 Task: Create new invoice with Date Opened :30-Apr-23, Select Customer: Cuban Dulceria International Bakery, Terms: Payment Term 2. Make invoice entry for item-1 with Date: 30-Apr-23, Description: _x000D_
Dove White Bar, Action: Material, Income Account: Income:Sales, Quantity: 4, Unit Price: 5.6, Discount %: 7. Make entry for item-2 with Date: 30-Apr-23, Description: On the Rocks the Cosmopolitan Vodka, Action: Material, Income Account: Income:Sales, Quantity: 2, Unit Price: 5.5, Discount %: 8. Make entry for item-3 with Date: 30-Apr-23, Description: Cheetos Mac 'N Cheese Pasta Flamin' Hot (5.6 oz)_x000D_
, Action: Material, Income Account: Income:Sales, Quantity: 2, Unit Price: 6.5, Discount %: 10. Write Notes: 'Looking forward to serving you again.'. Post Invoice with Post Date: 30-Apr-23, Post to Accounts: Assets:Accounts Receivable. Pay / Process Payment with Transaction Date: 15-May-23, Amount: 42.652, Transfer Account: Checking Account. Print Invoice, display notes by going to Option, then go to Display Tab and check 'Invoice Notes'.
Action: Mouse moved to (216, 16)
Screenshot: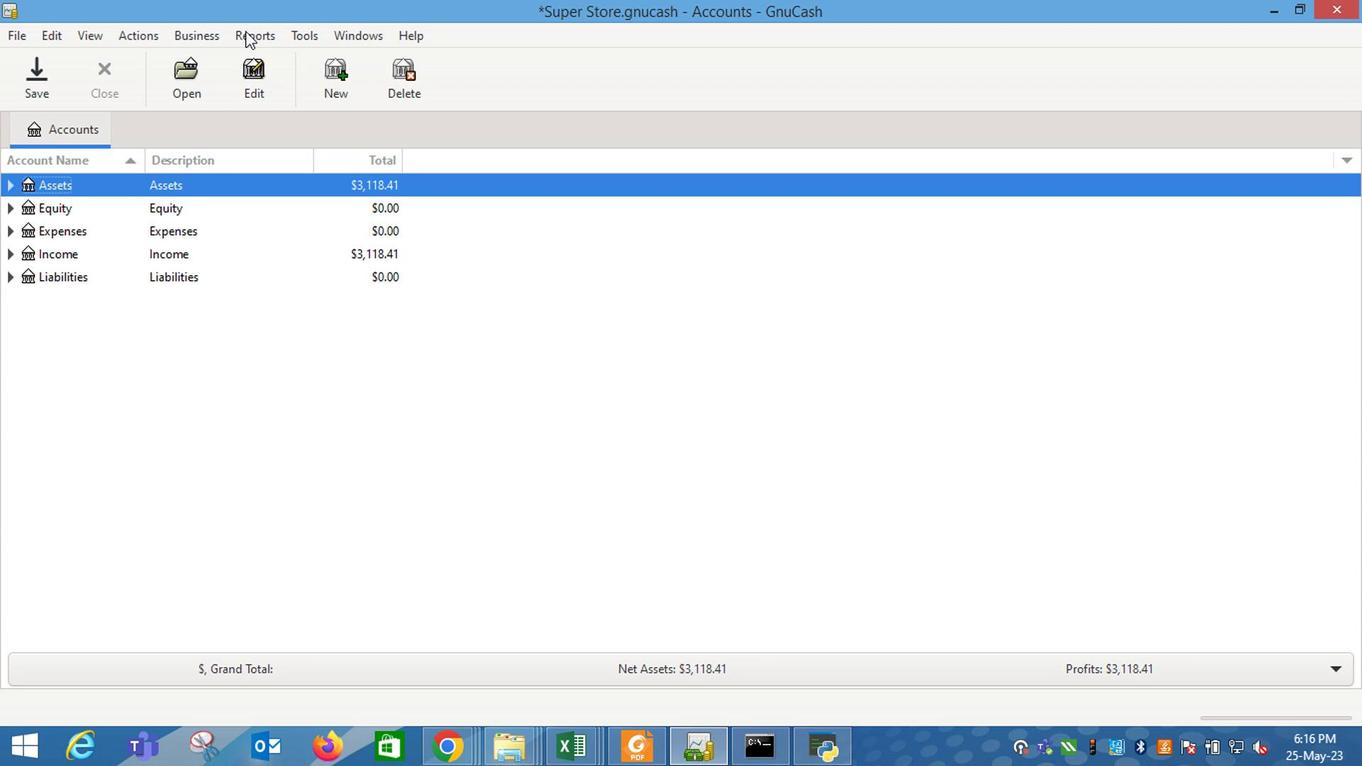 
Action: Mouse pressed left at (216, 16)
Screenshot: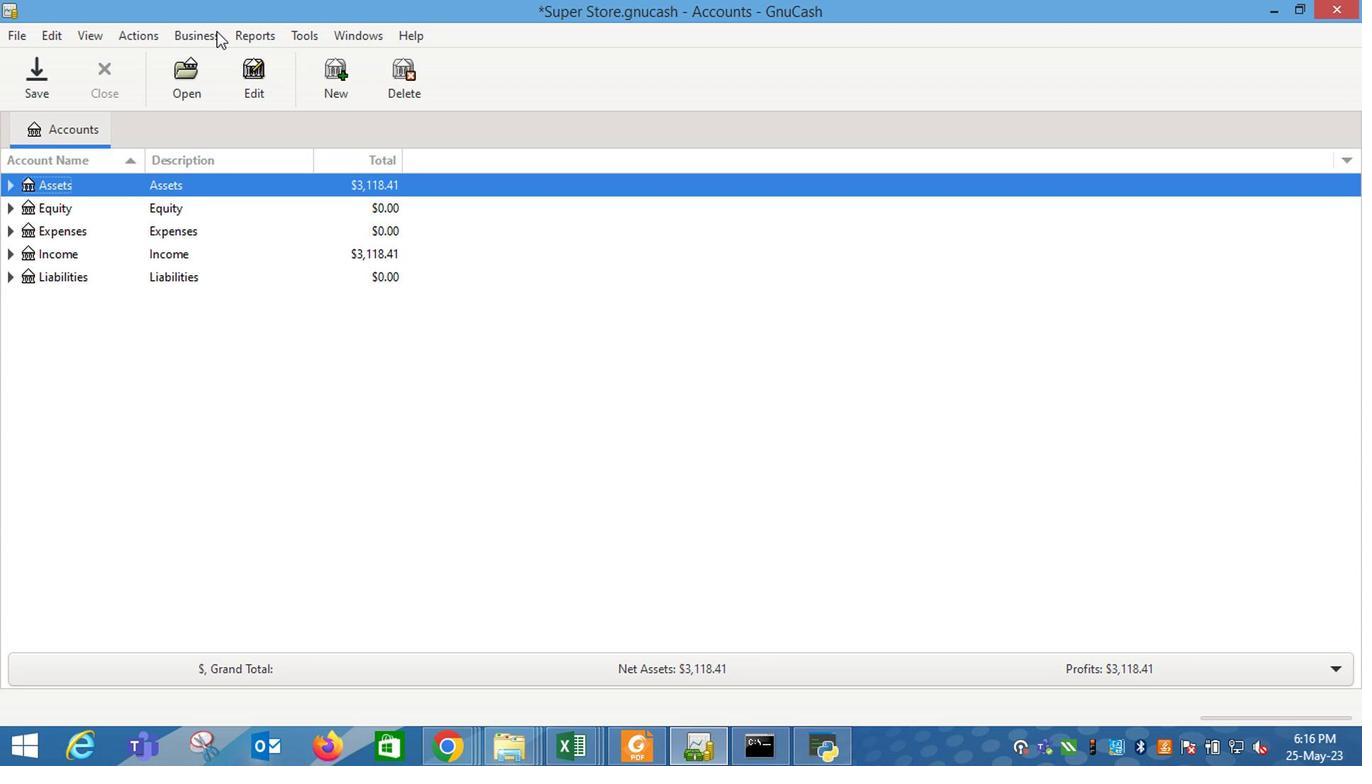 
Action: Mouse moved to (441, 128)
Screenshot: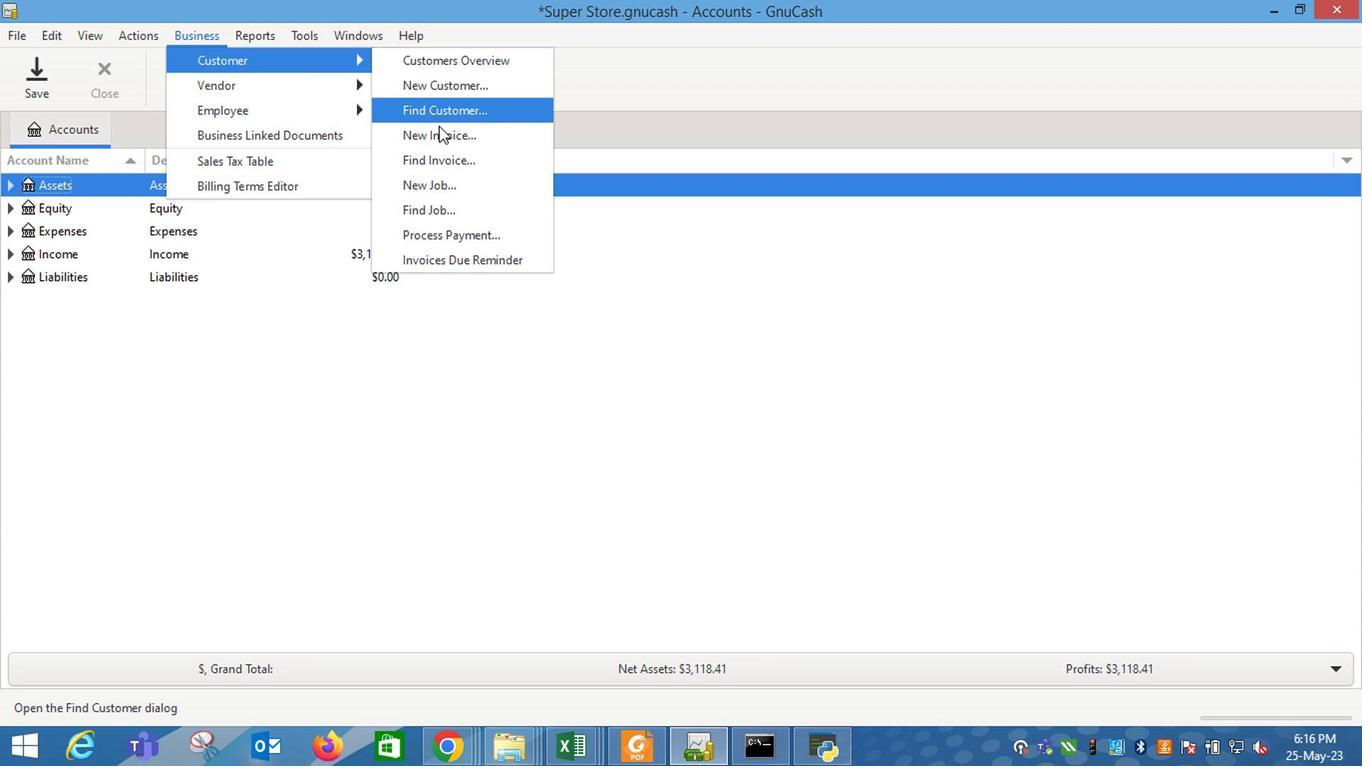 
Action: Mouse pressed left at (441, 128)
Screenshot: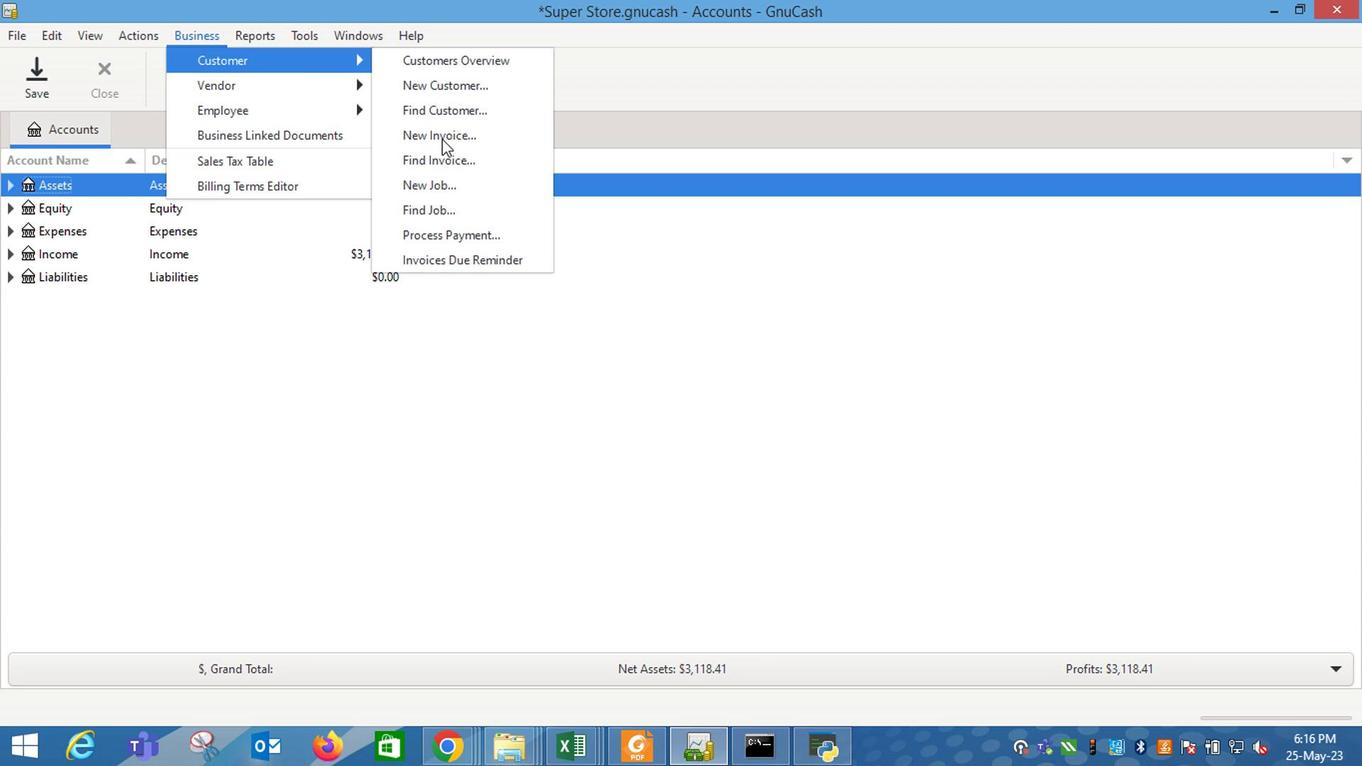 
Action: Mouse moved to (828, 301)
Screenshot: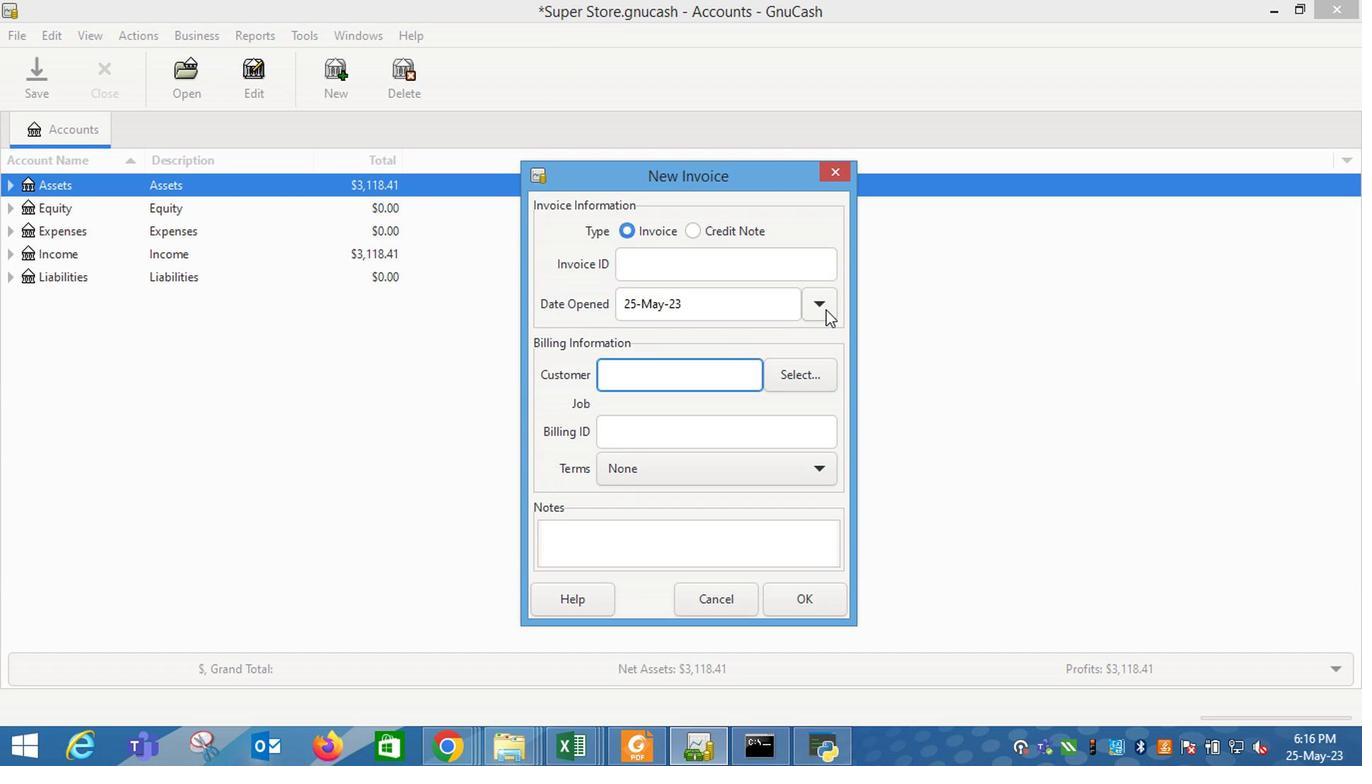 
Action: Mouse pressed left at (828, 301)
Screenshot: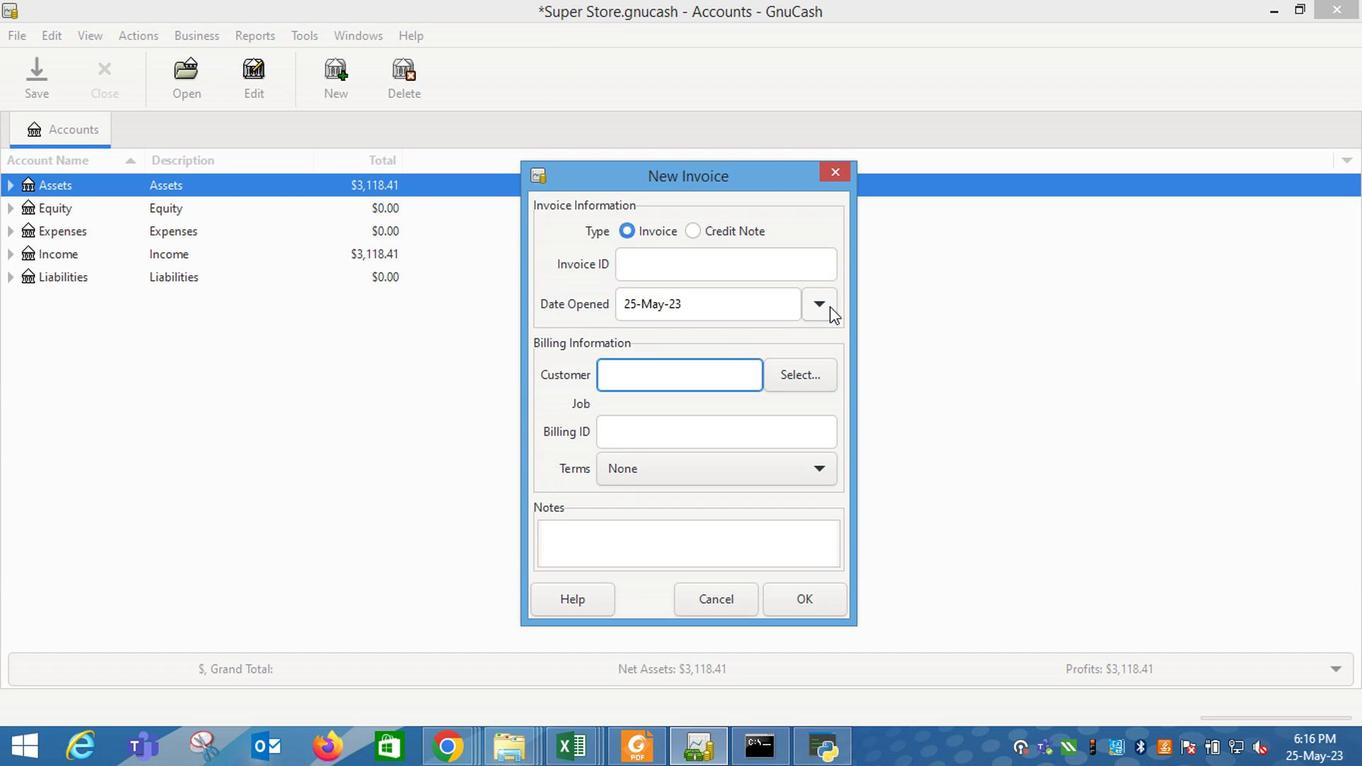 
Action: Mouse moved to (666, 329)
Screenshot: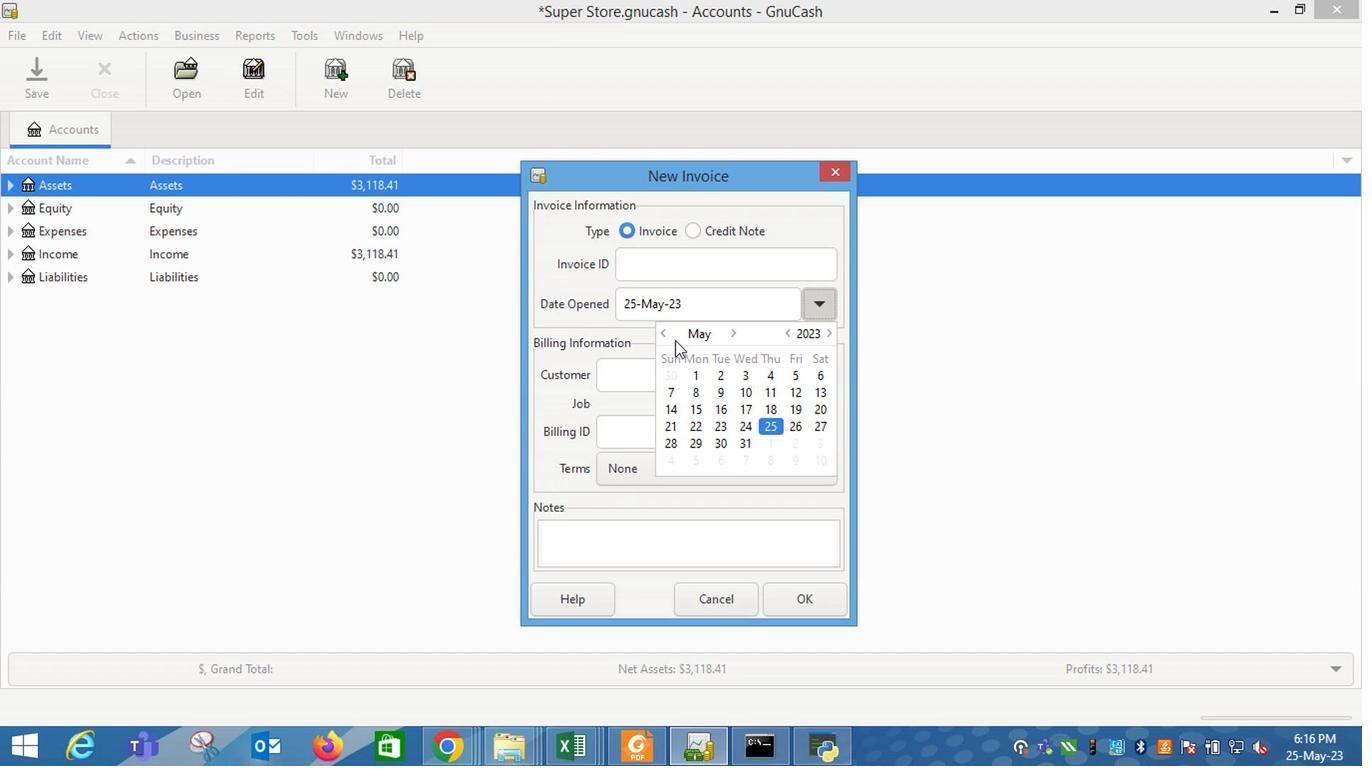 
Action: Mouse pressed left at (666, 329)
Screenshot: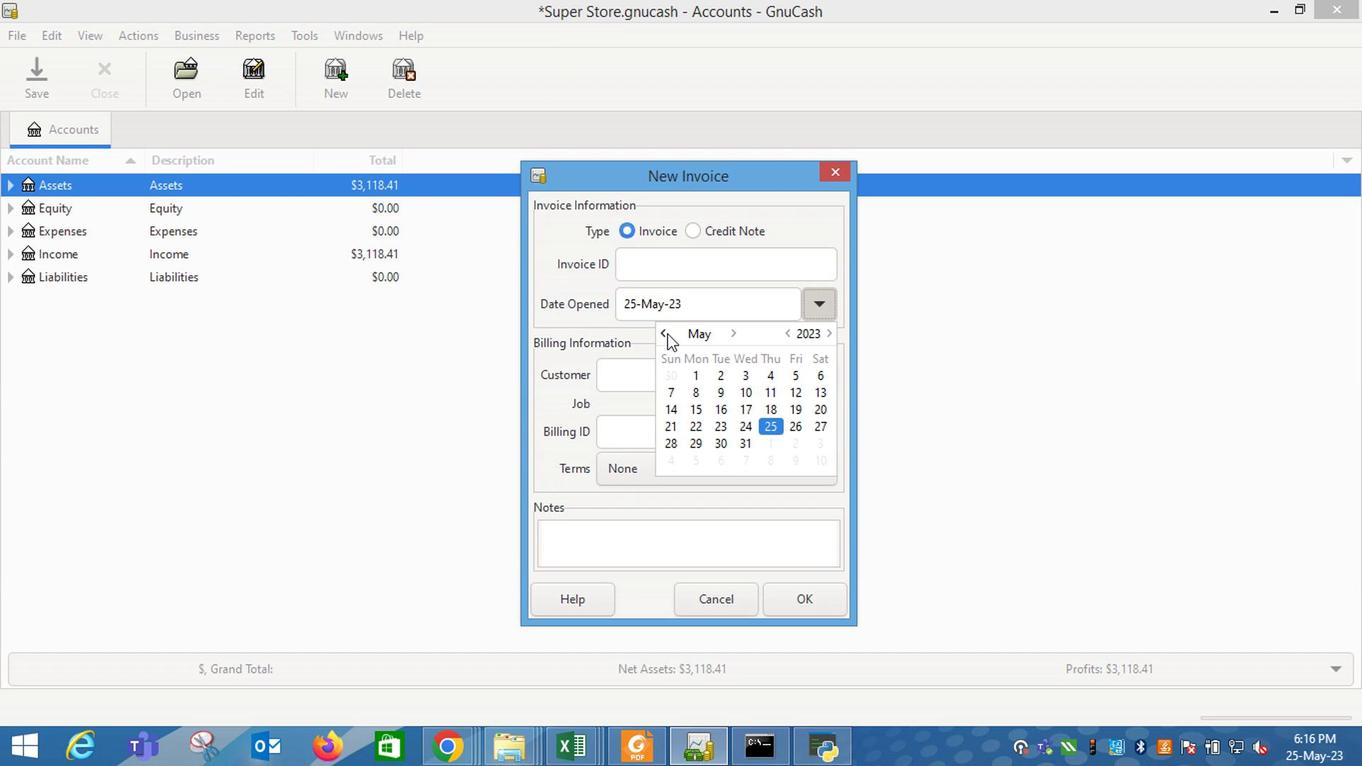 
Action: Mouse moved to (668, 455)
Screenshot: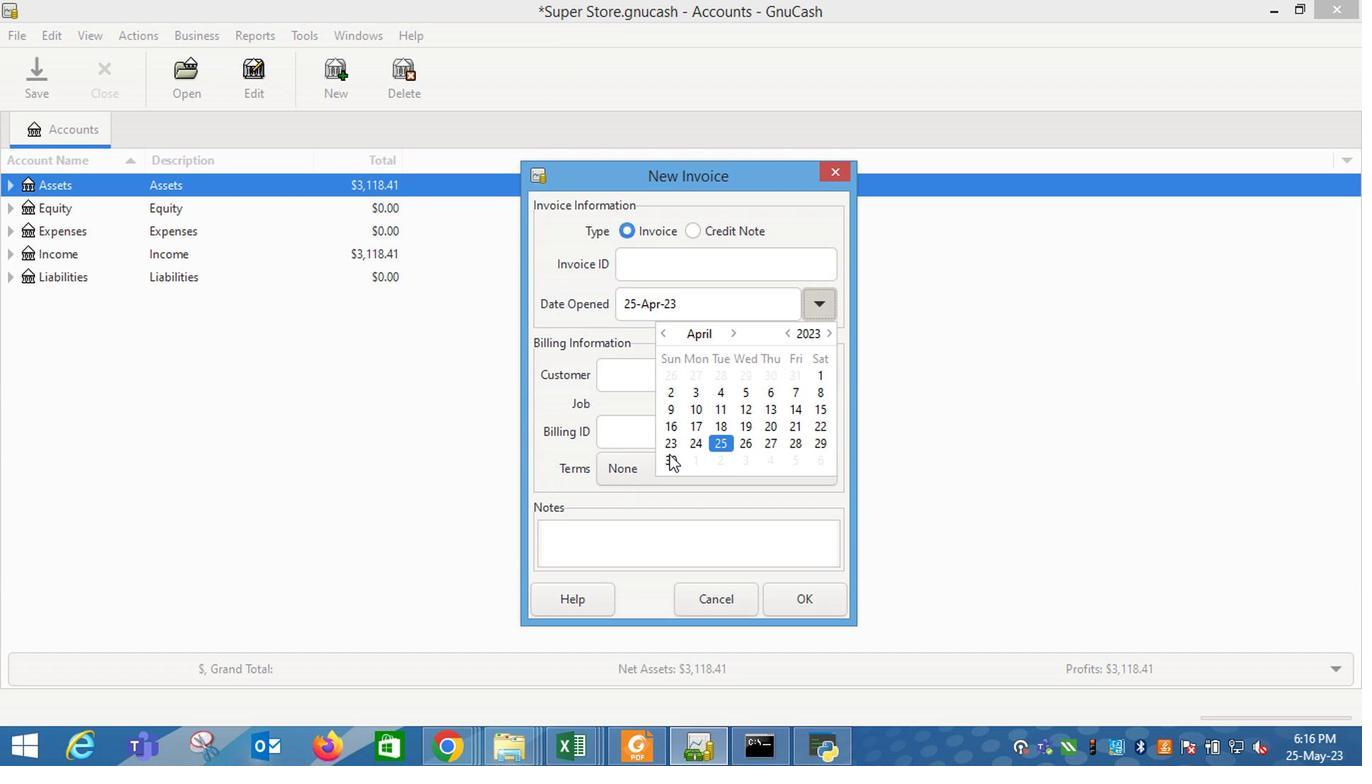 
Action: Mouse pressed left at (668, 455)
Screenshot: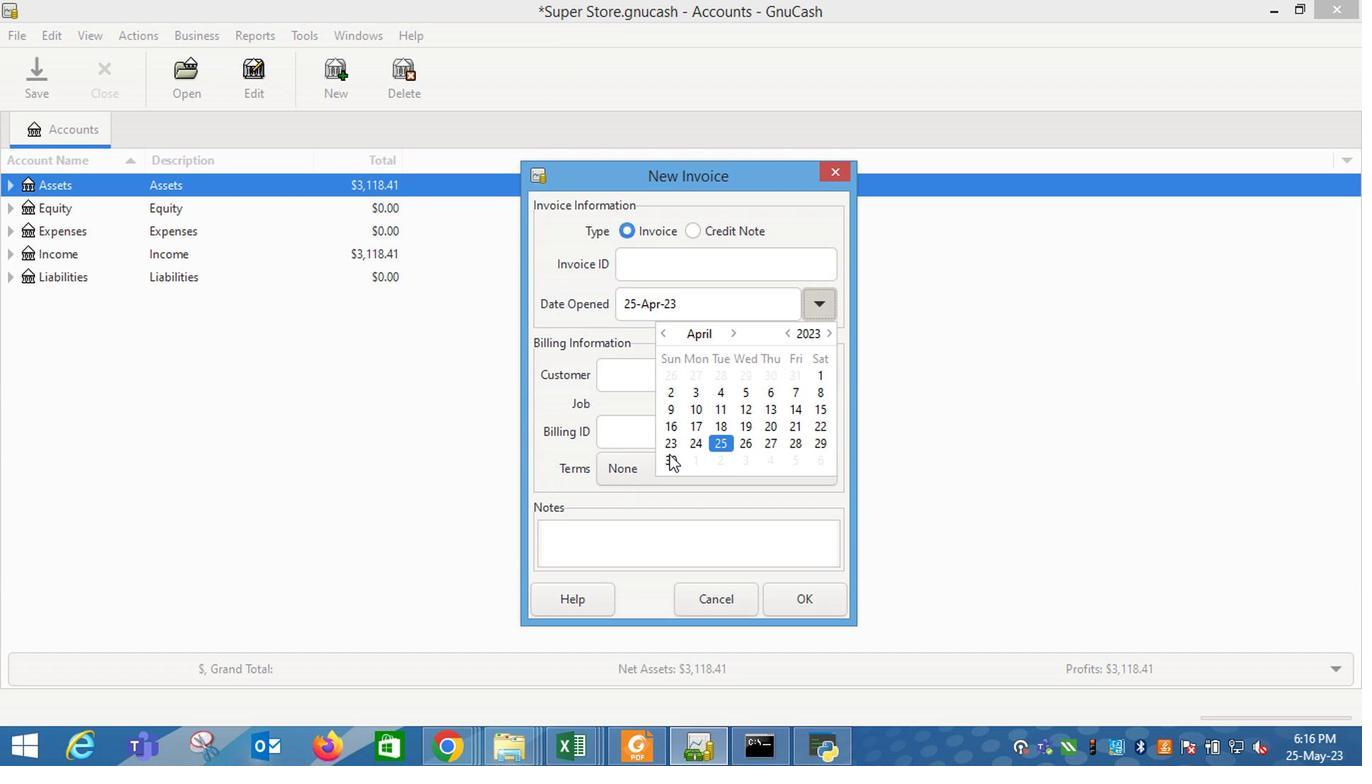 
Action: Key pressed <Key.tab>
Screenshot: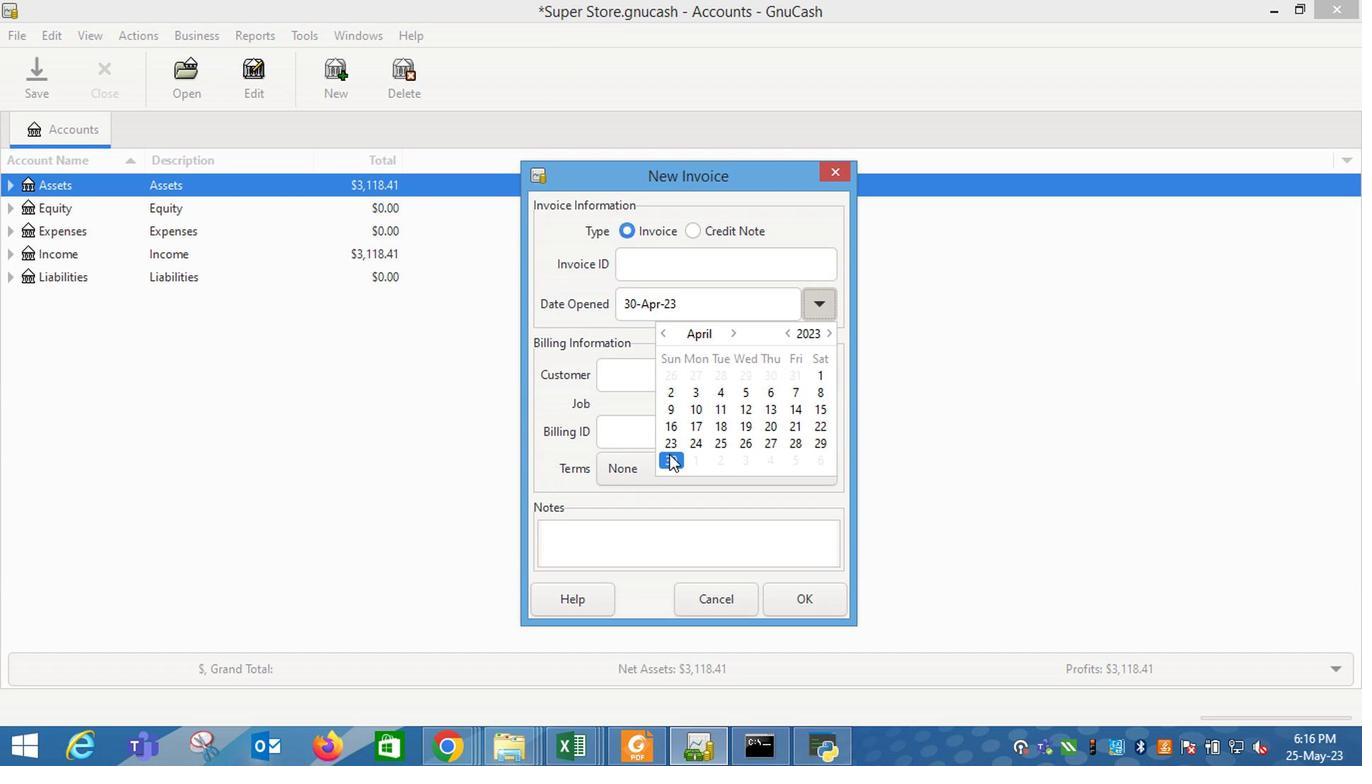 
Action: Mouse moved to (624, 376)
Screenshot: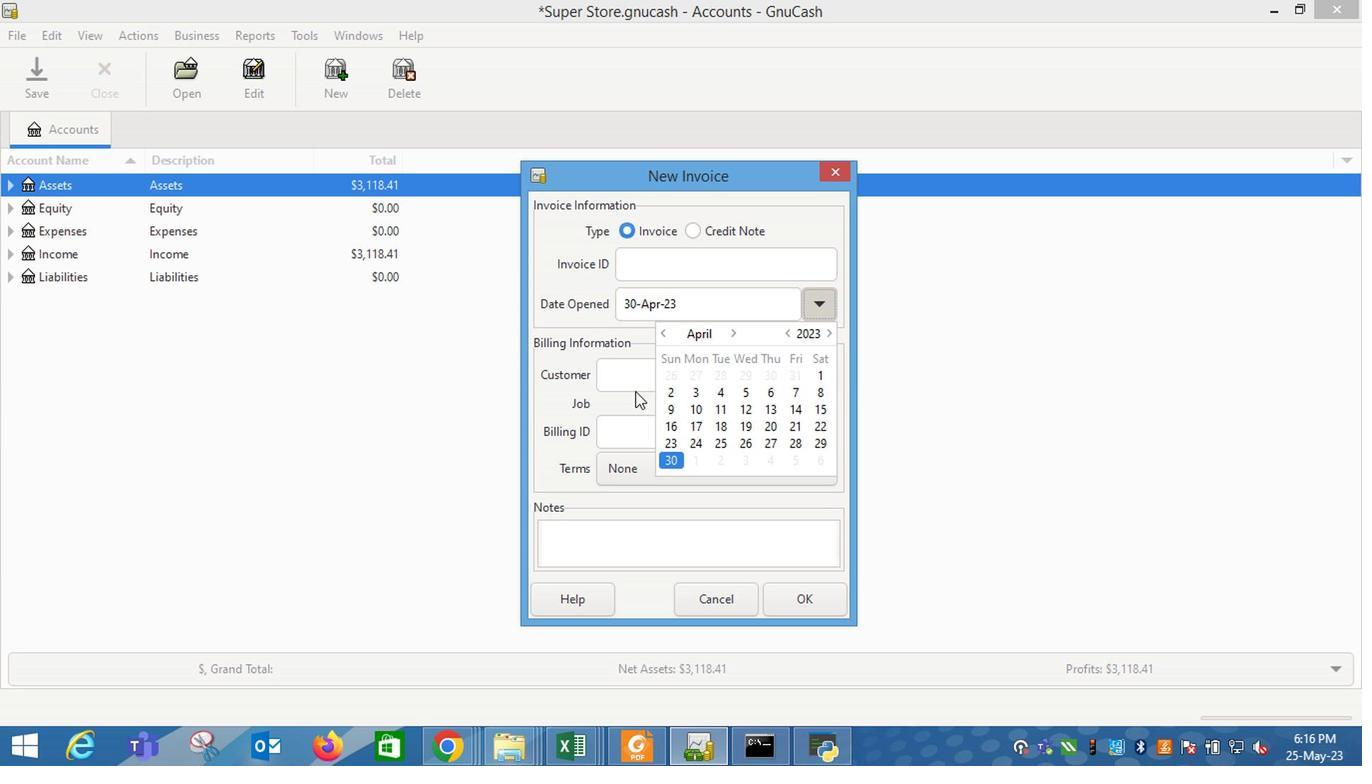 
Action: Mouse pressed left at (624, 376)
Screenshot: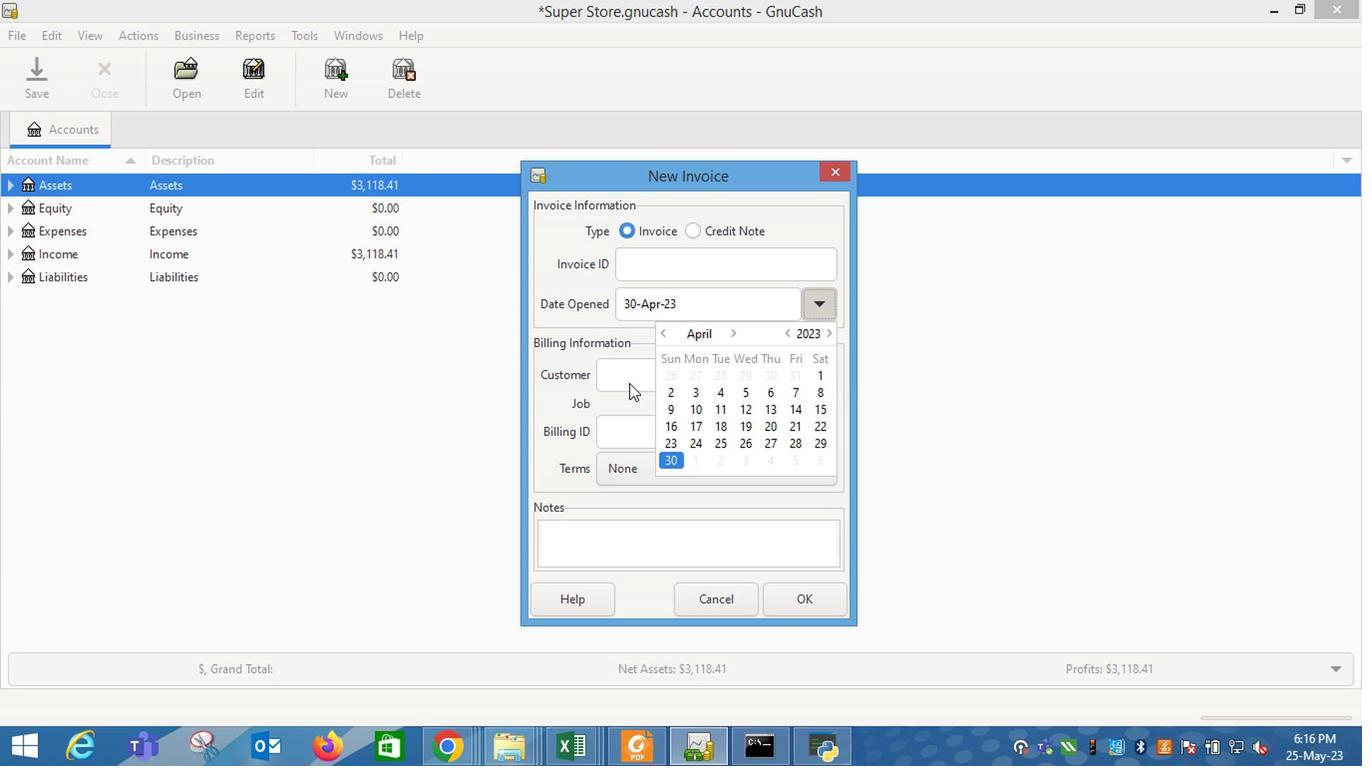 
Action: Mouse pressed left at (624, 376)
Screenshot: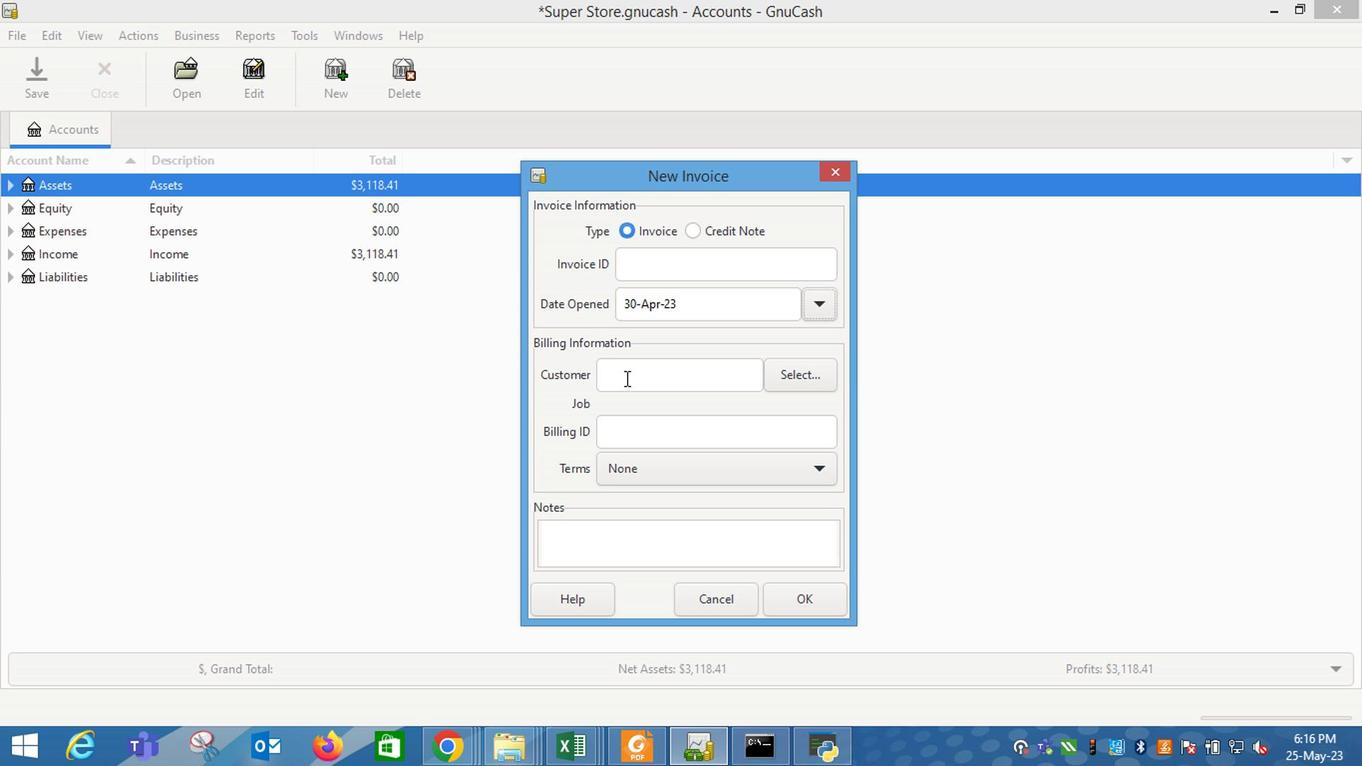 
Action: Key pressed <Key.shift_r>Cu
Screenshot: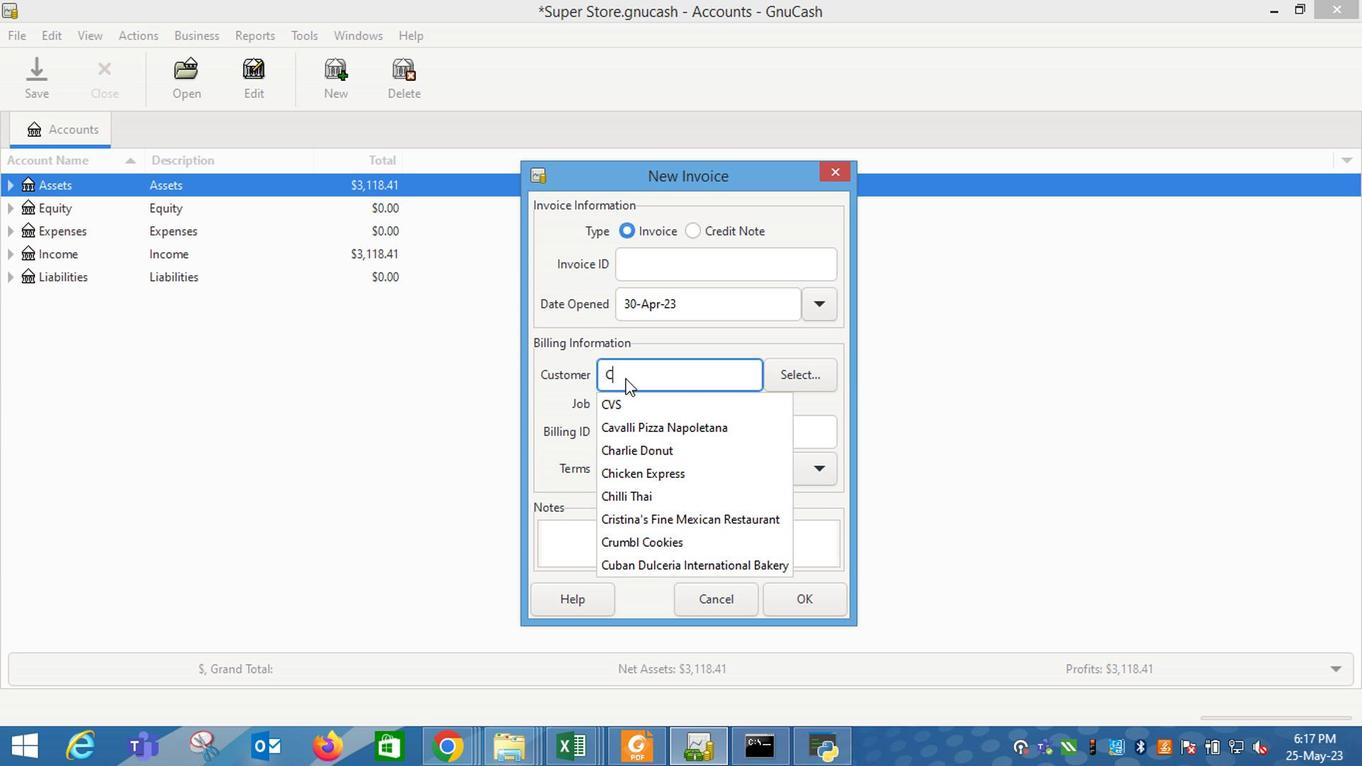 
Action: Mouse moved to (694, 403)
Screenshot: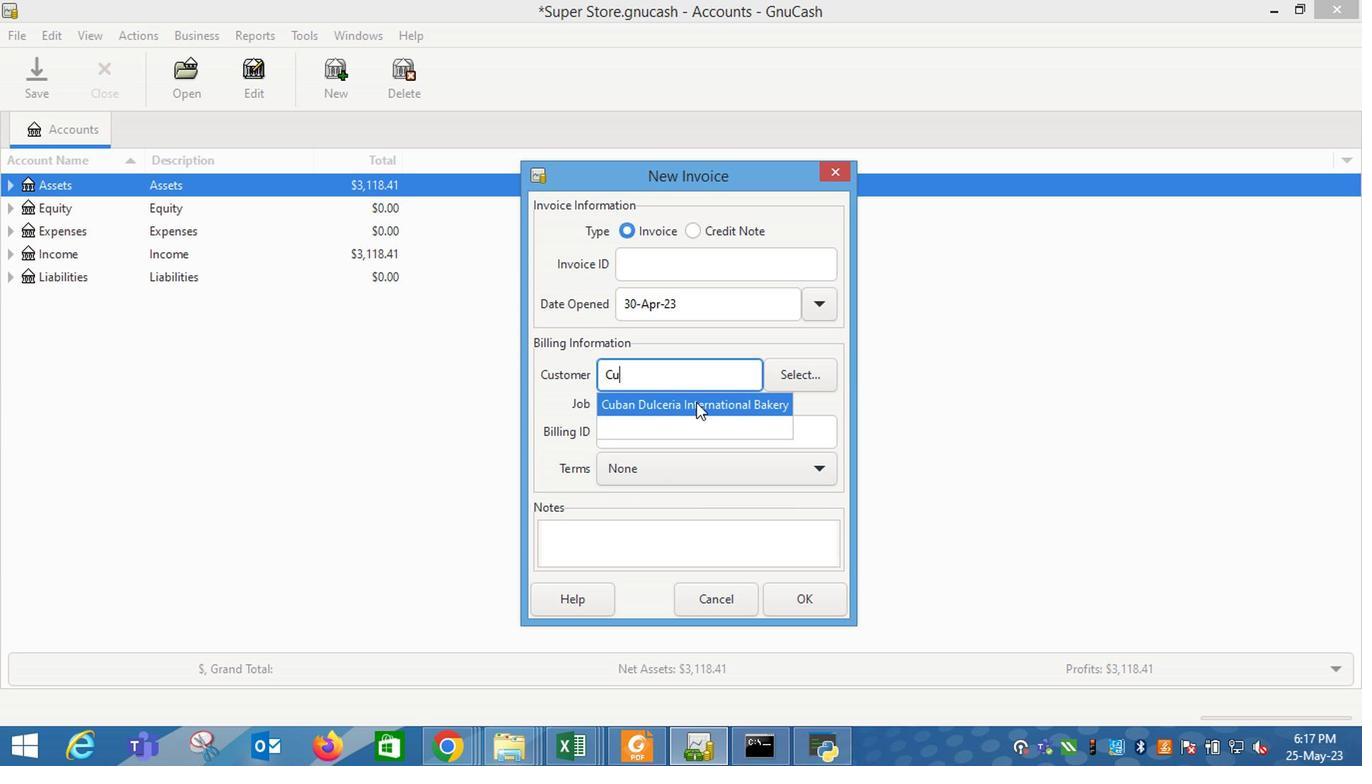 
Action: Mouse pressed left at (694, 403)
Screenshot: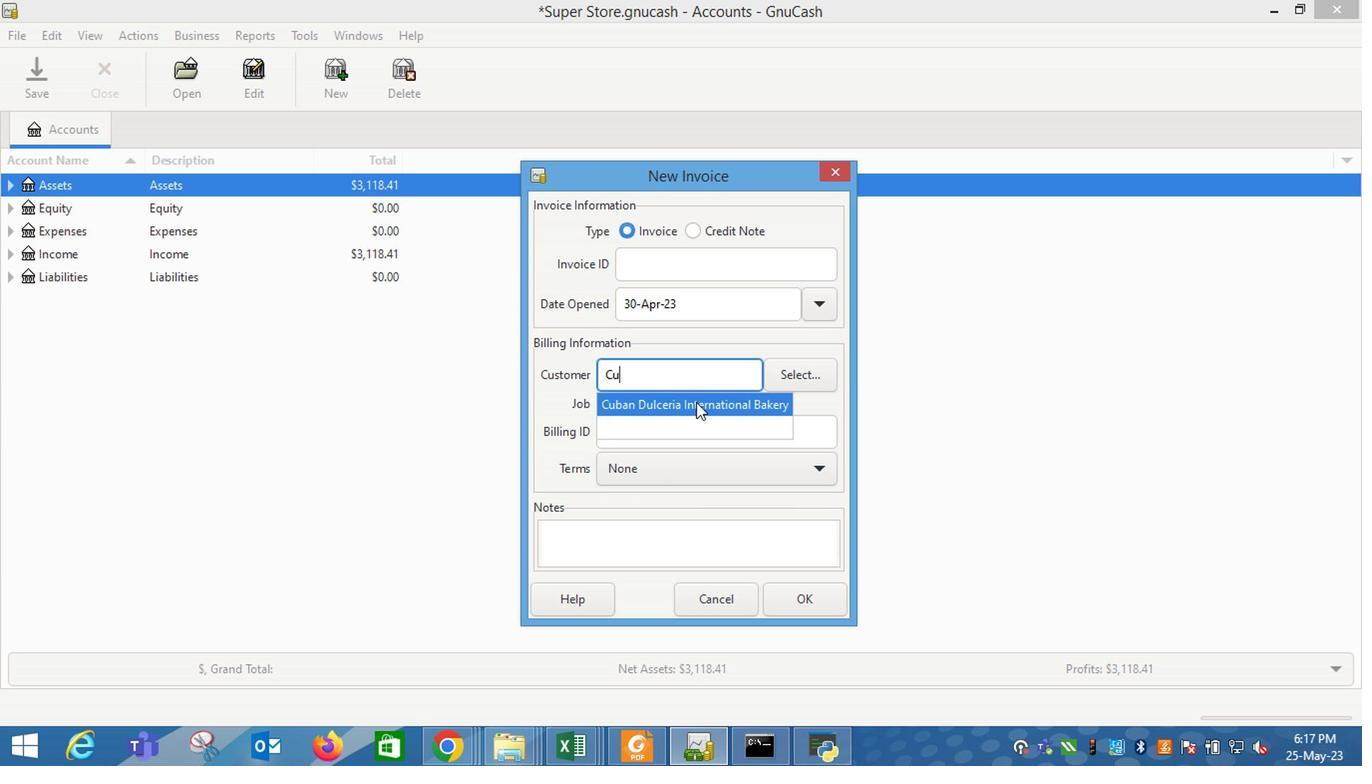 
Action: Mouse moved to (703, 487)
Screenshot: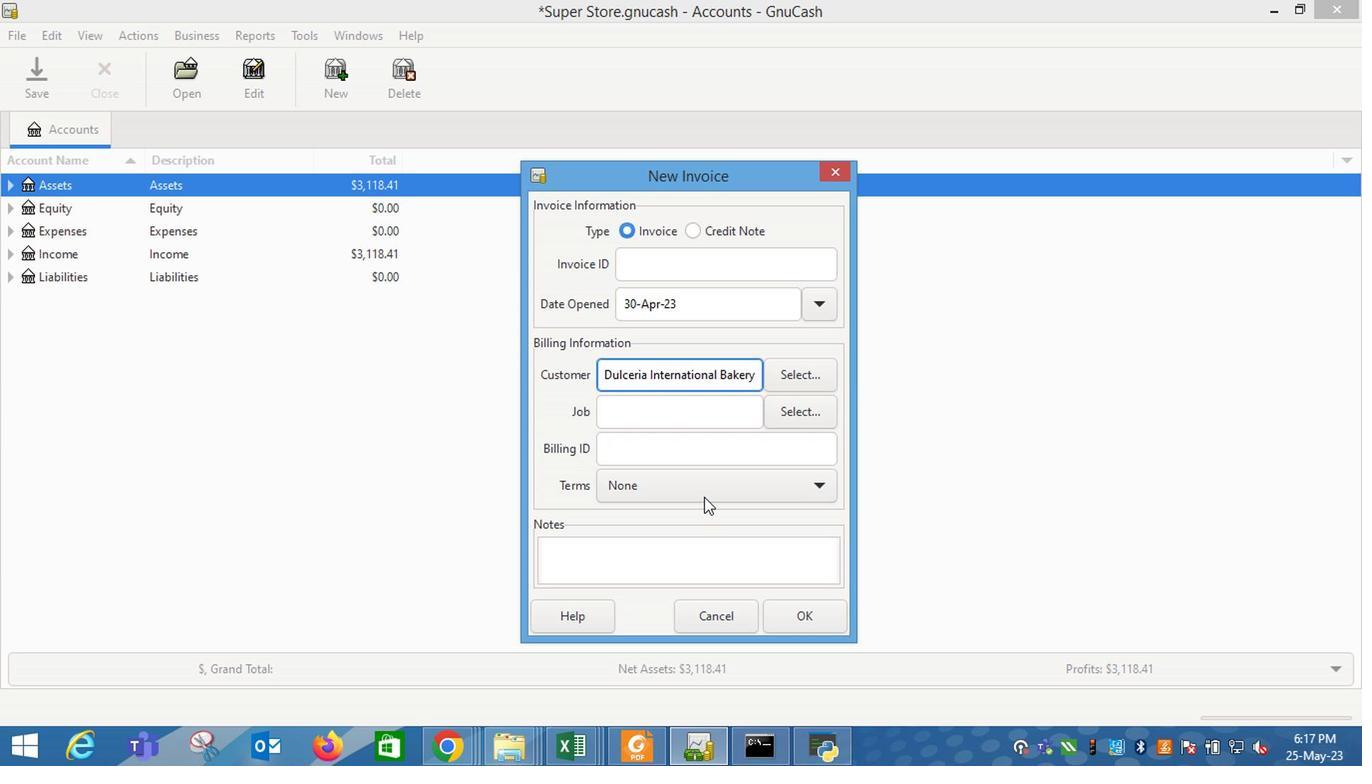 
Action: Mouse pressed left at (703, 487)
Screenshot: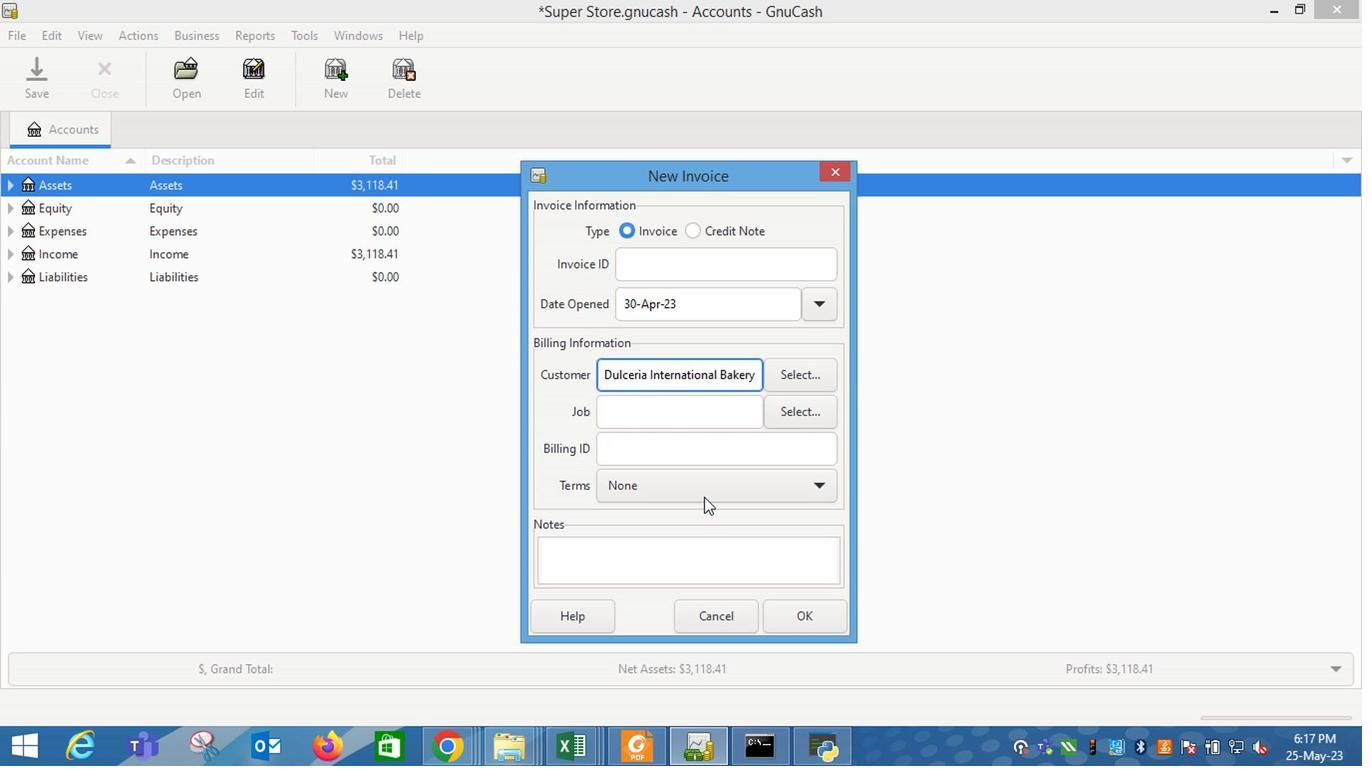 
Action: Mouse moved to (659, 546)
Screenshot: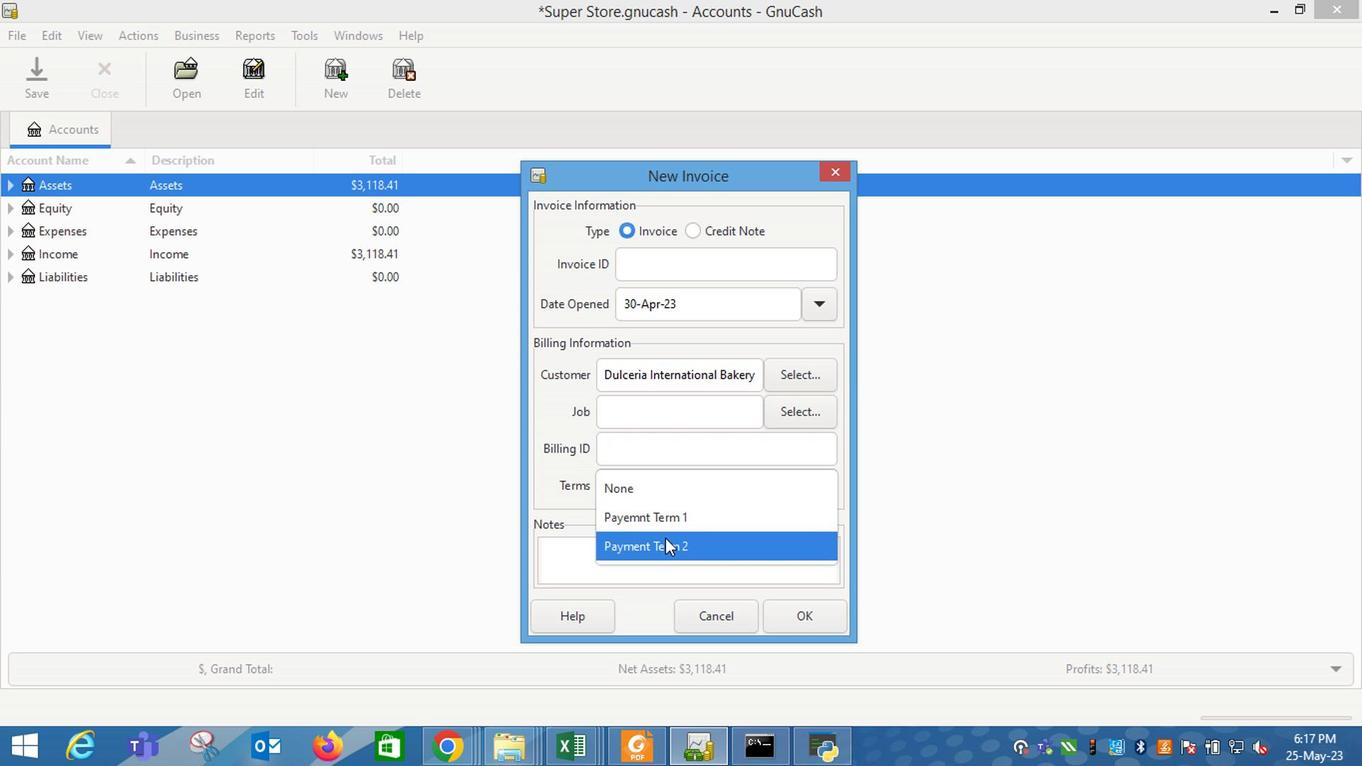 
Action: Mouse pressed left at (659, 546)
Screenshot: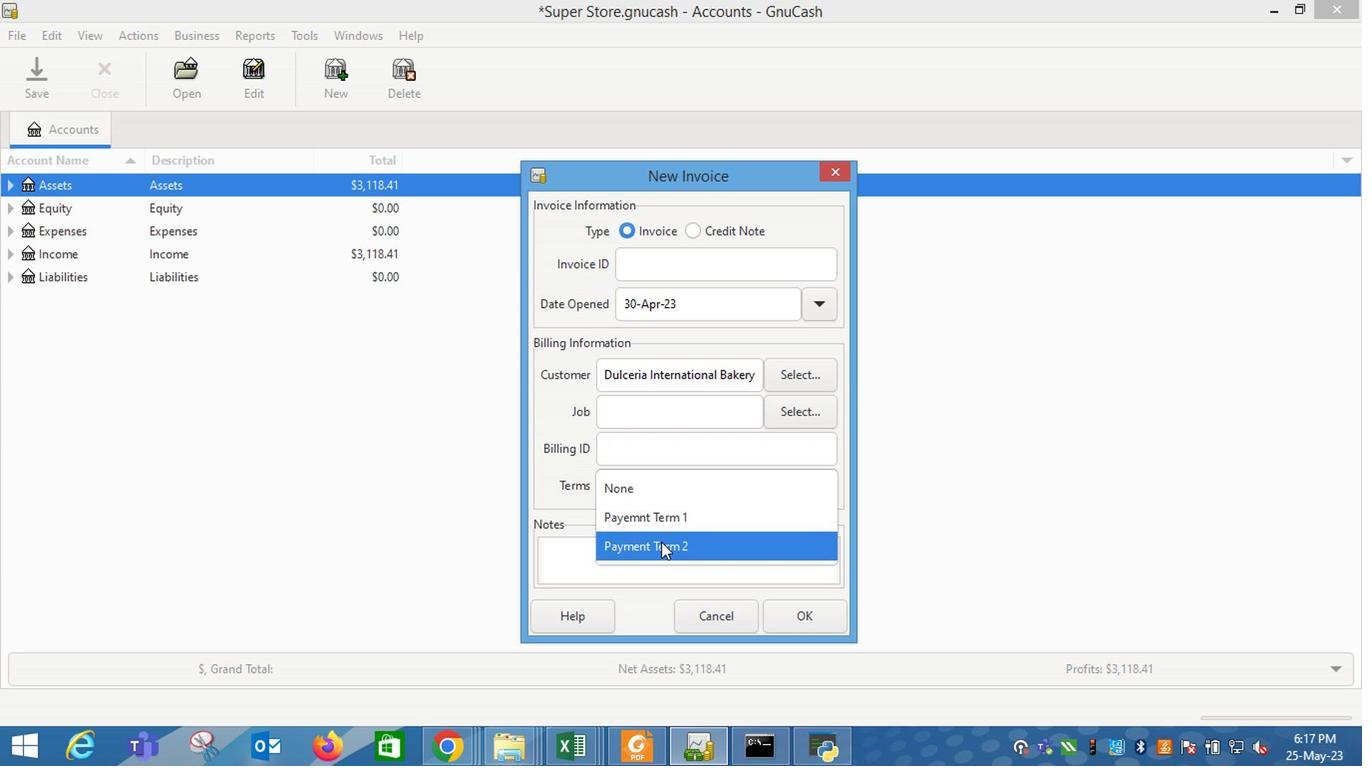 
Action: Mouse moved to (814, 629)
Screenshot: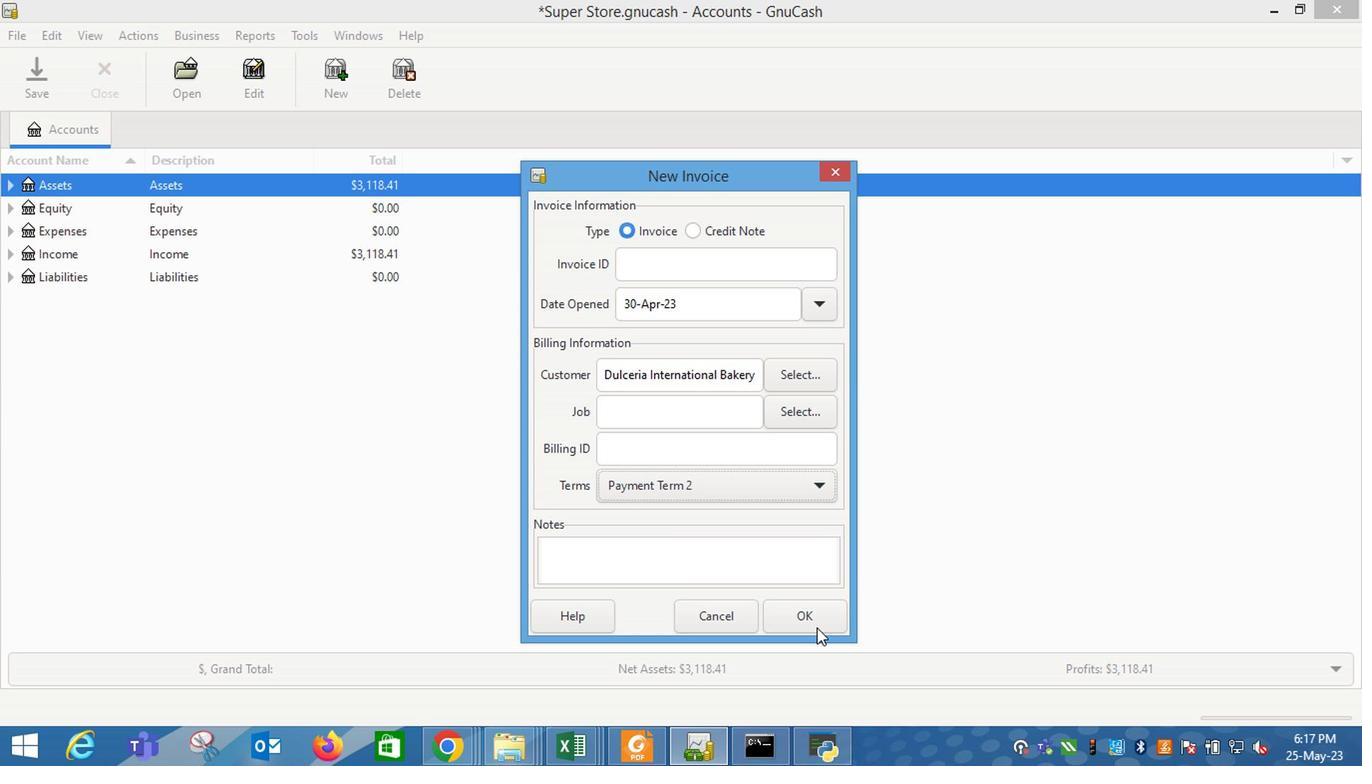 
Action: Mouse pressed left at (814, 629)
Screenshot: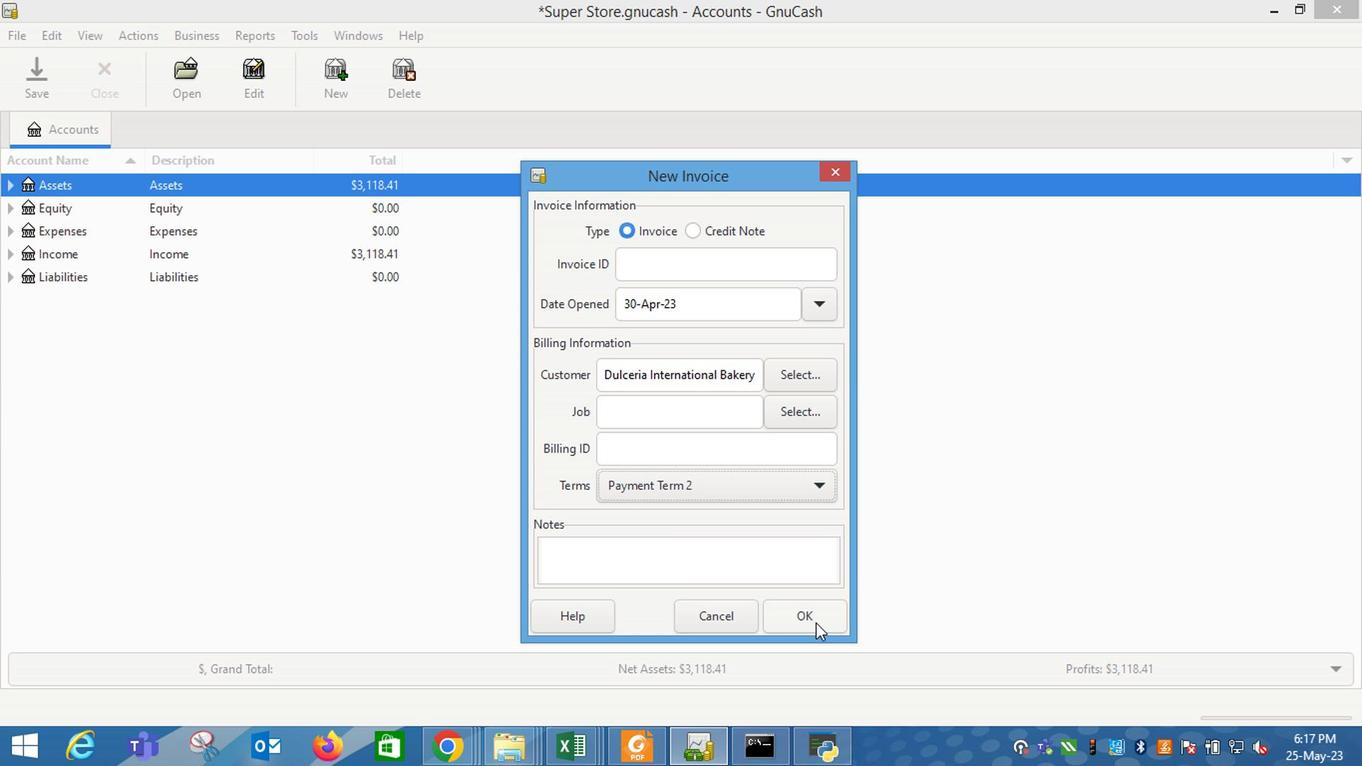 
Action: Mouse moved to (95, 390)
Screenshot: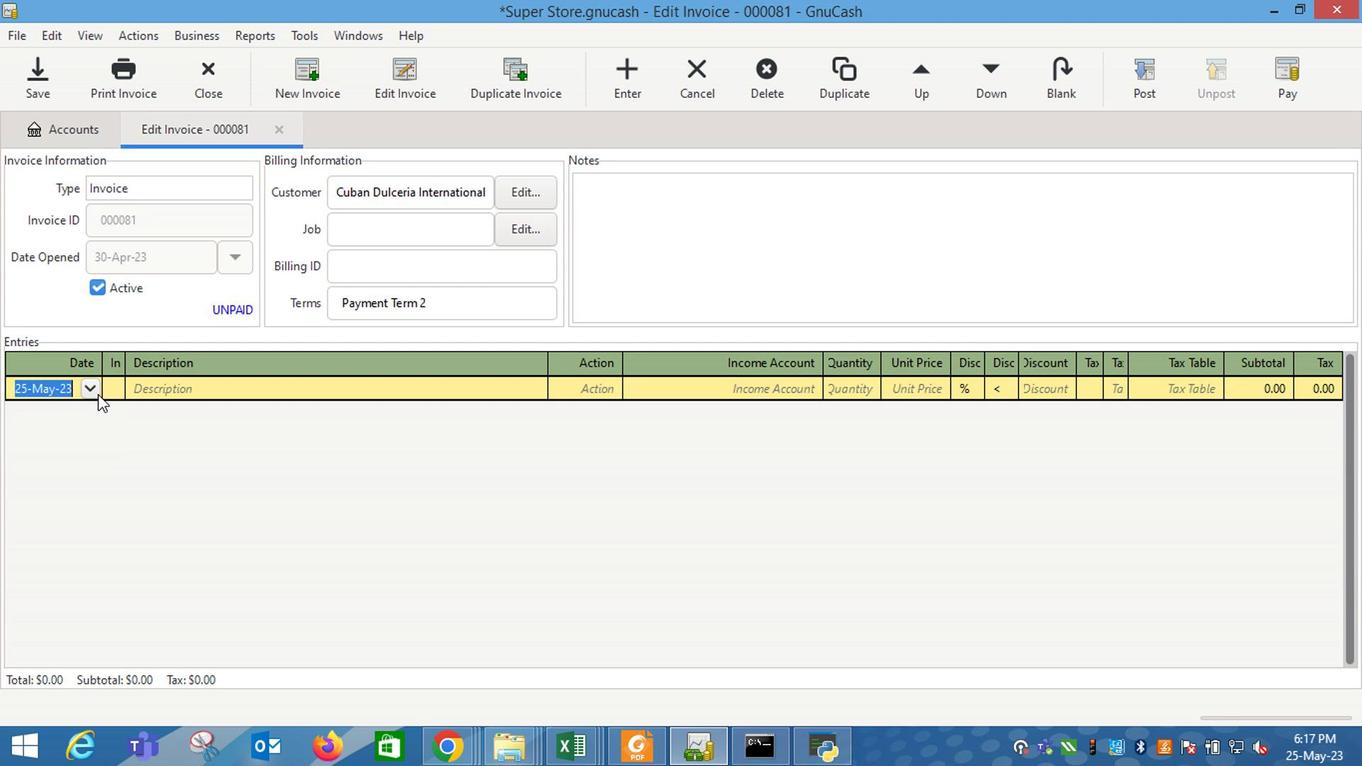 
Action: Mouse pressed left at (95, 390)
Screenshot: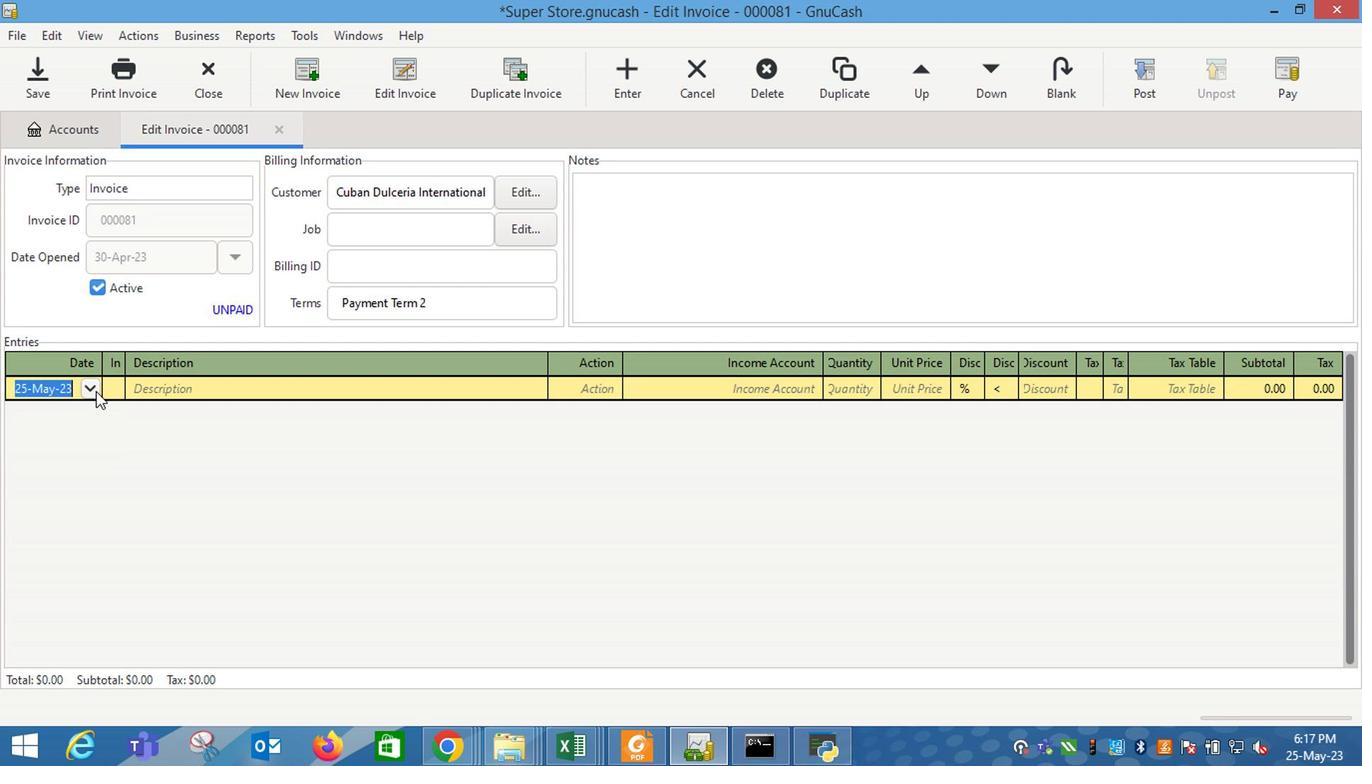 
Action: Mouse moved to (15, 414)
Screenshot: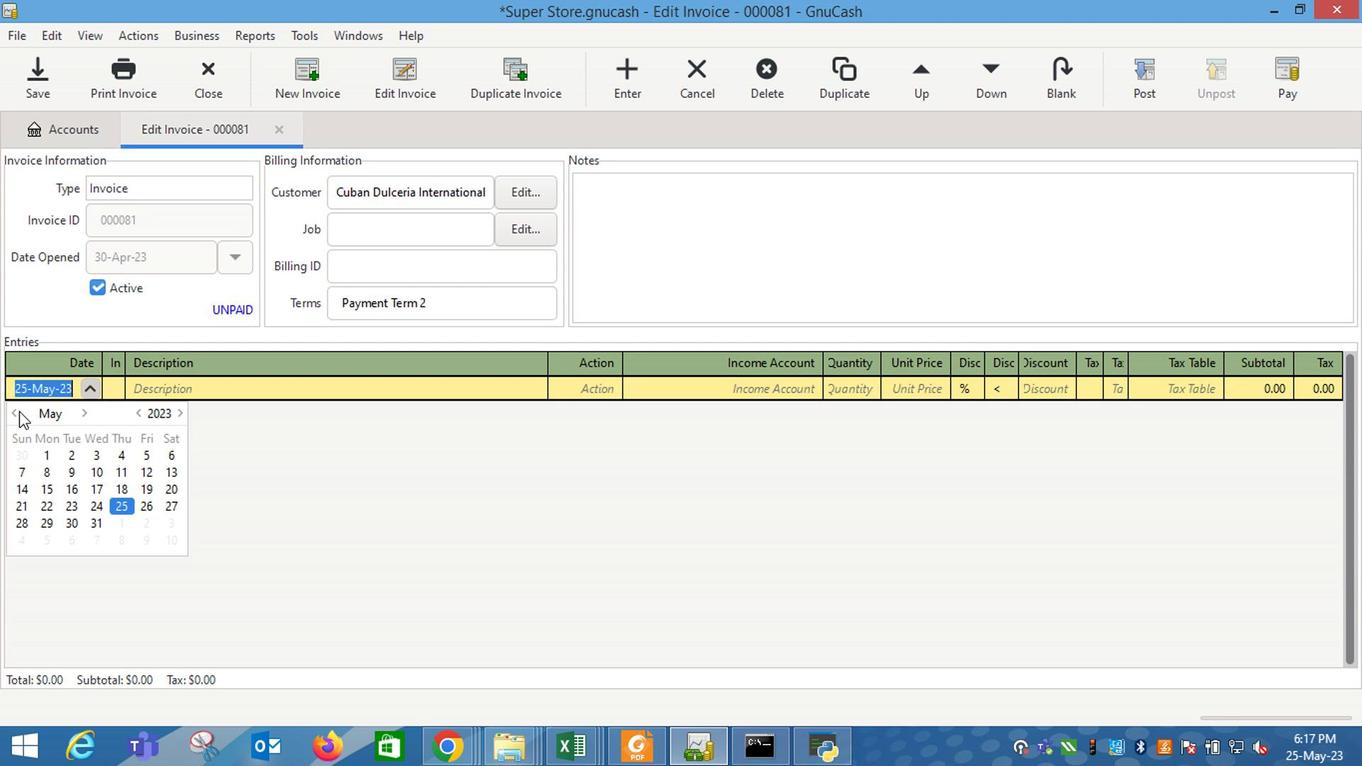 
Action: Mouse pressed left at (15, 414)
Screenshot: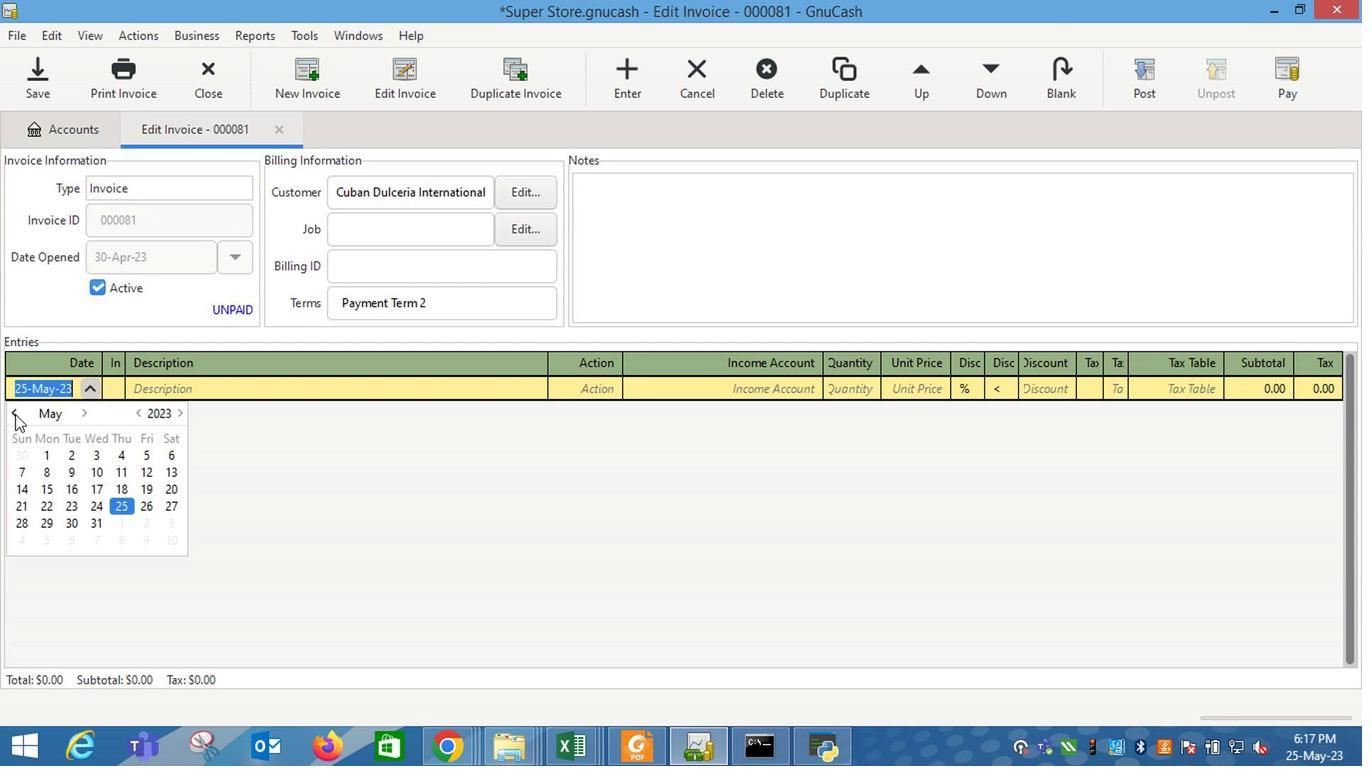 
Action: Mouse moved to (16, 543)
Screenshot: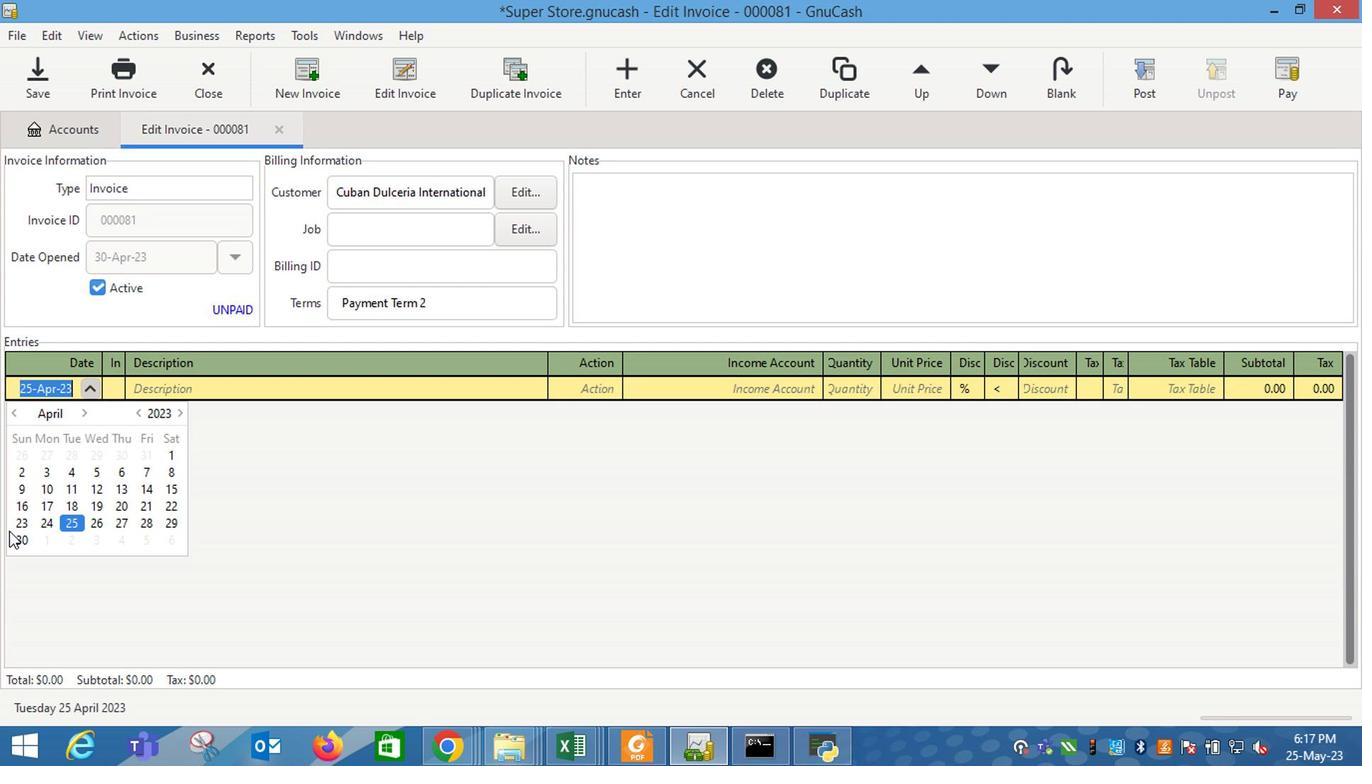 
Action: Mouse pressed left at (16, 543)
Screenshot: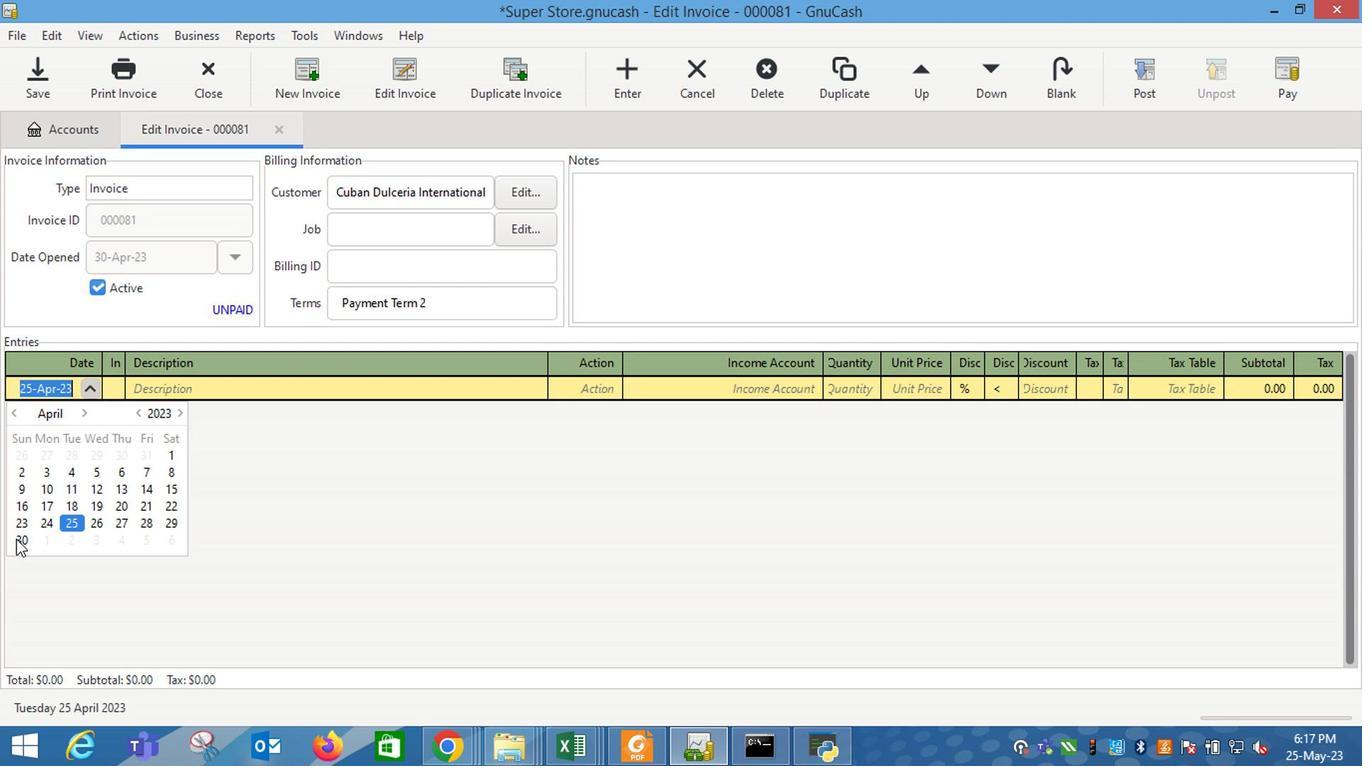 
Action: Mouse moved to (171, 381)
Screenshot: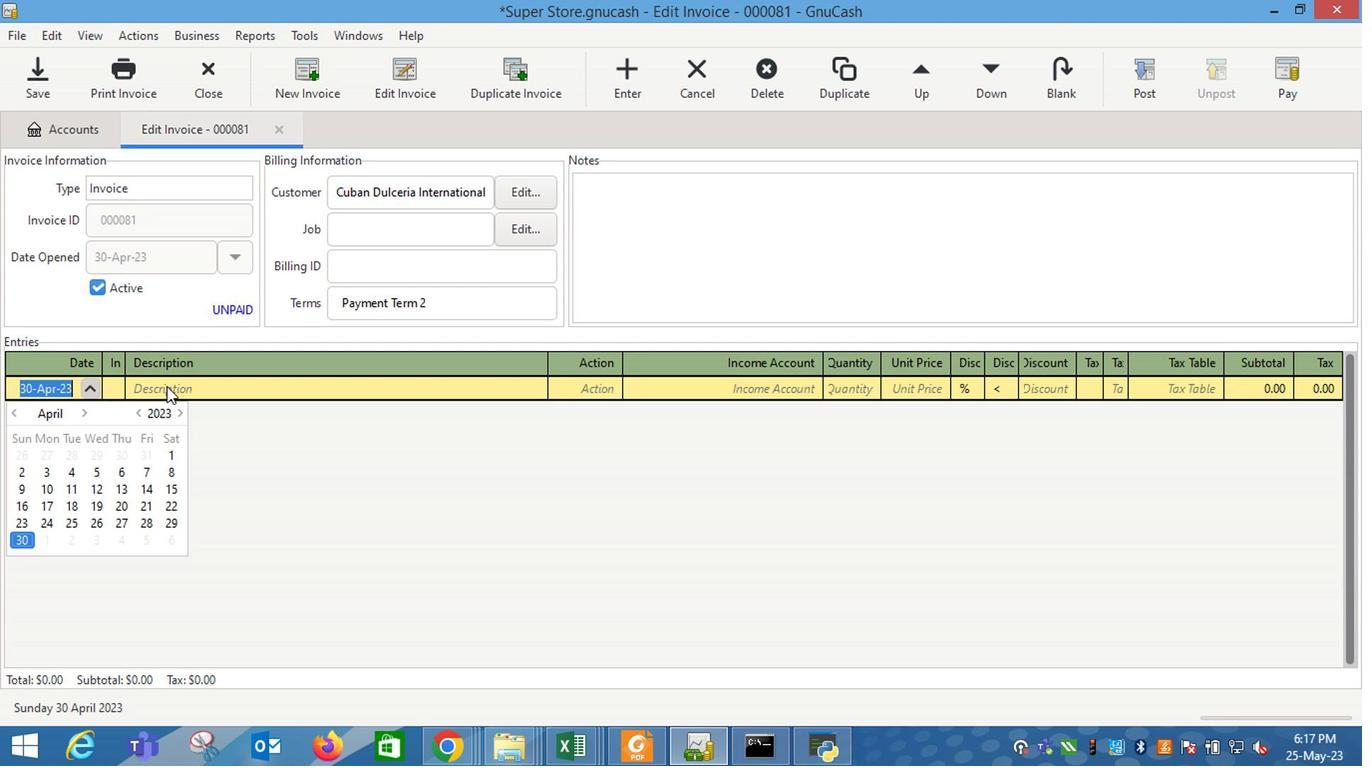 
Action: Mouse pressed left at (171, 381)
Screenshot: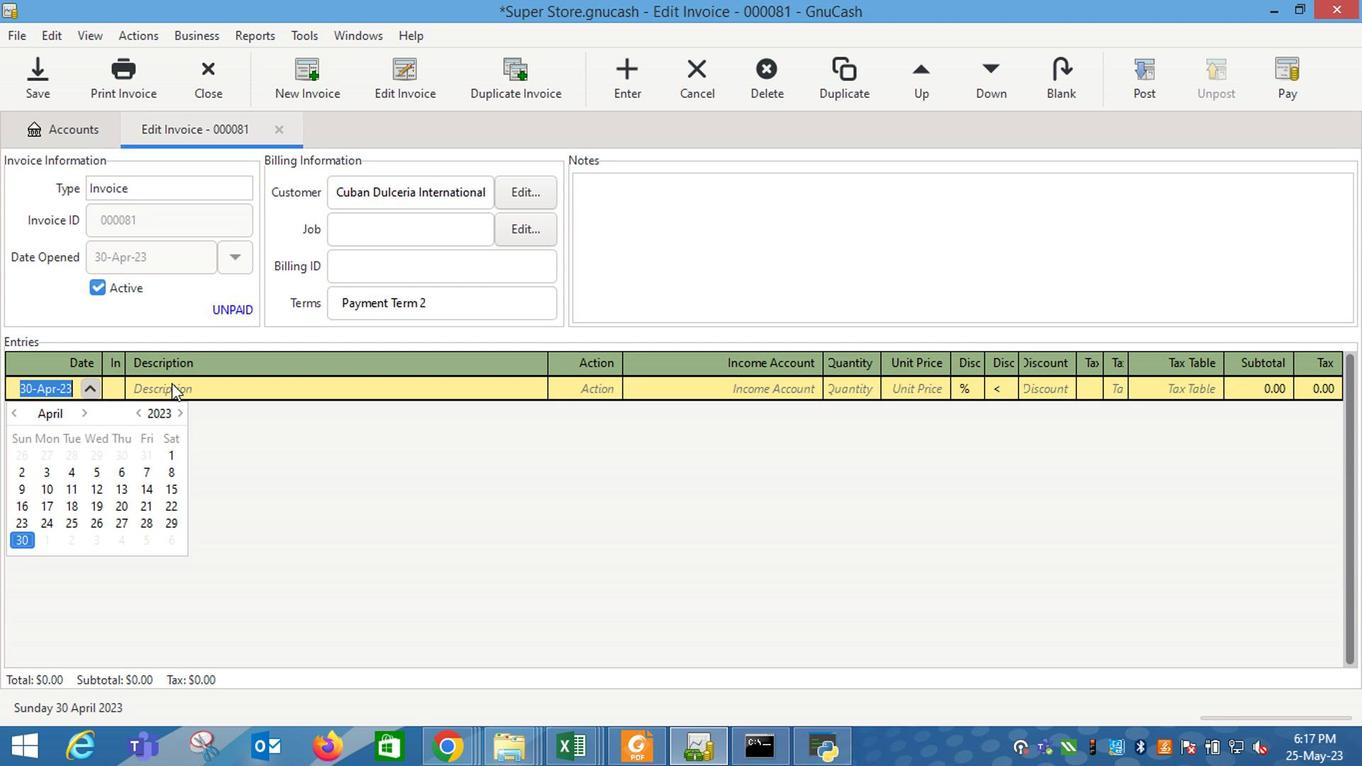 
Action: Key pressed <Key.shift_r><Key.shift_r><Key.shift_r><Key.shift_r><Key.shift_r><Key.shift_r>Dove<Key.space><Key.shift_r>White<Key.space><Key.shift_r>Bar
Screenshot: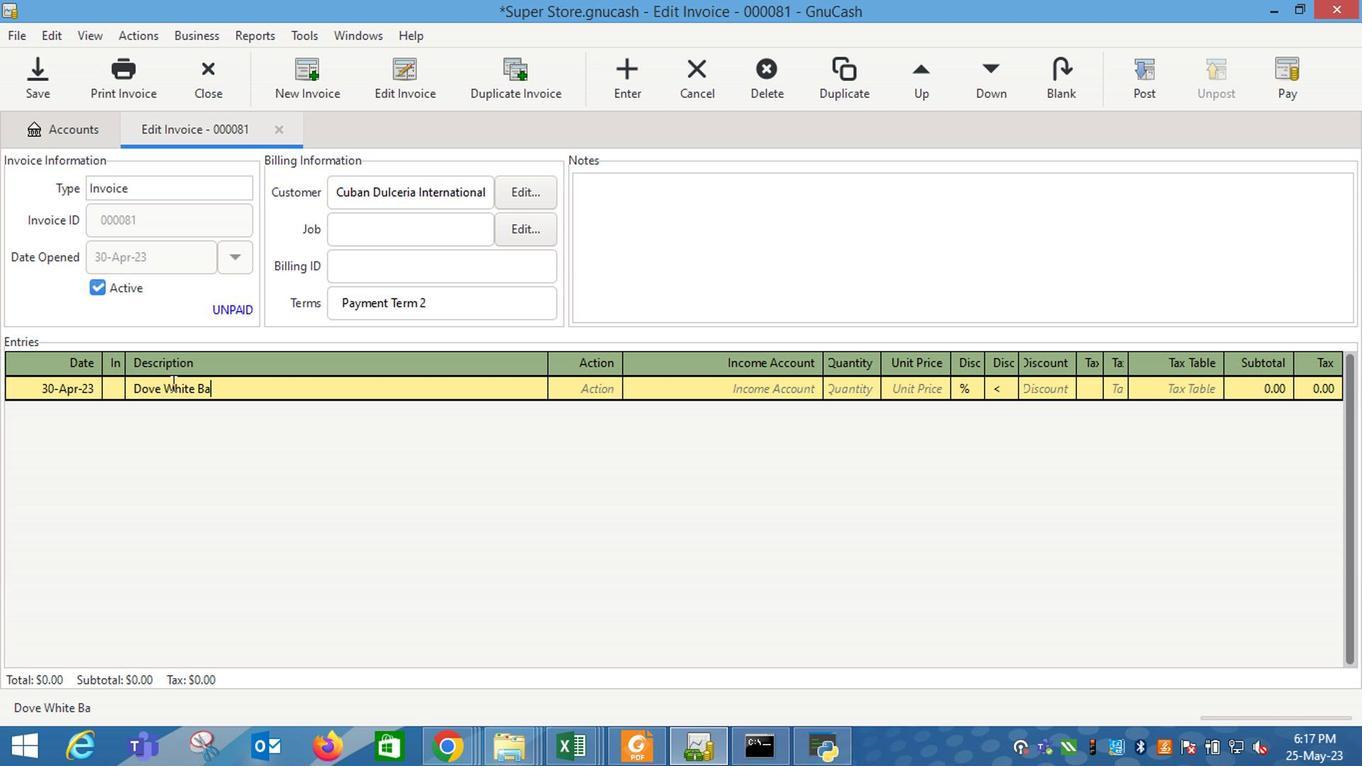 
Action: Mouse moved to (468, 469)
Screenshot: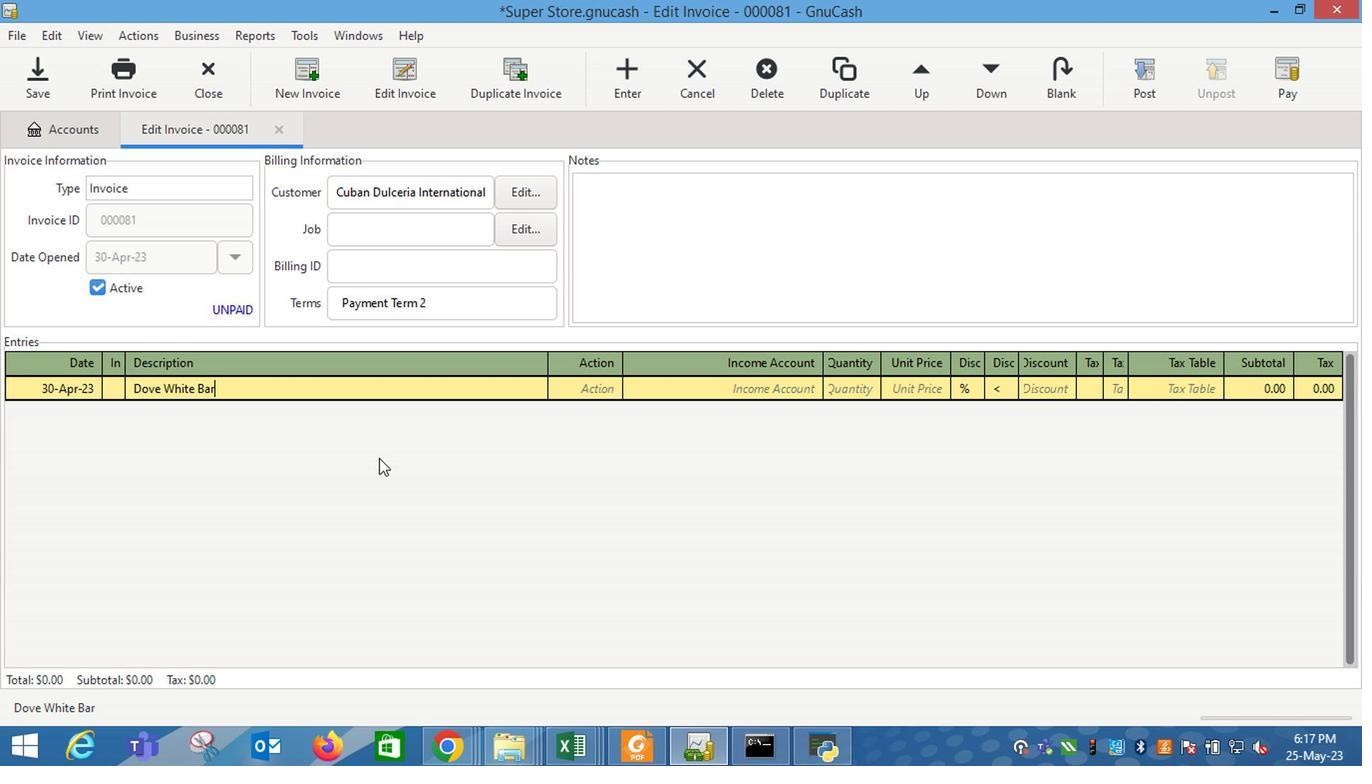 
Action: Key pressed <Key.tab>
Screenshot: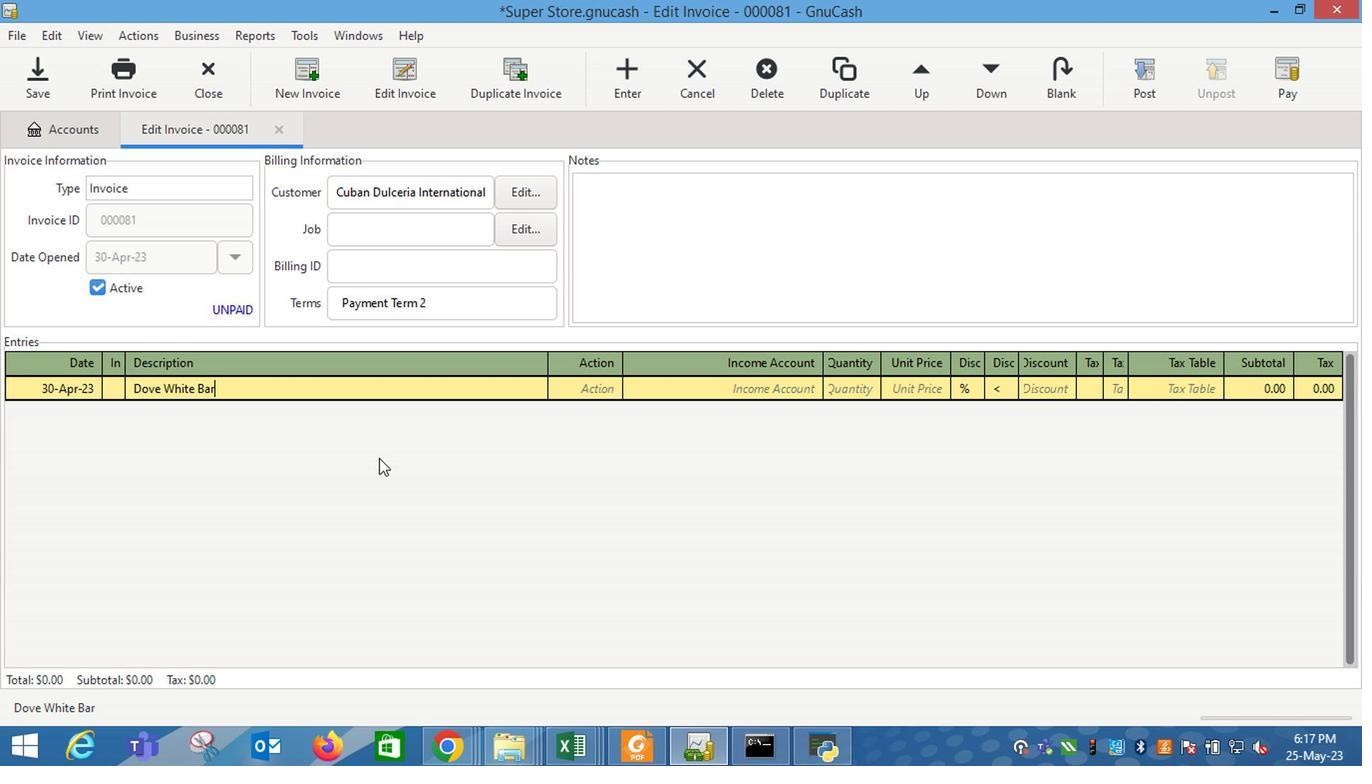
Action: Mouse moved to (609, 379)
Screenshot: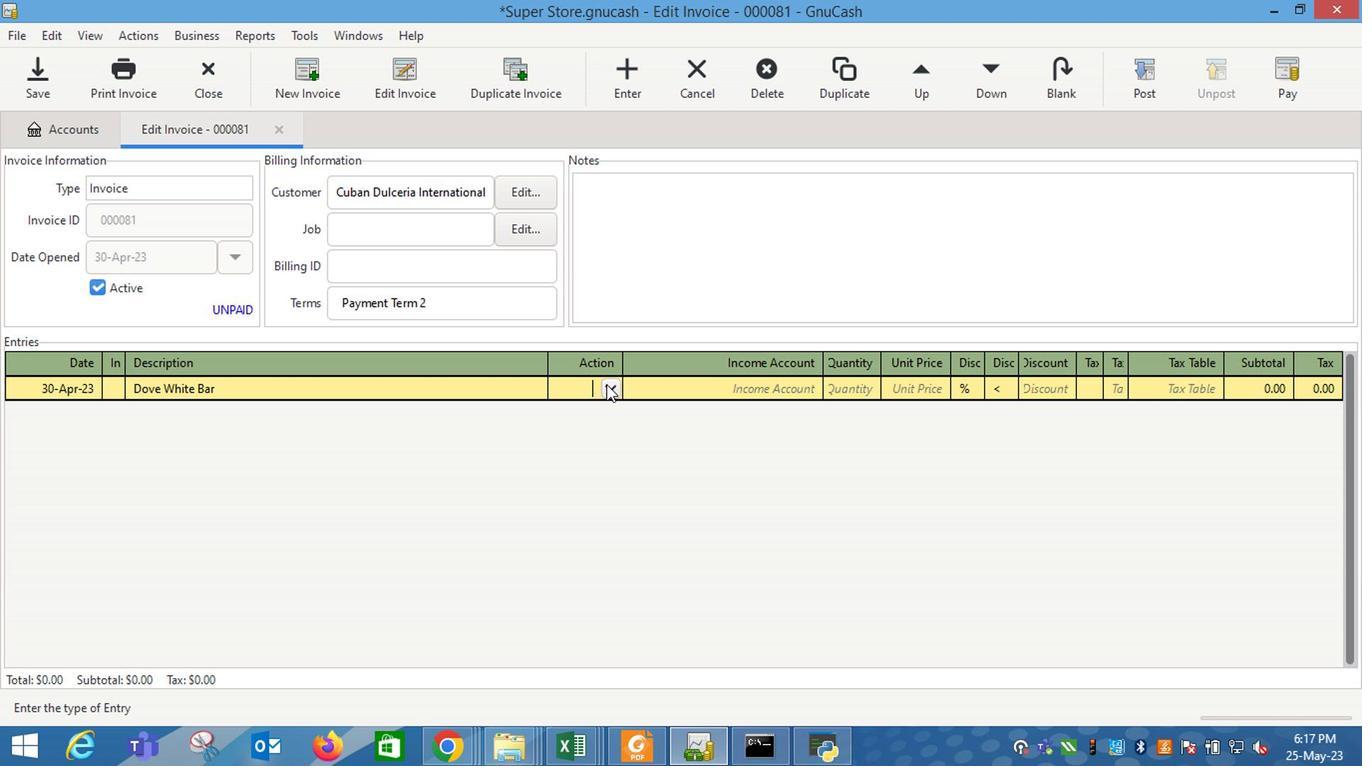 
Action: Mouse pressed left at (609, 379)
Screenshot: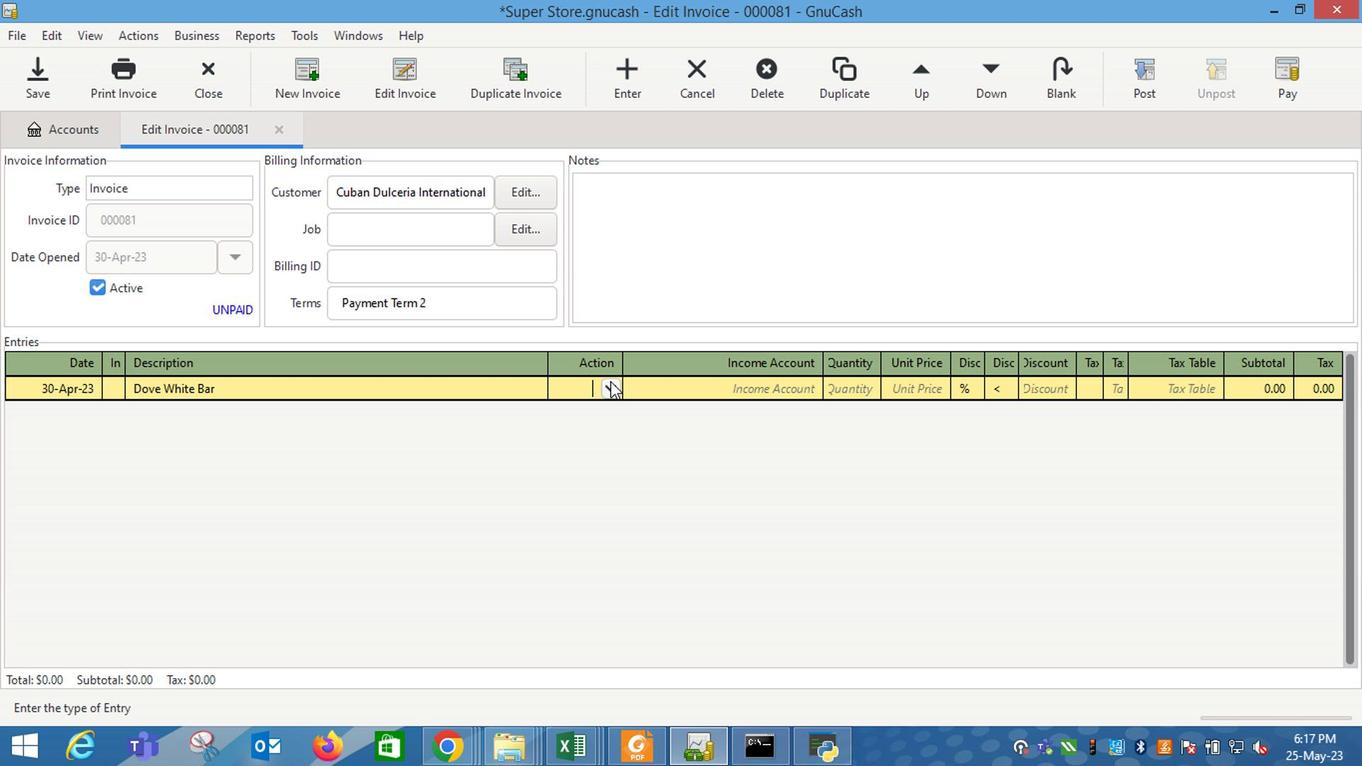
Action: Mouse moved to (581, 439)
Screenshot: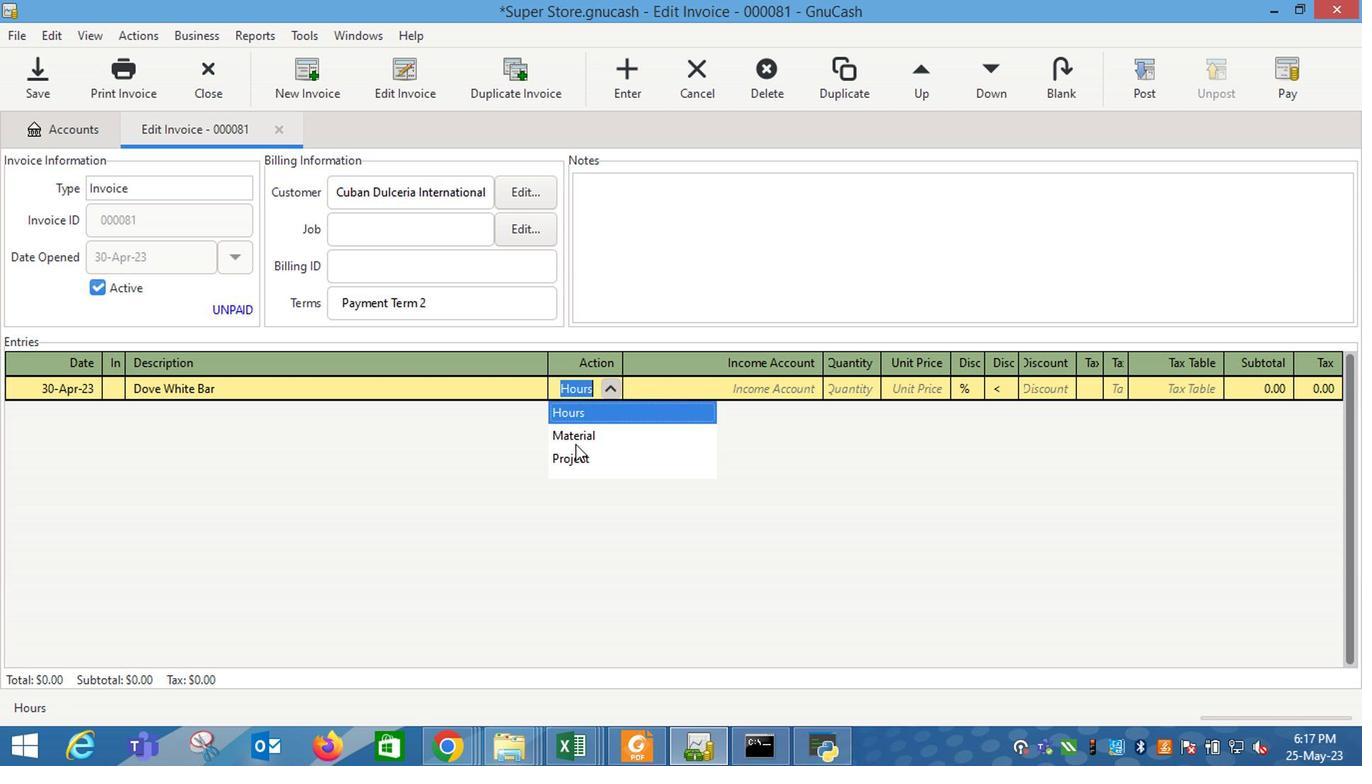 
Action: Mouse pressed left at (581, 439)
Screenshot: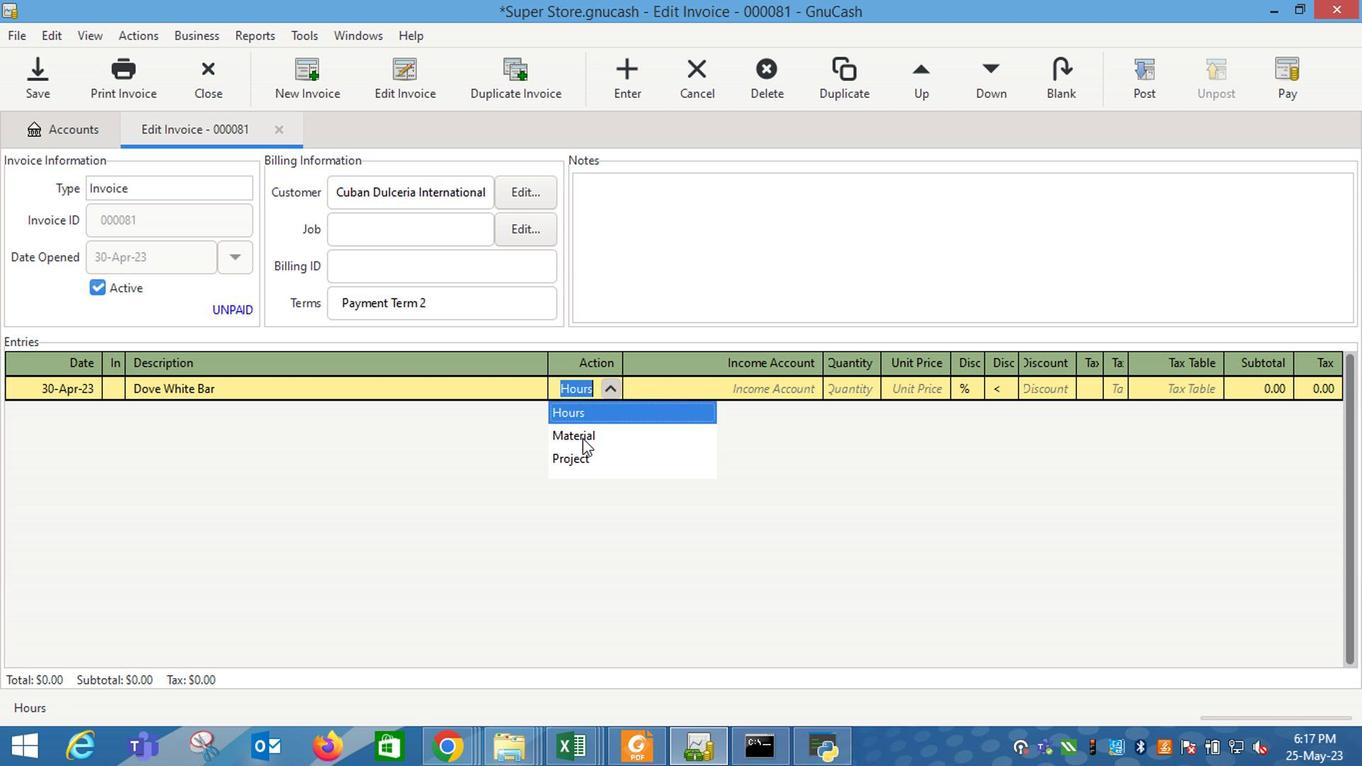 
Action: Mouse moved to (828, 430)
Screenshot: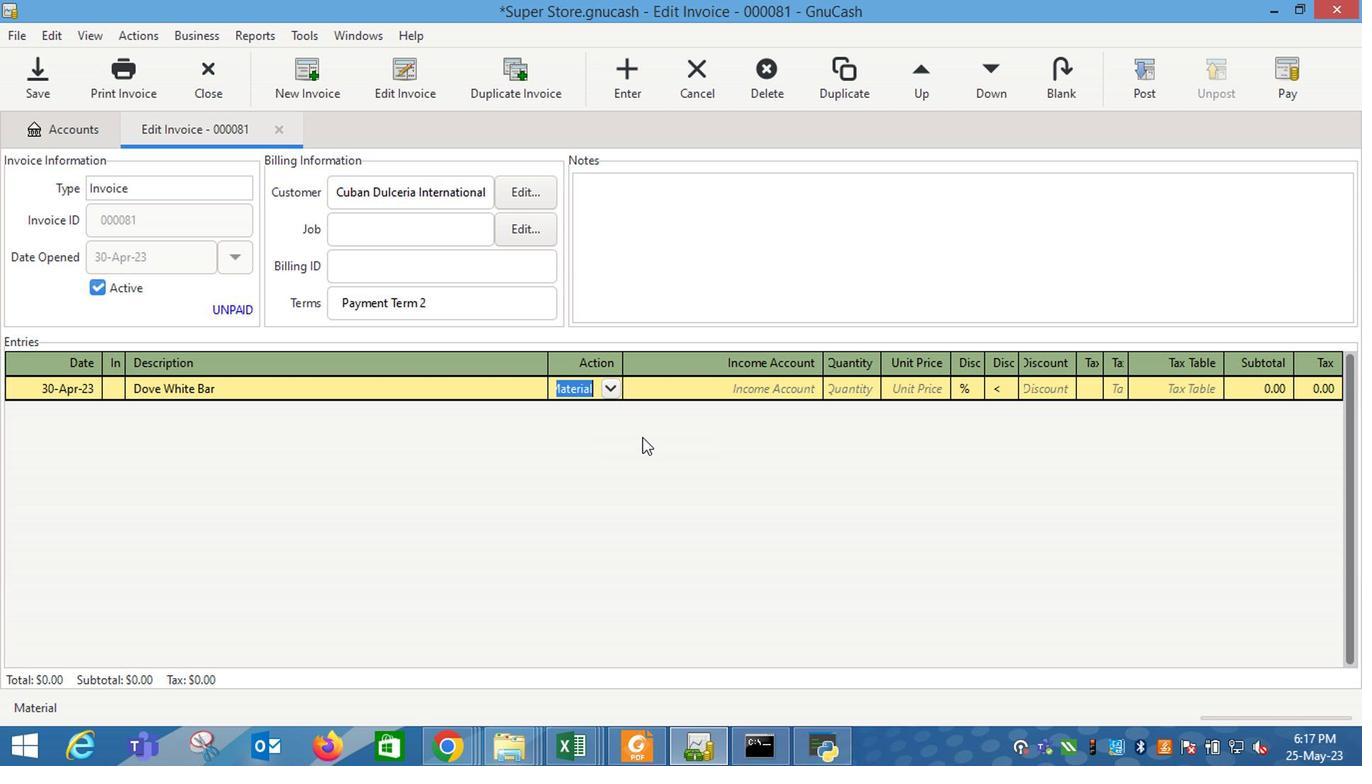 
Action: Key pressed <Key.tab>
Screenshot: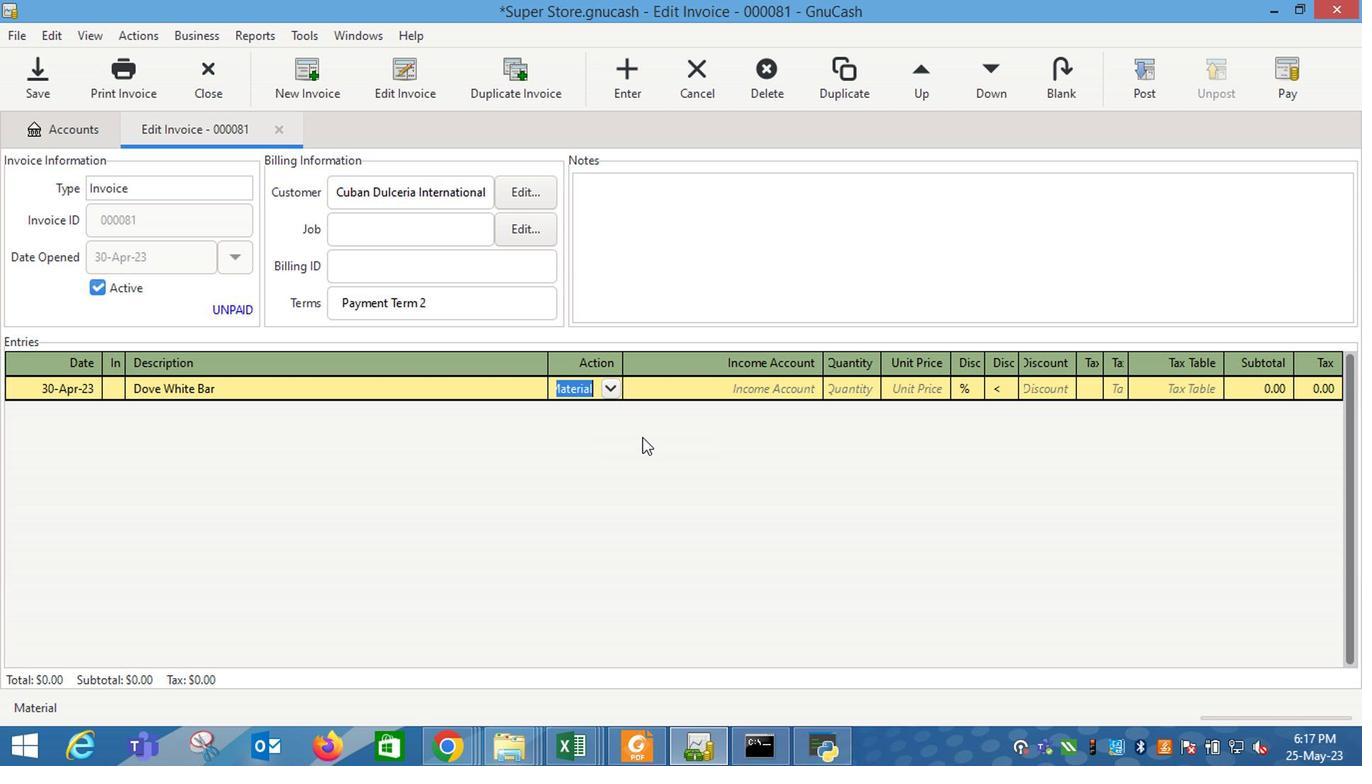 
Action: Mouse moved to (809, 381)
Screenshot: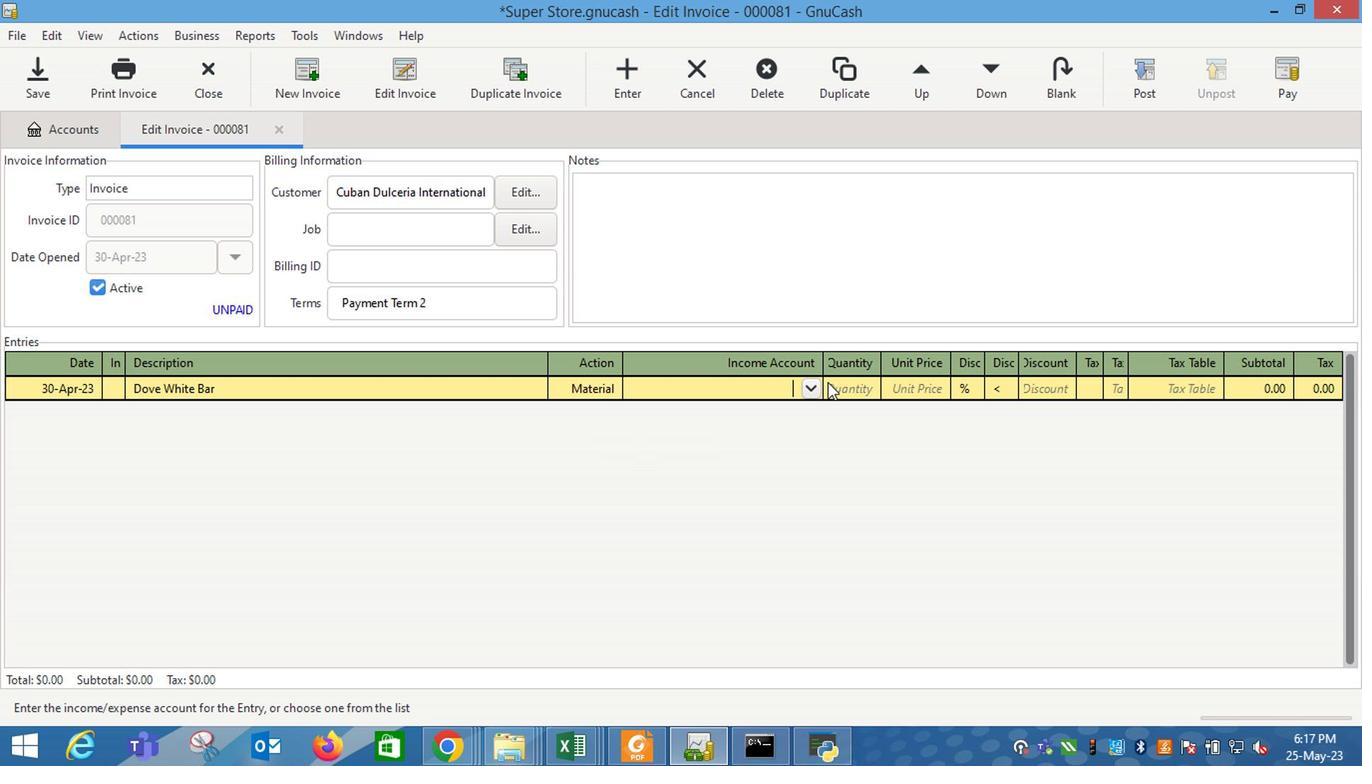 
Action: Mouse pressed left at (809, 381)
Screenshot: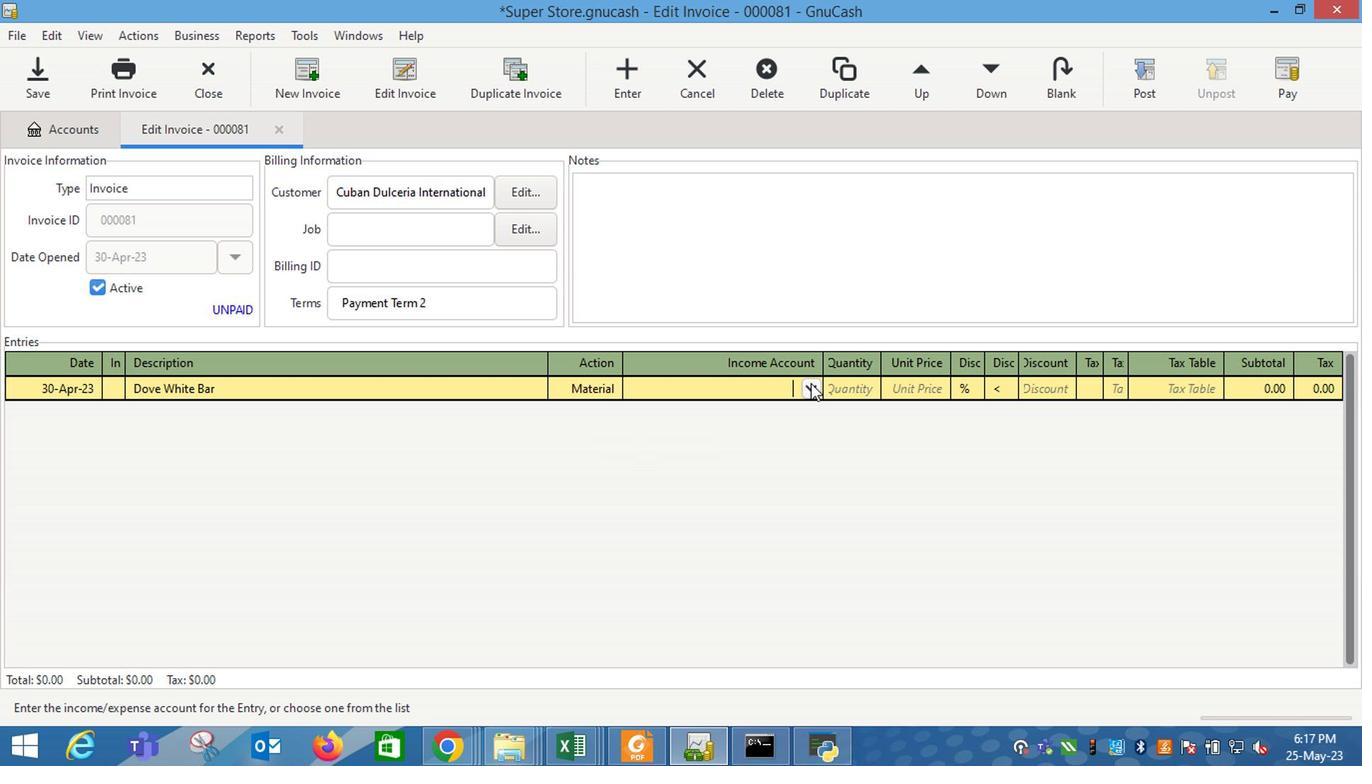 
Action: Mouse moved to (709, 483)
Screenshot: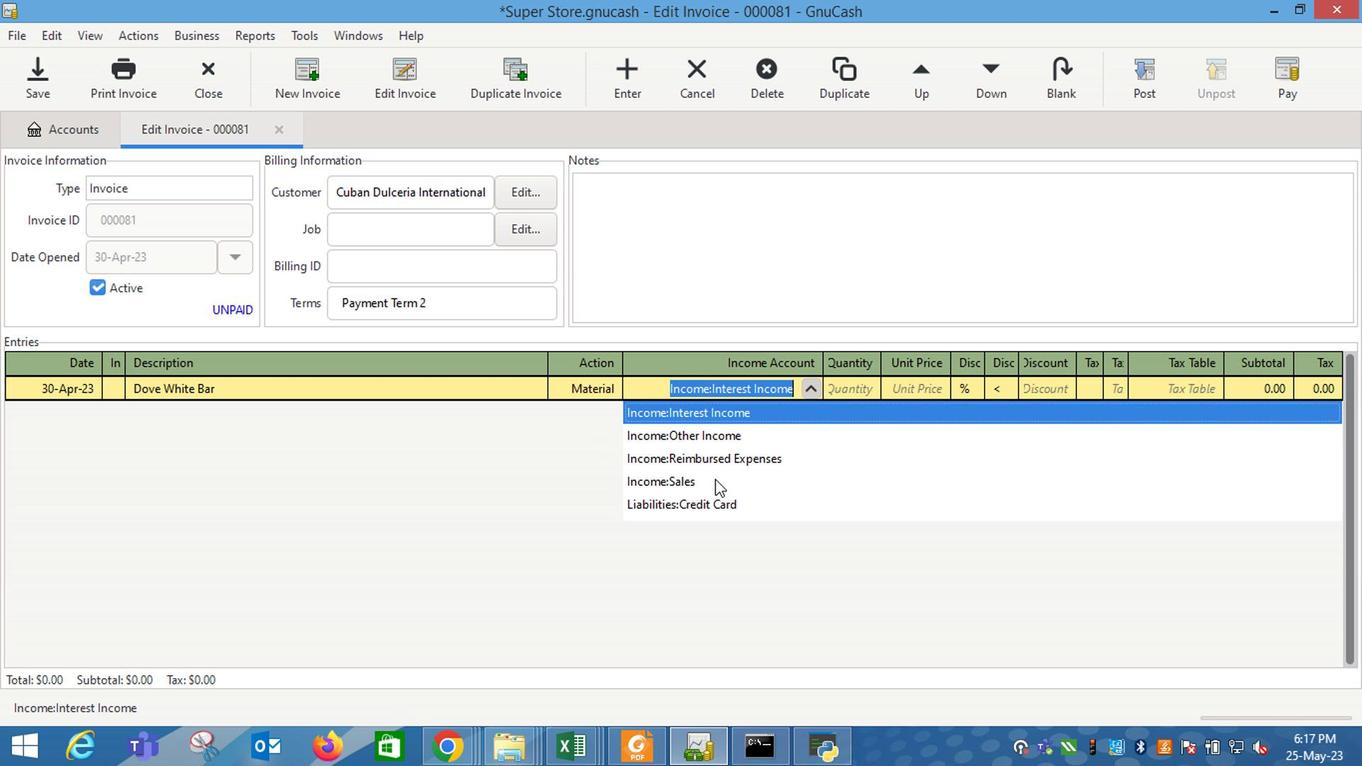 
Action: Mouse pressed left at (709, 483)
Screenshot: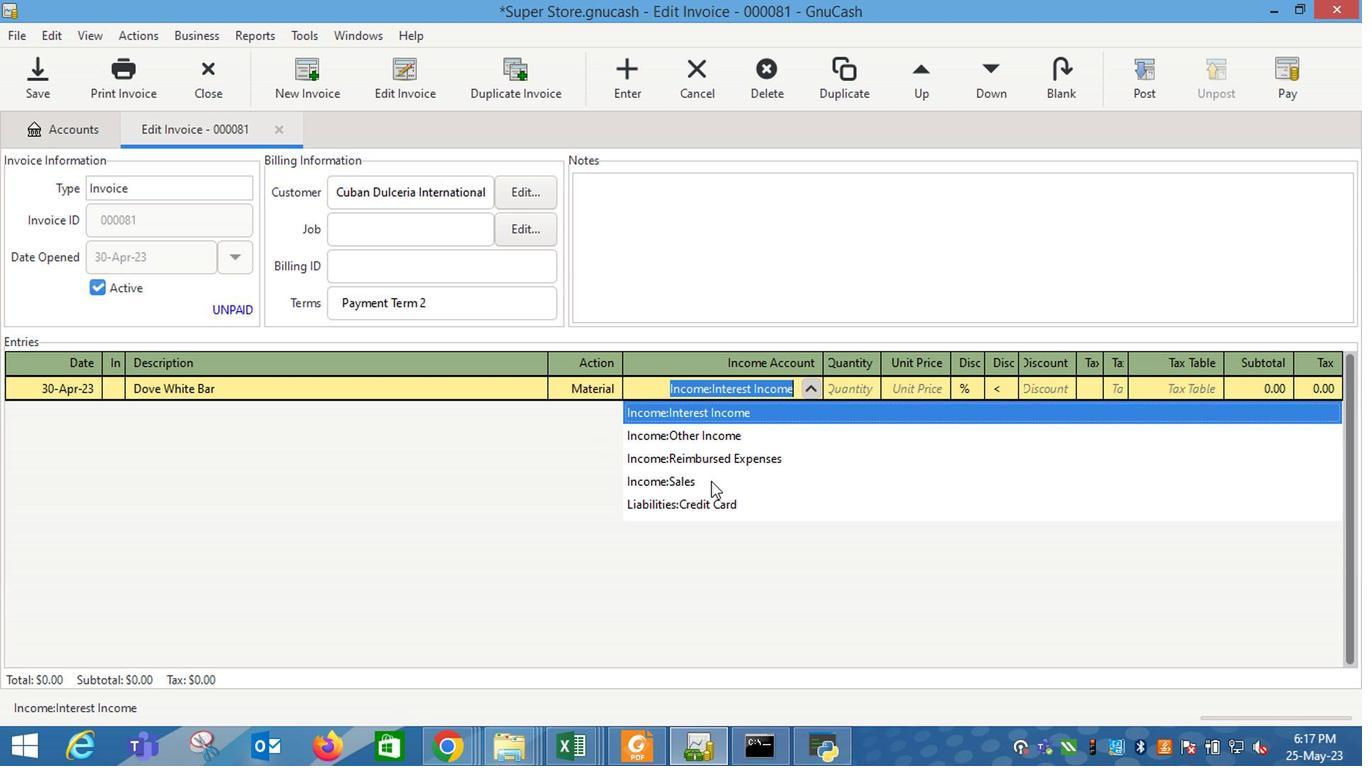
Action: Mouse moved to (711, 483)
Screenshot: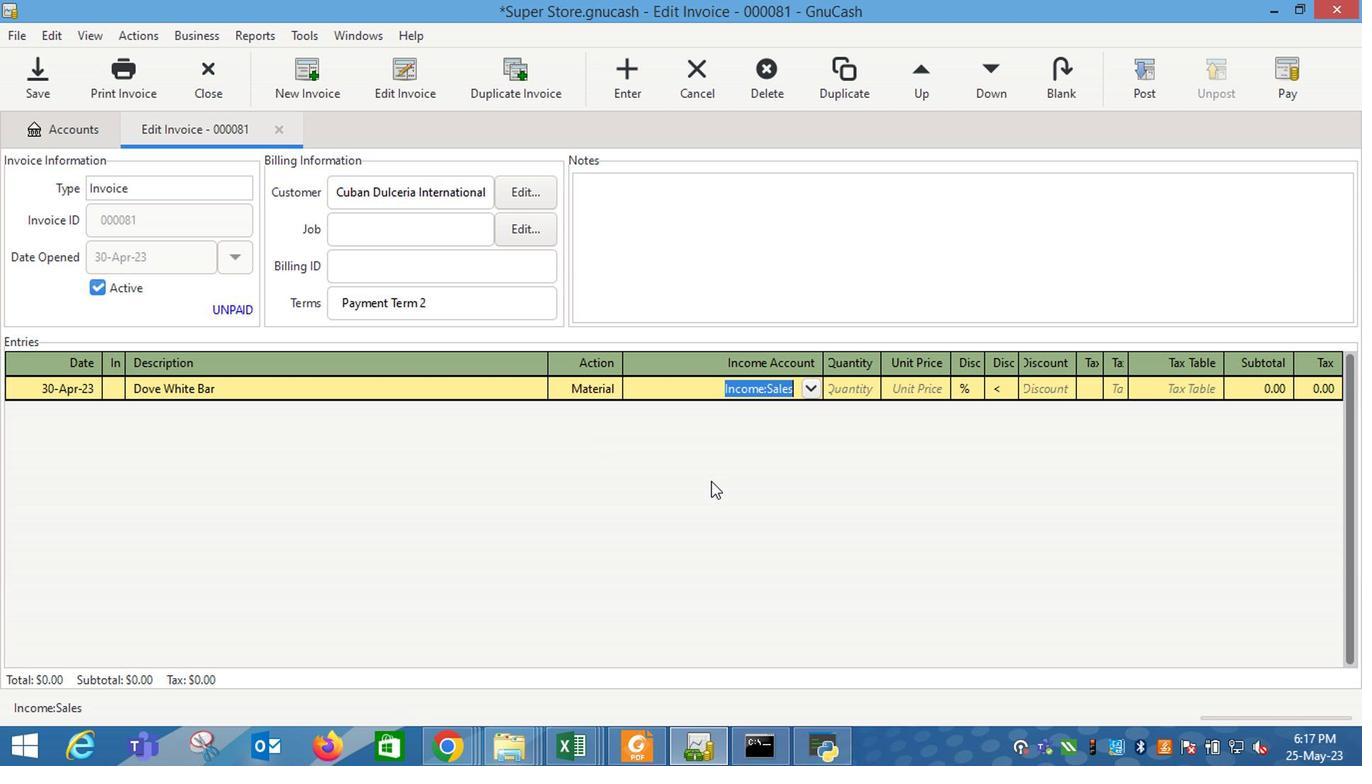 
Action: Key pressed <Key.tab>
Screenshot: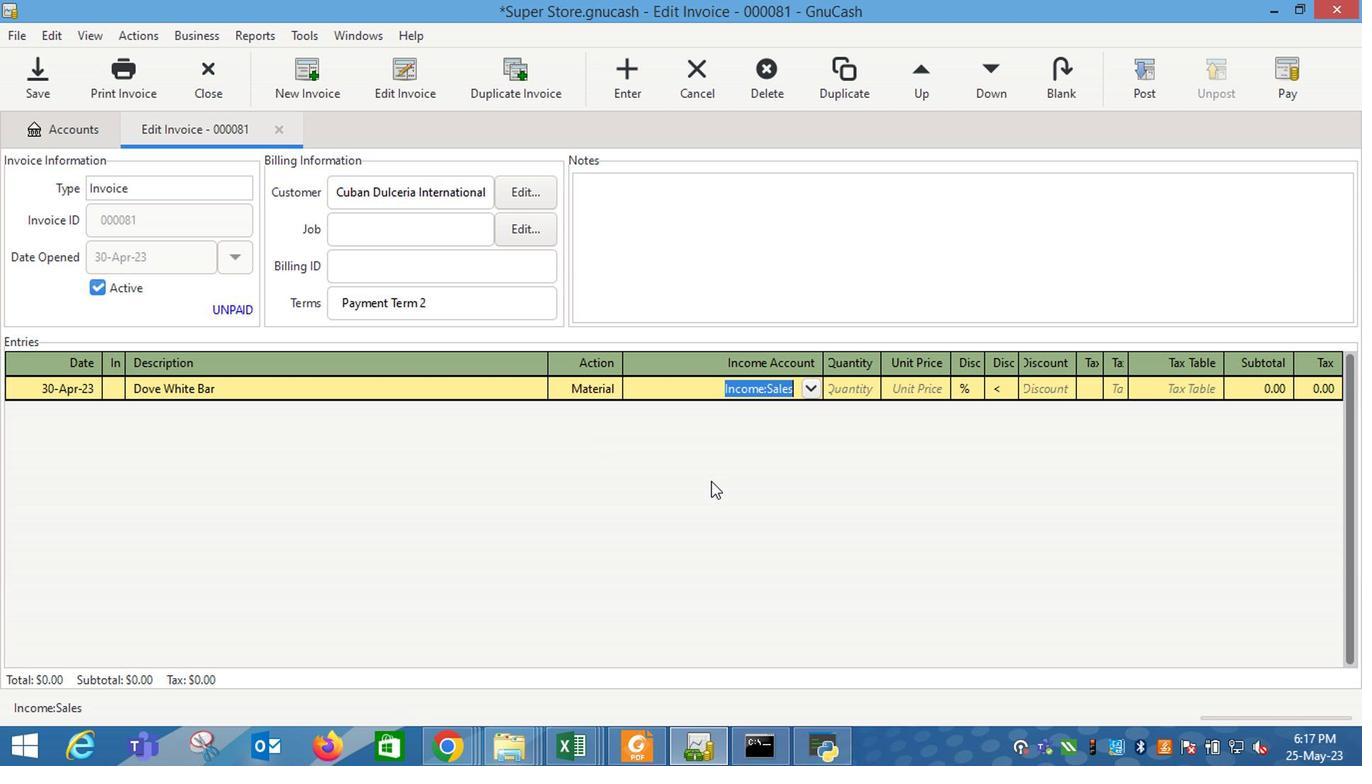 
Action: Mouse moved to (733, 476)
Screenshot: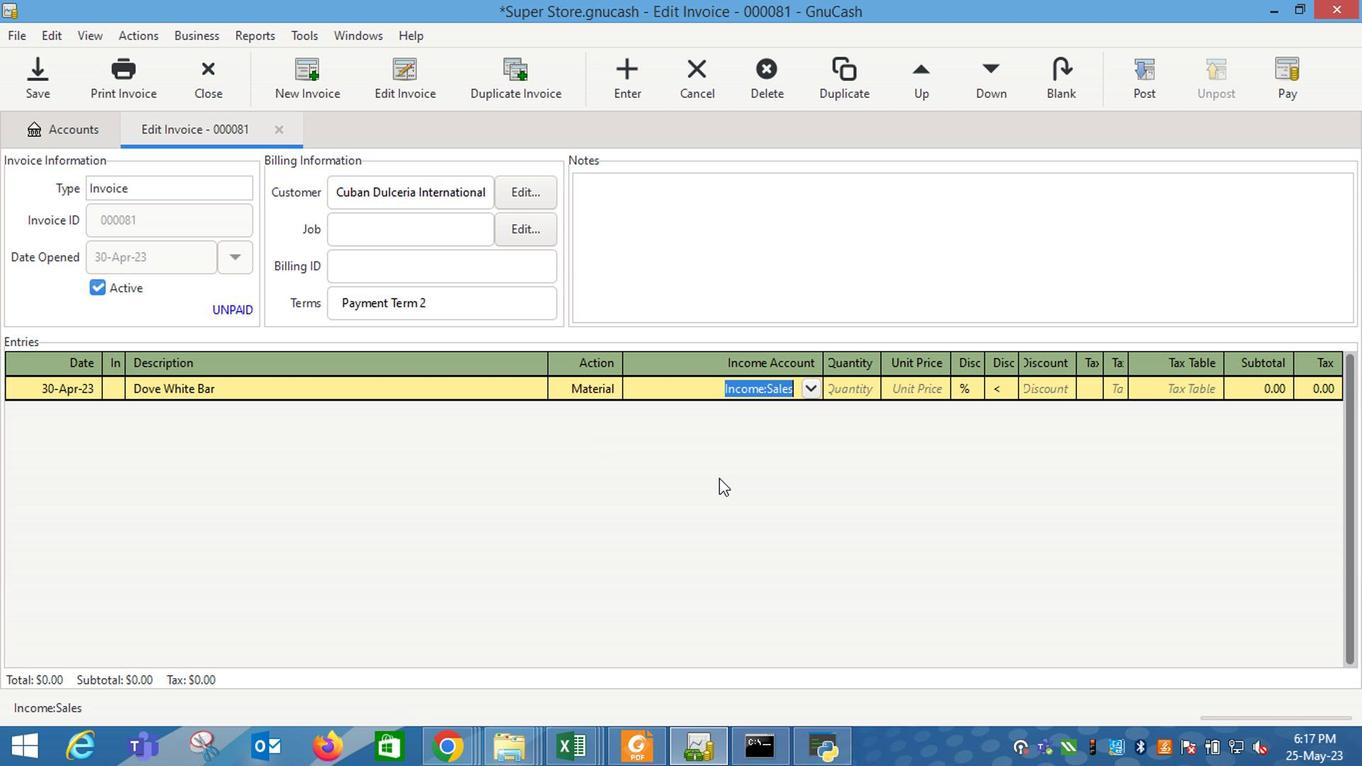 
Action: Key pressed 4<Key.tab>5.6
Screenshot: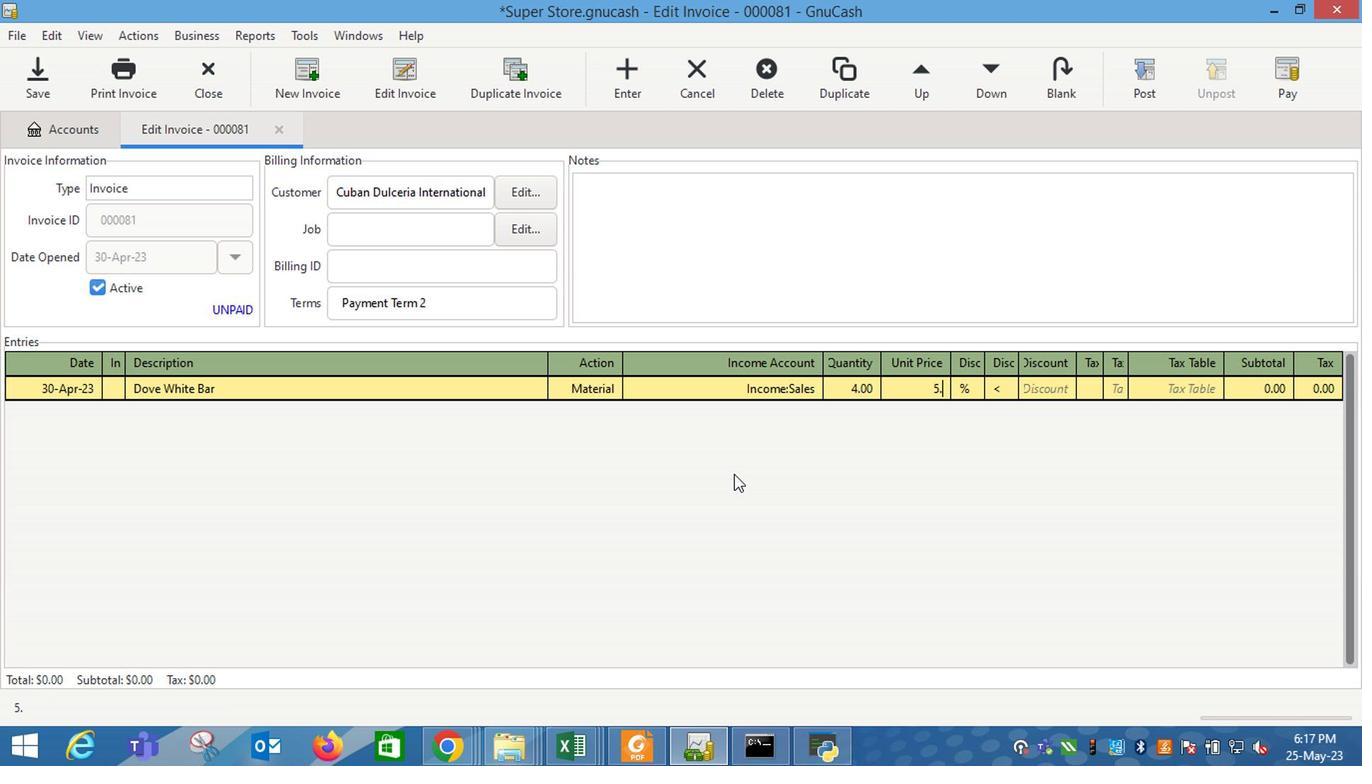 
Action: Mouse moved to (810, 447)
Screenshot: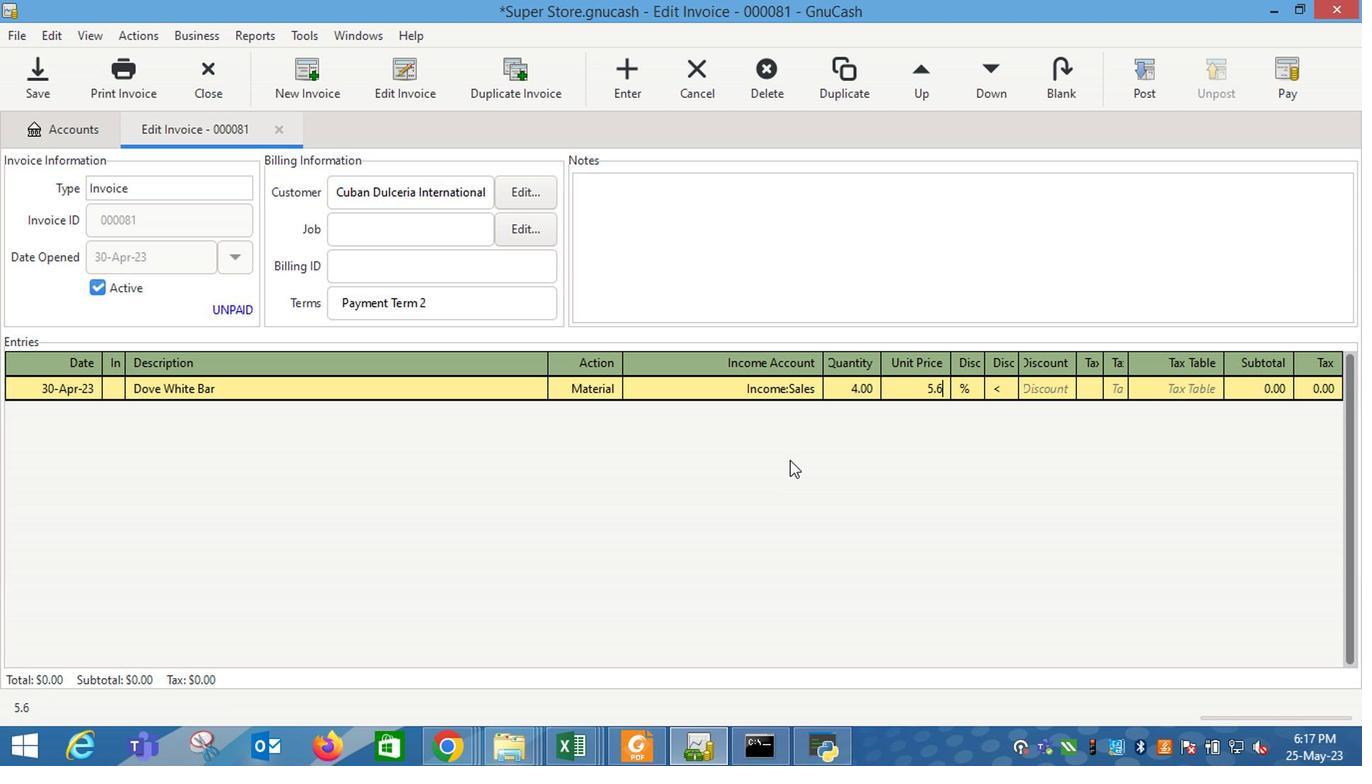 
Action: Key pressed <Key.tab>
Screenshot: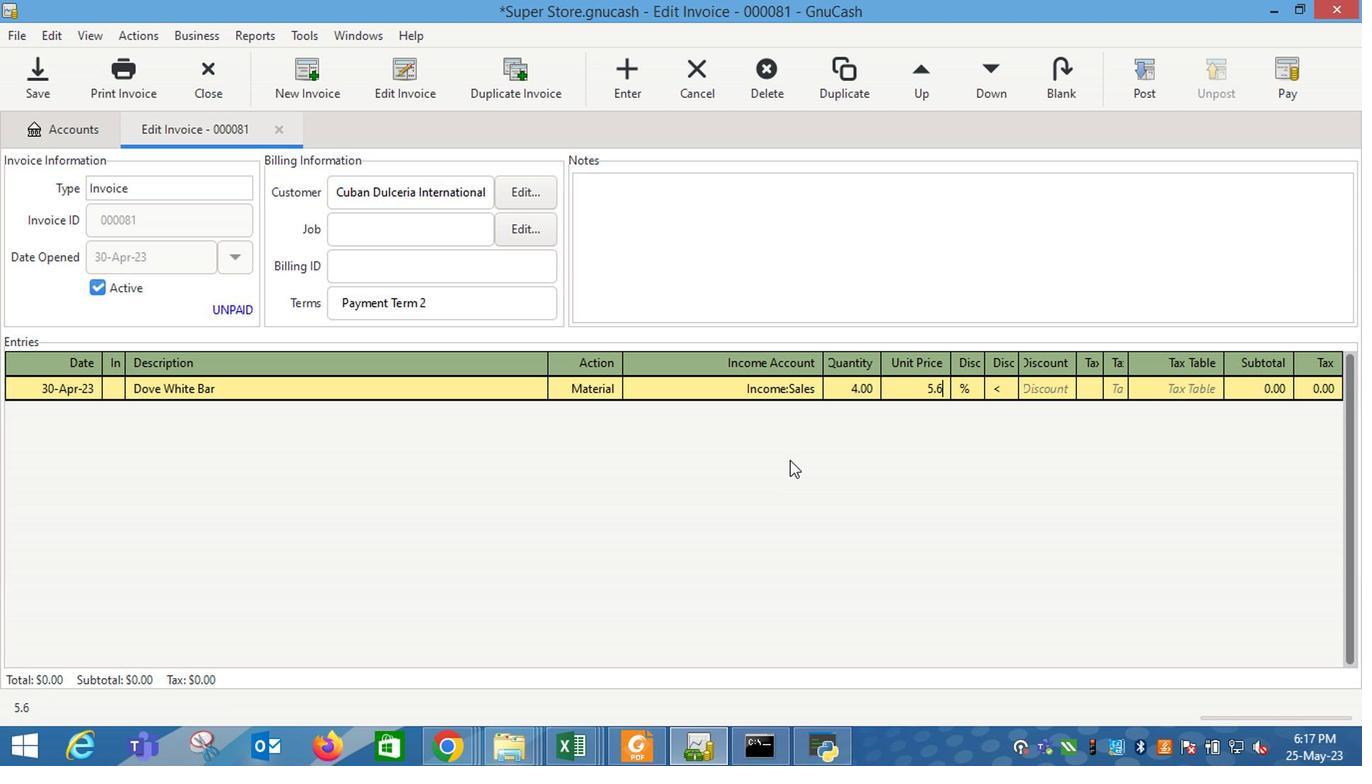 
Action: Mouse moved to (991, 388)
Screenshot: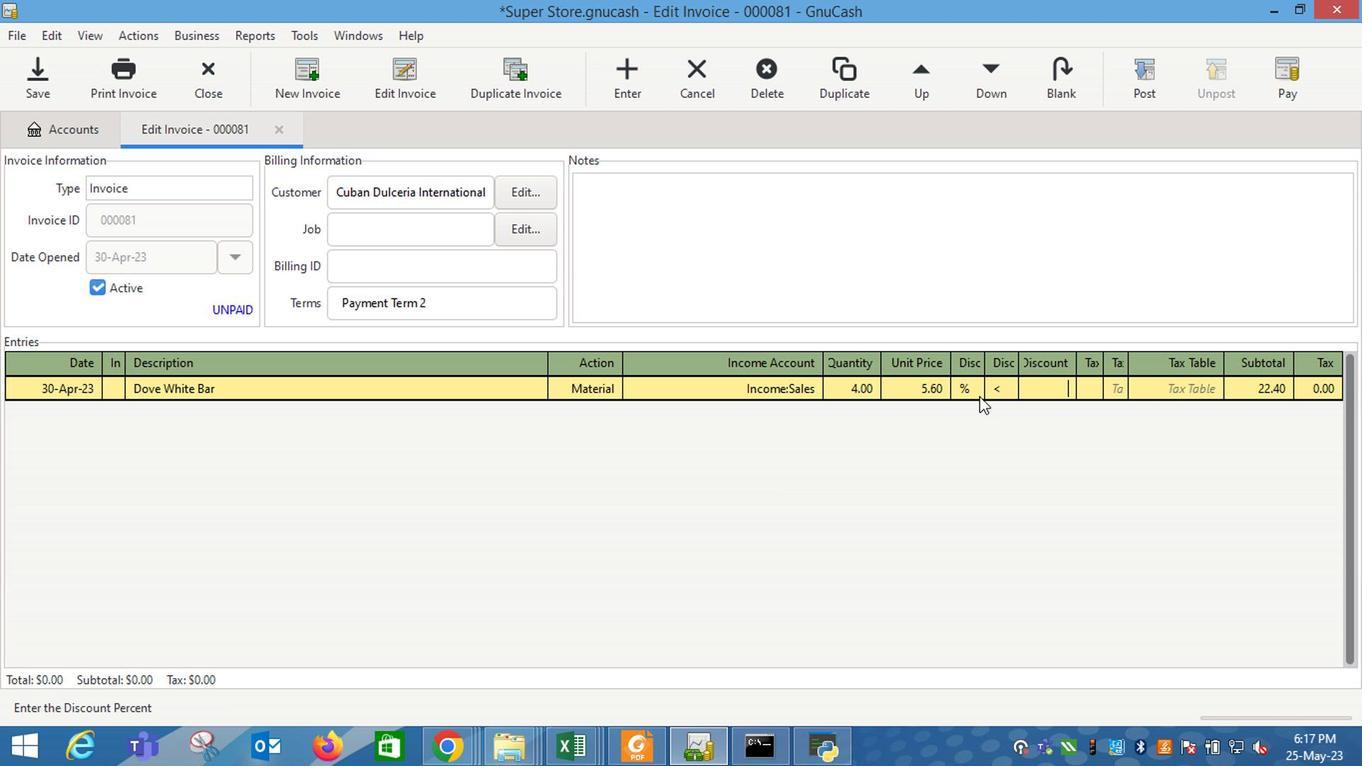 
Action: Mouse pressed left at (991, 388)
Screenshot: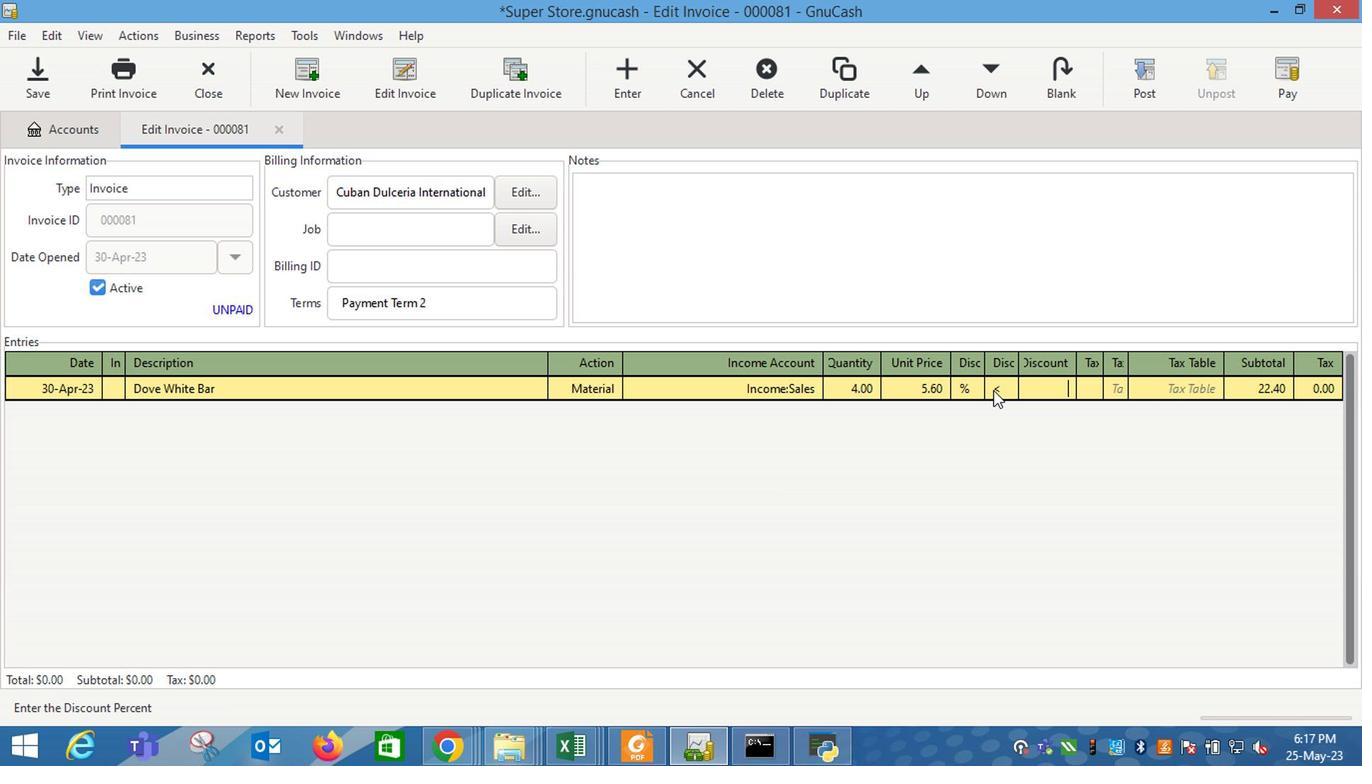 
Action: Mouse moved to (1029, 392)
Screenshot: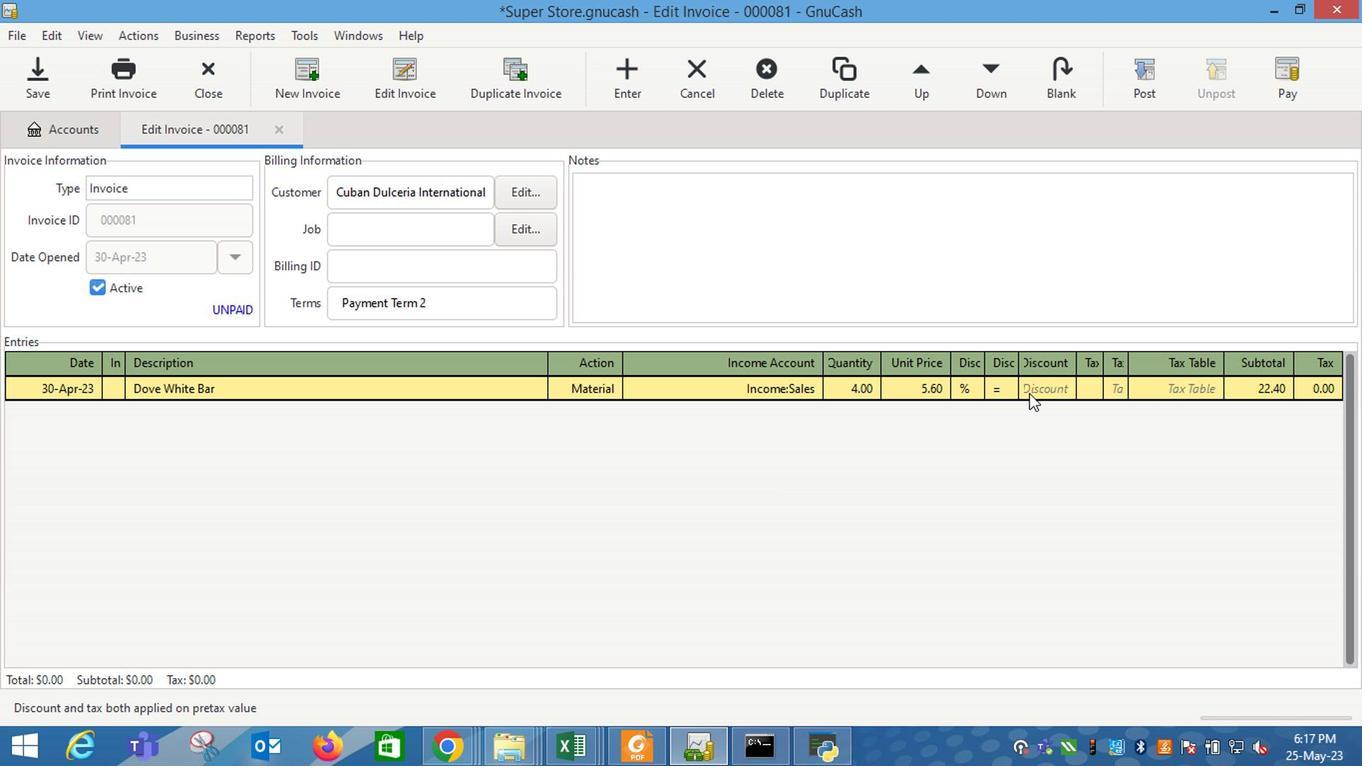 
Action: Mouse pressed left at (1029, 392)
Screenshot: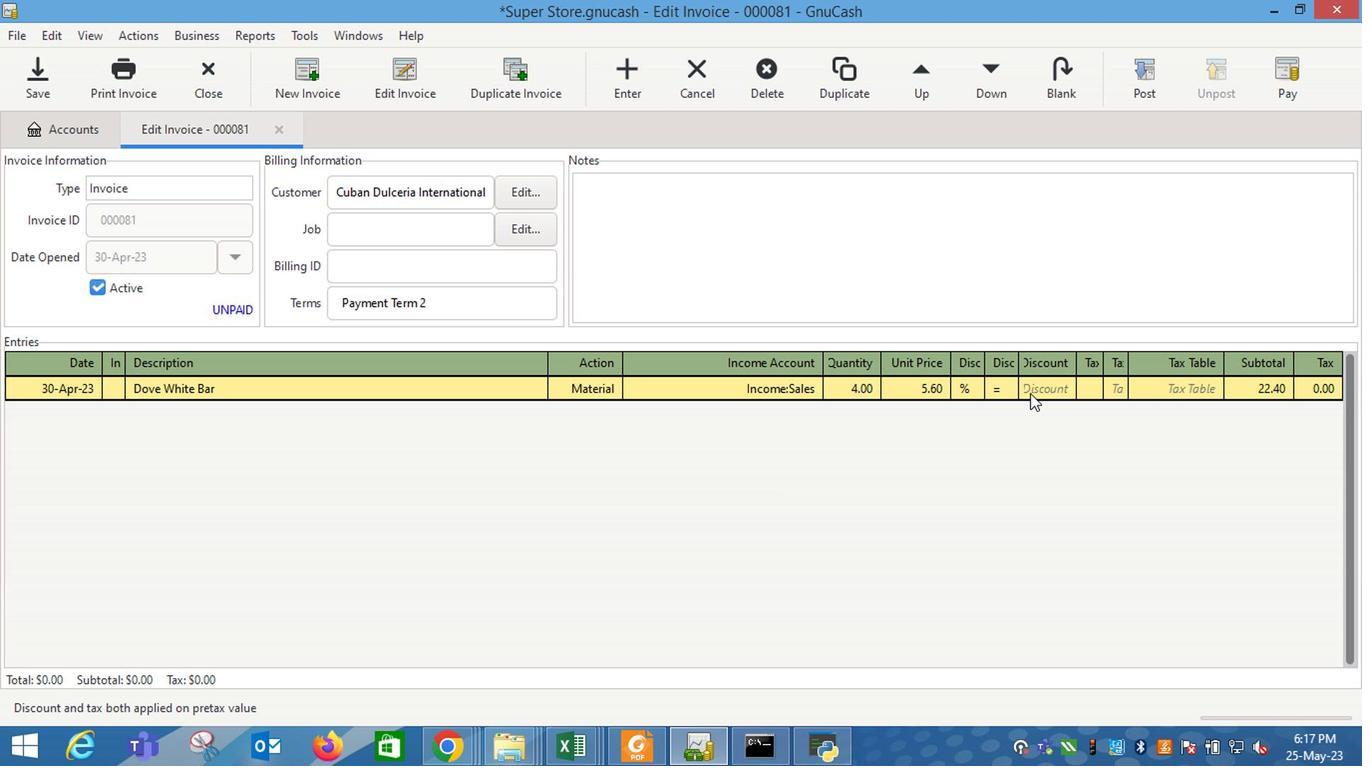 
Action: Key pressed 7<Key.enter>
Screenshot: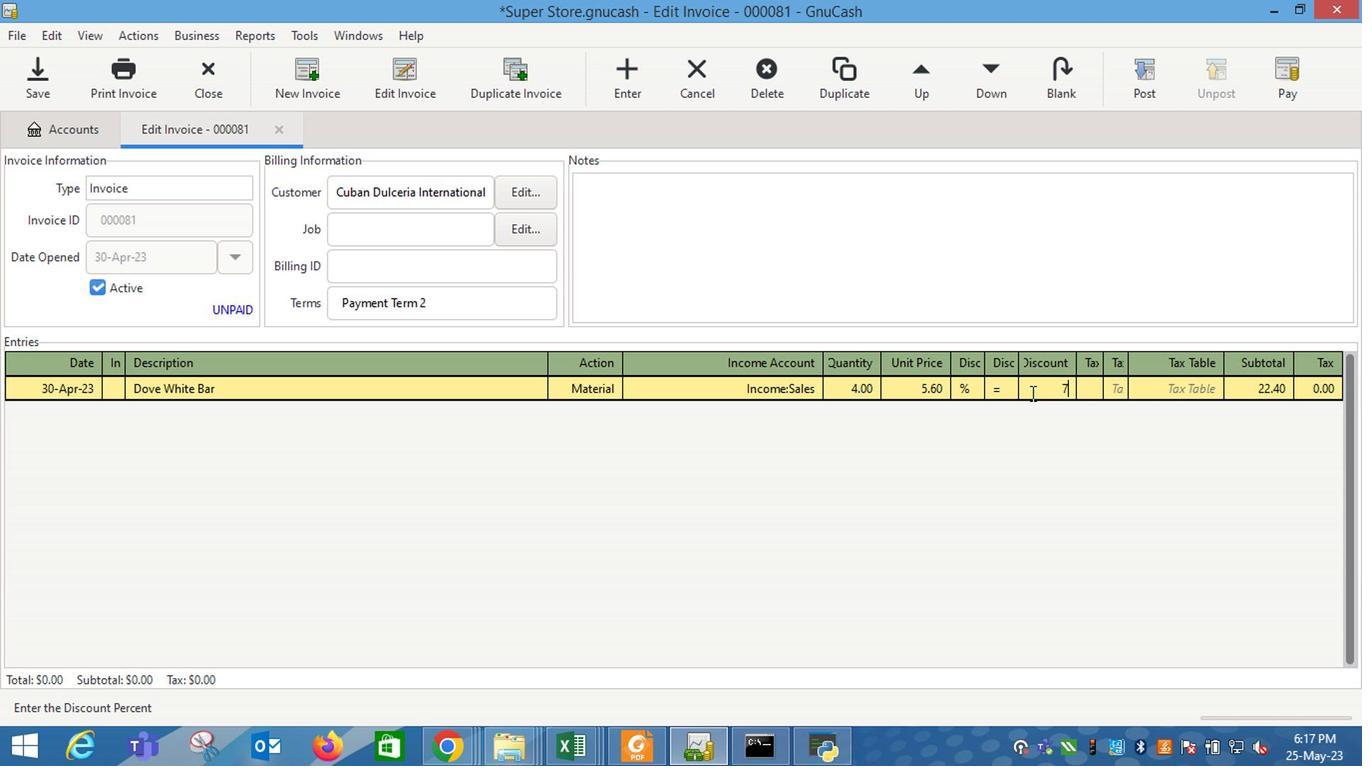 
Action: Mouse moved to (117, 424)
Screenshot: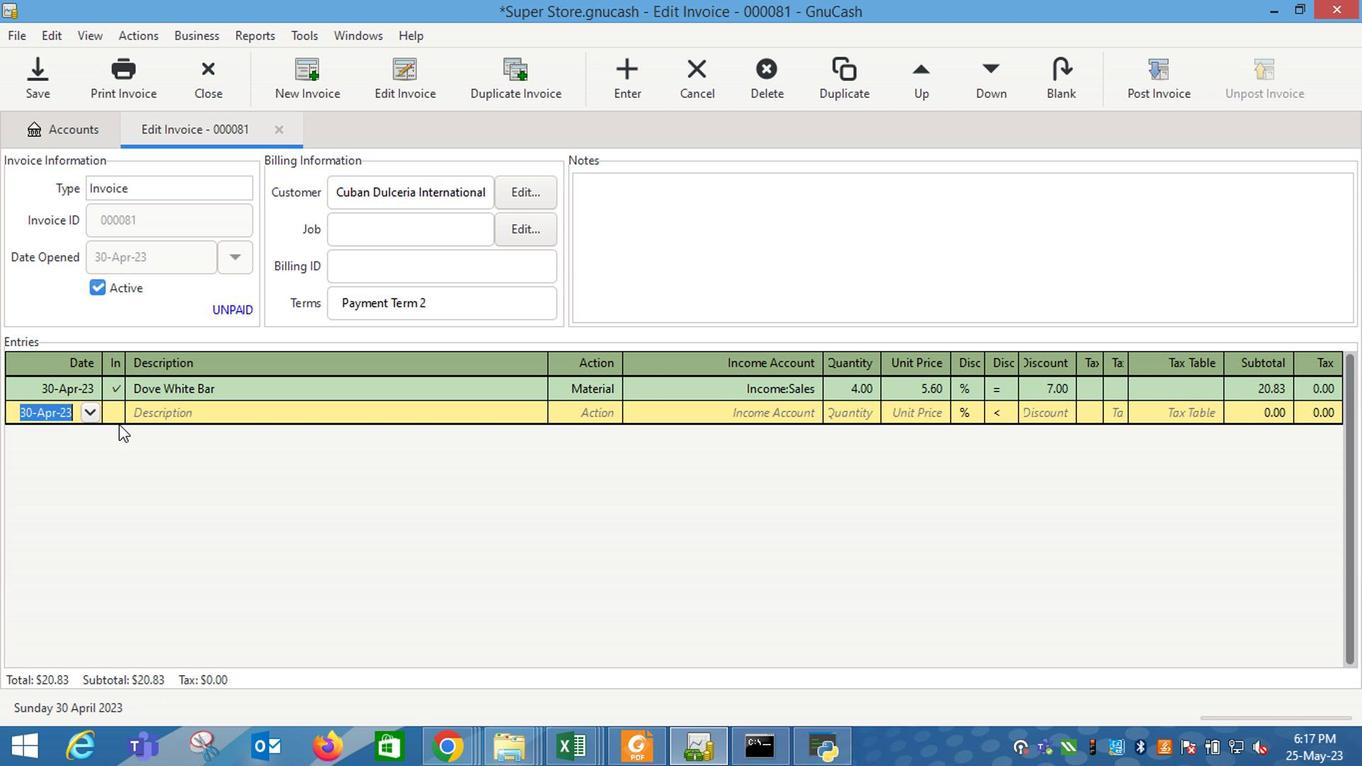 
Action: Key pressed <Key.tab>
Screenshot: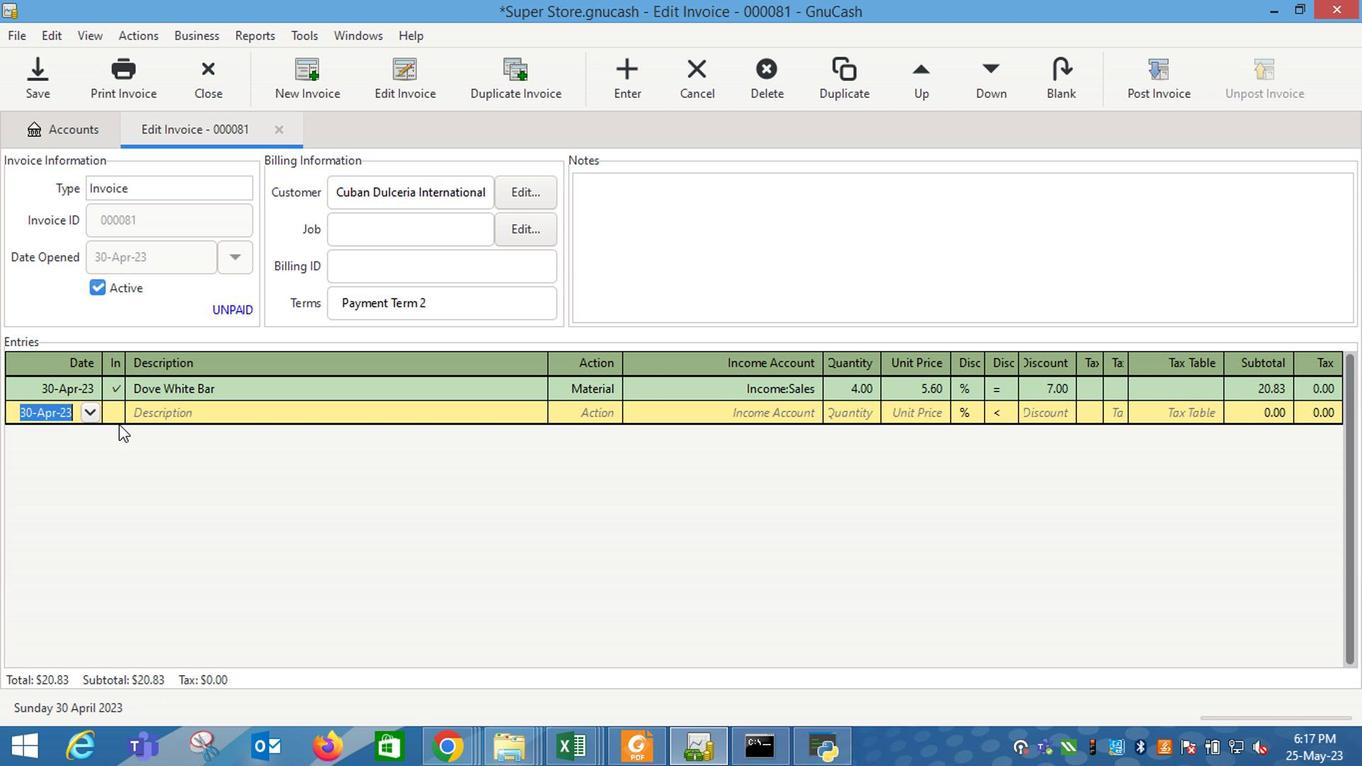 
Action: Mouse moved to (332, 315)
Screenshot: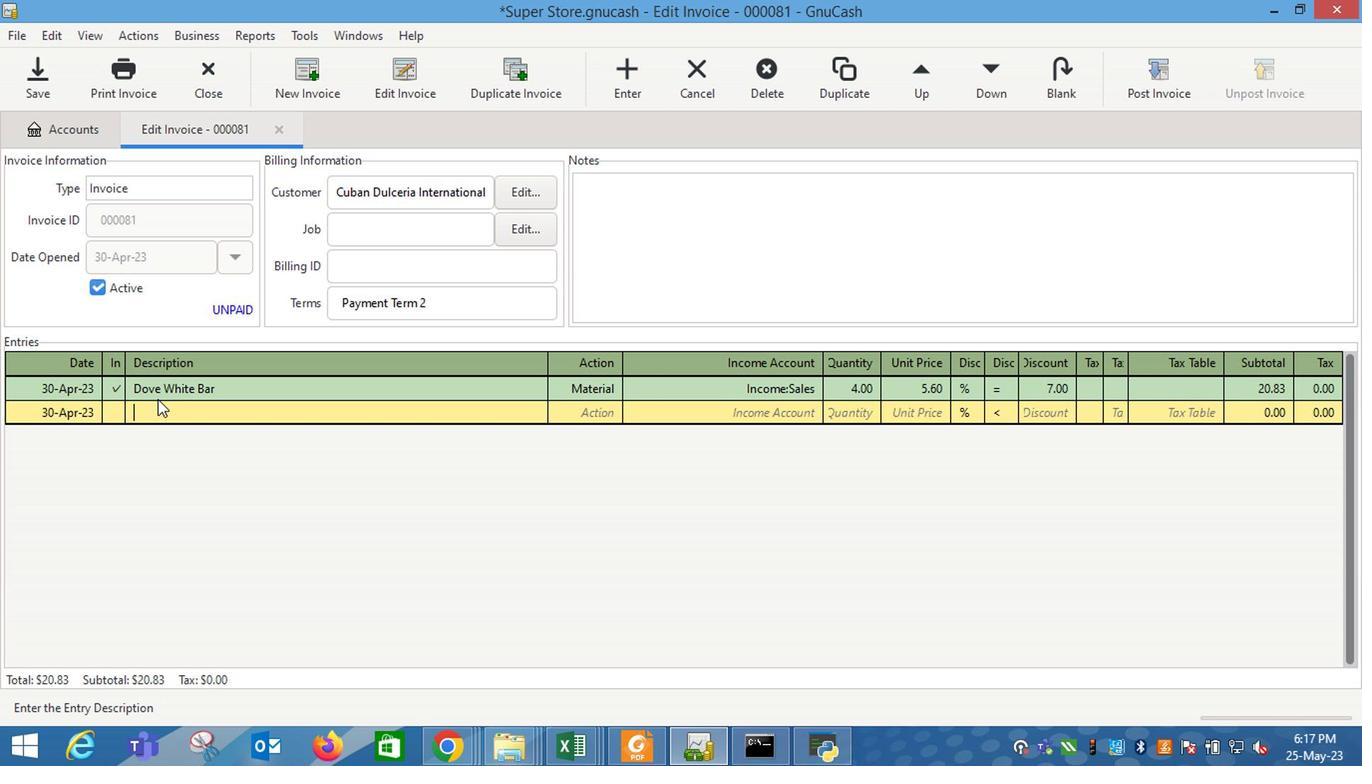 
Action: Key pressed <Key.shift_r>On<Key.space>the<Key.space><Key.shift_r>Rocks<Key.space>the<Key.space><Key.shift_r>Cosmopolitan<Key.space><Key.shift_r>Vodka
Screenshot: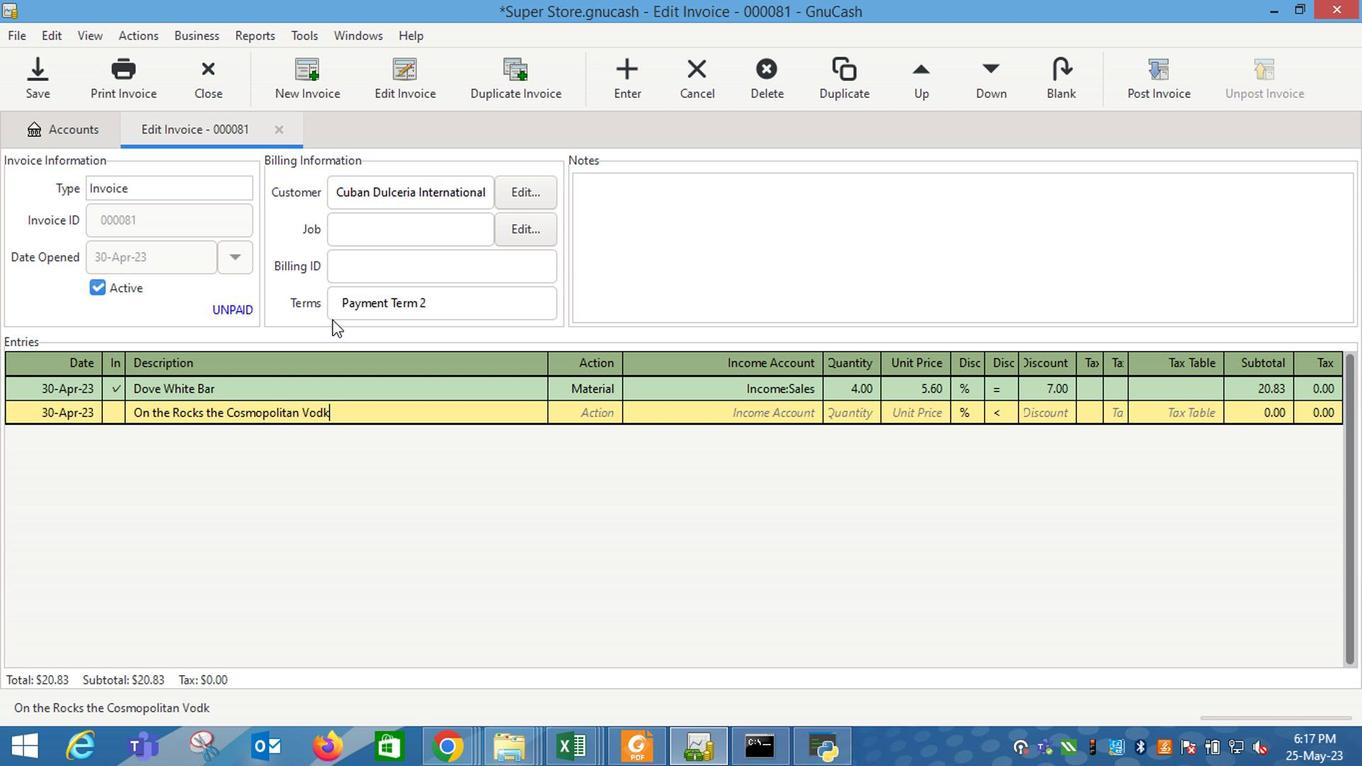 
Action: Mouse moved to (466, 339)
Screenshot: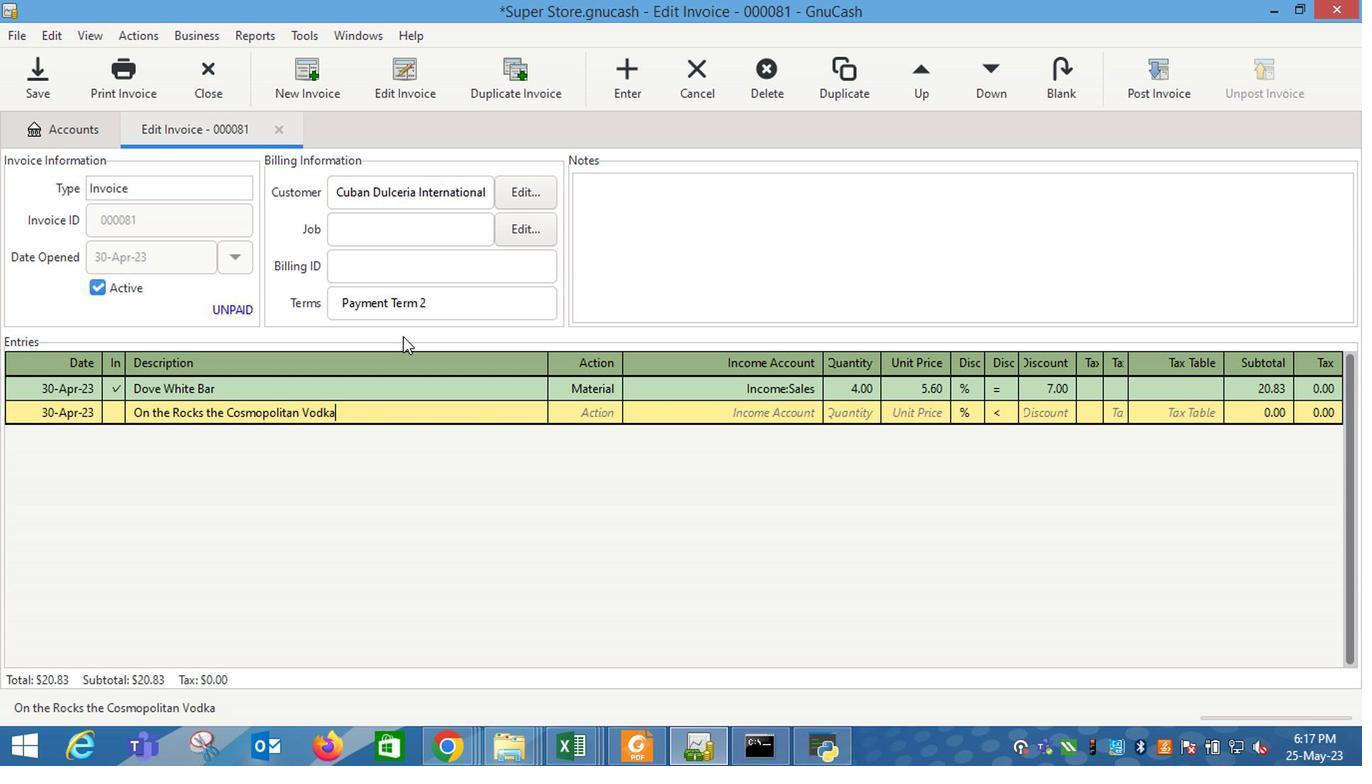 
Action: Key pressed <Key.tab>
Screenshot: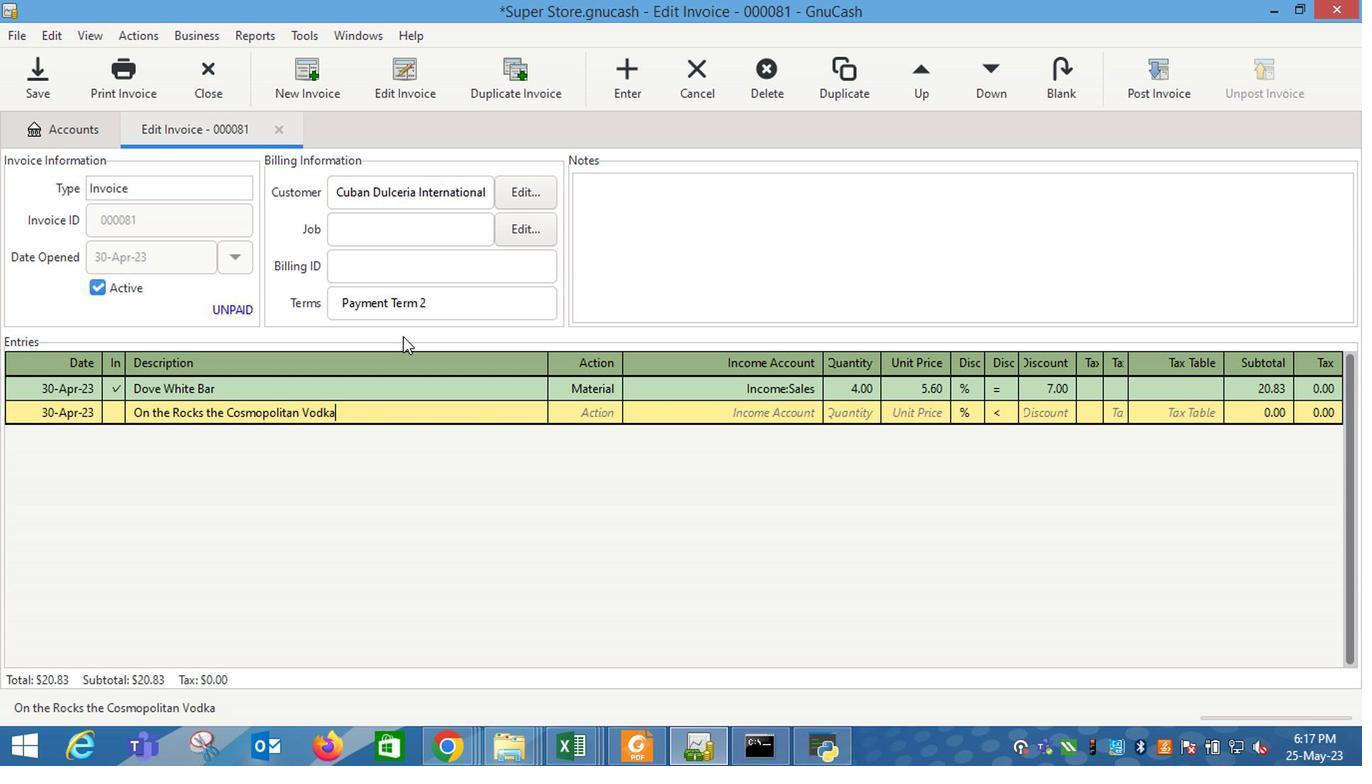 
Action: Mouse moved to (604, 412)
Screenshot: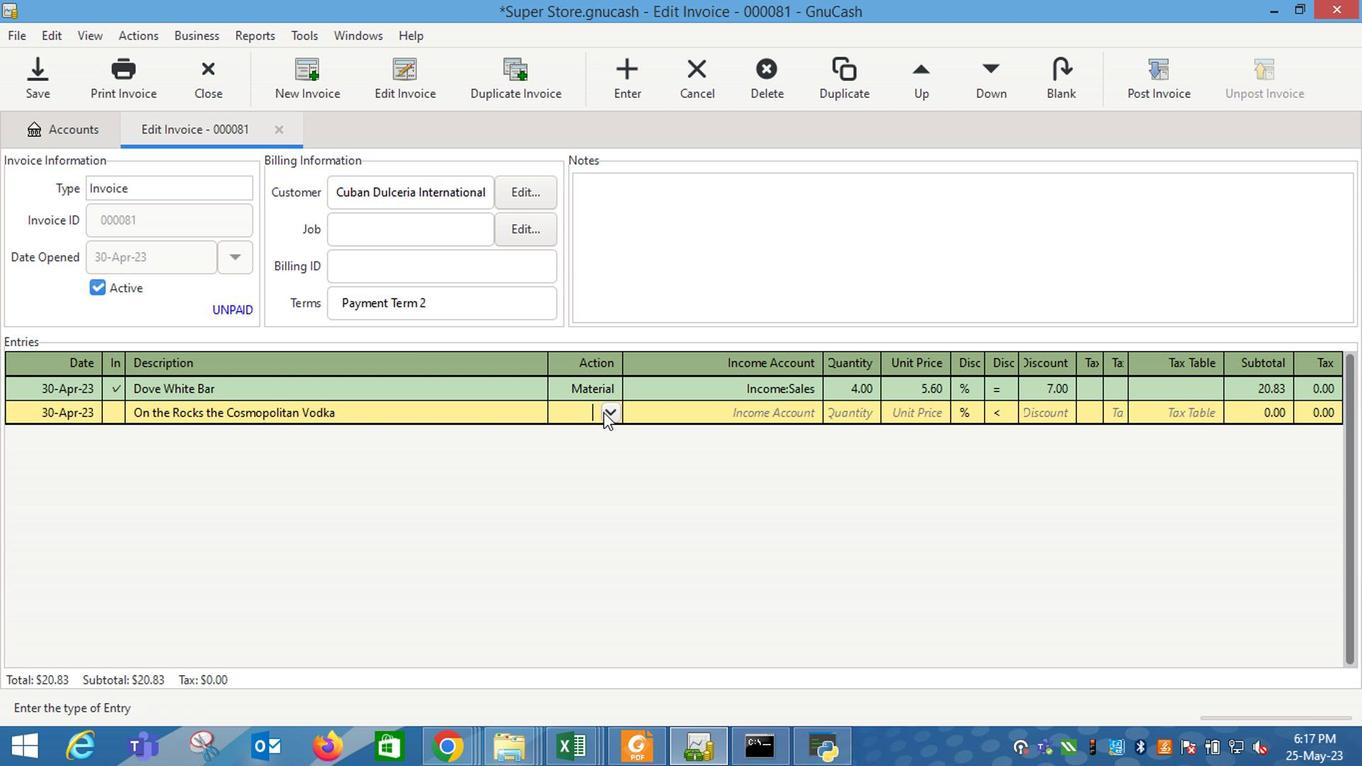 
Action: Mouse pressed left at (604, 412)
Screenshot: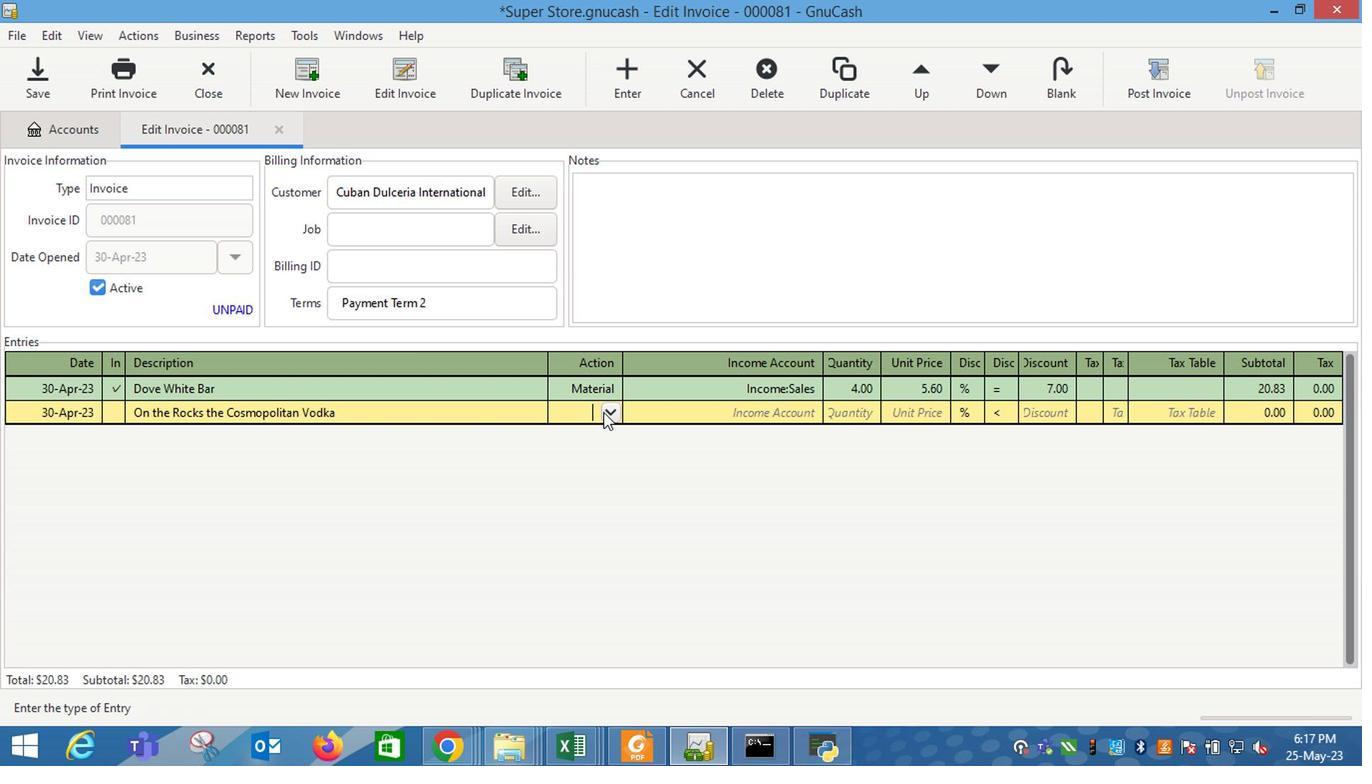 
Action: Mouse moved to (564, 455)
Screenshot: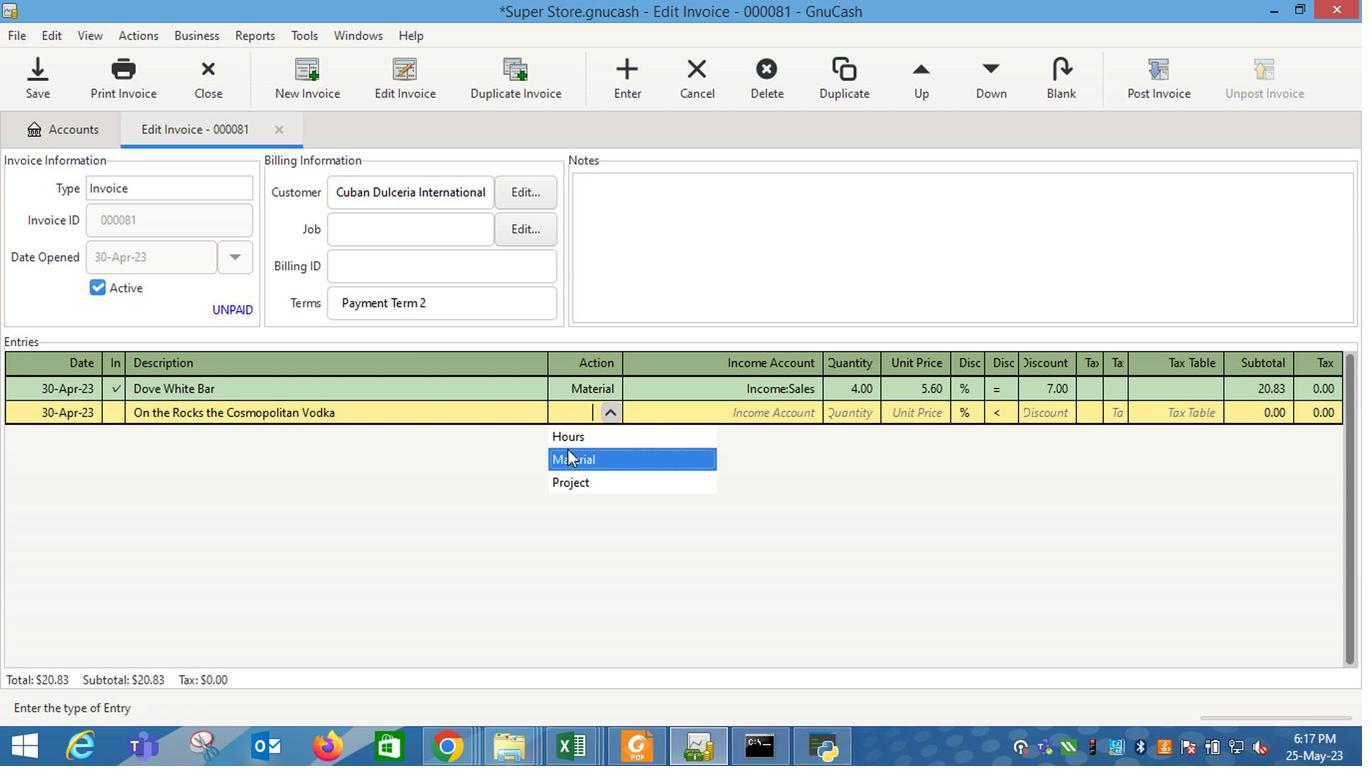 
Action: Mouse pressed left at (564, 455)
Screenshot: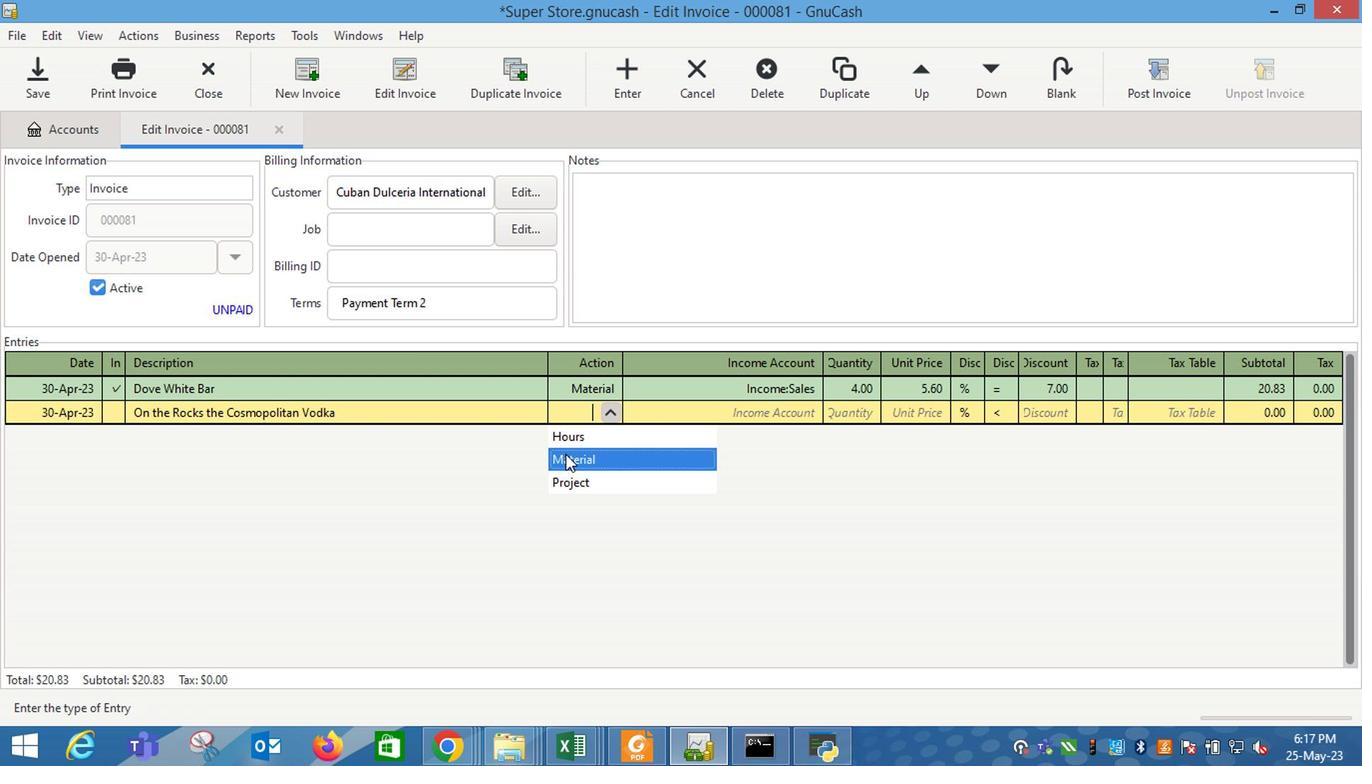 
Action: Mouse moved to (602, 454)
Screenshot: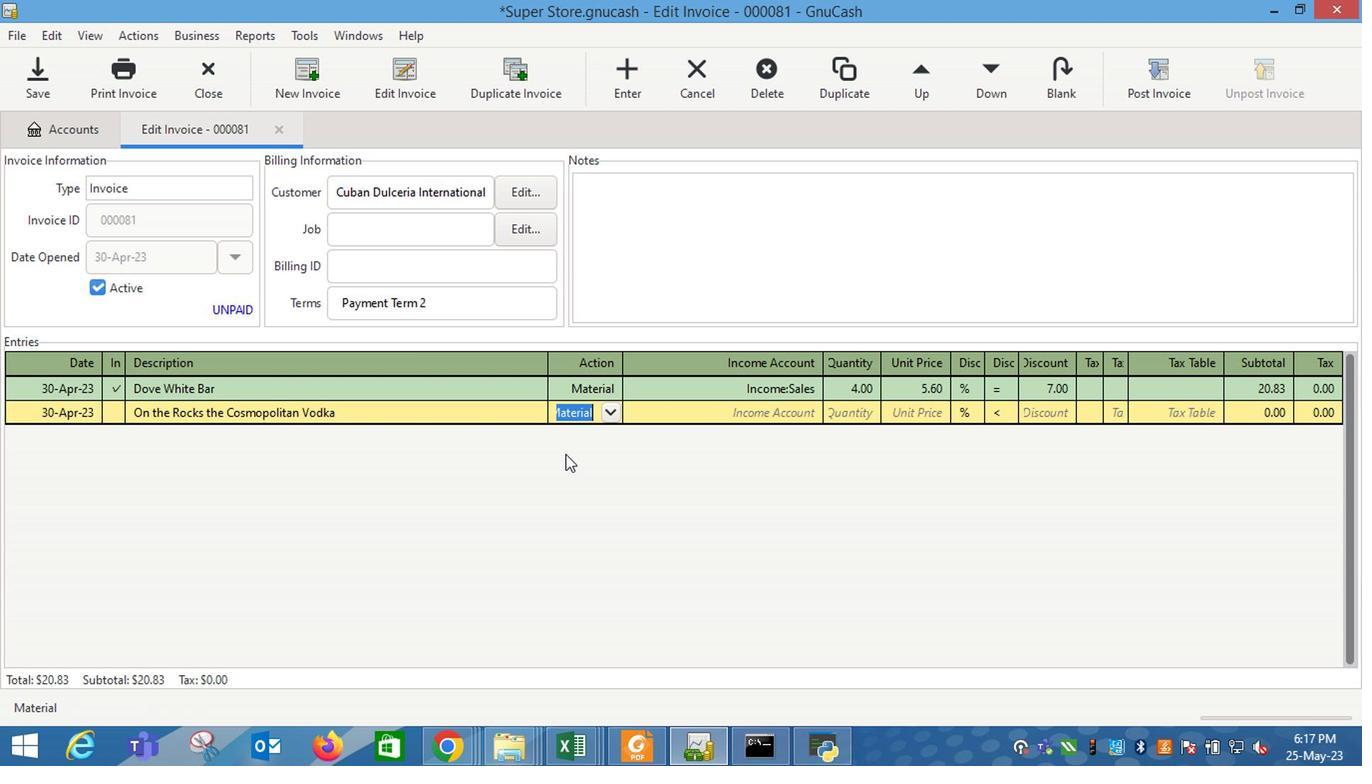 
Action: Key pressed <Key.tab>
Screenshot: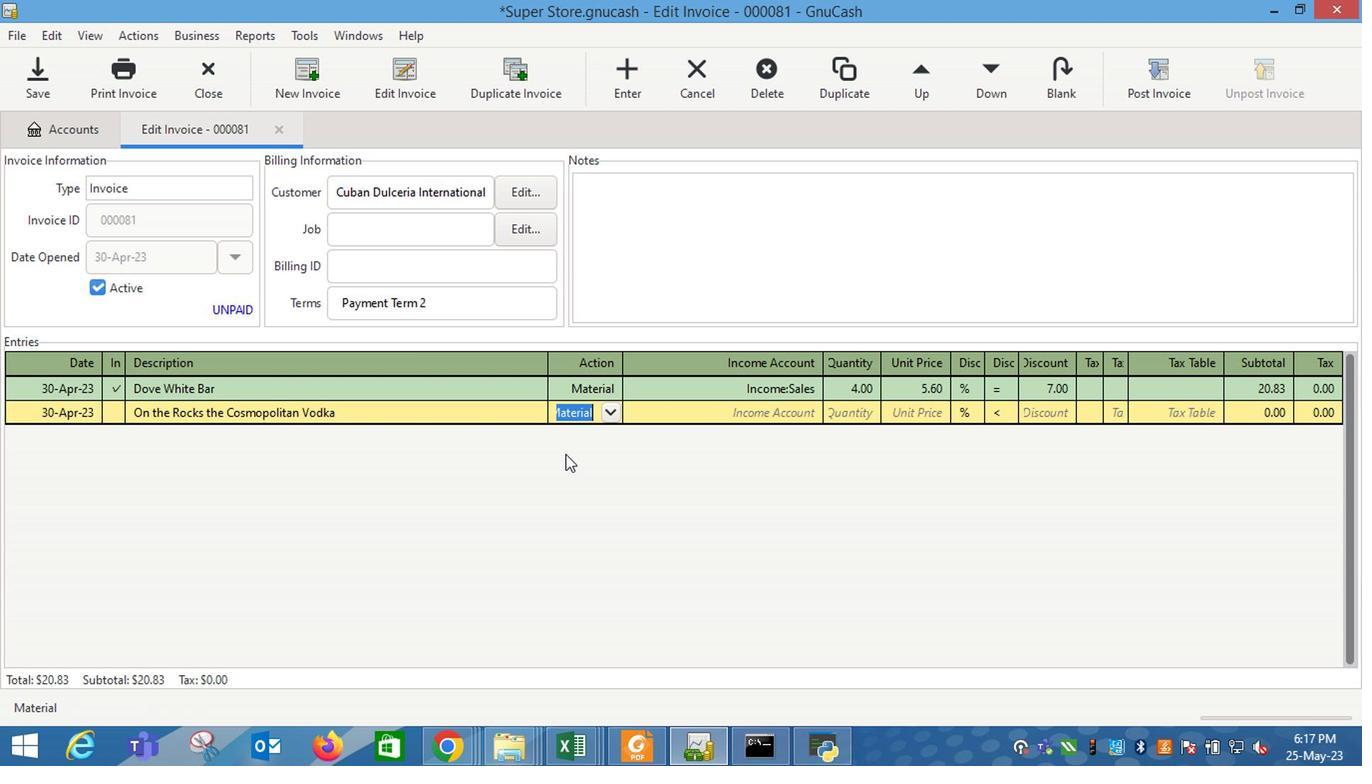 
Action: Mouse moved to (804, 415)
Screenshot: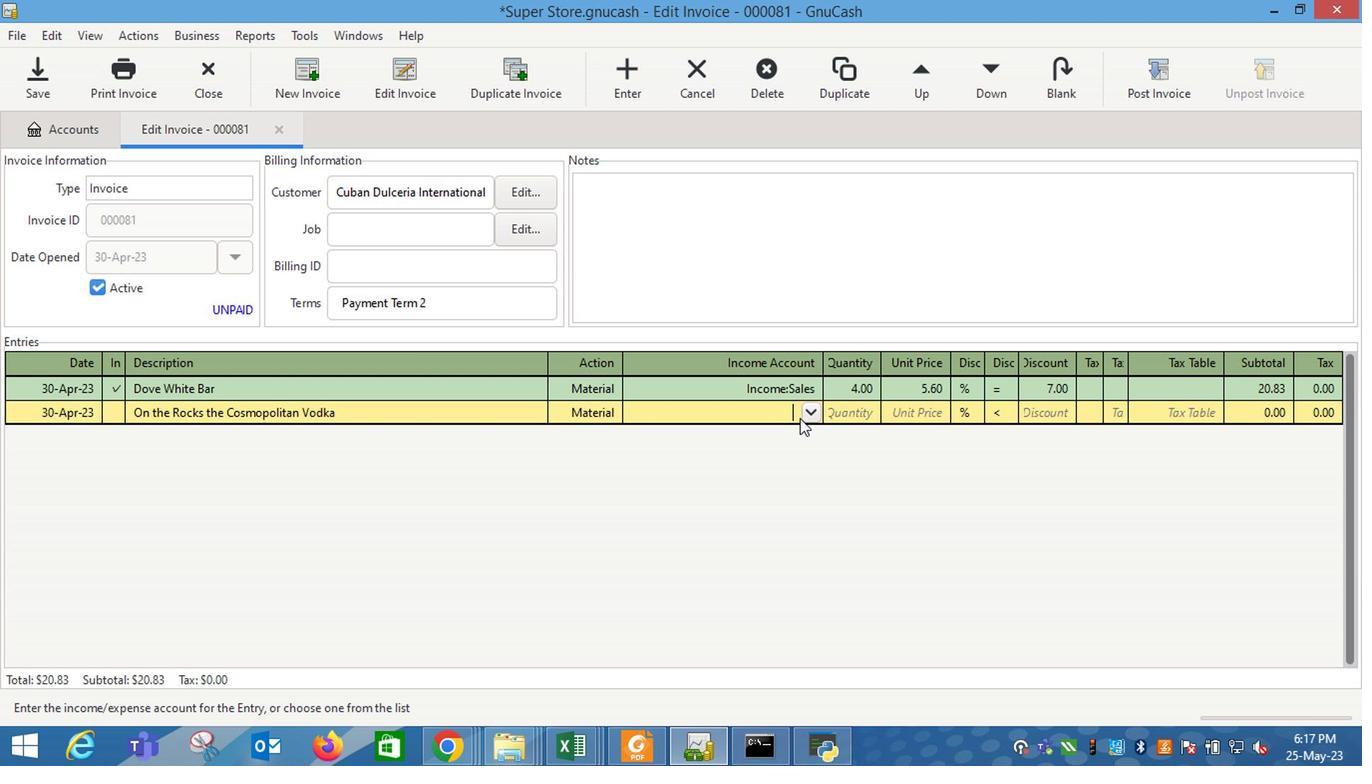 
Action: Mouse pressed left at (804, 415)
Screenshot: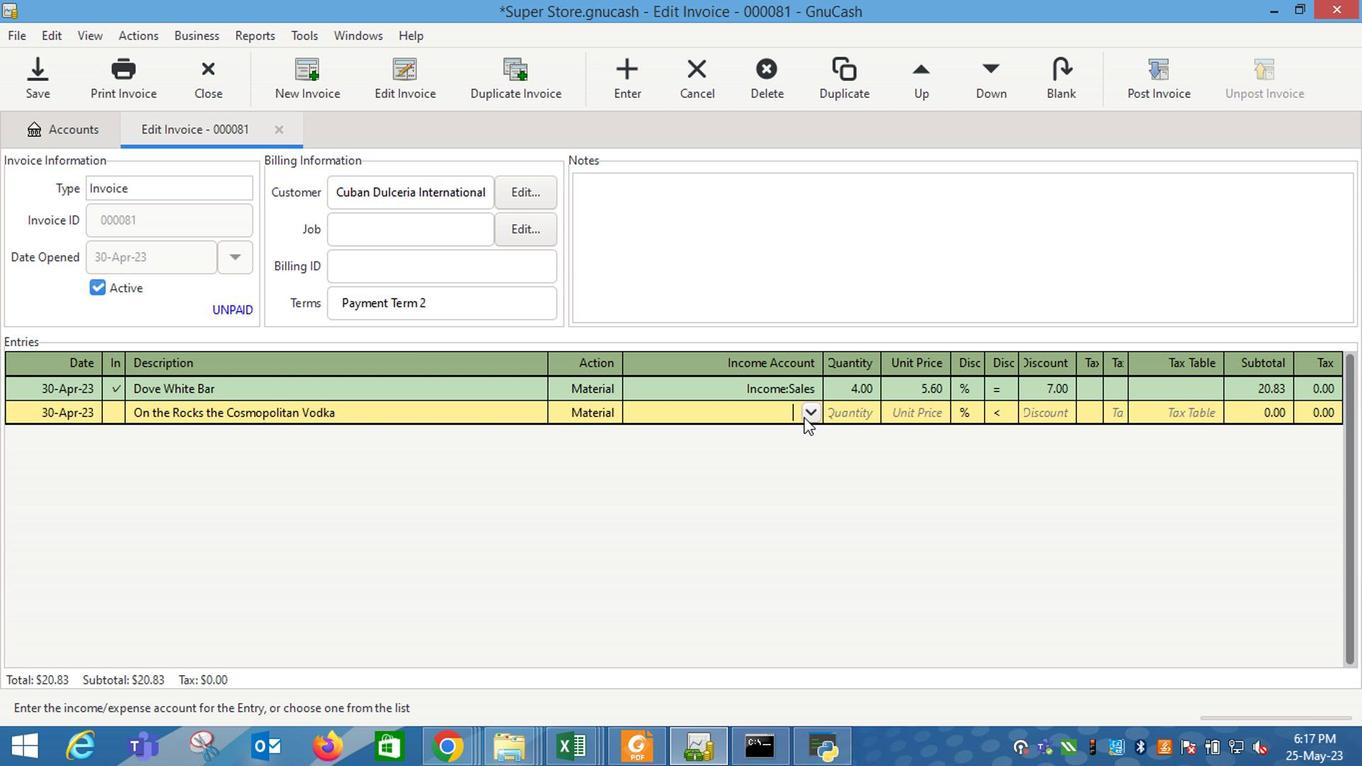 
Action: Mouse moved to (679, 508)
Screenshot: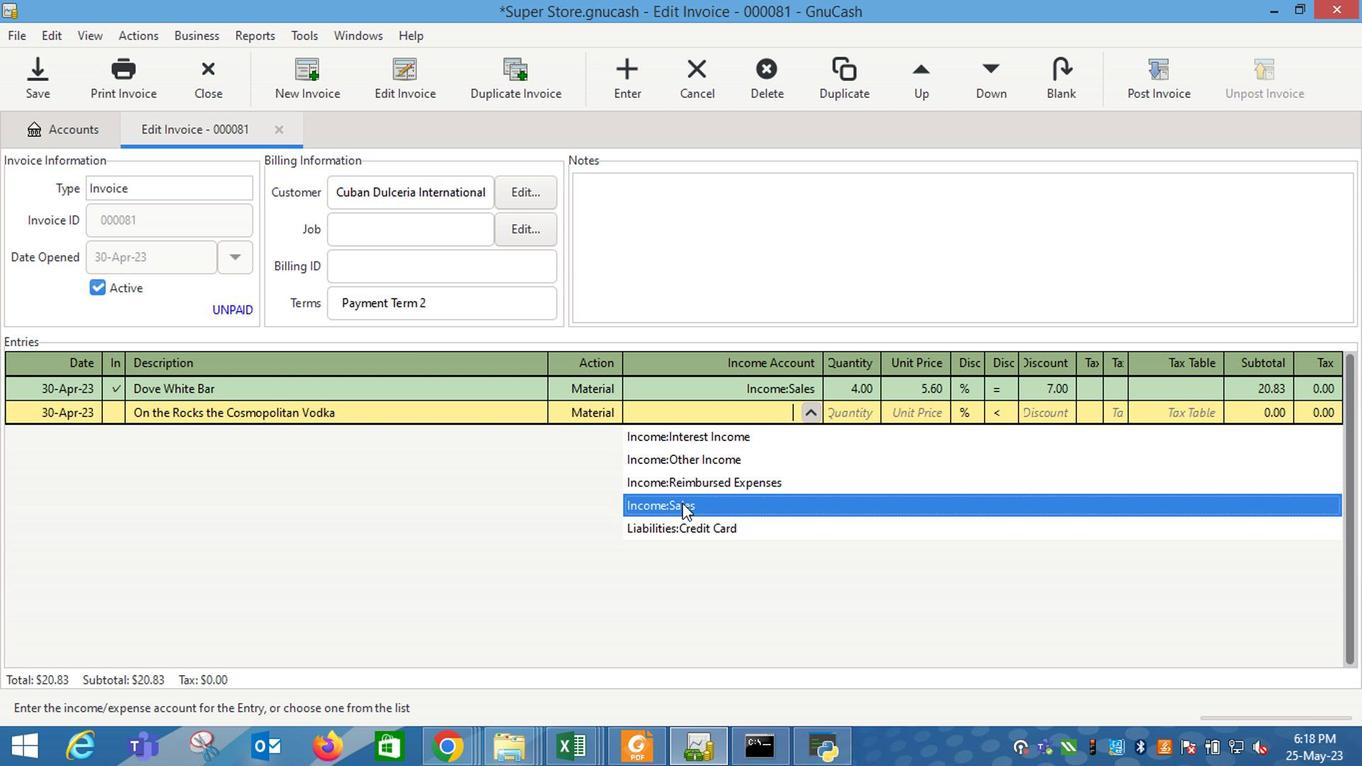 
Action: Mouse pressed left at (679, 508)
Screenshot: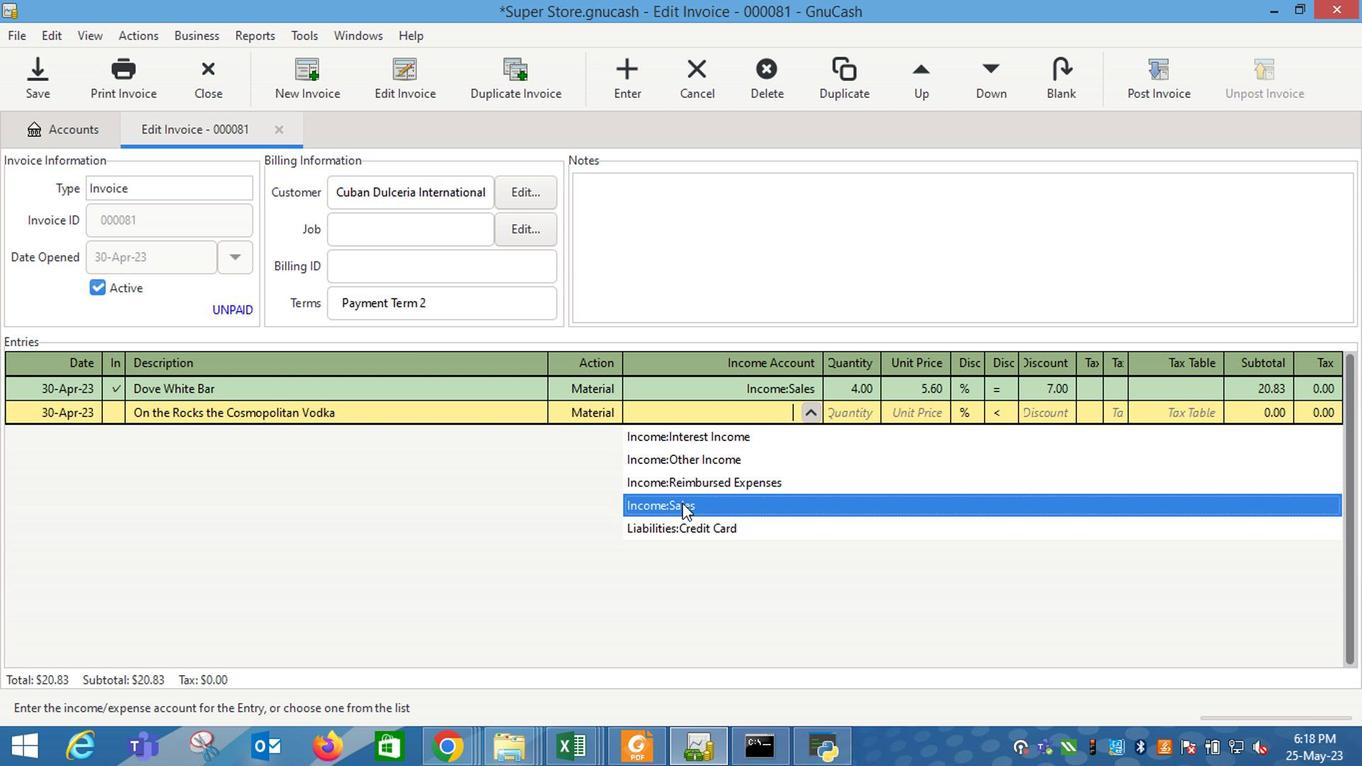 
Action: Key pressed <Key.tab>2<Key.tab>5.5
Screenshot: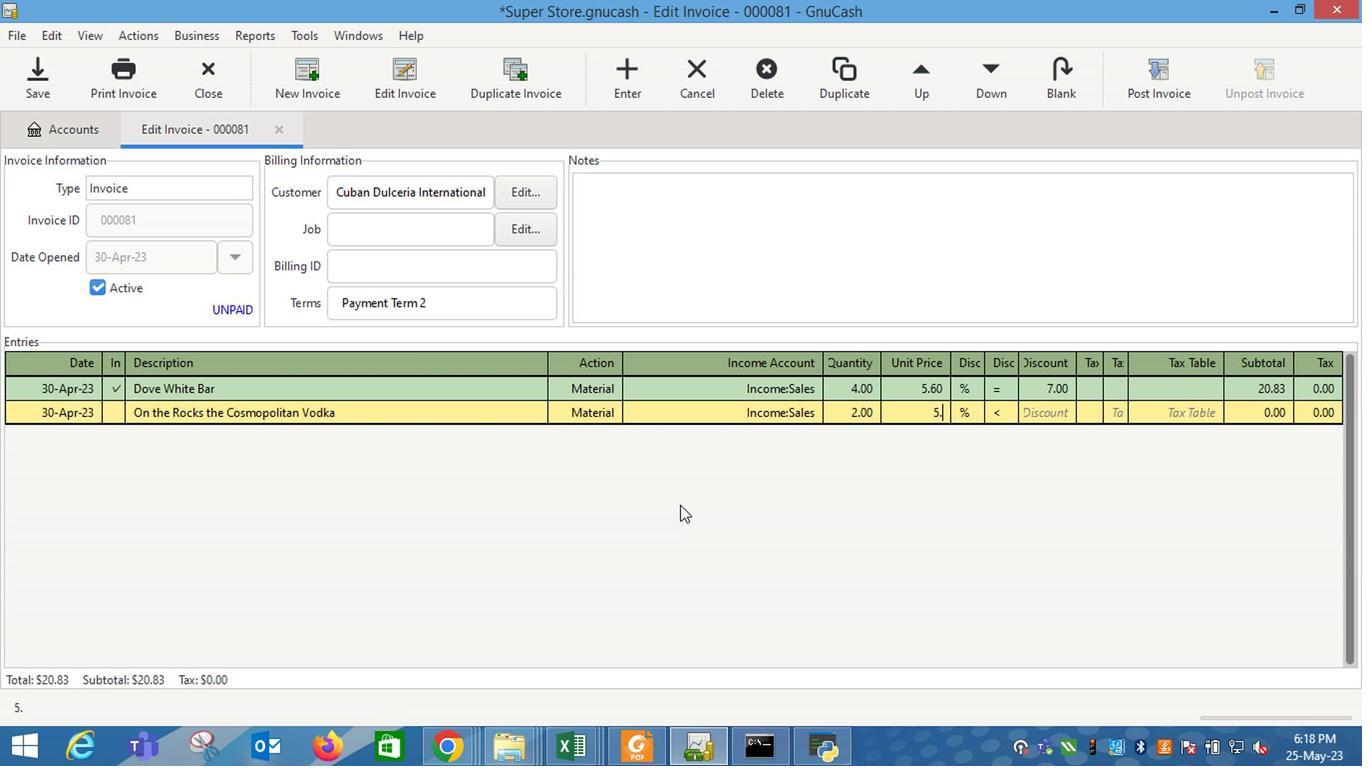 
Action: Mouse moved to (730, 508)
Screenshot: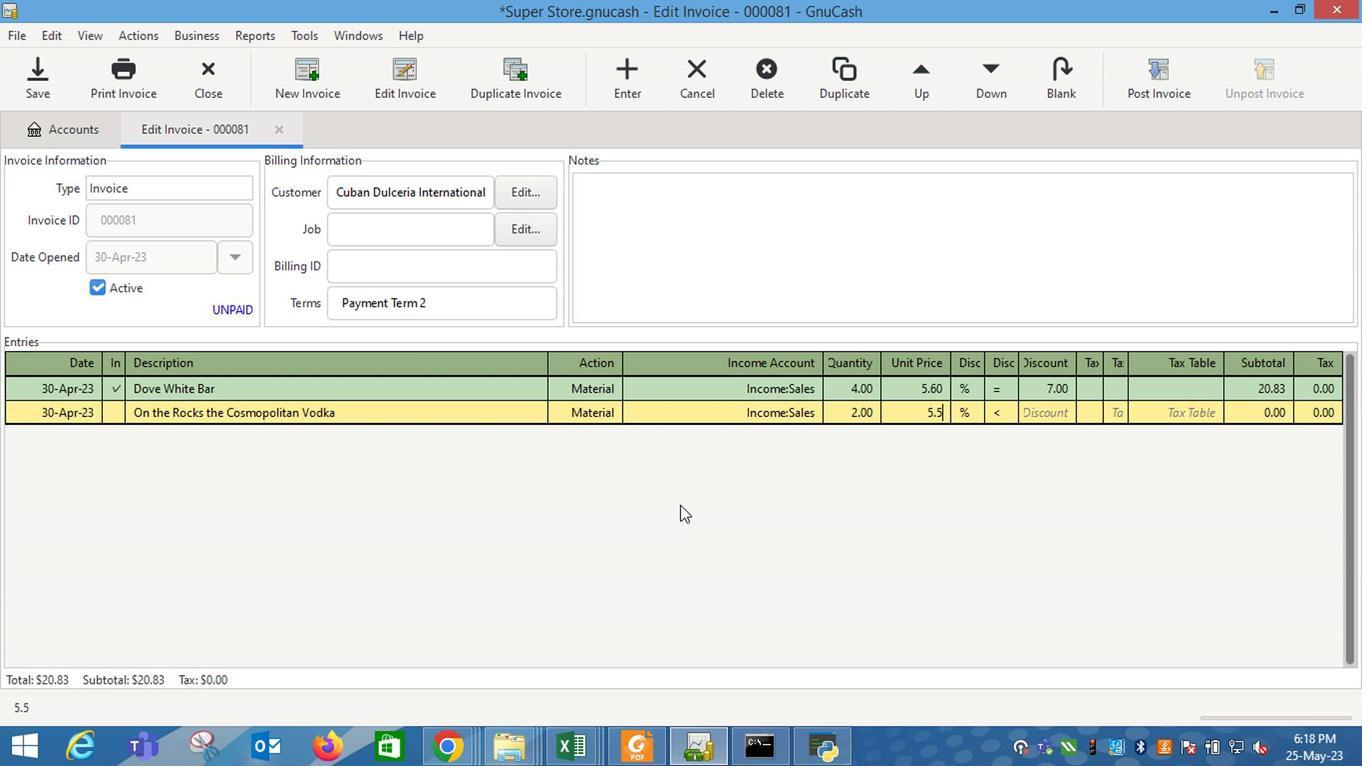 
Action: Key pressed <Key.tab>
Screenshot: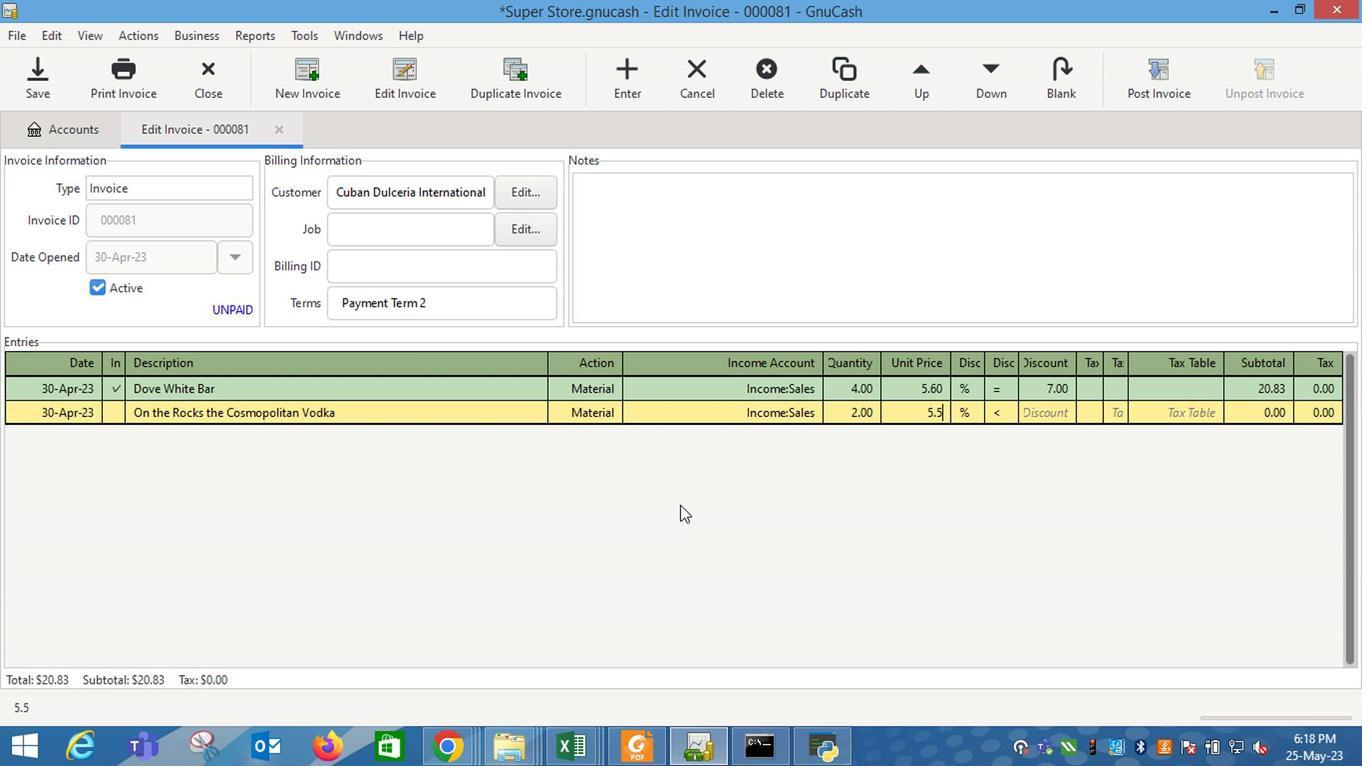 
Action: Mouse moved to (1001, 412)
Screenshot: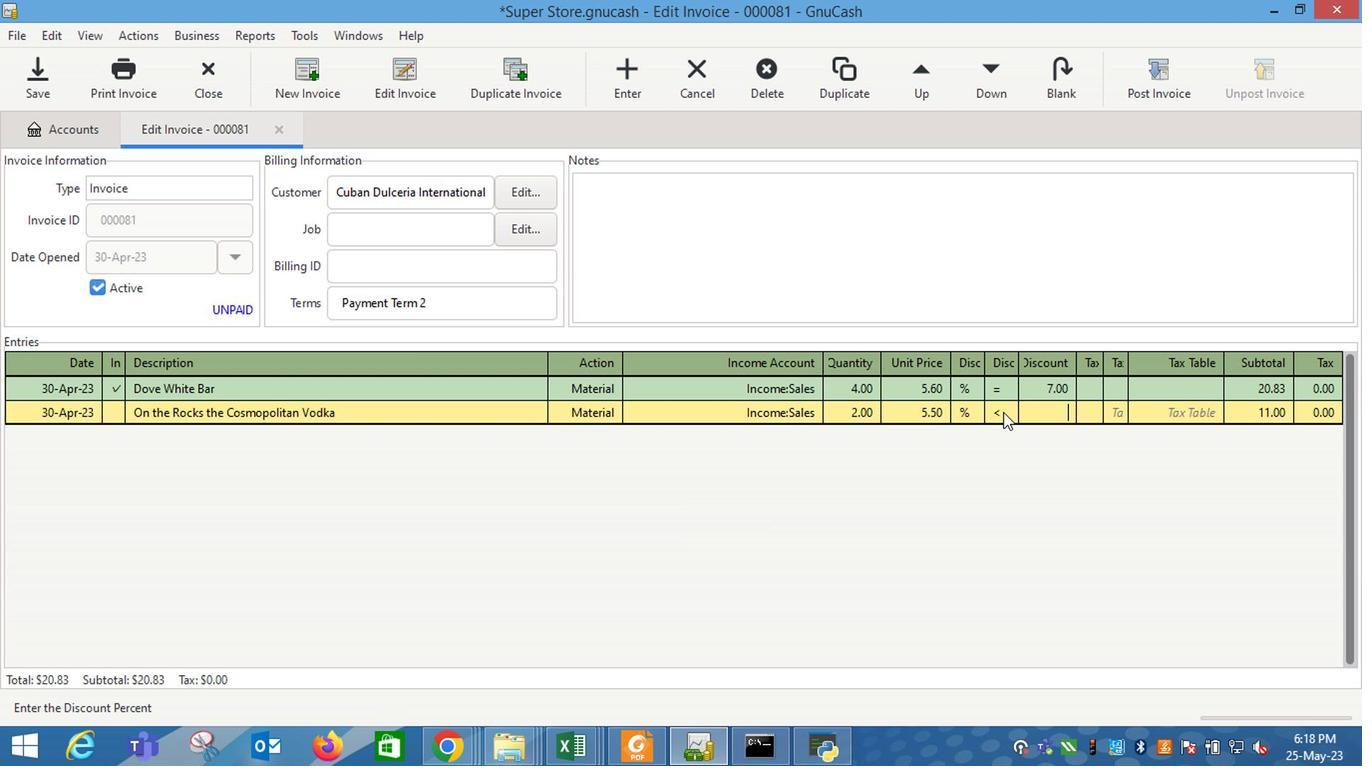 
Action: Mouse pressed left at (1001, 412)
Screenshot: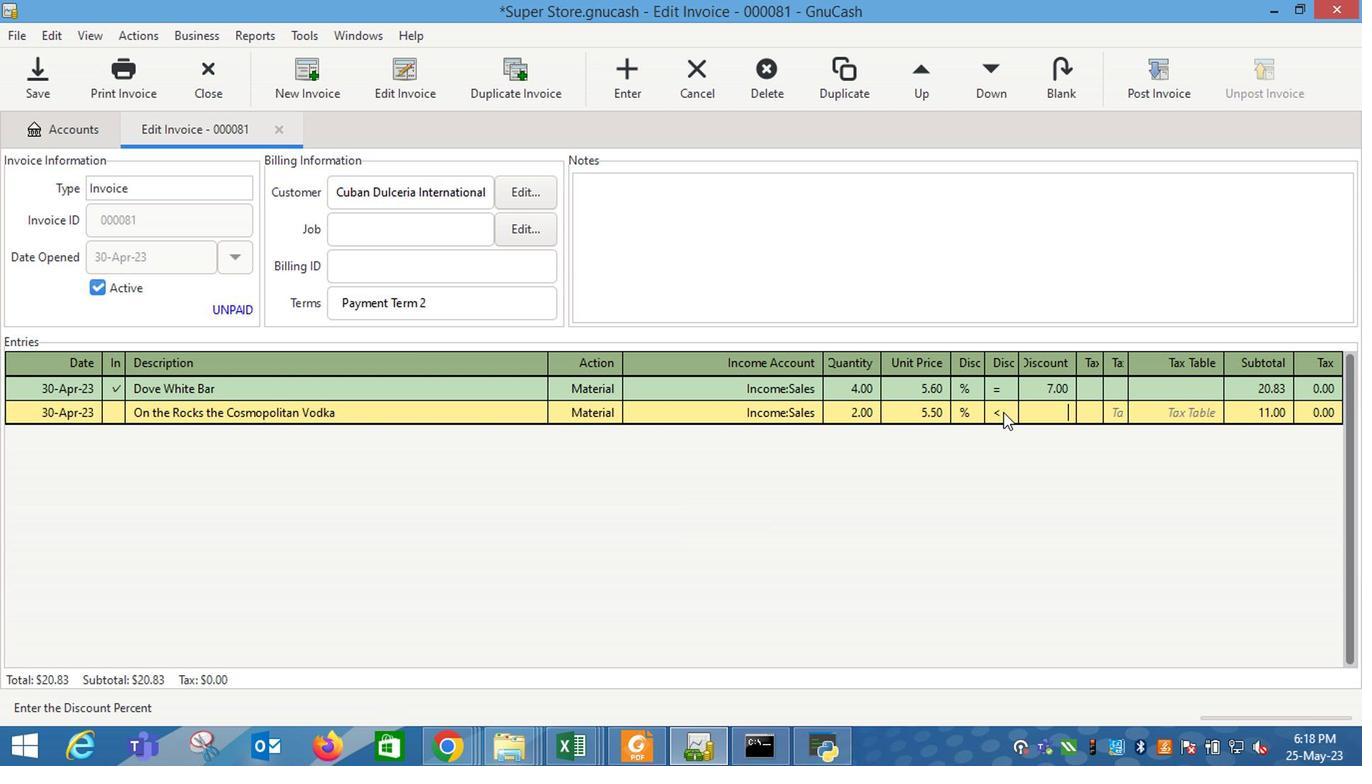 
Action: Mouse moved to (1020, 408)
Screenshot: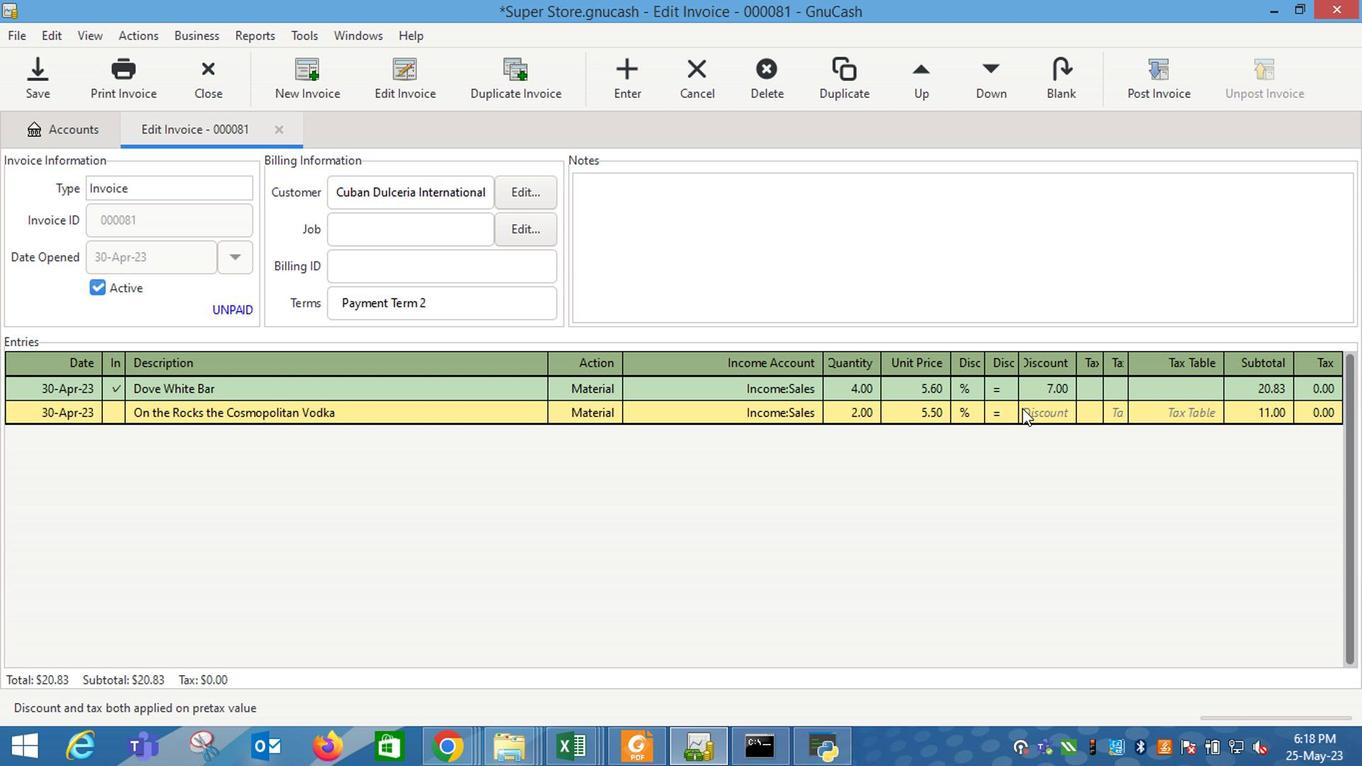 
Action: Mouse pressed left at (1020, 408)
Screenshot: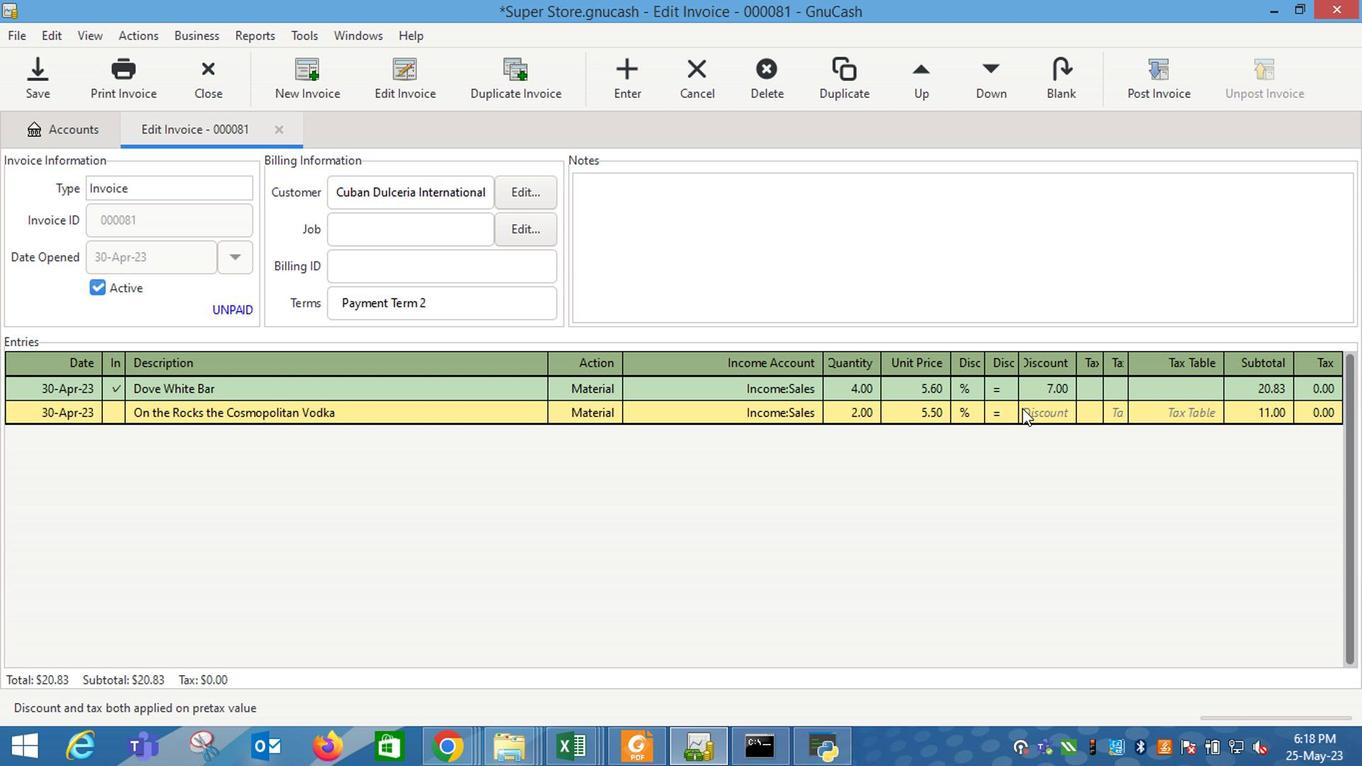 
Action: Mouse moved to (1019, 428)
Screenshot: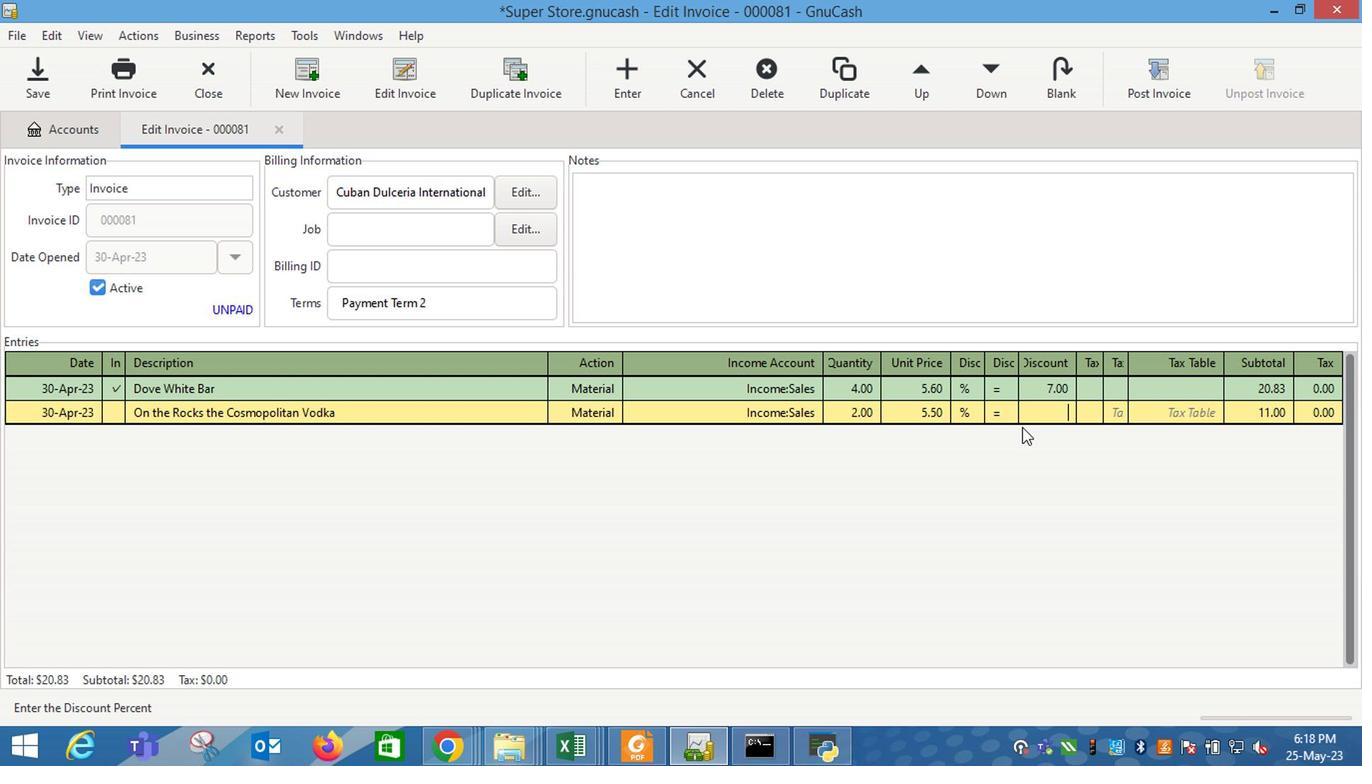 
Action: Key pressed 8<Key.enter>
Screenshot: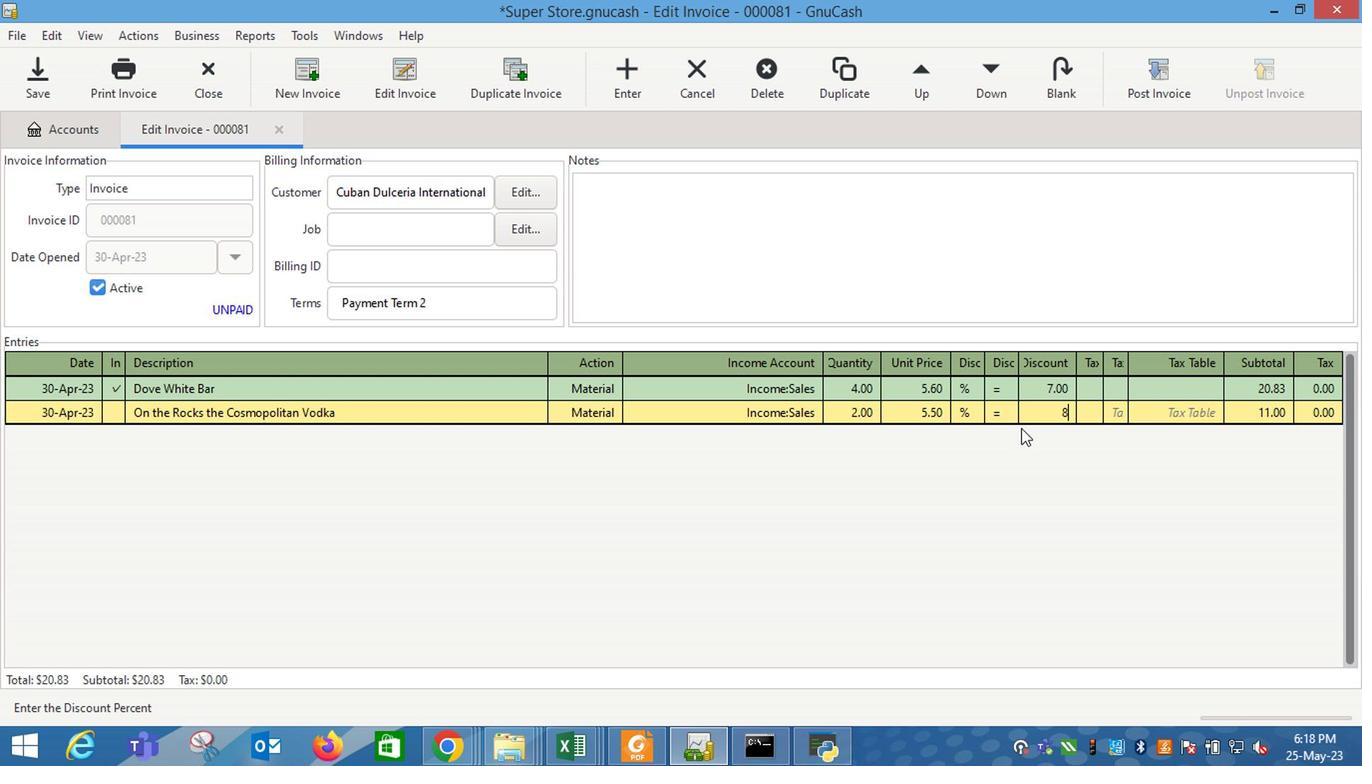 
Action: Mouse moved to (1022, 425)
Screenshot: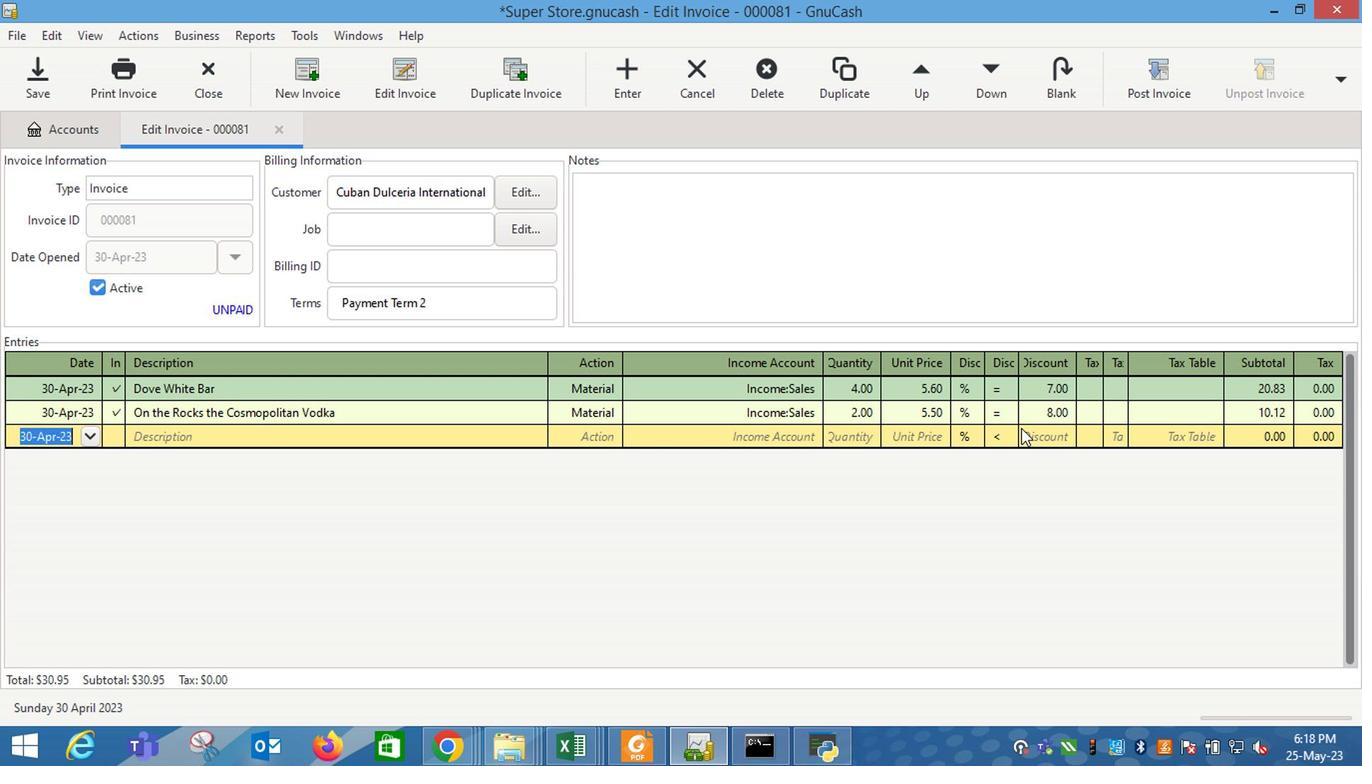 
Action: Key pressed <Key.tab>
Screenshot: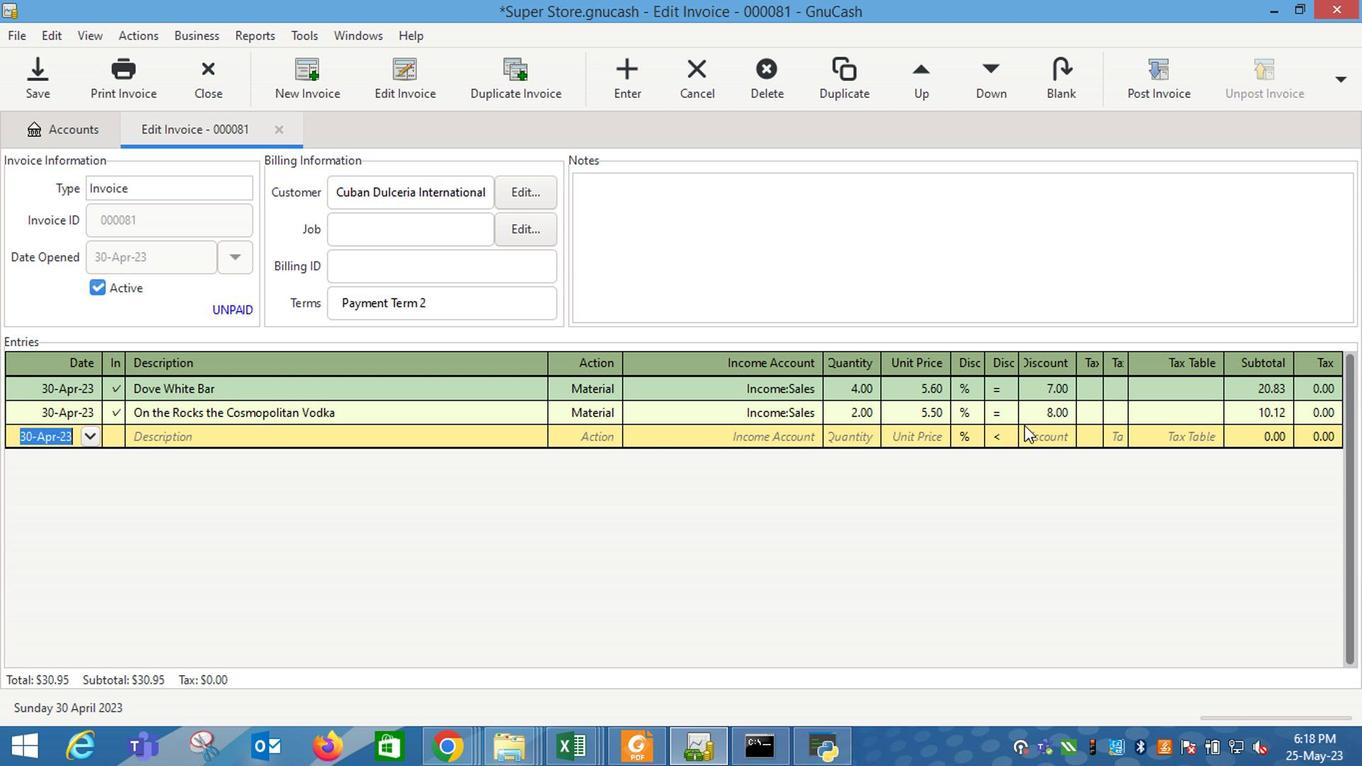 
Action: Mouse moved to (1010, 425)
Screenshot: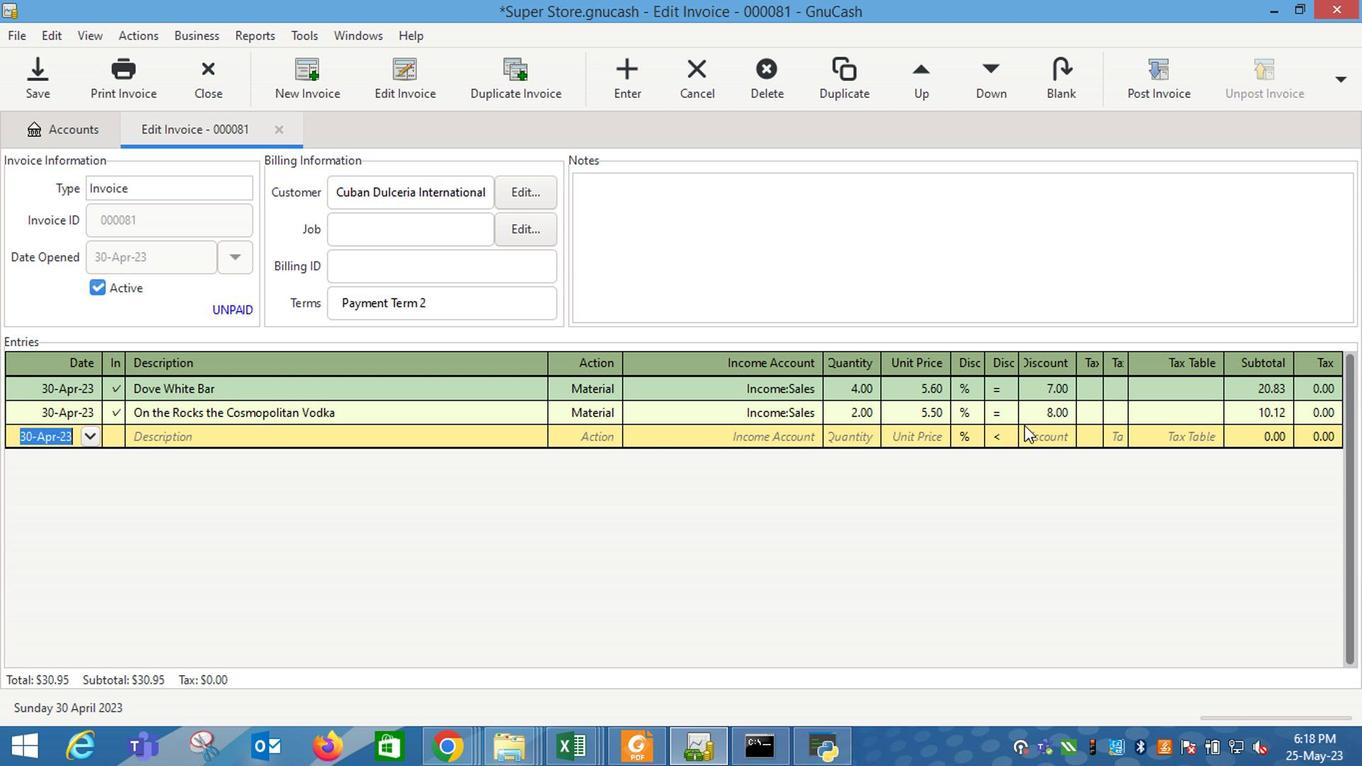 
Action: Key pressed <Key.shift_r>Cheetos<Key.space><Key.shift_r>Mac<Key.space>'<Key.shift_r>N<Key.space><Key.shift_r>Cheese<Key.space><Key.shift_r>Pasta<Key.space><Key.shift_r>Flamin<Key.space>'<Key.shift_r>Hot<Key.backspace><Key.backspace><Key.backspace><Key.backspace><Key.backspace>'<Key.space><Key.shift_r>Hot<Key.space><Key.shift_r>(5.6<Key.space>oz<Key.shift_r>)<Key.tab>
Screenshot: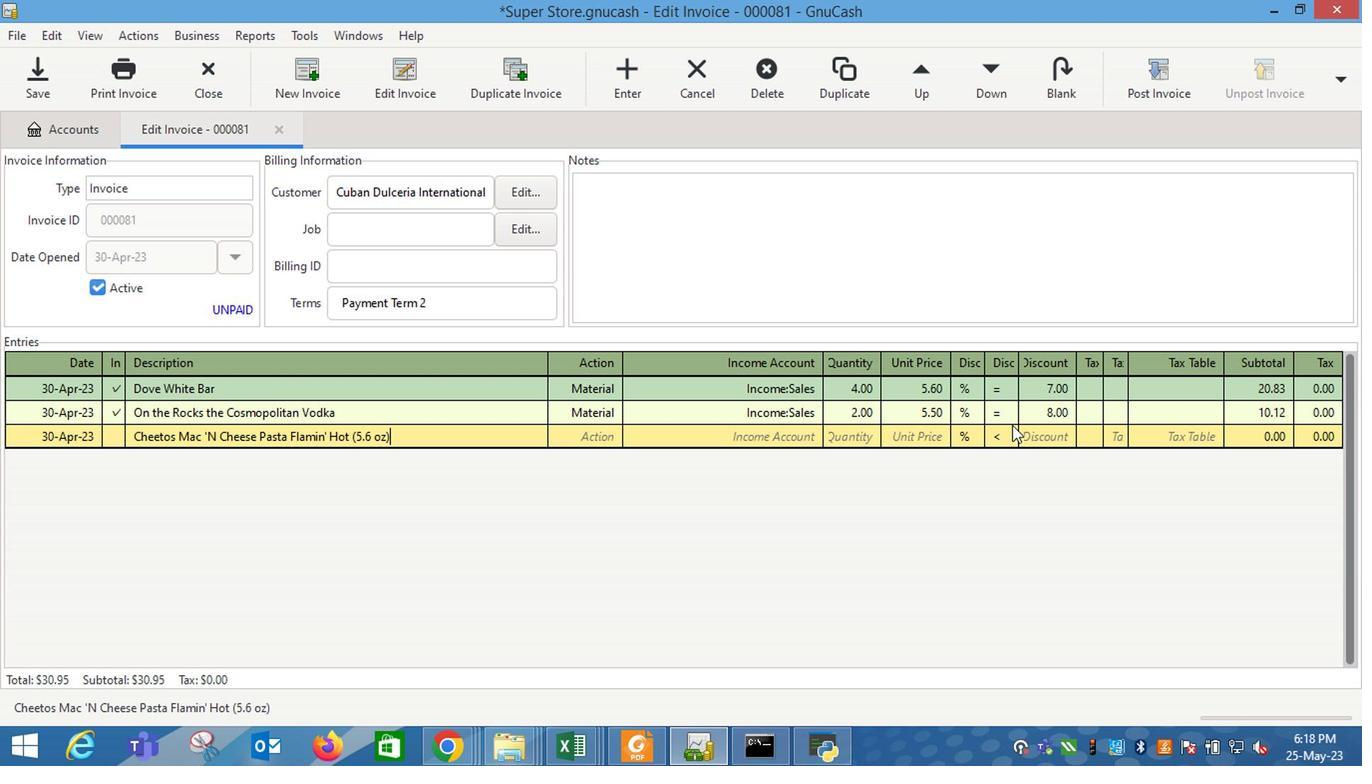 
Action: Mouse moved to (606, 434)
Screenshot: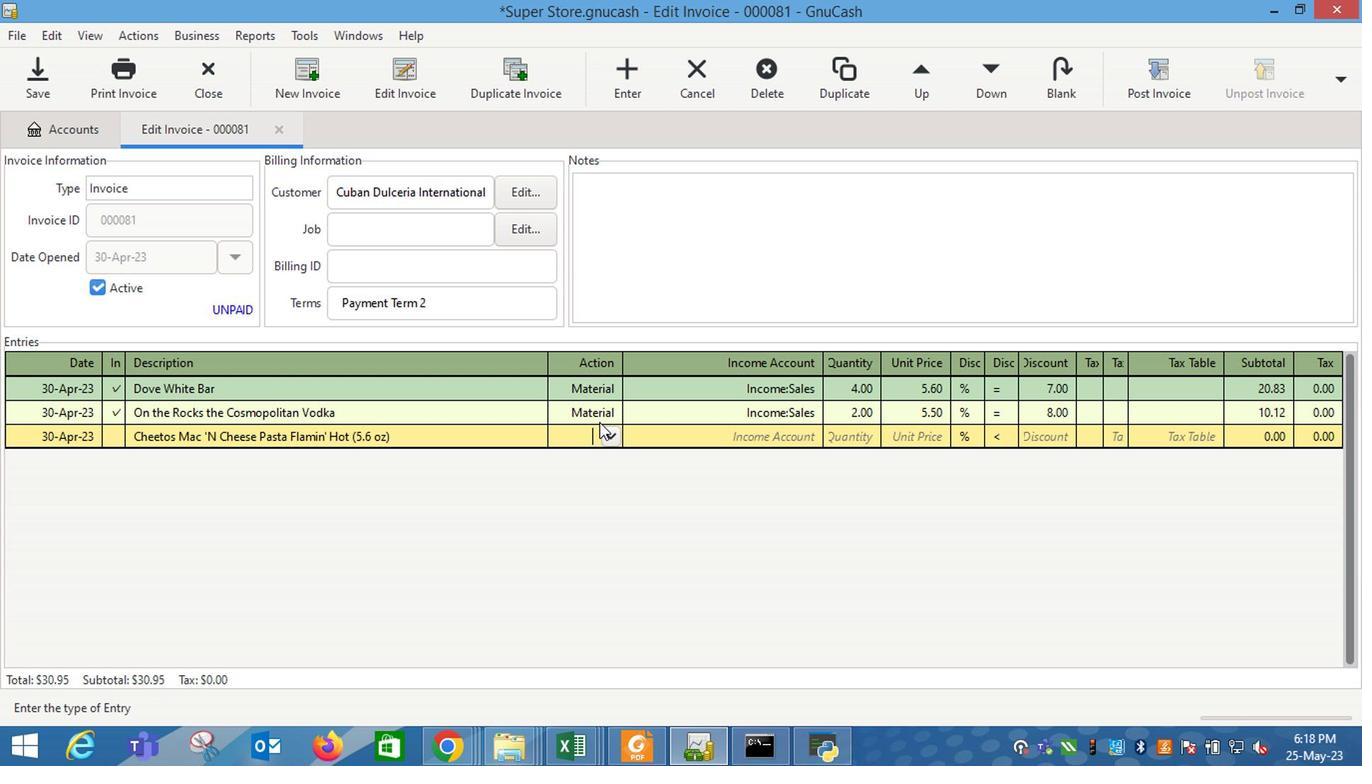 
Action: Mouse pressed left at (606, 434)
Screenshot: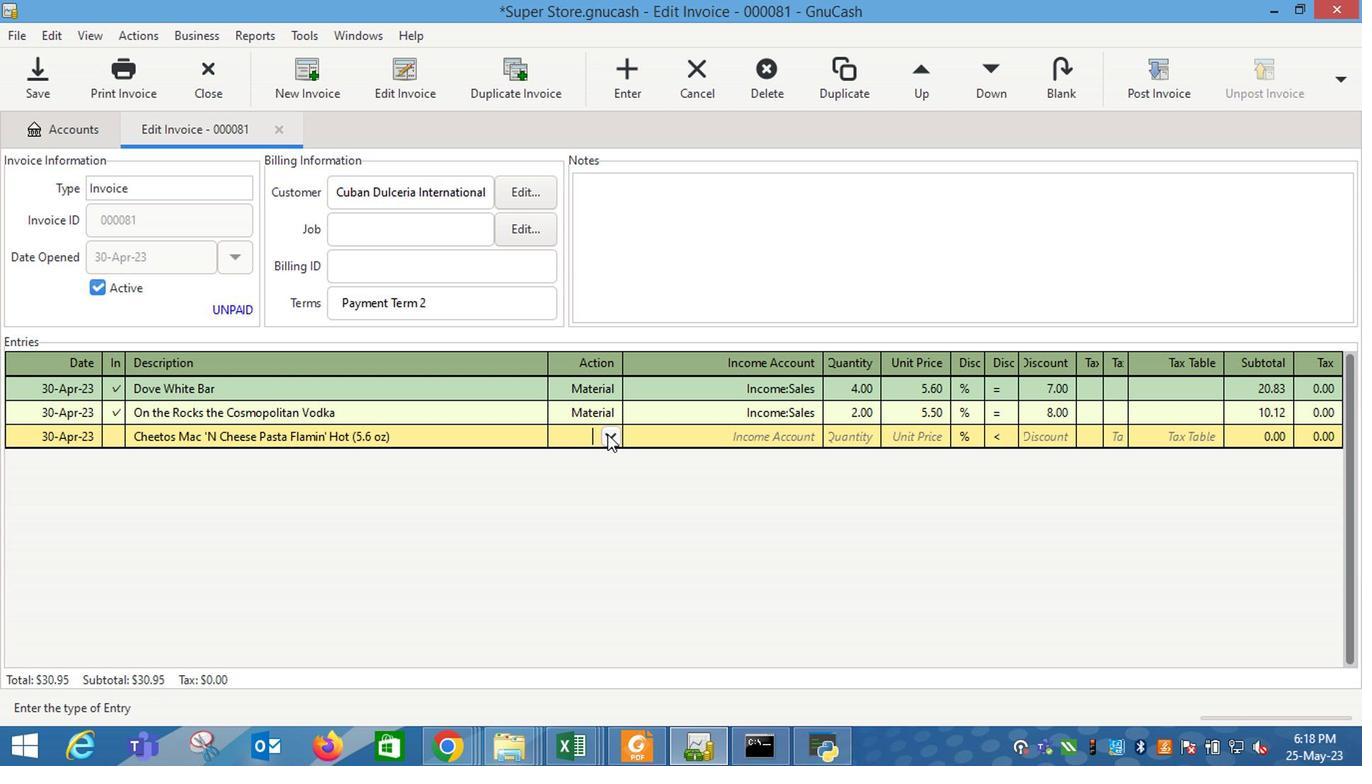 
Action: Mouse moved to (574, 486)
Screenshot: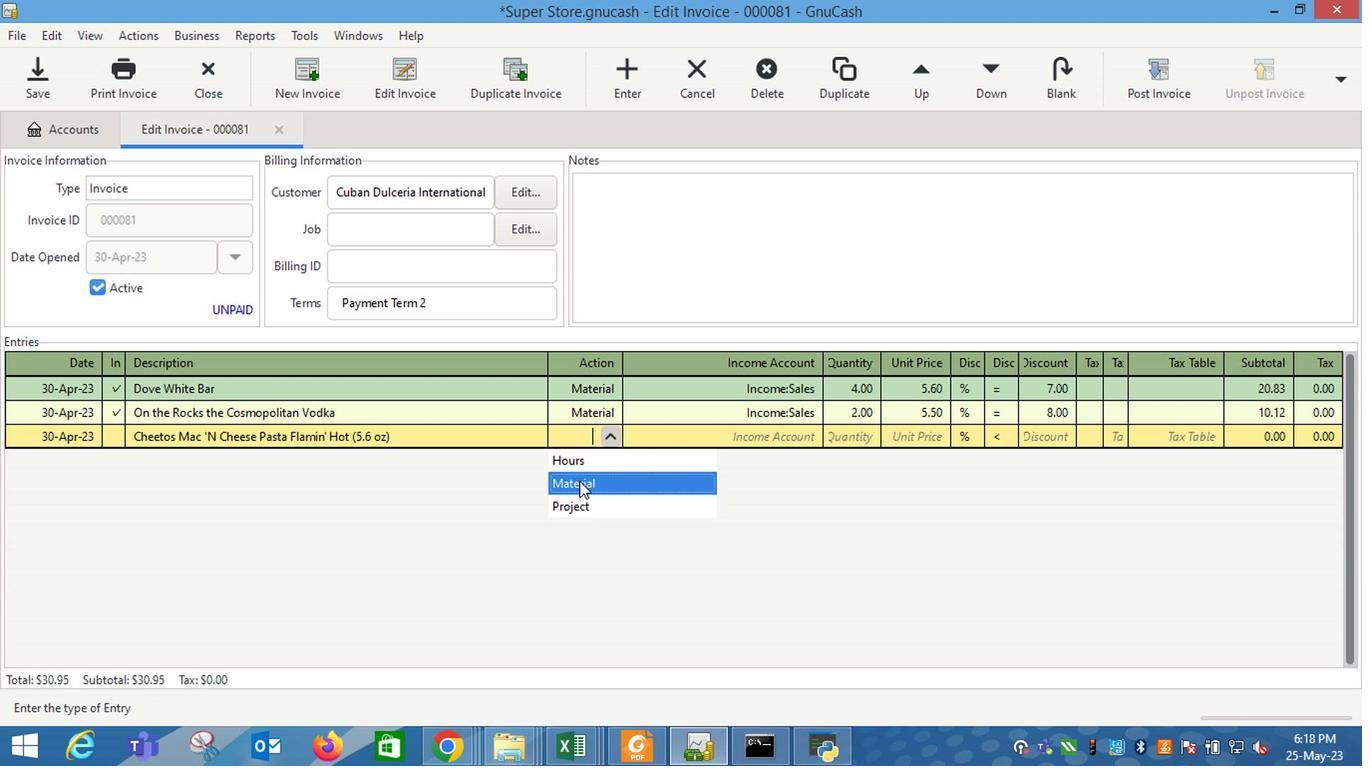 
Action: Mouse pressed left at (574, 486)
Screenshot: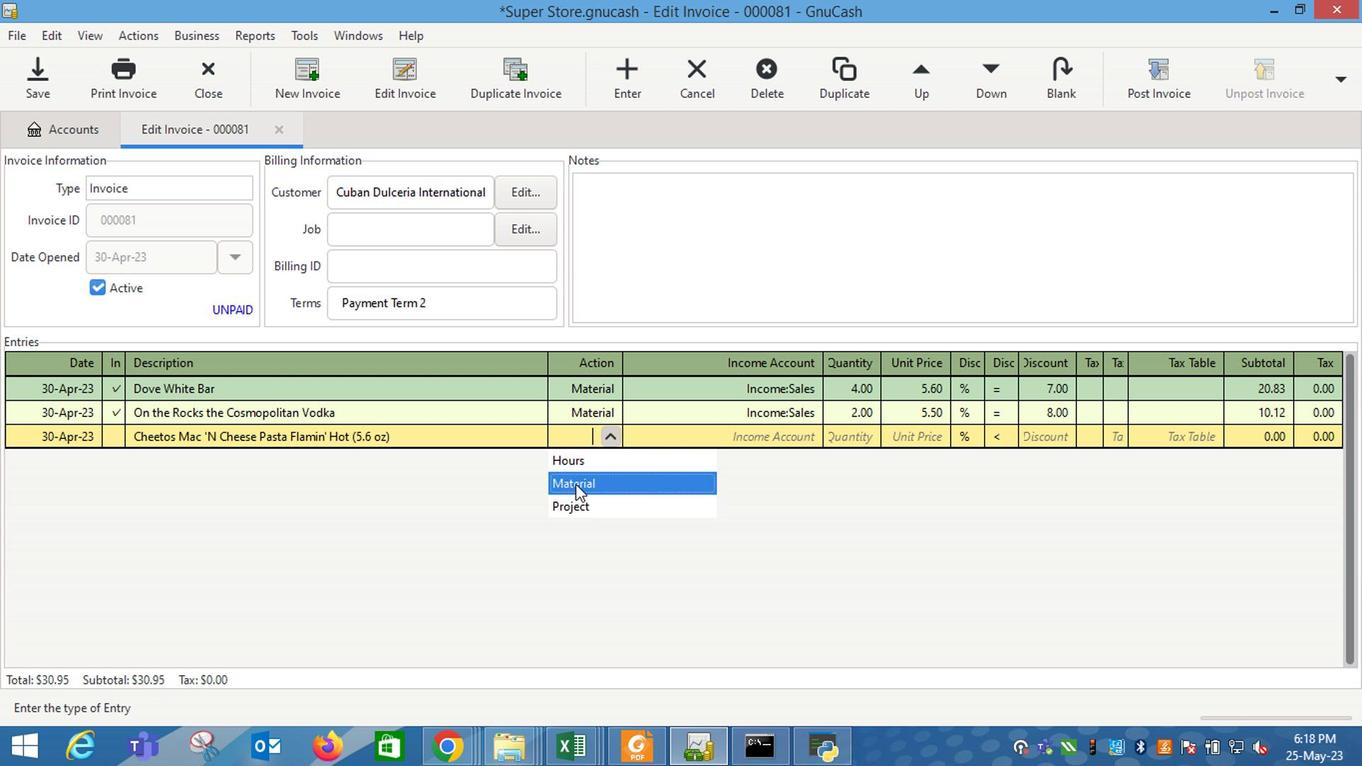 
Action: Key pressed <Key.tab>
Screenshot: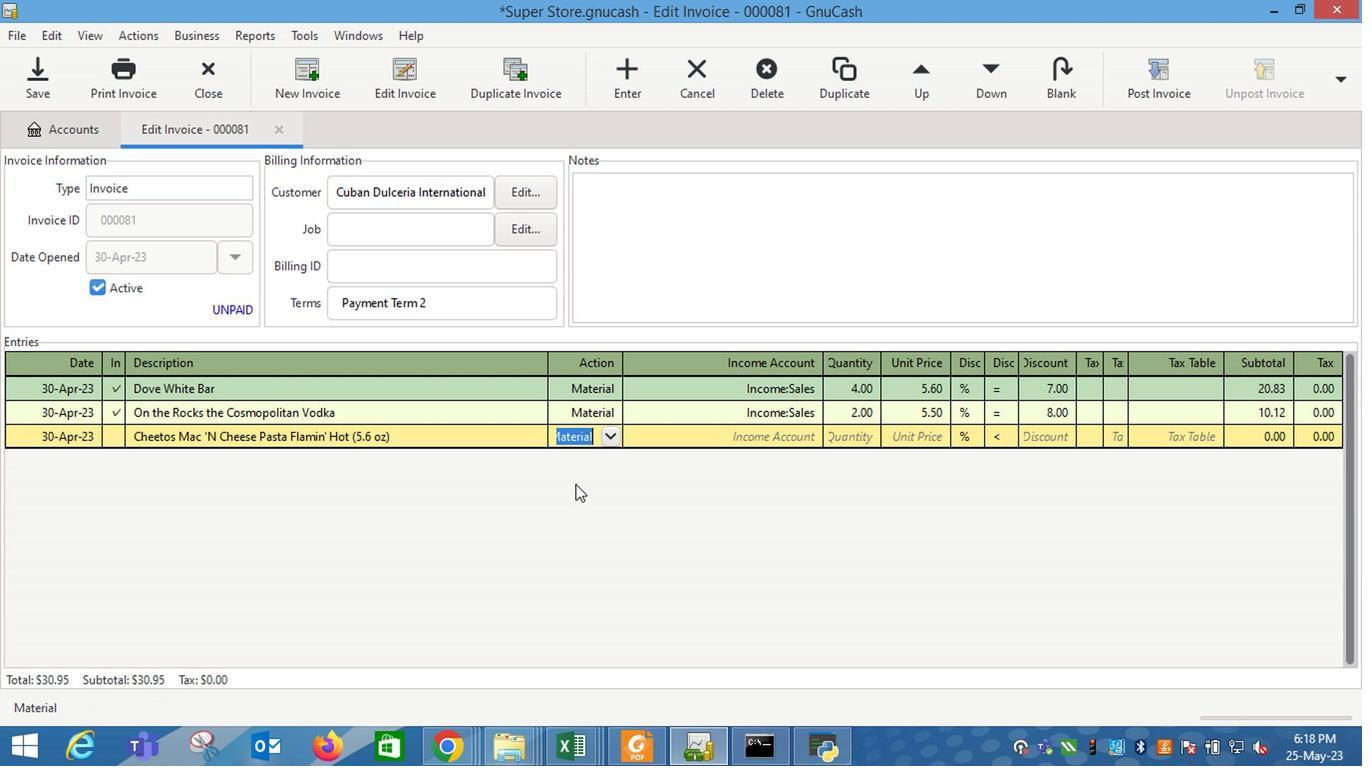 
Action: Mouse moved to (809, 435)
Screenshot: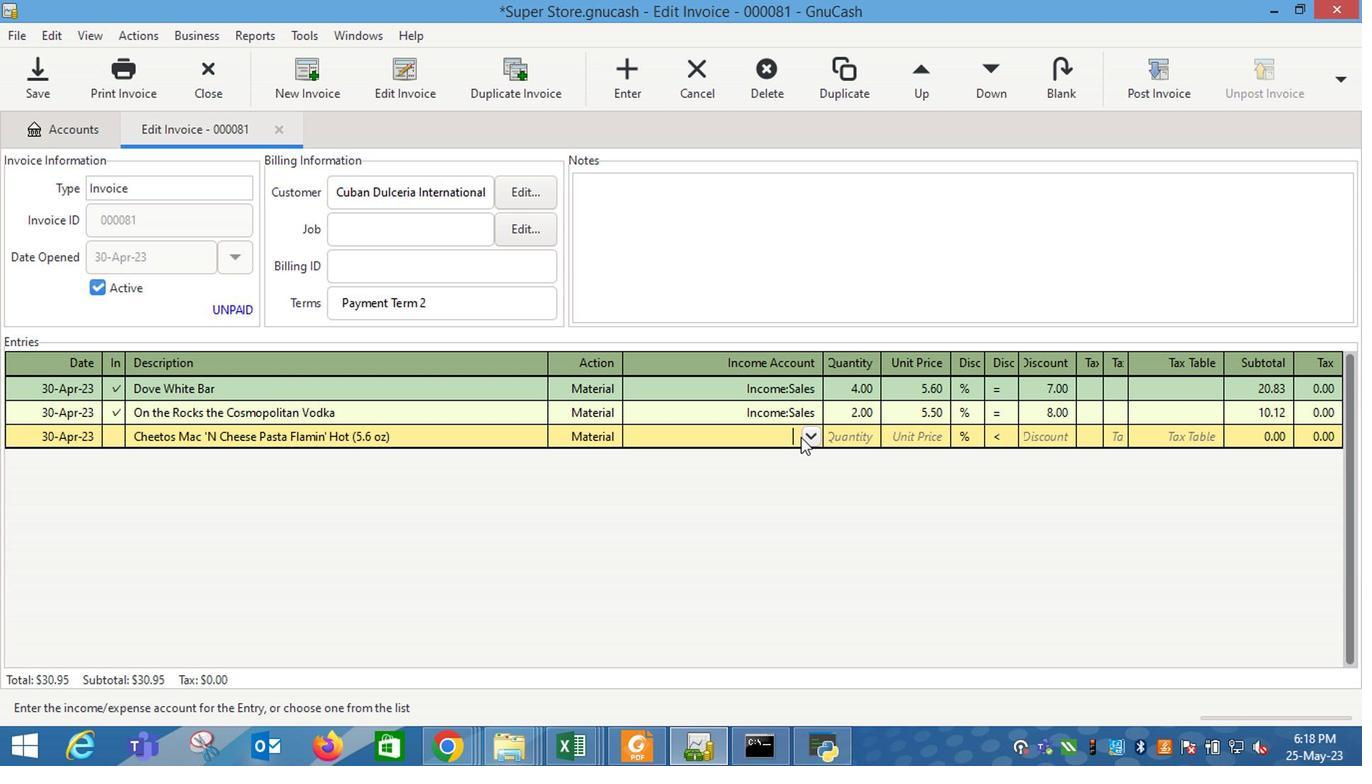
Action: Mouse pressed left at (809, 435)
Screenshot: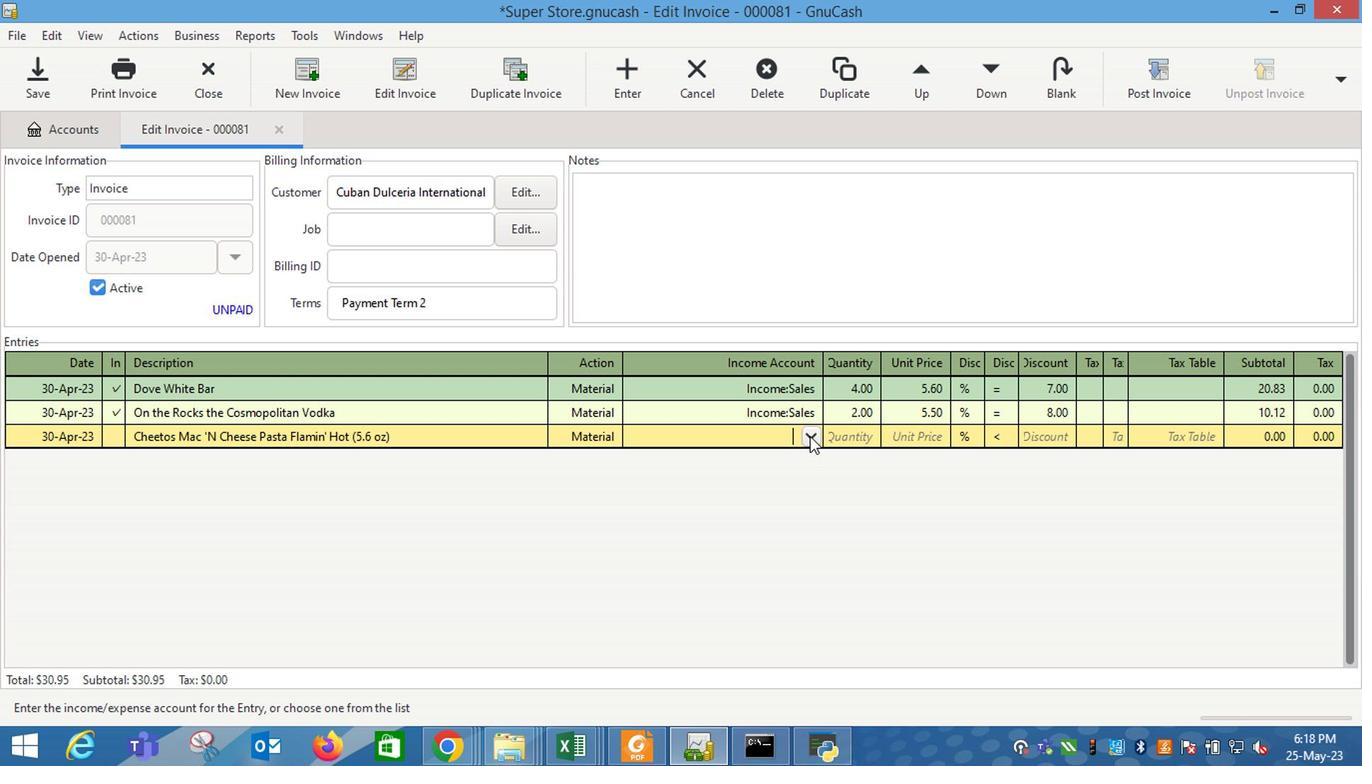
Action: Mouse moved to (688, 530)
Screenshot: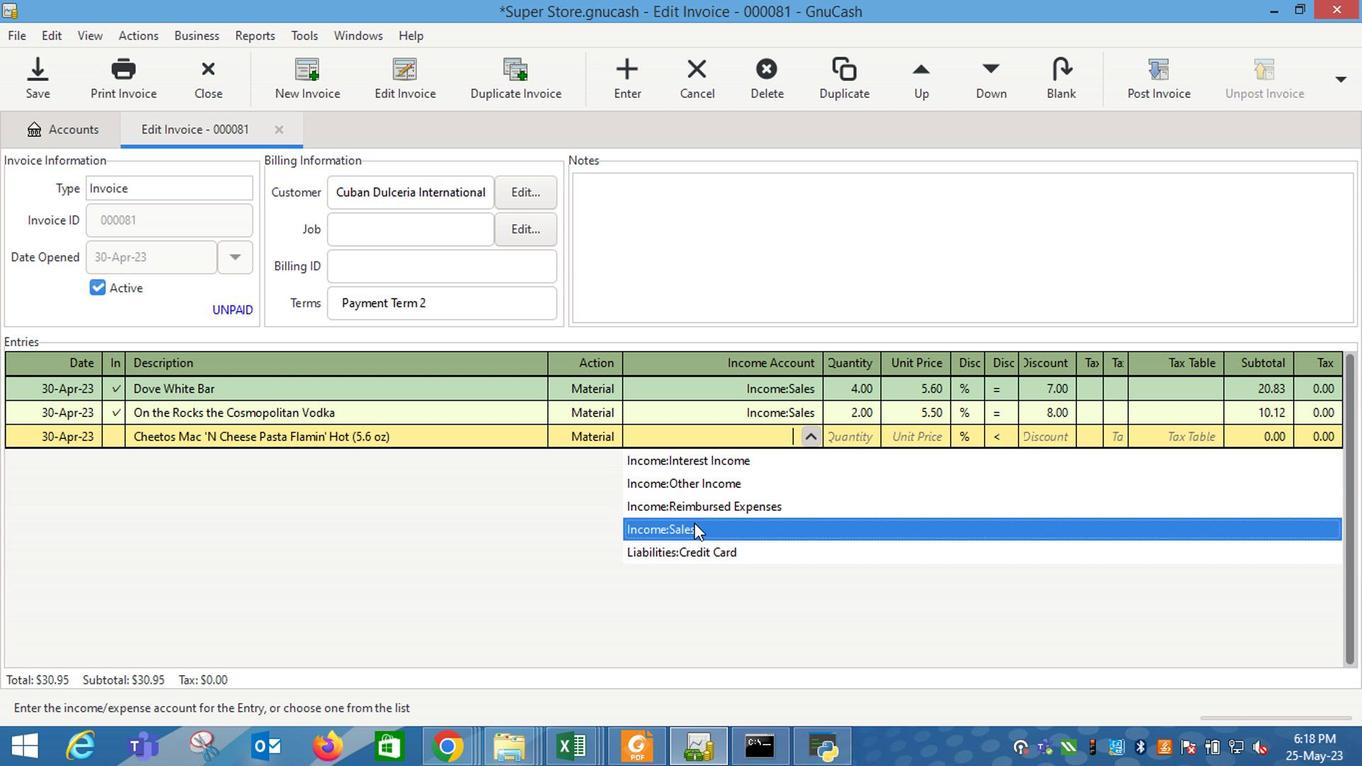 
Action: Mouse pressed left at (688, 530)
Screenshot: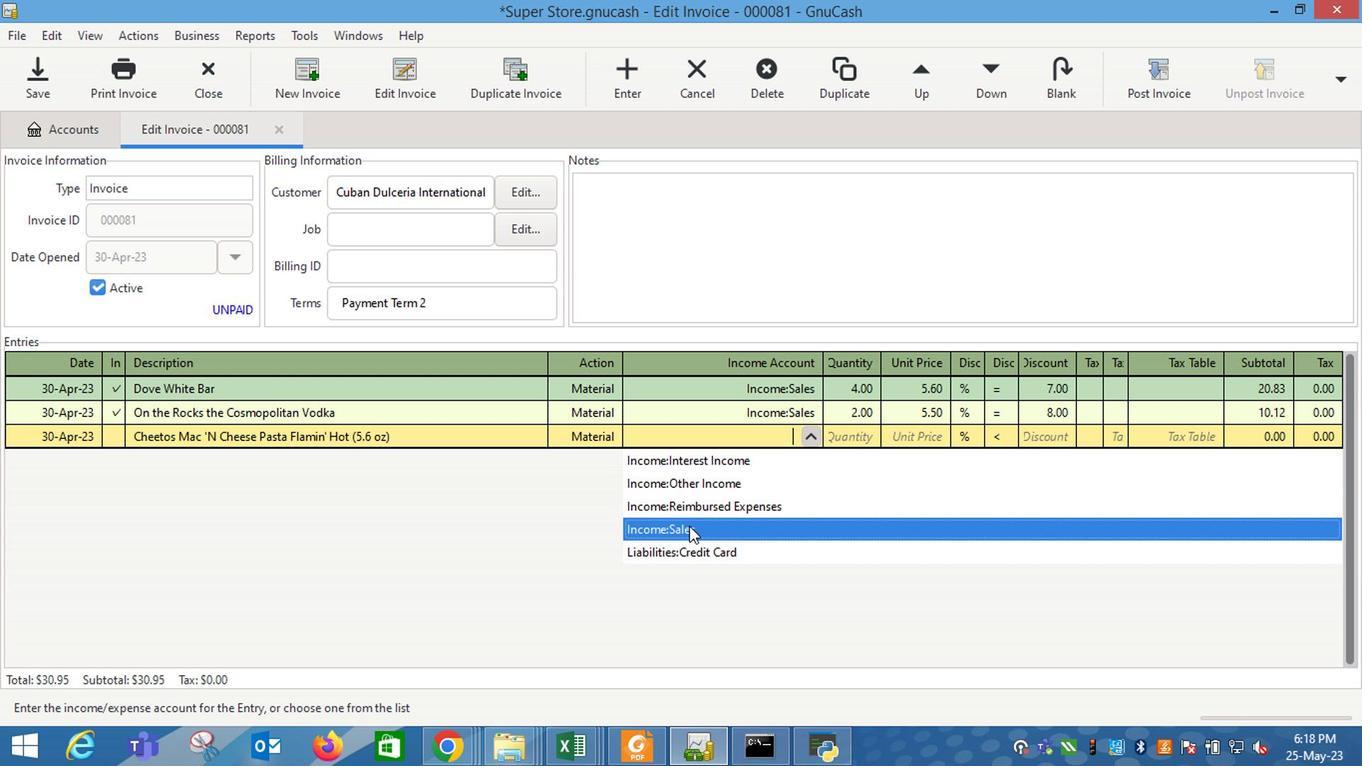 
Action: Key pressed <Key.tab>2<Key.tab>6.5
Screenshot: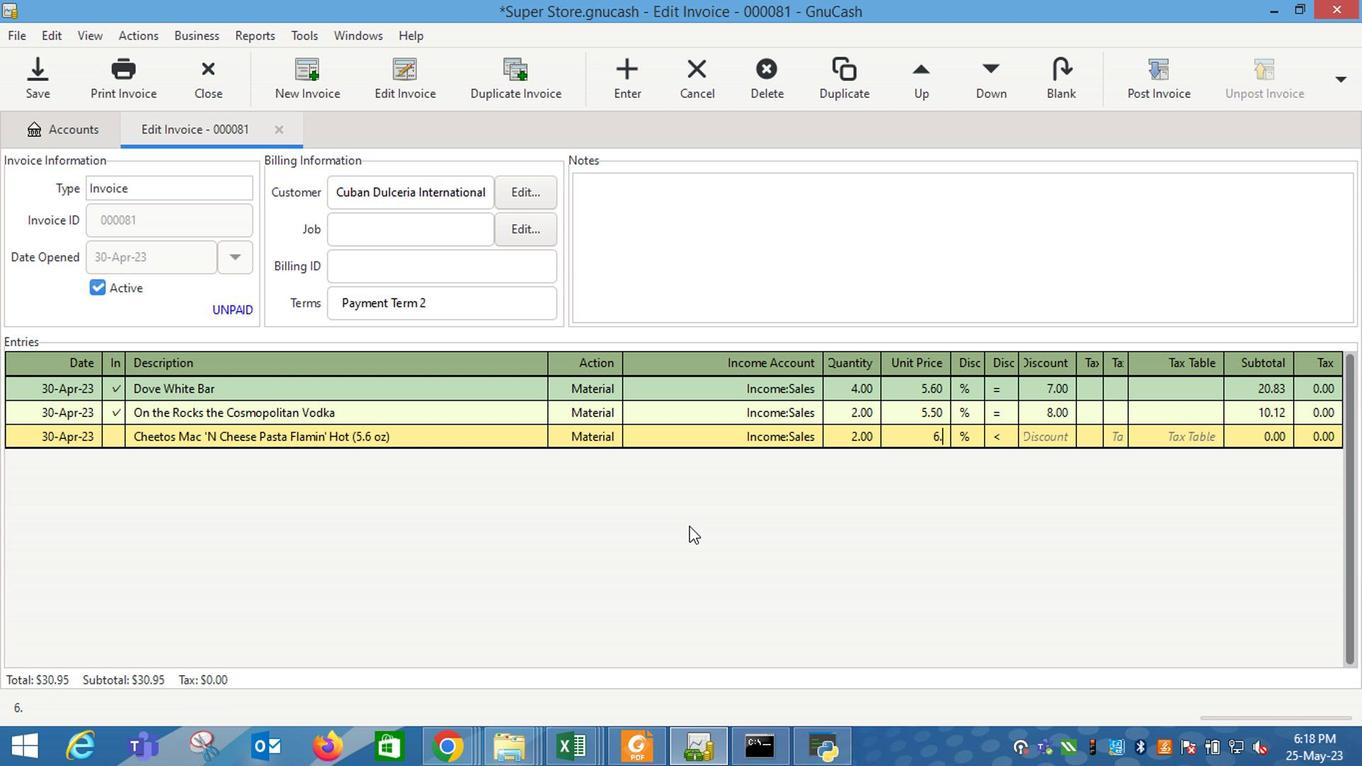 
Action: Mouse moved to (978, 462)
Screenshot: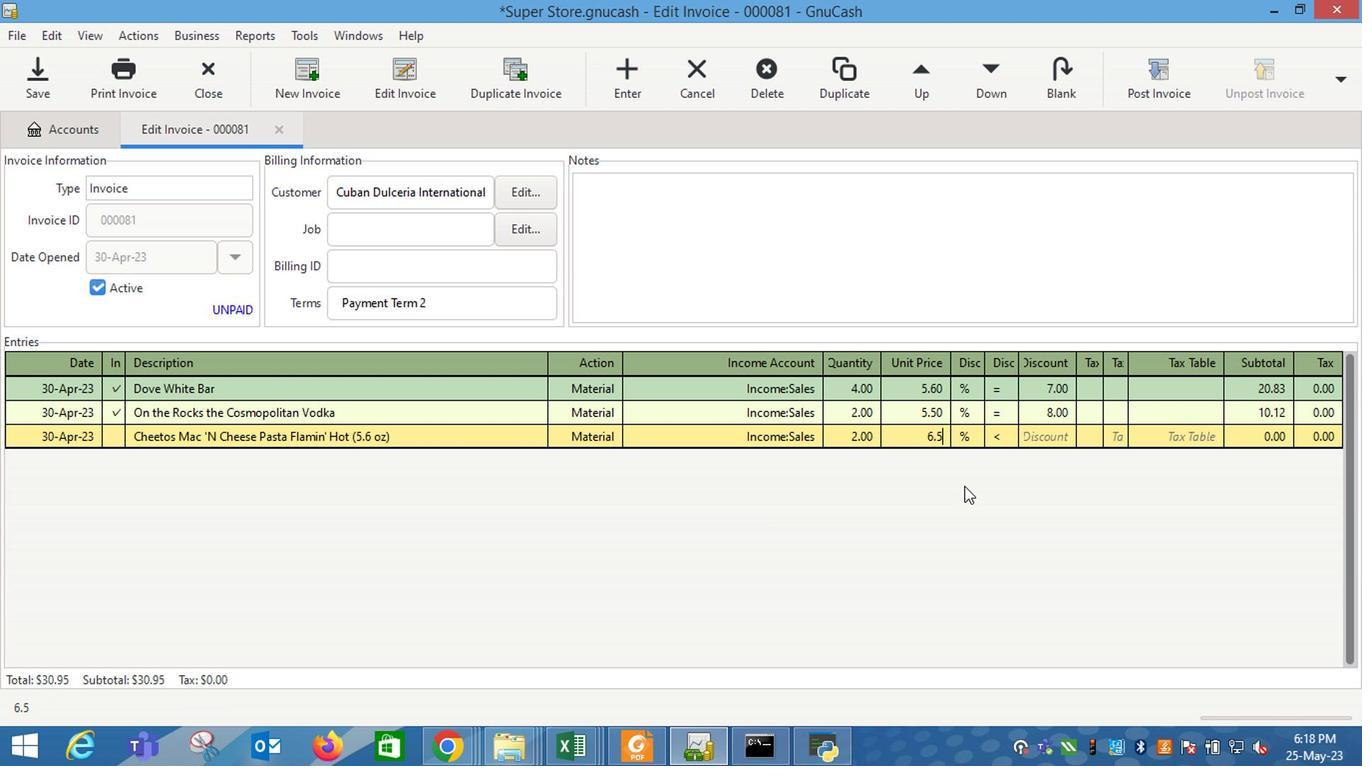 
Action: Key pressed <Key.tab>
Screenshot: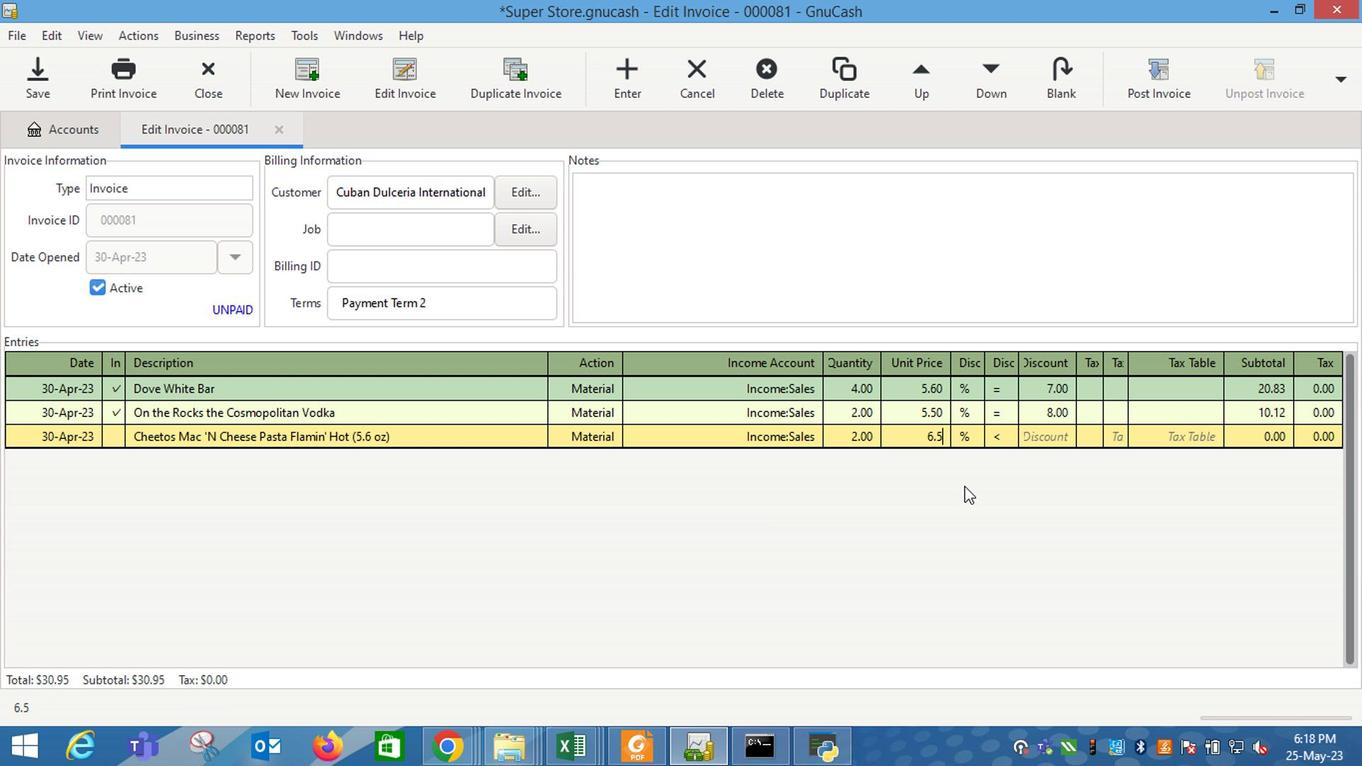 
Action: Mouse moved to (995, 437)
Screenshot: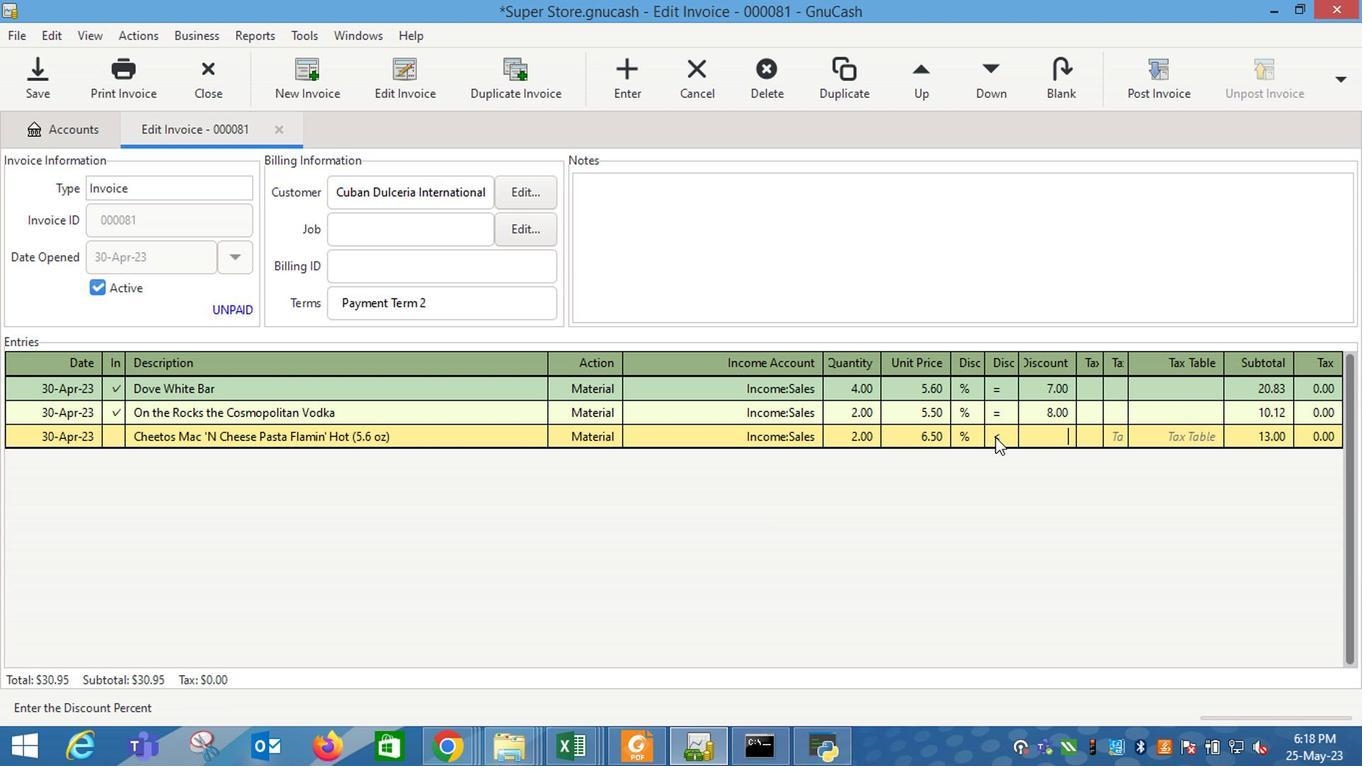 
Action: Mouse pressed left at (995, 437)
Screenshot: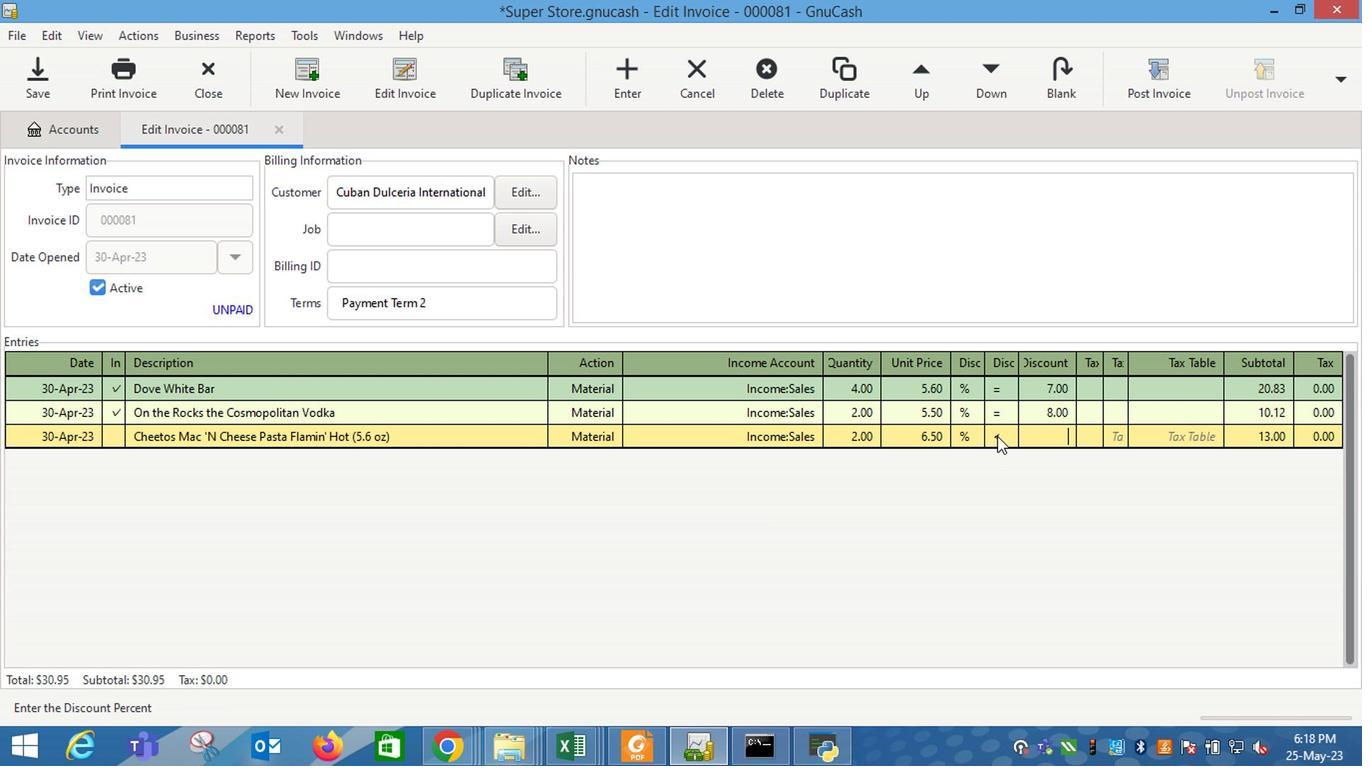
Action: Mouse moved to (1034, 437)
Screenshot: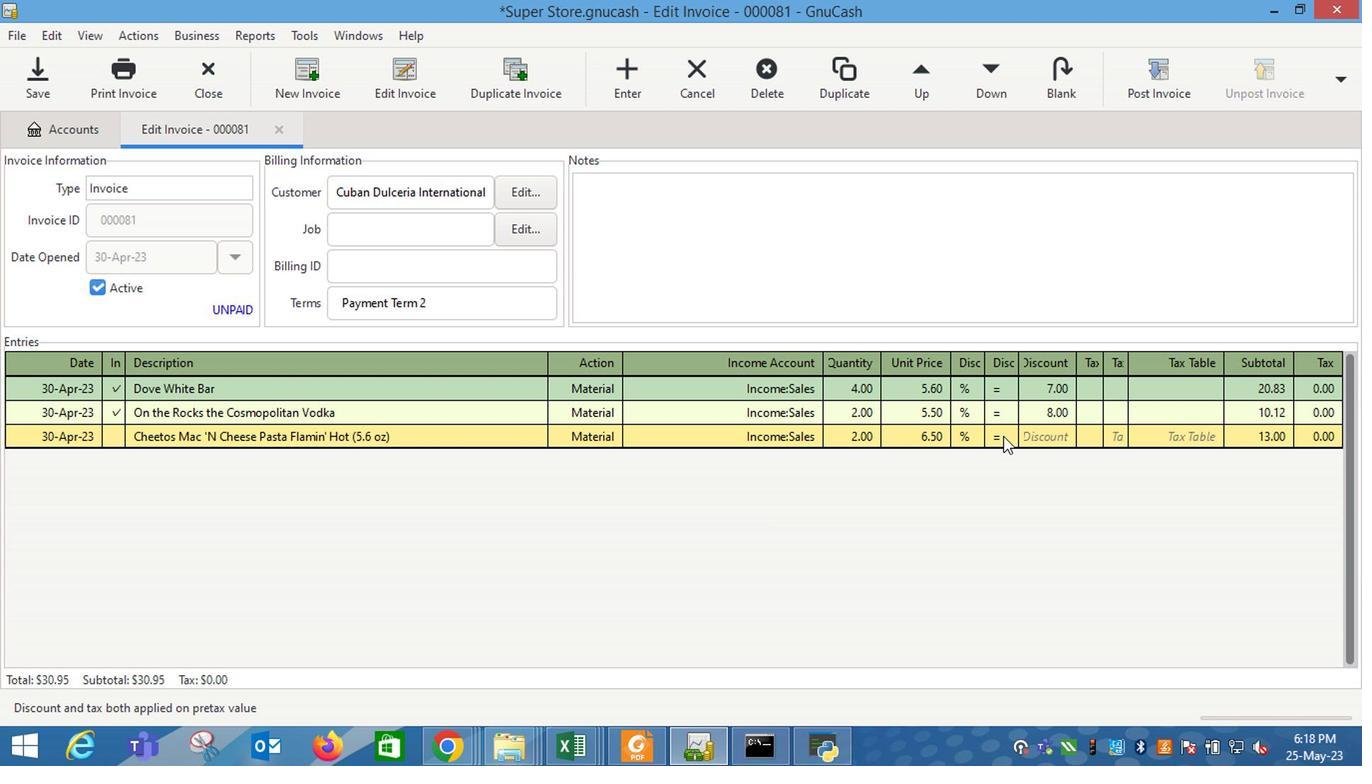 
Action: Mouse pressed left at (1034, 437)
Screenshot: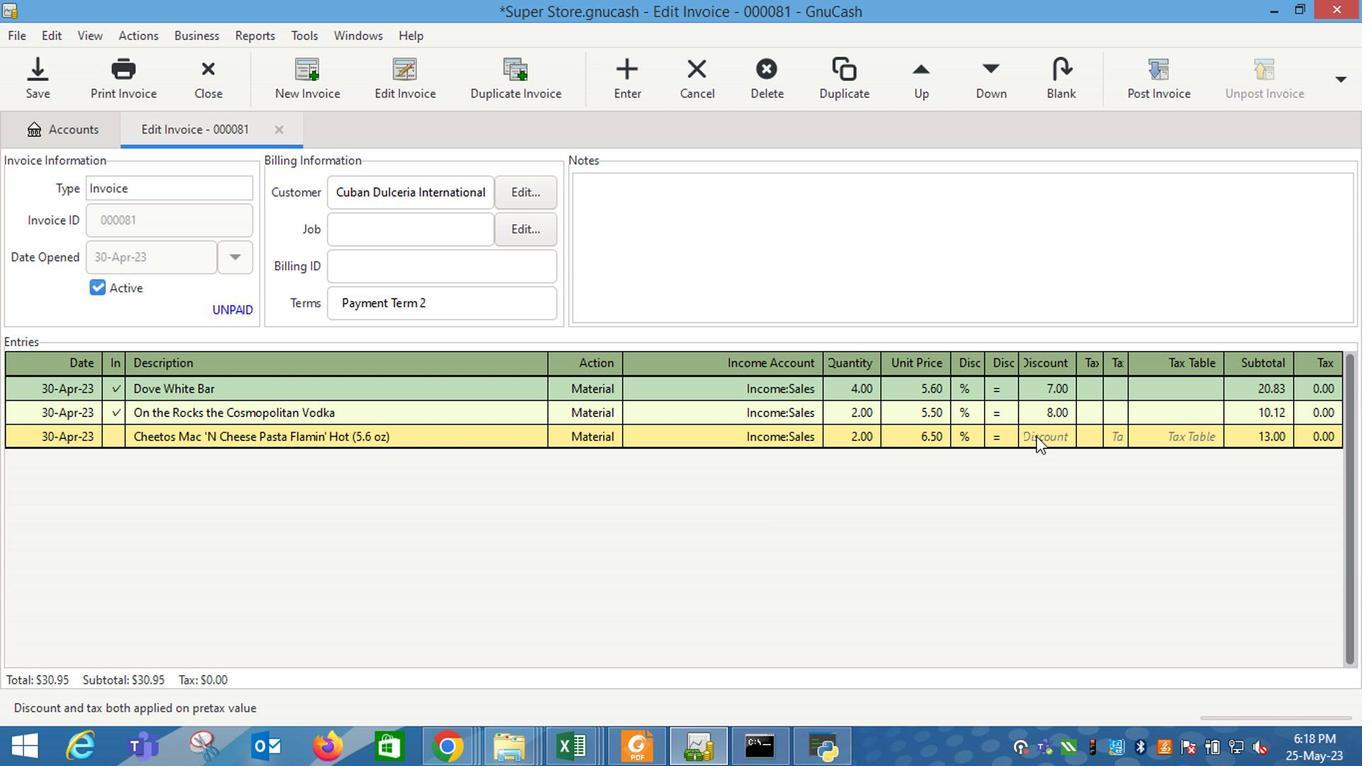
Action: Mouse moved to (1033, 444)
Screenshot: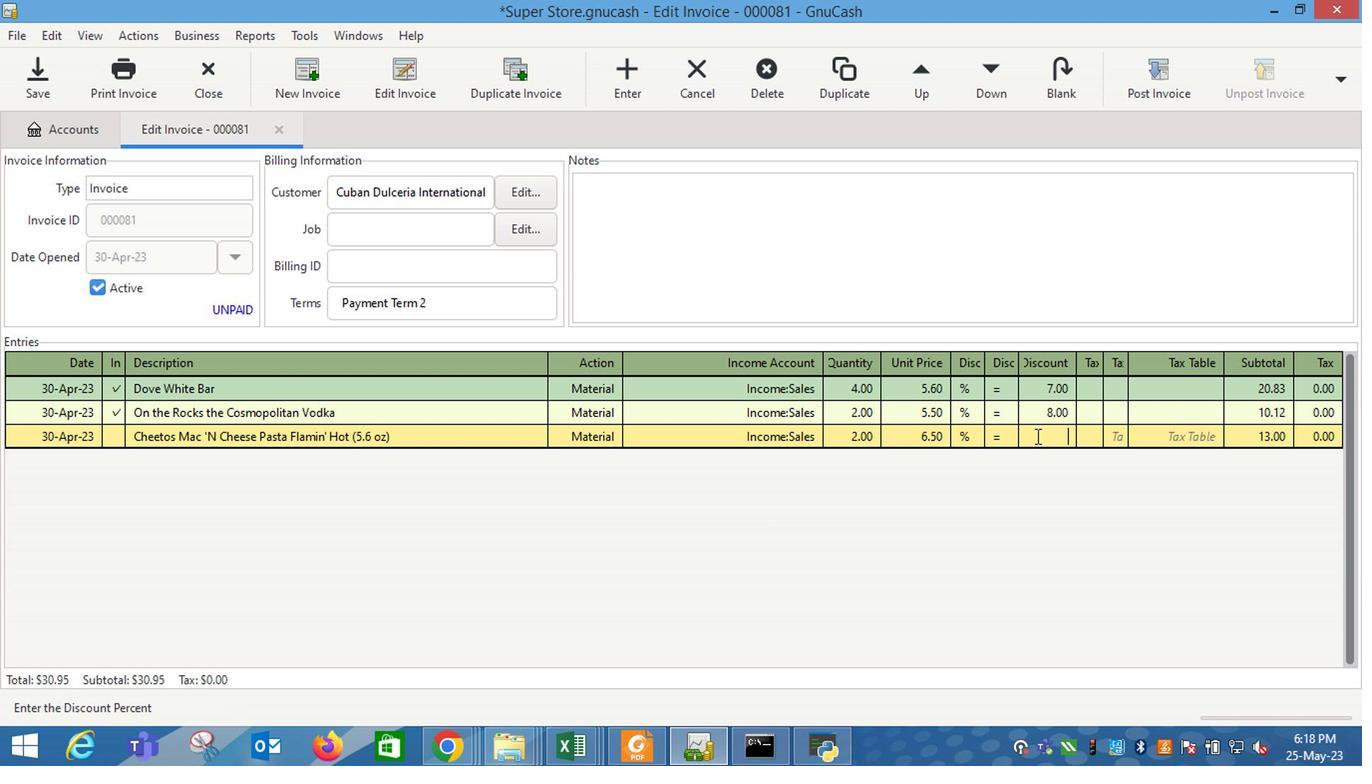 
Action: Key pressed 10<Key.enter>
Screenshot: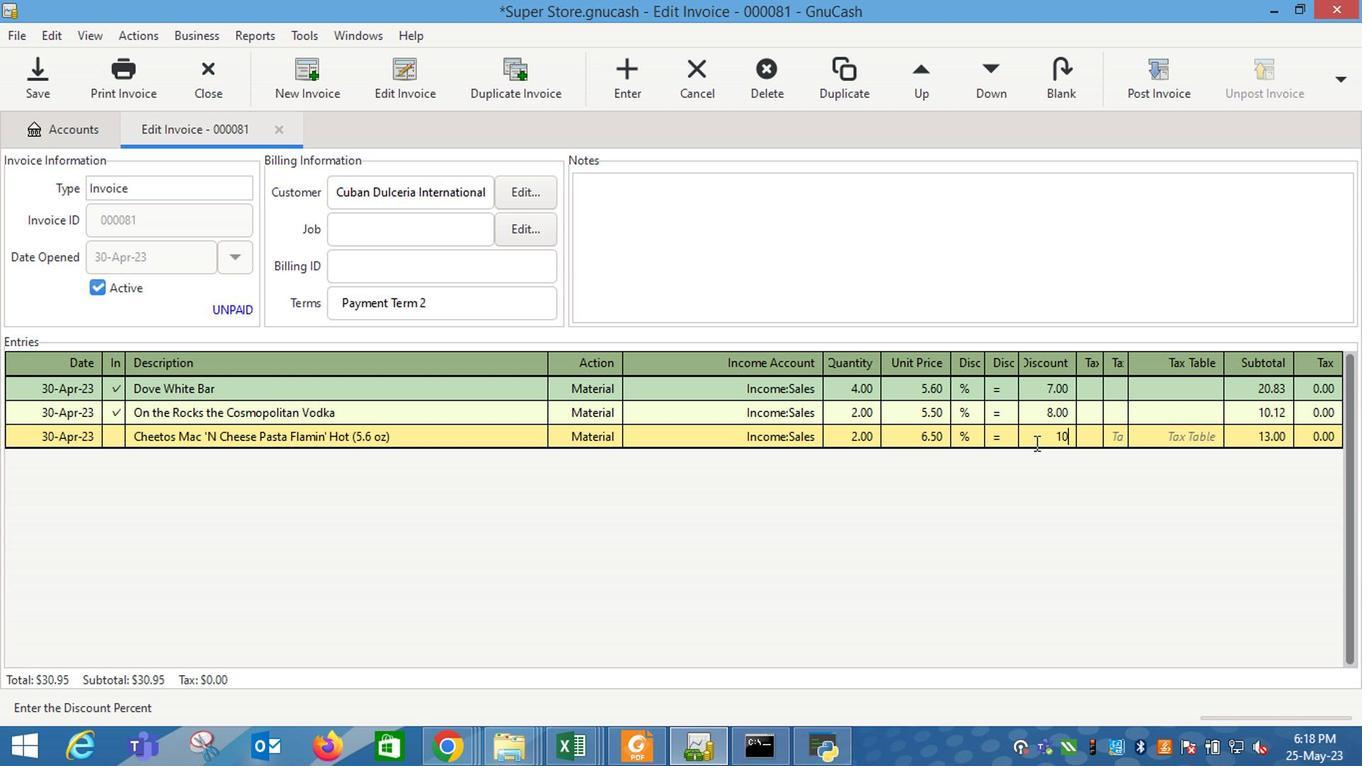 
Action: Mouse moved to (794, 234)
Screenshot: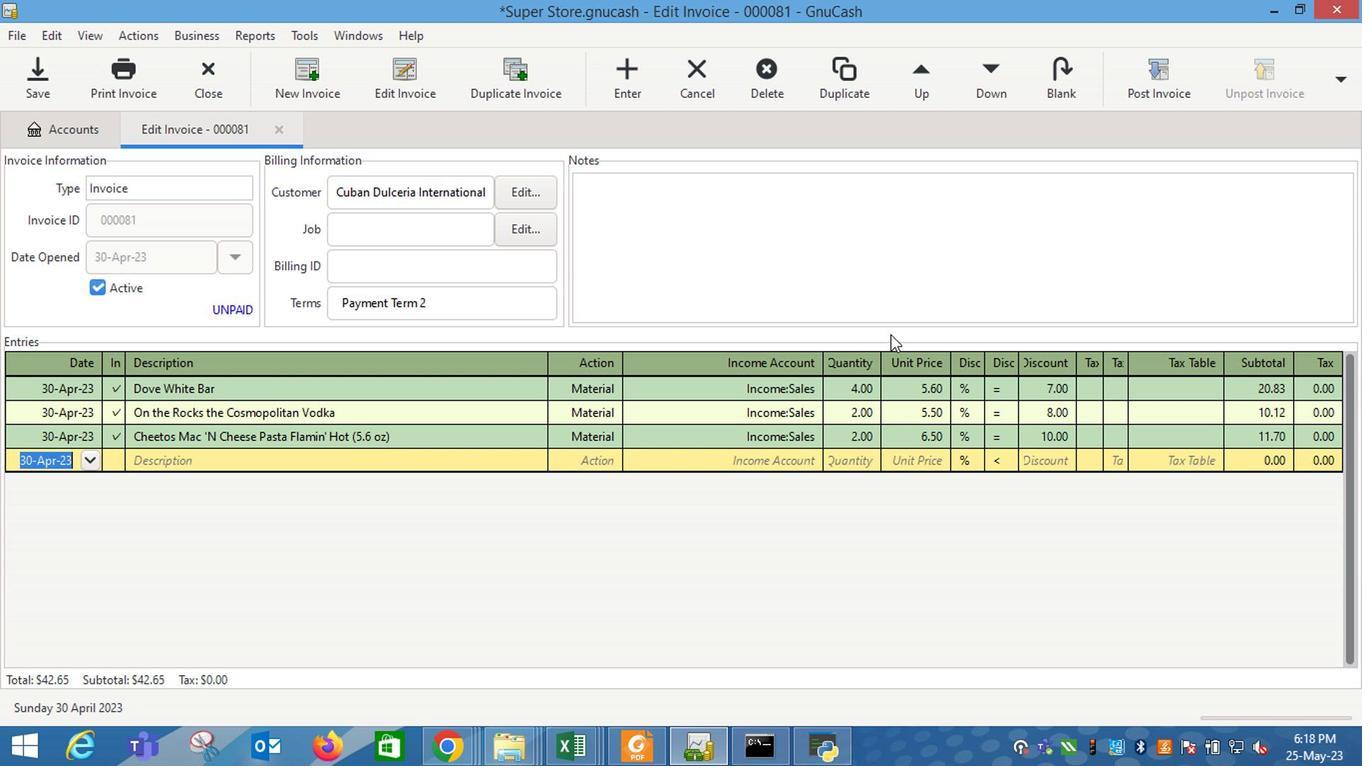 
Action: Mouse pressed left at (794, 234)
Screenshot: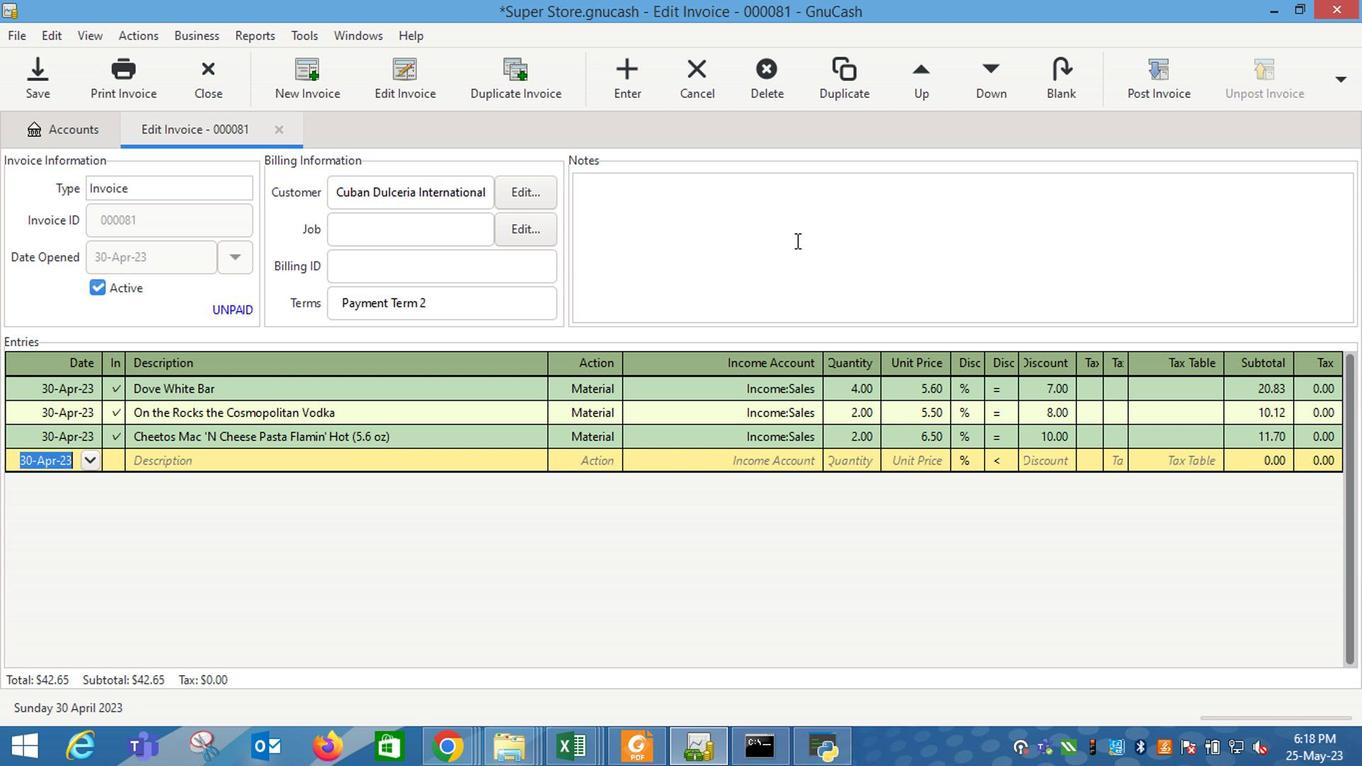 
Action: Mouse moved to (778, 234)
Screenshot: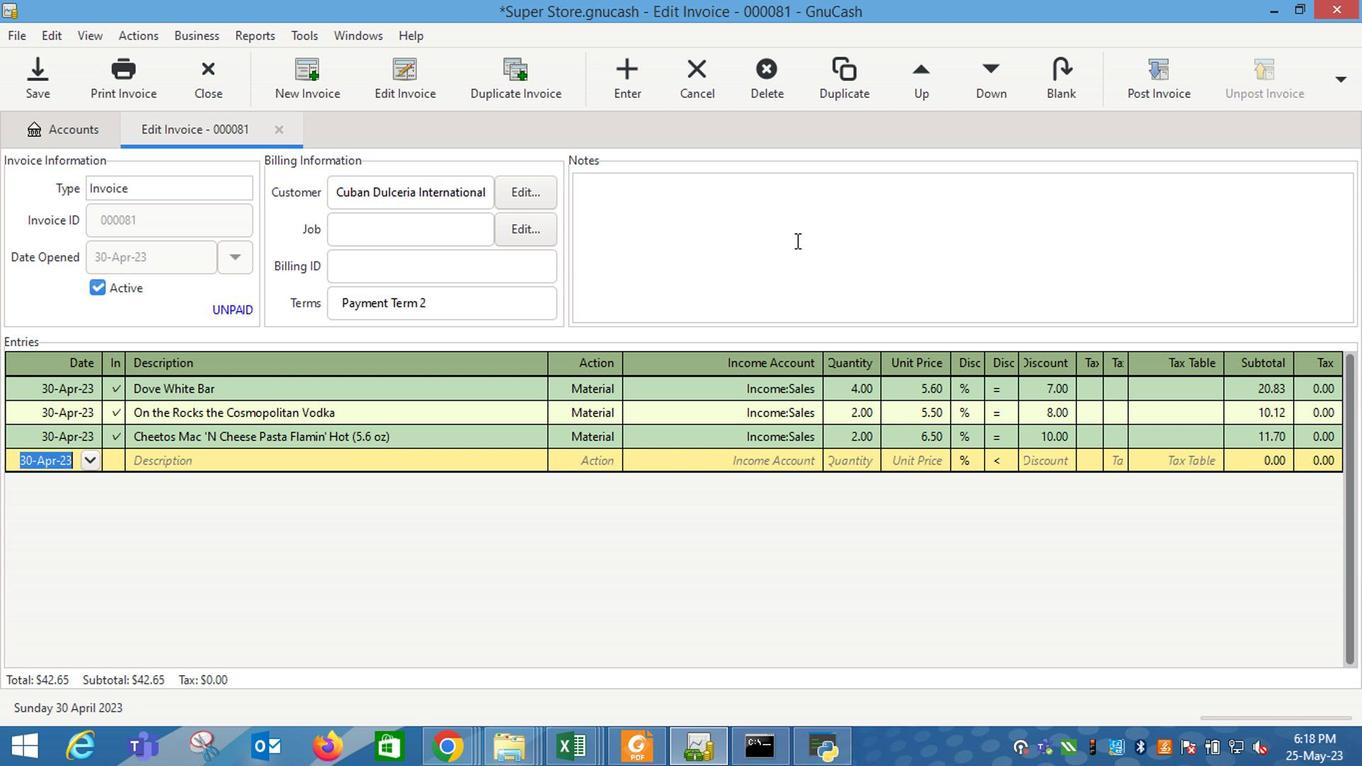 
Action: Key pressed <Key.shift_r><Key.shift_r>Looking<Key.space>forward<Key.space>to<Key.space>serving<Key.space>you<Key.space>again.
Screenshot: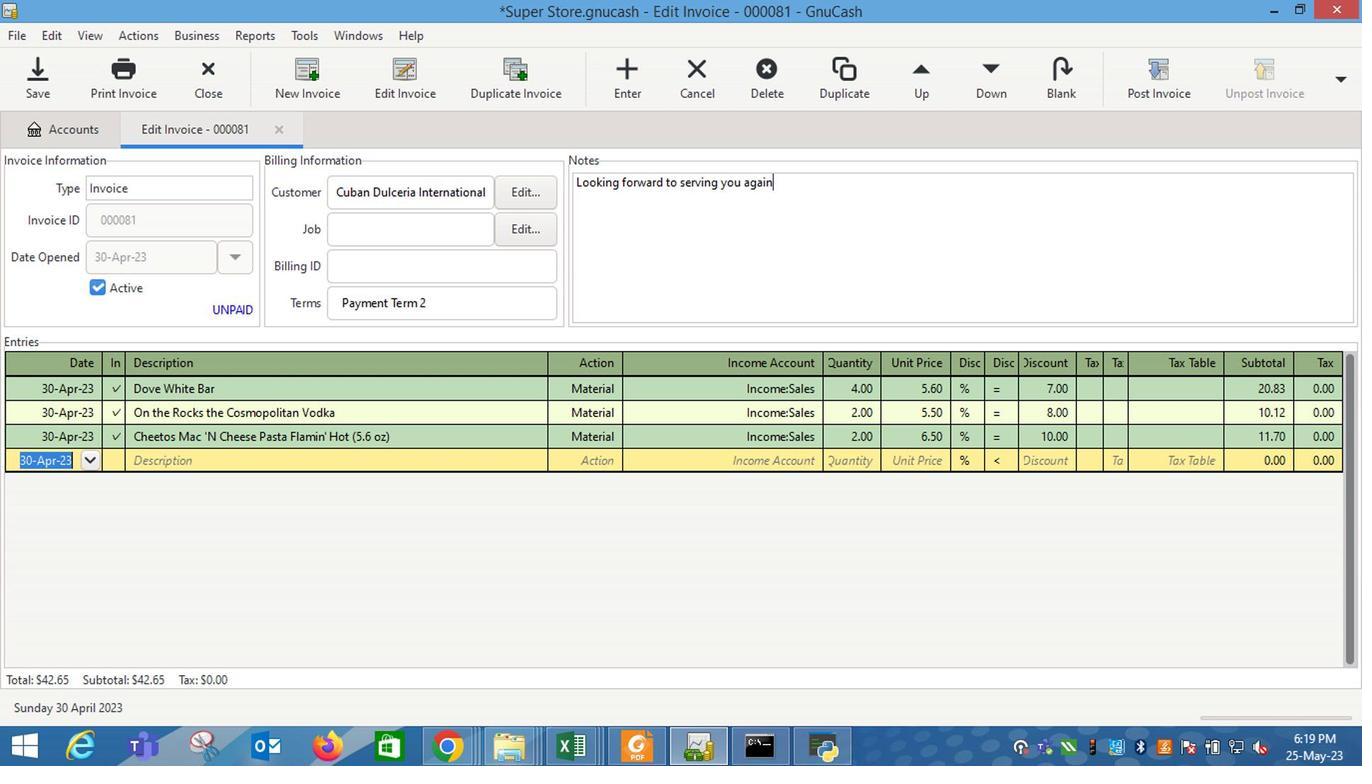 
Action: Mouse moved to (1170, 47)
Screenshot: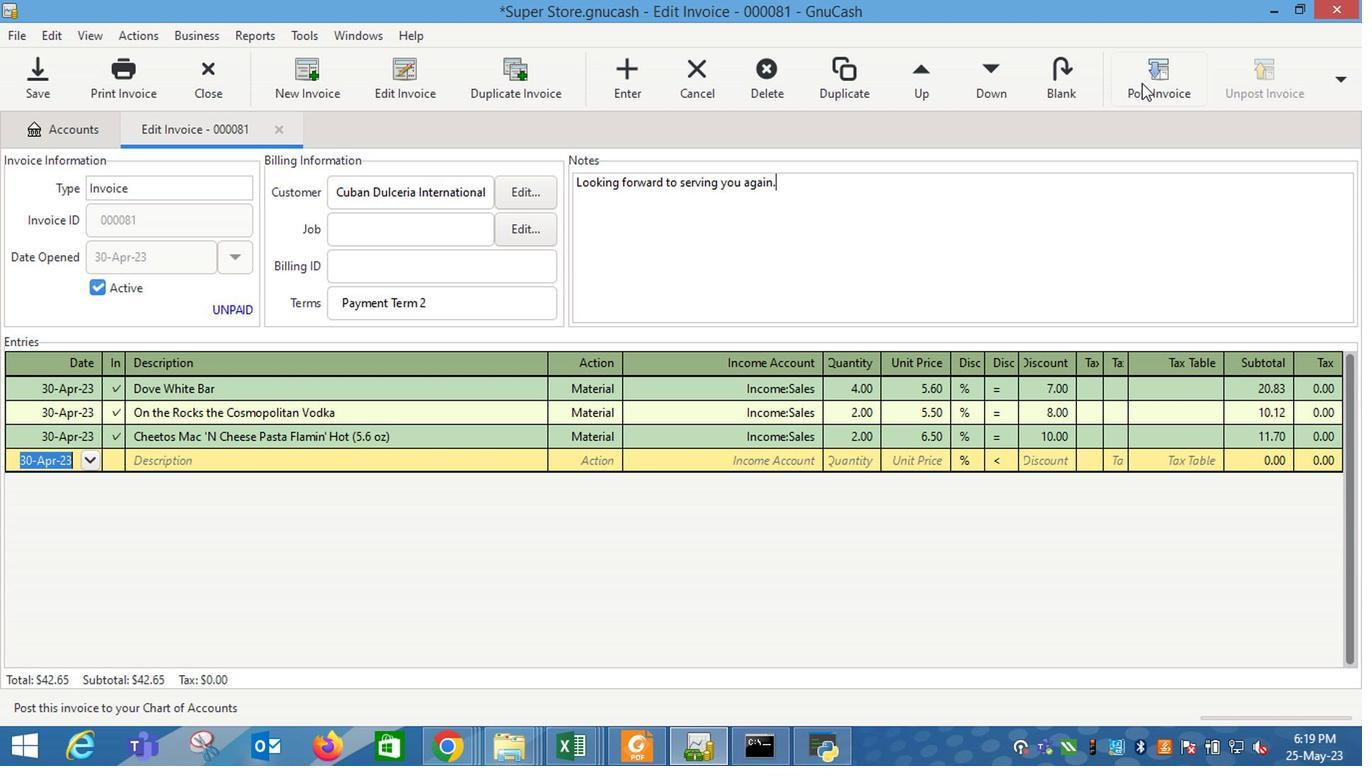 
Action: Mouse pressed left at (1170, 47)
Screenshot: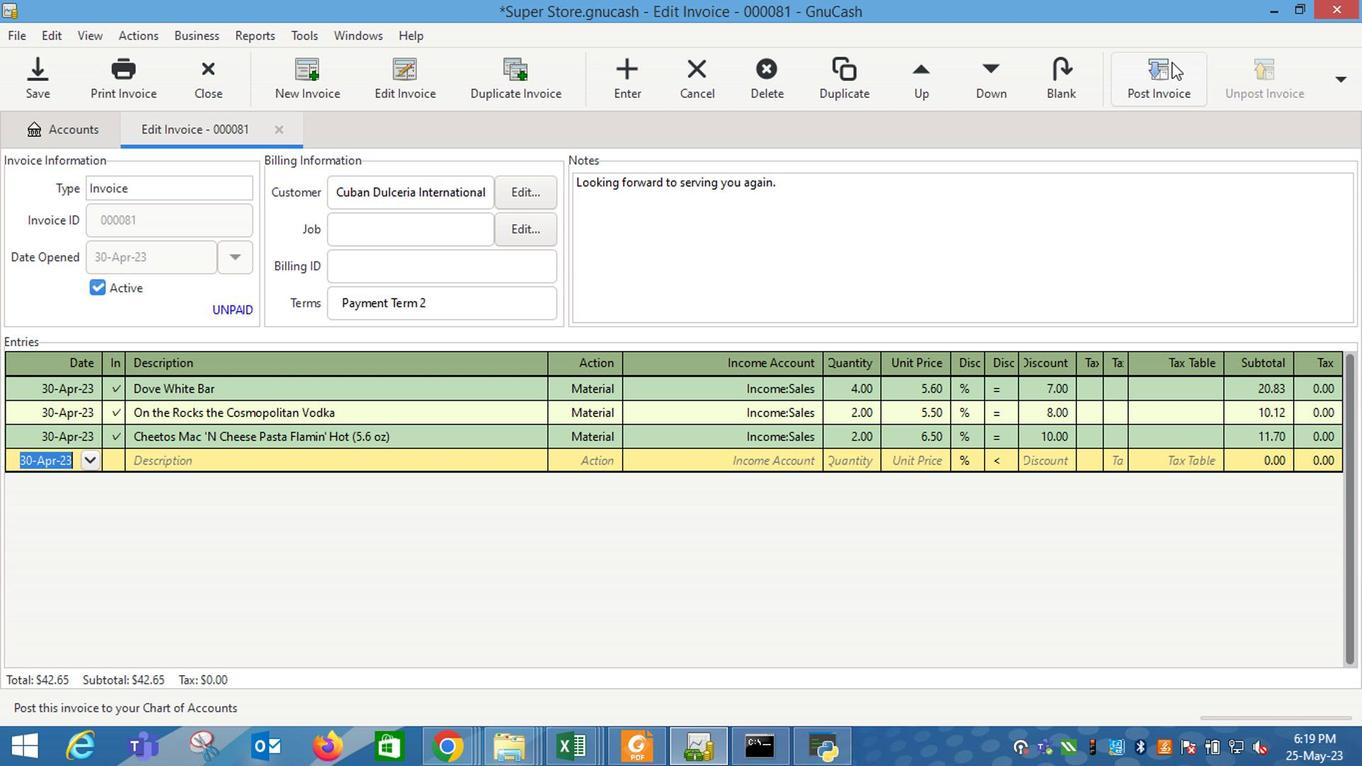 
Action: Mouse moved to (845, 327)
Screenshot: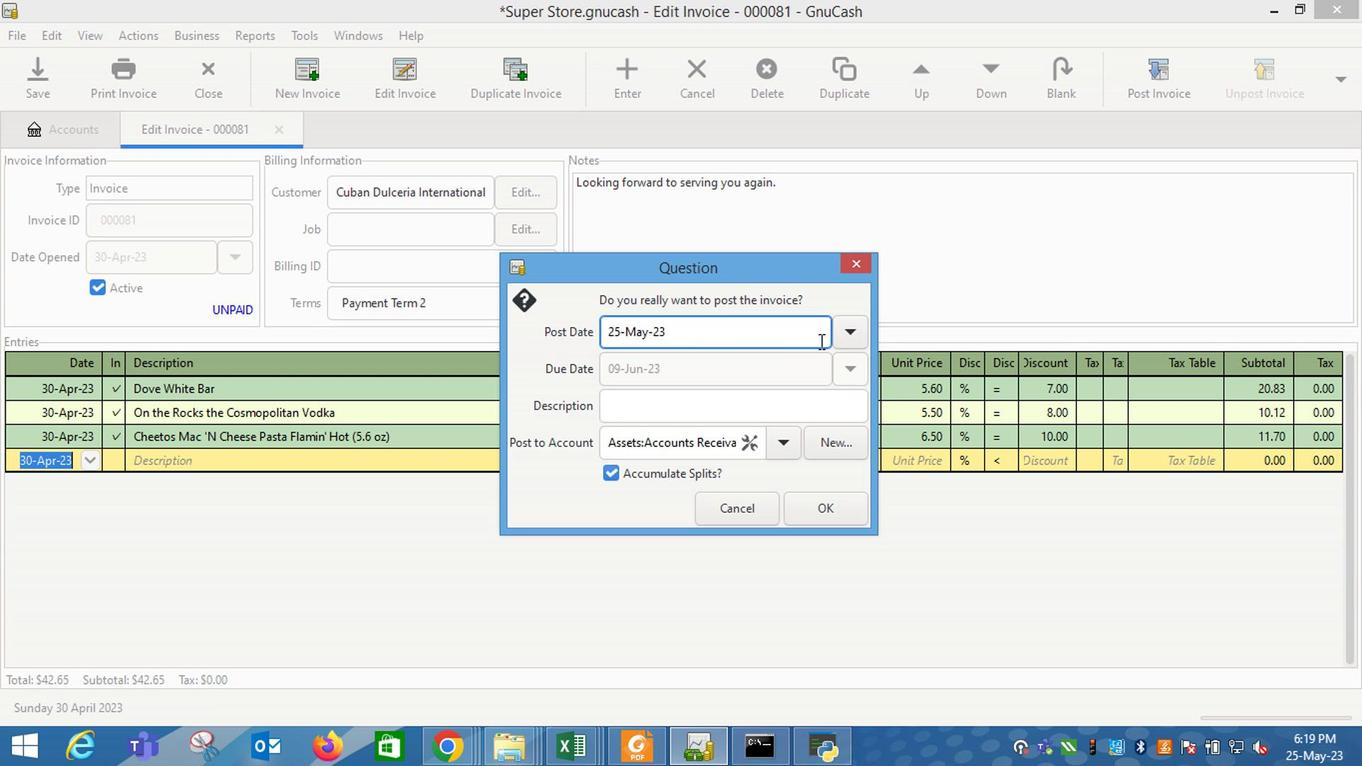 
Action: Mouse pressed left at (845, 327)
Screenshot: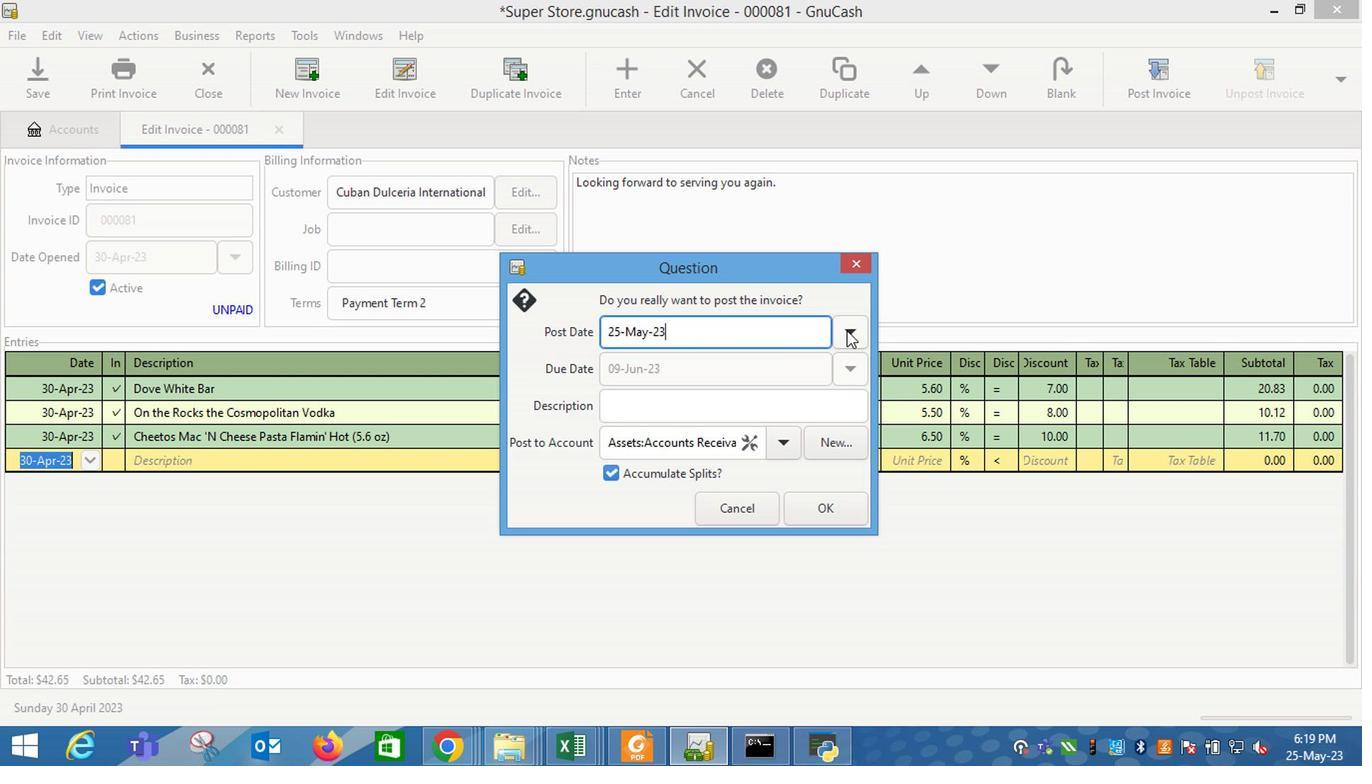 
Action: Mouse moved to (693, 358)
Screenshot: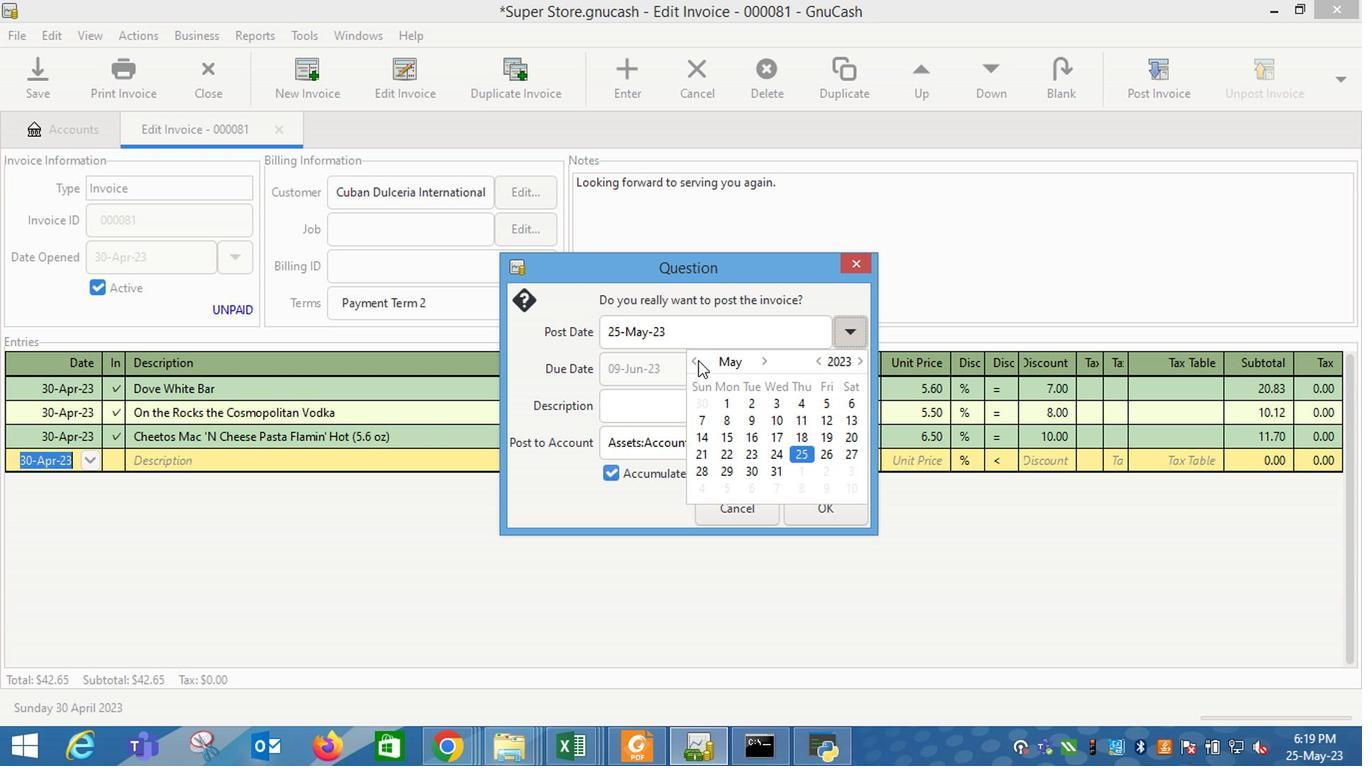 
Action: Mouse pressed left at (693, 358)
Screenshot: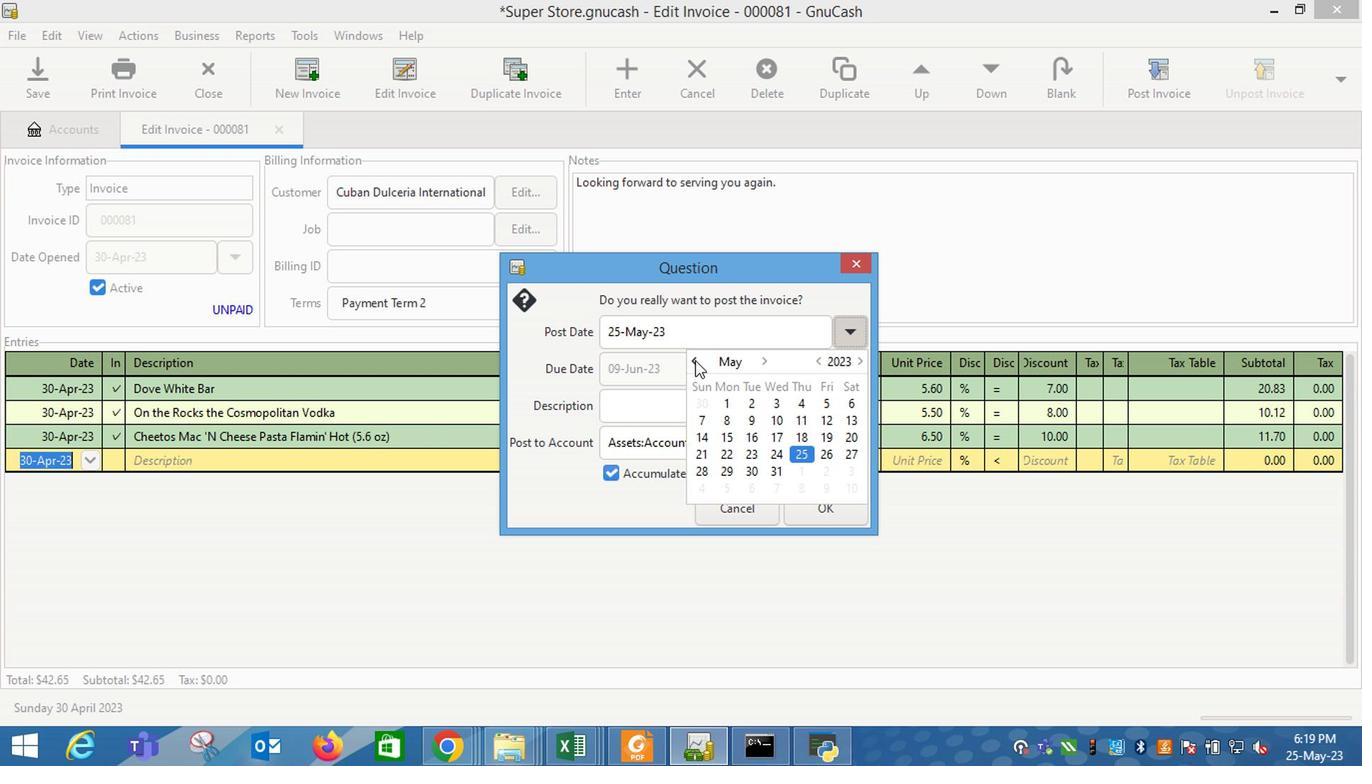 
Action: Mouse moved to (691, 496)
Screenshot: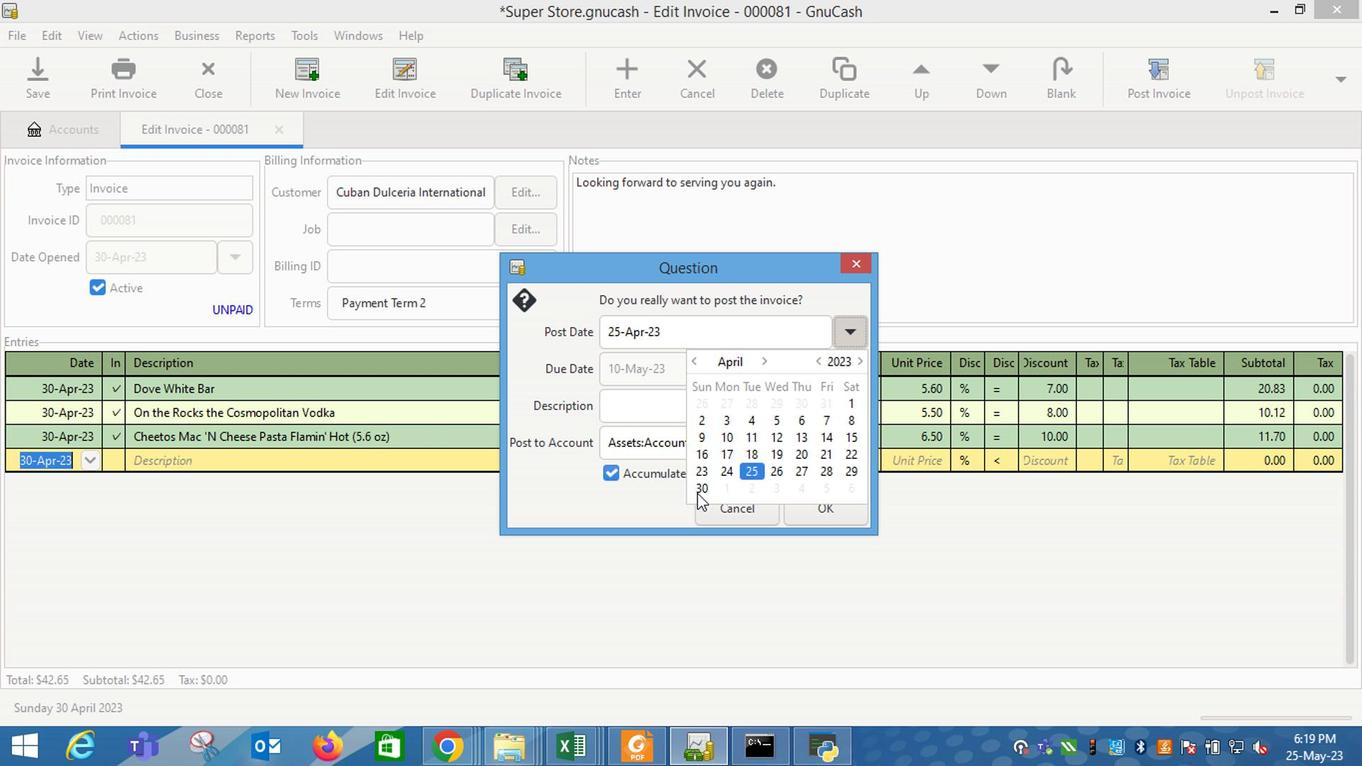 
Action: Mouse pressed left at (691, 496)
Screenshot: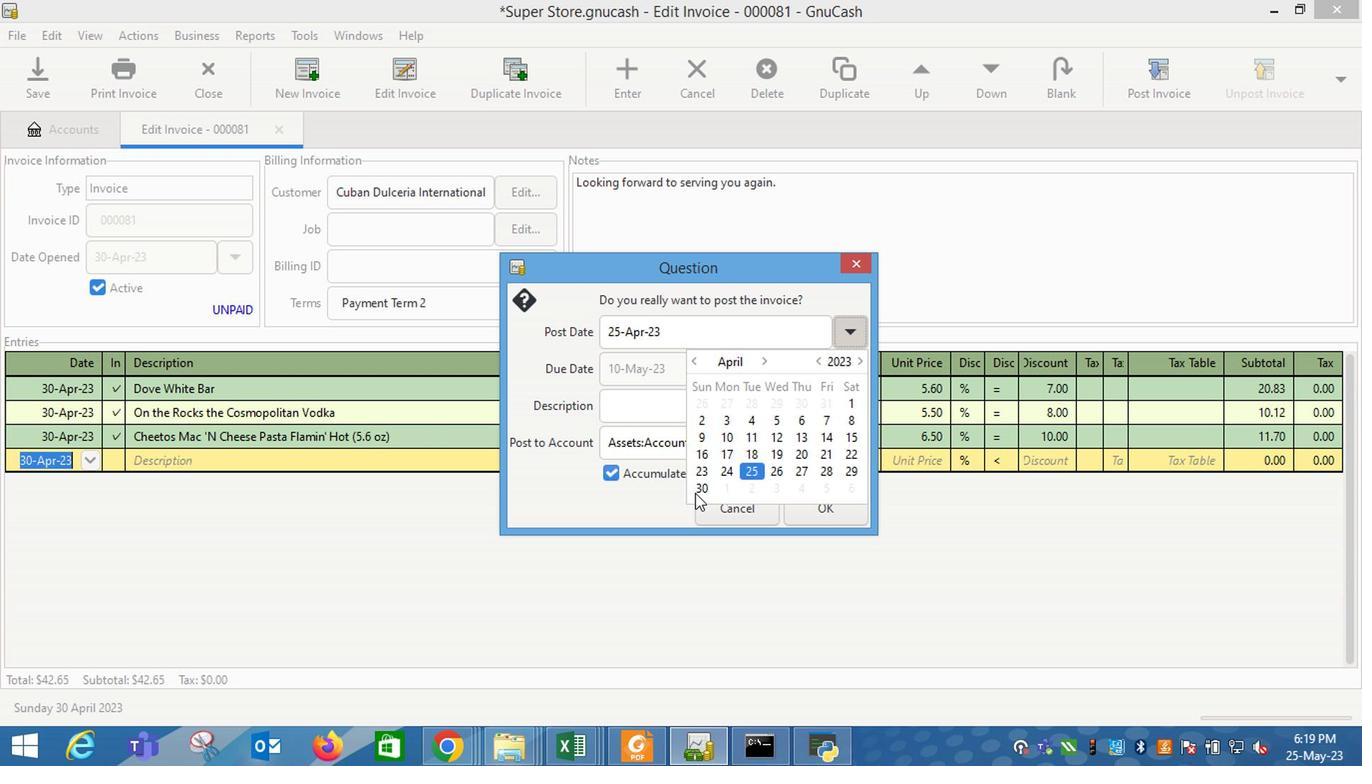 
Action: Mouse moved to (639, 410)
Screenshot: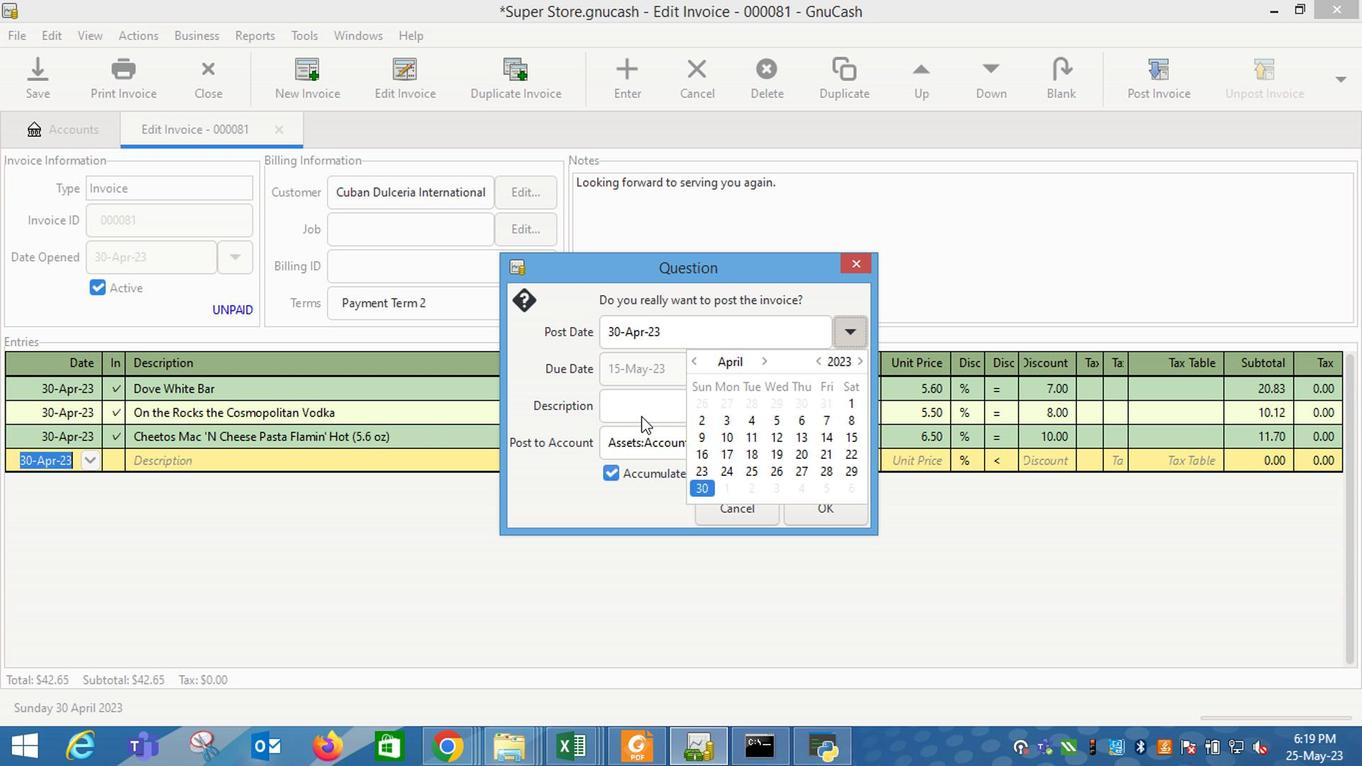 
Action: Mouse pressed left at (639, 410)
Screenshot: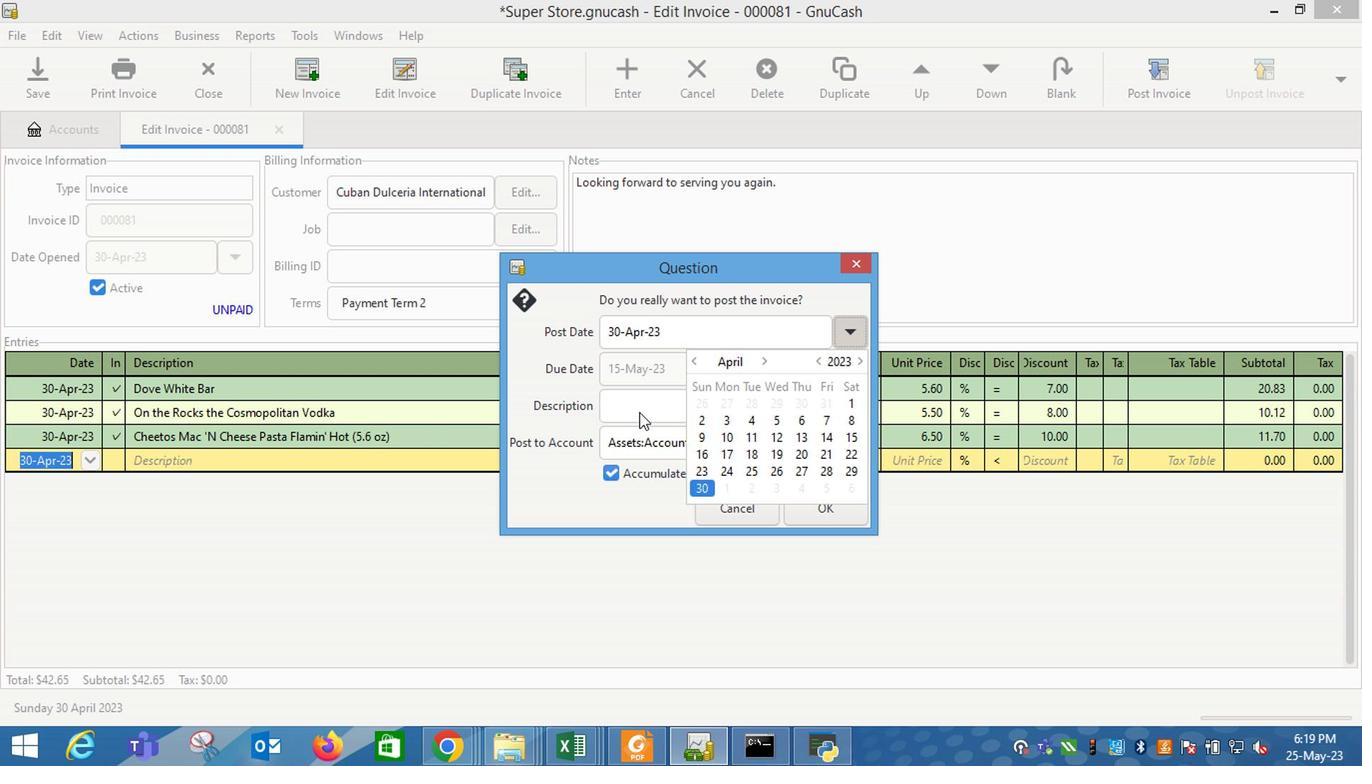 
Action: Mouse moved to (839, 522)
Screenshot: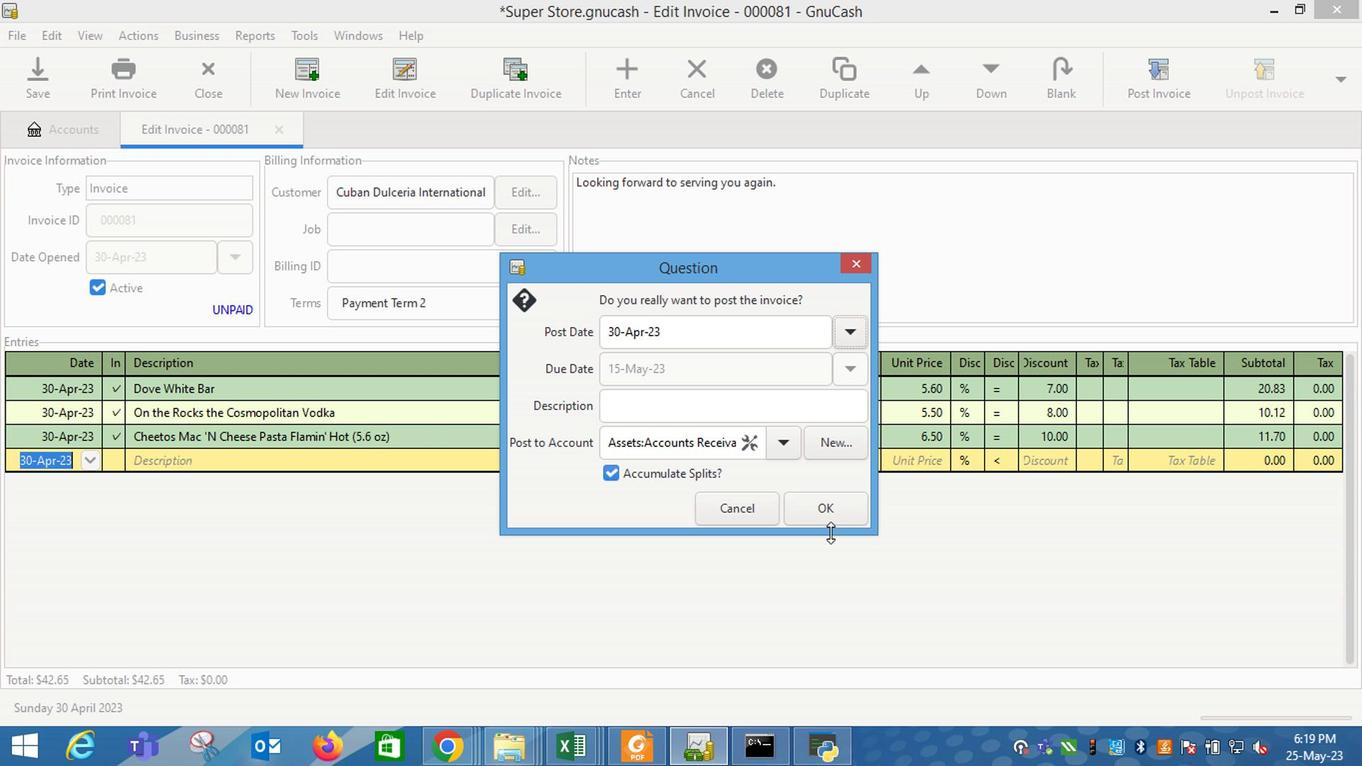 
Action: Mouse pressed left at (839, 522)
Screenshot: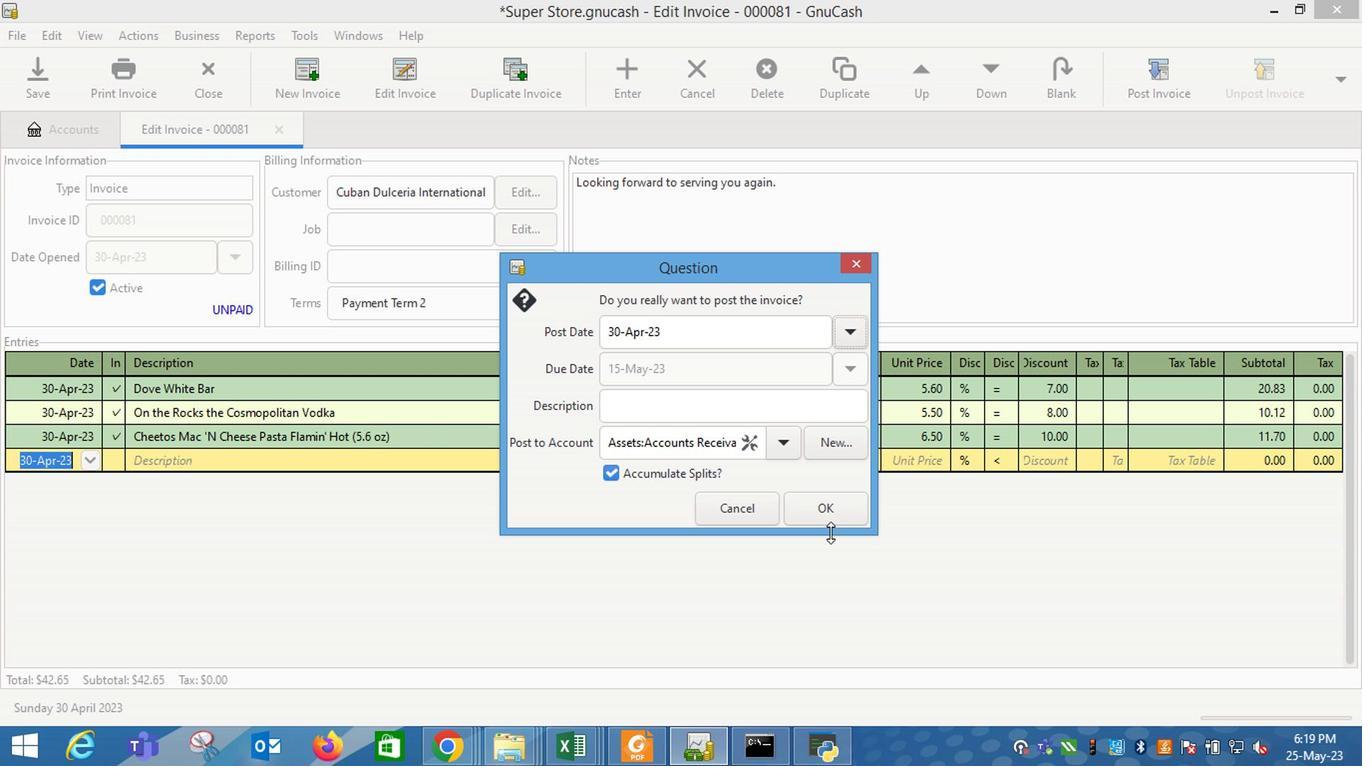 
Action: Mouse moved to (1287, 74)
Screenshot: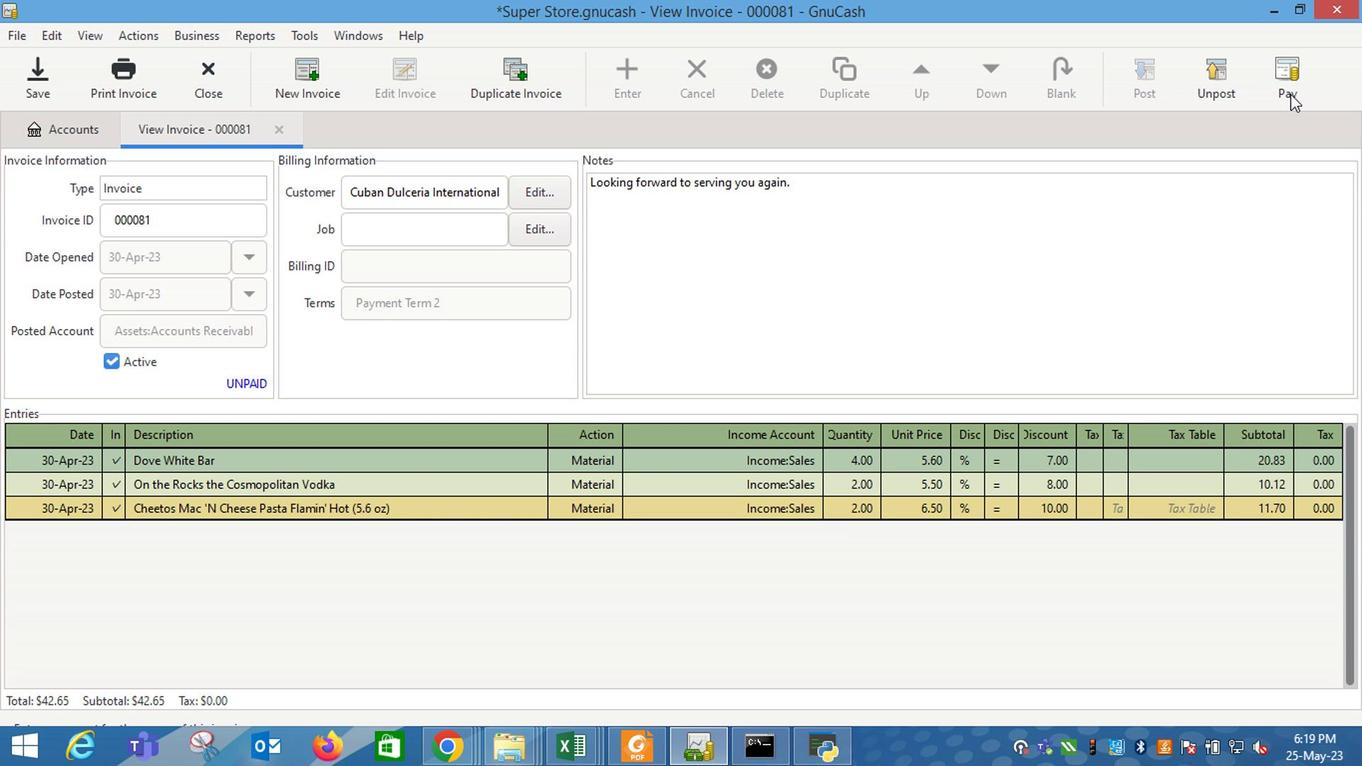 
Action: Mouse pressed left at (1287, 74)
Screenshot: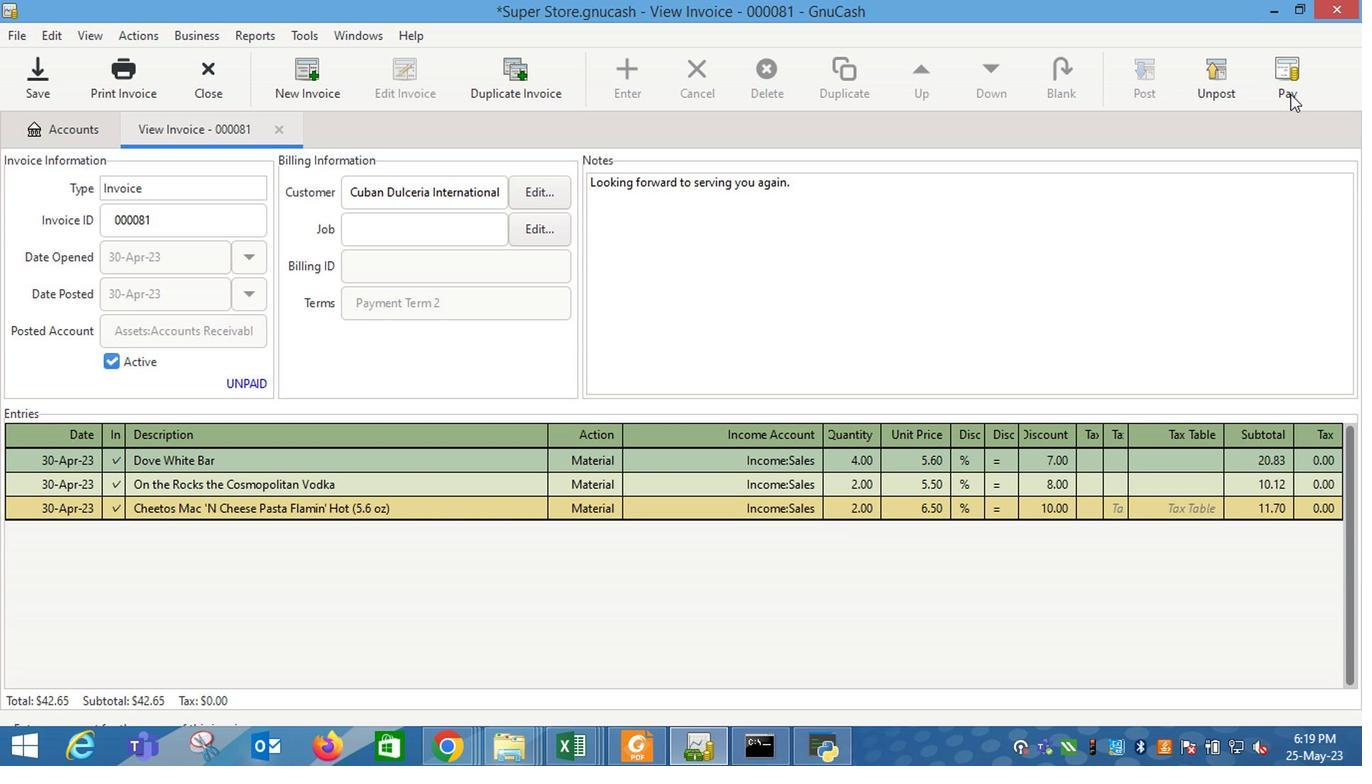
Action: Mouse moved to (620, 399)
Screenshot: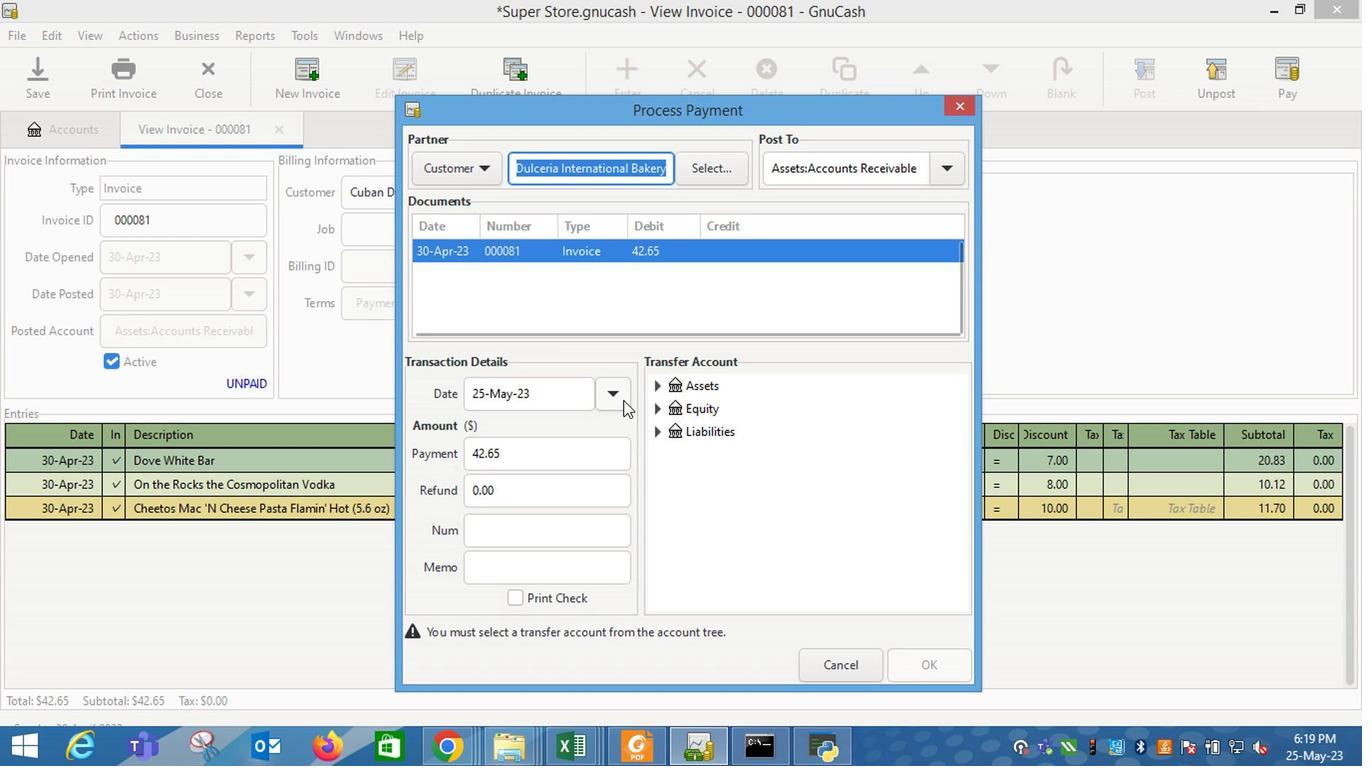 
Action: Mouse pressed left at (620, 399)
Screenshot: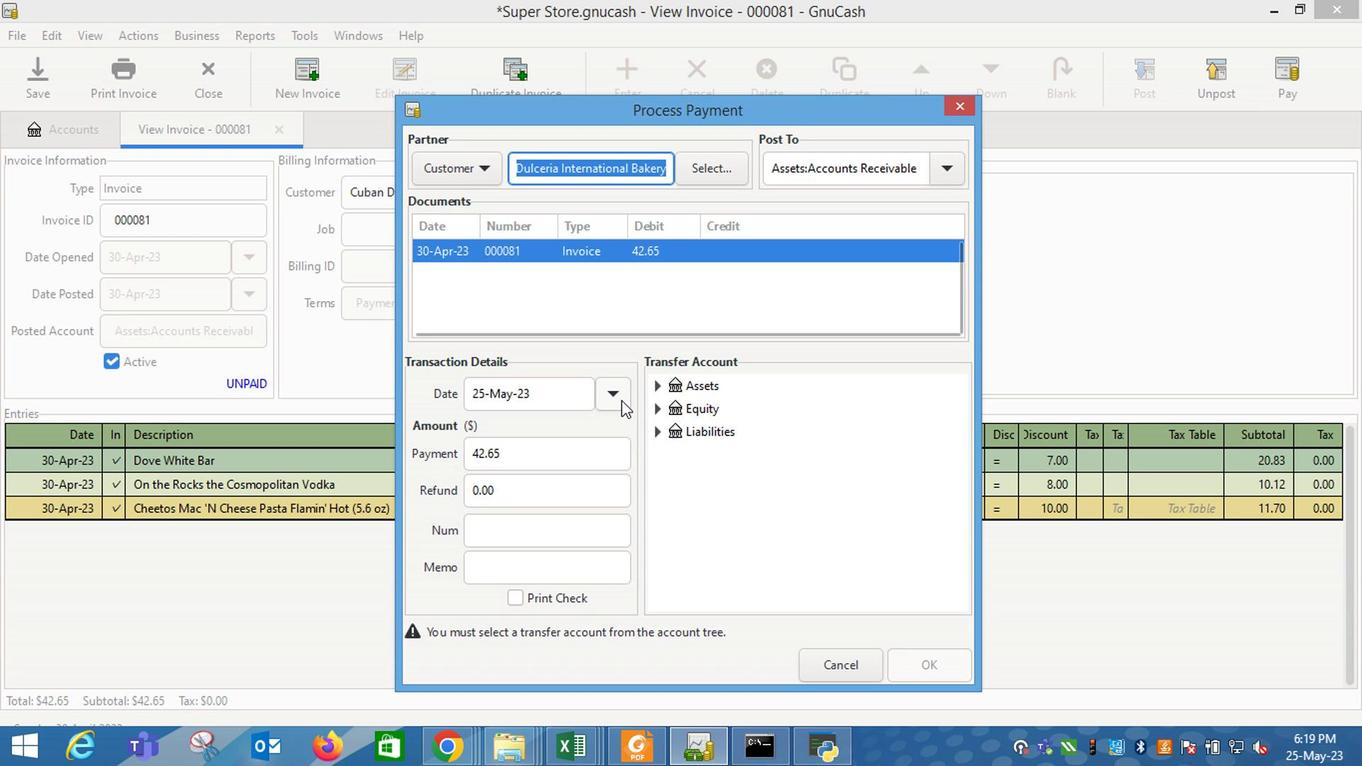 
Action: Mouse moved to (483, 500)
Screenshot: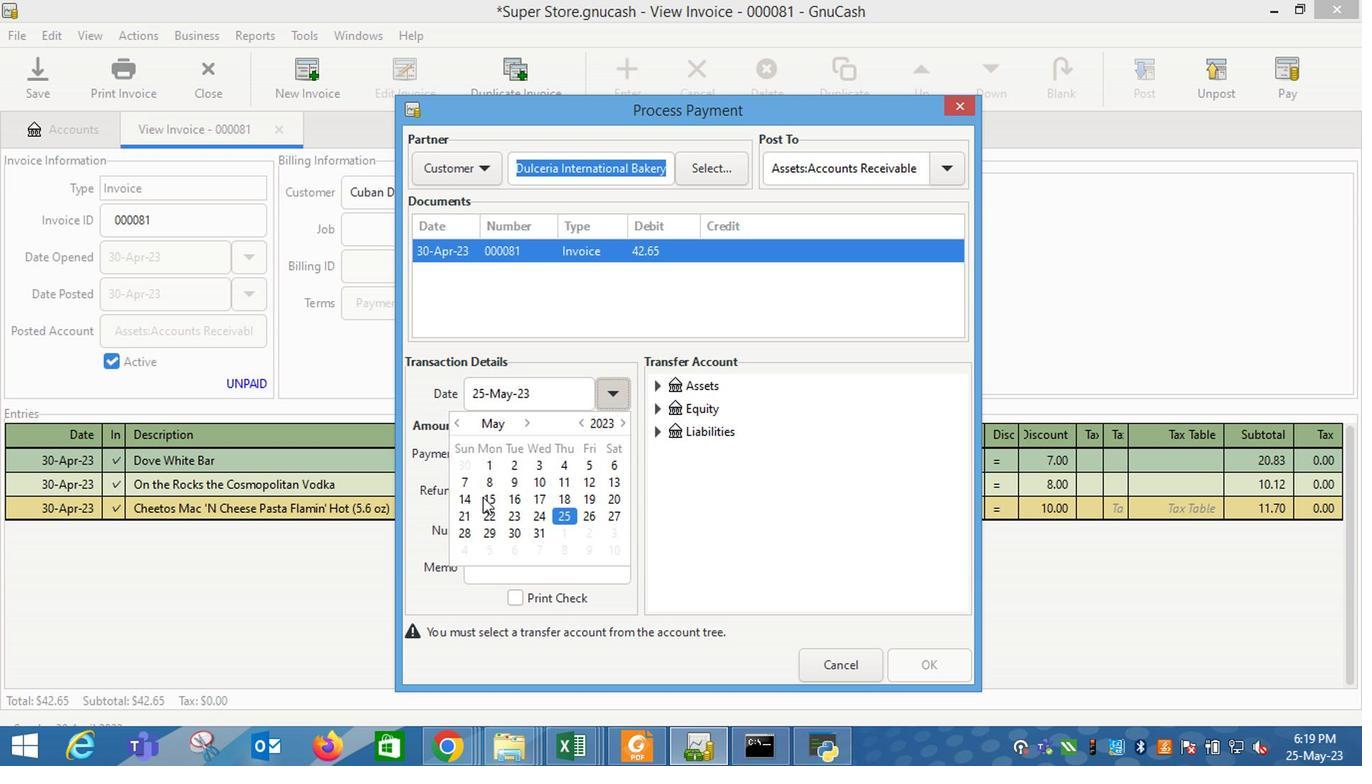 
Action: Mouse pressed left at (483, 500)
Screenshot: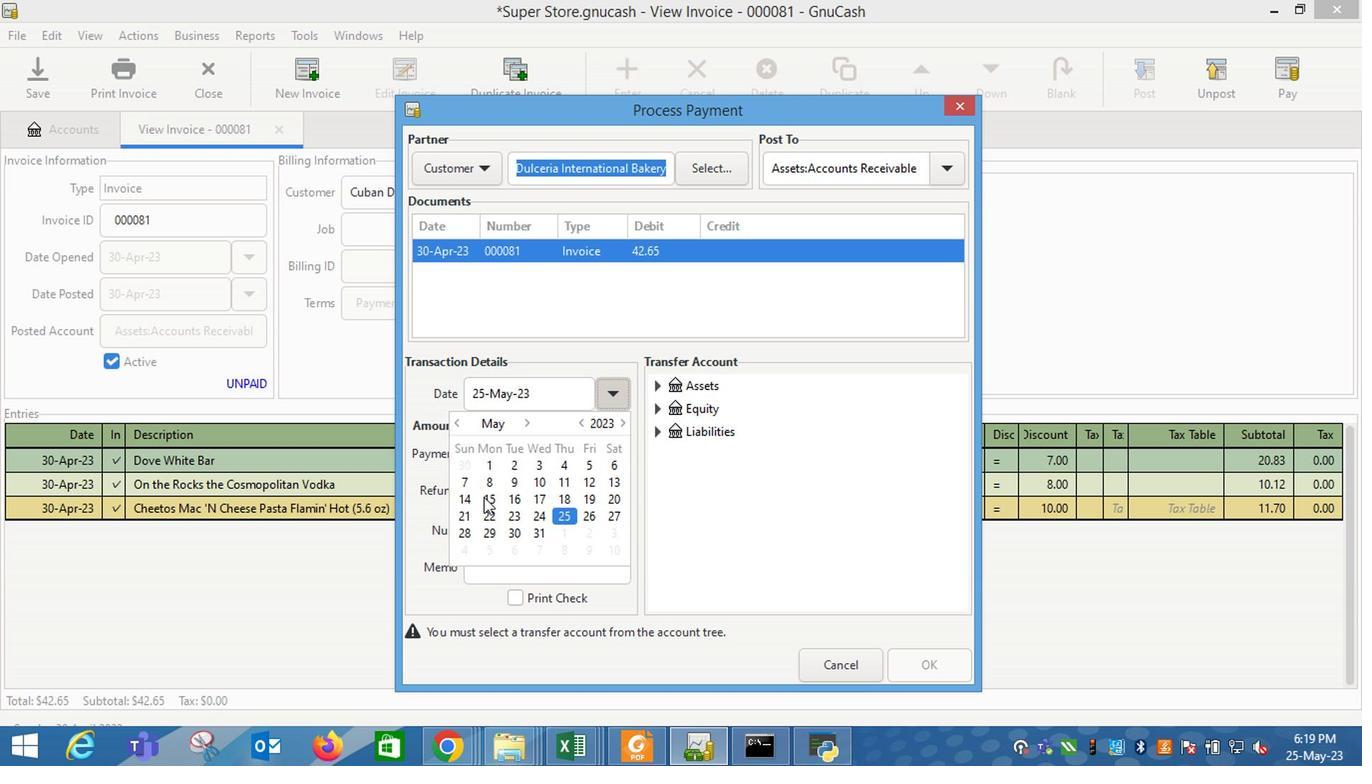 
Action: Mouse moved to (663, 390)
Screenshot: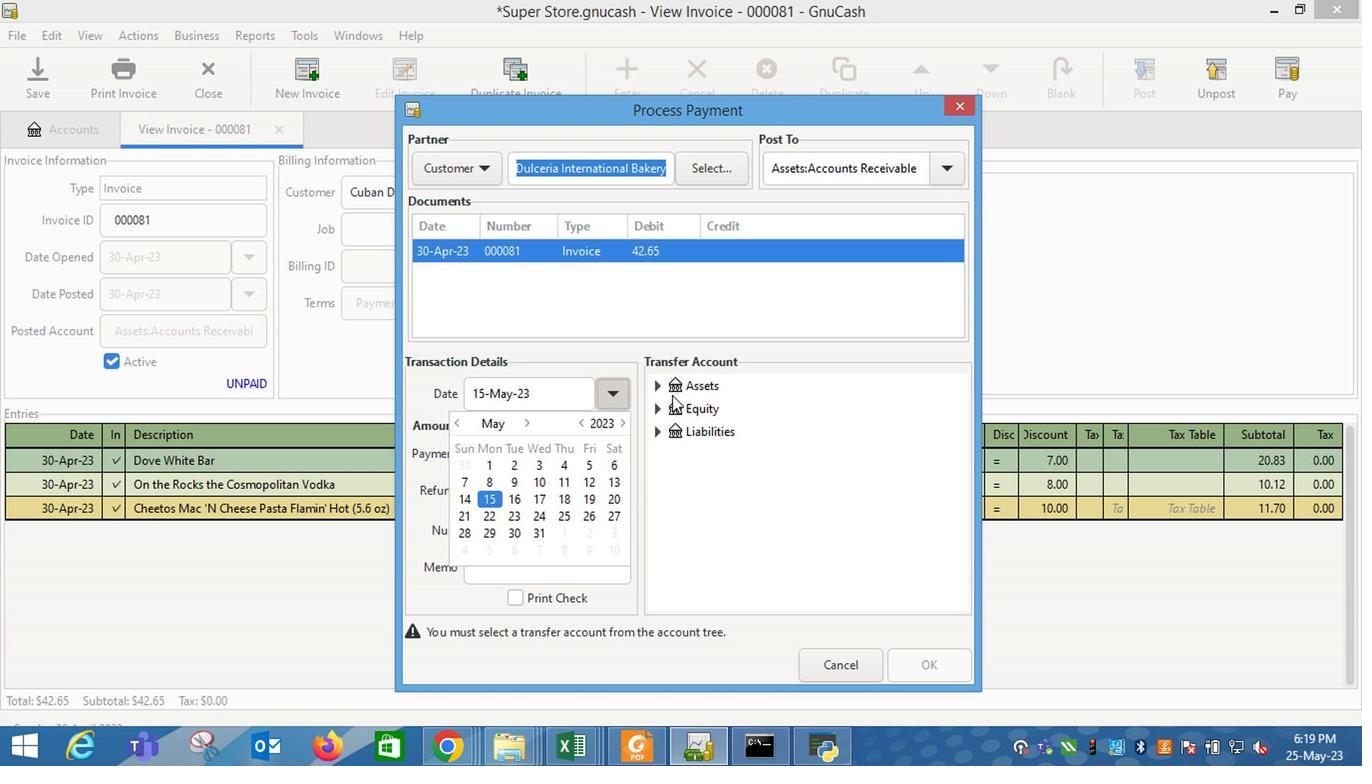 
Action: Mouse pressed left at (663, 390)
Screenshot: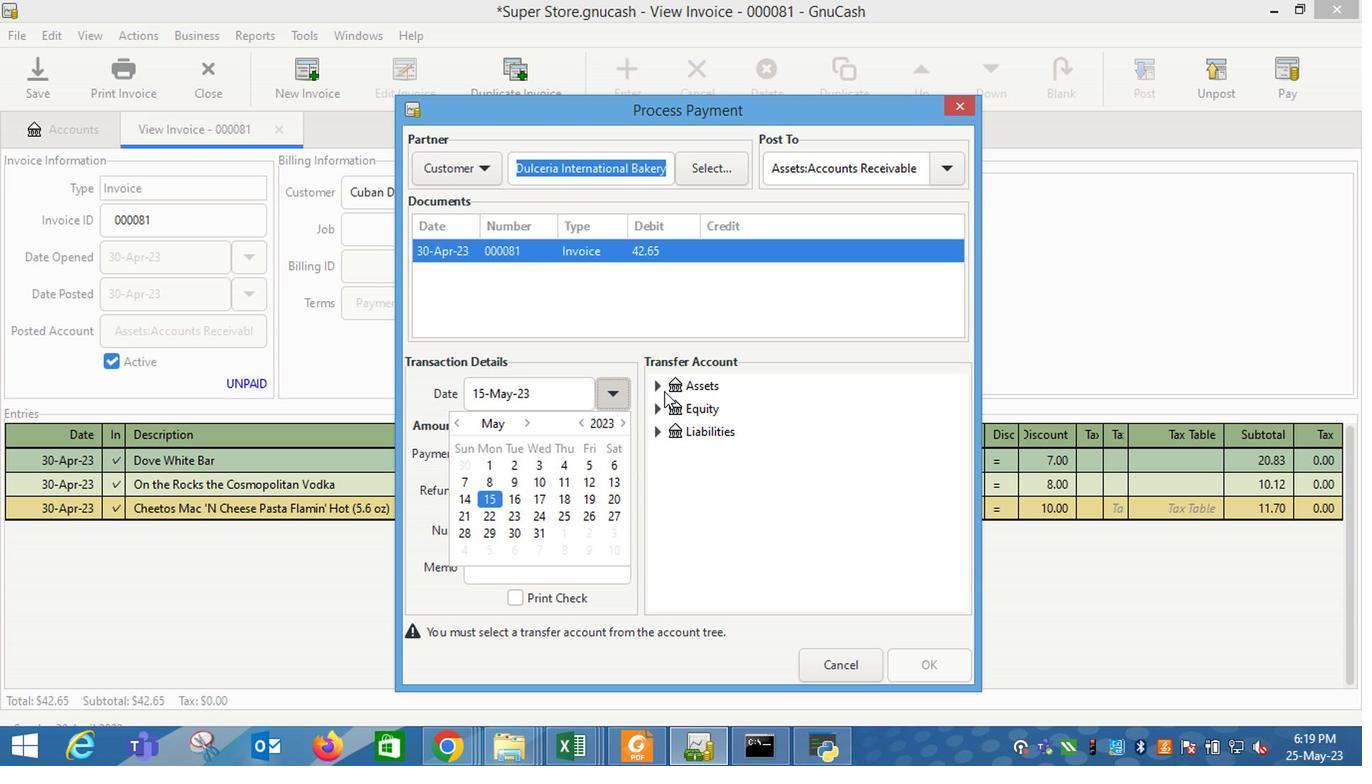 
Action: Mouse moved to (656, 387)
Screenshot: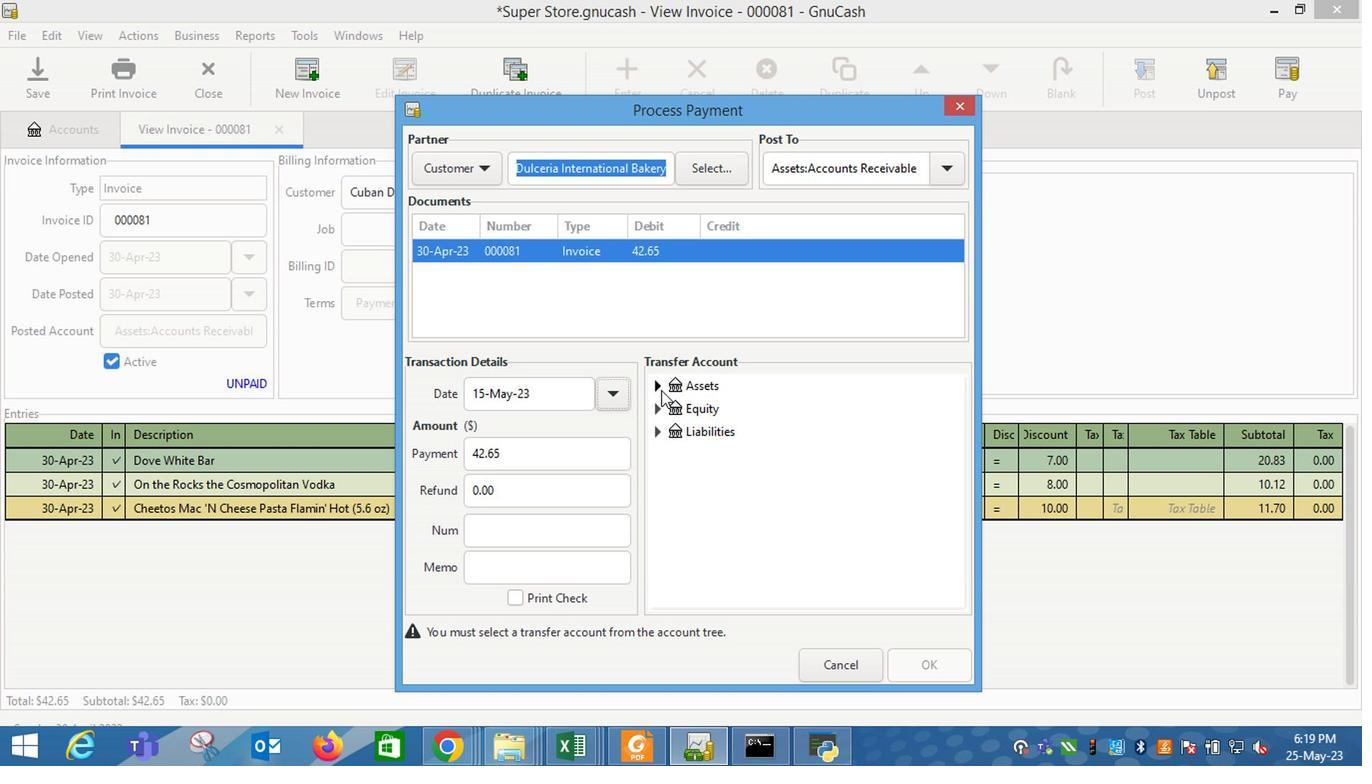 
Action: Mouse pressed left at (656, 387)
Screenshot: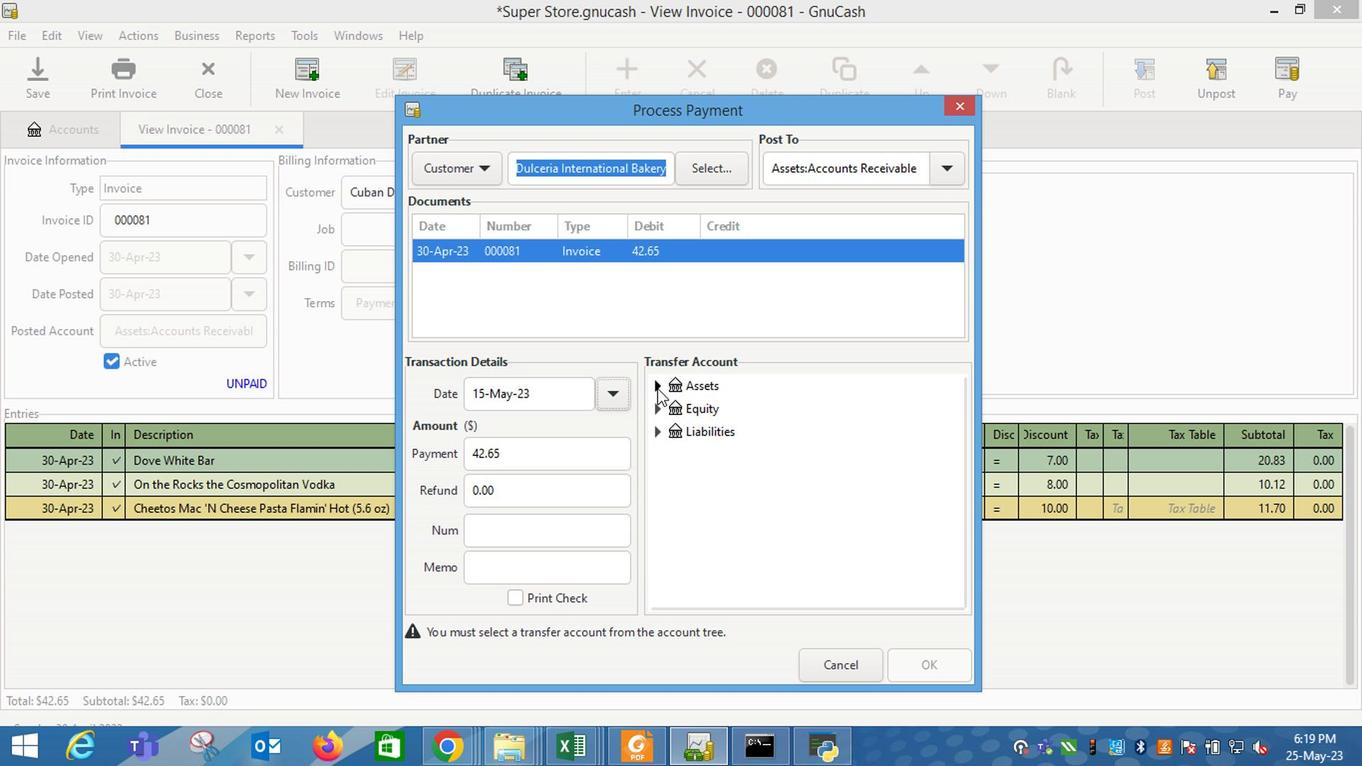 
Action: Mouse moved to (669, 408)
Screenshot: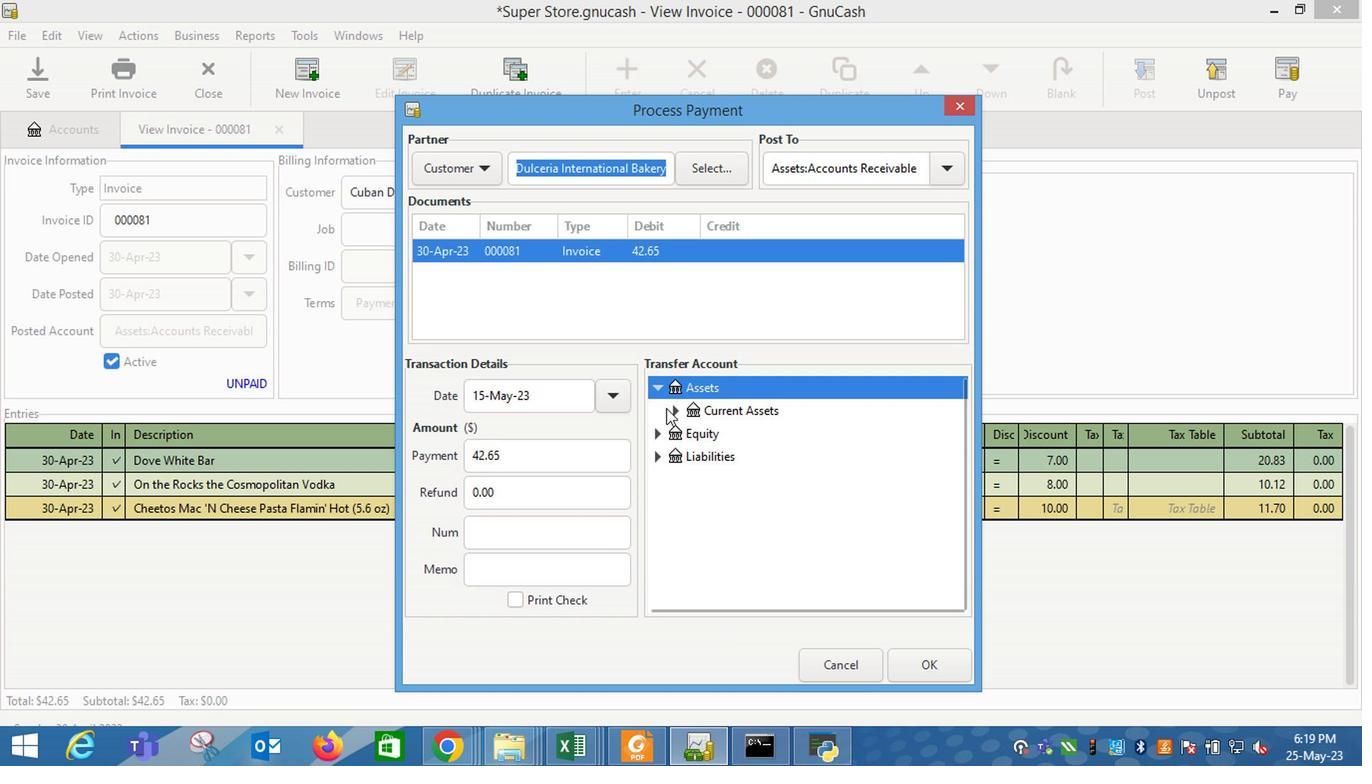 
Action: Mouse pressed left at (669, 408)
Screenshot: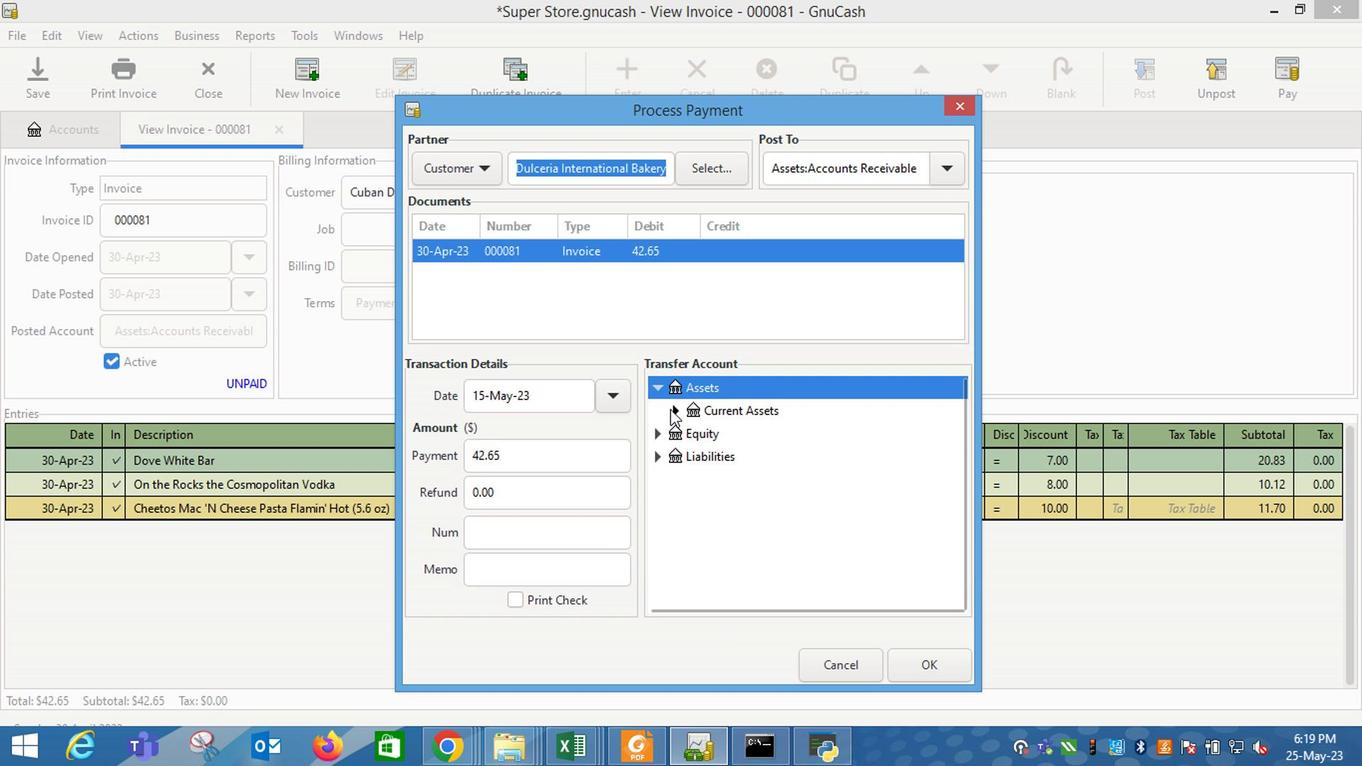 
Action: Mouse moved to (730, 434)
Screenshot: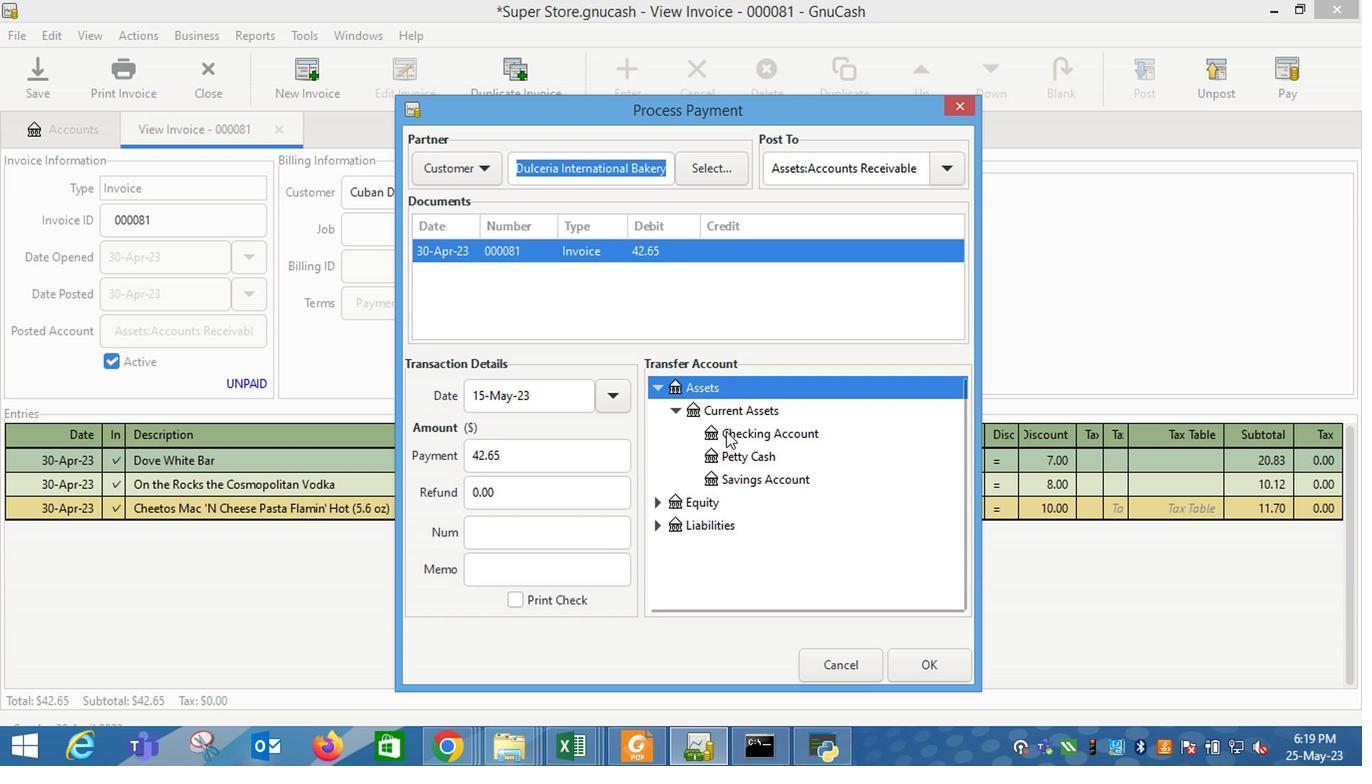 
Action: Mouse pressed left at (730, 434)
Screenshot: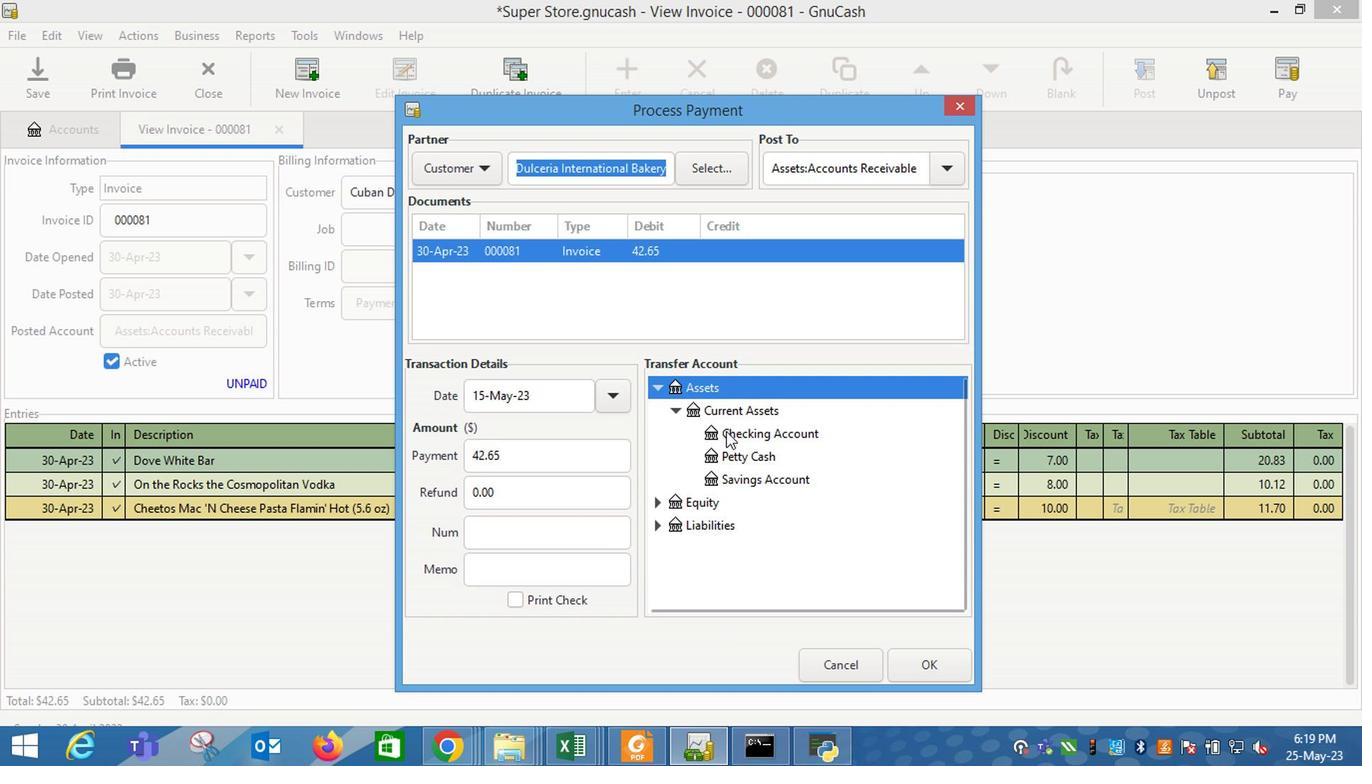 
Action: Mouse moved to (919, 674)
Screenshot: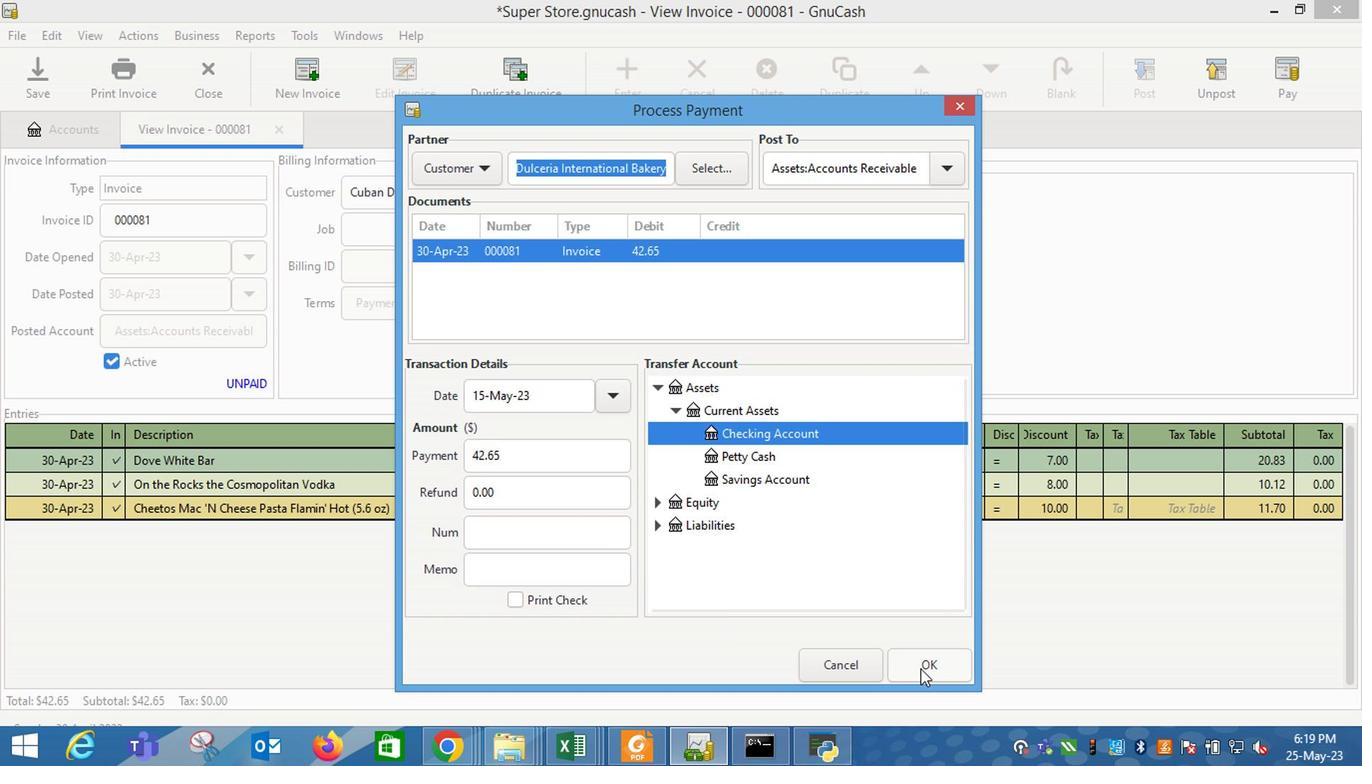 
Action: Mouse pressed left at (919, 674)
Screenshot: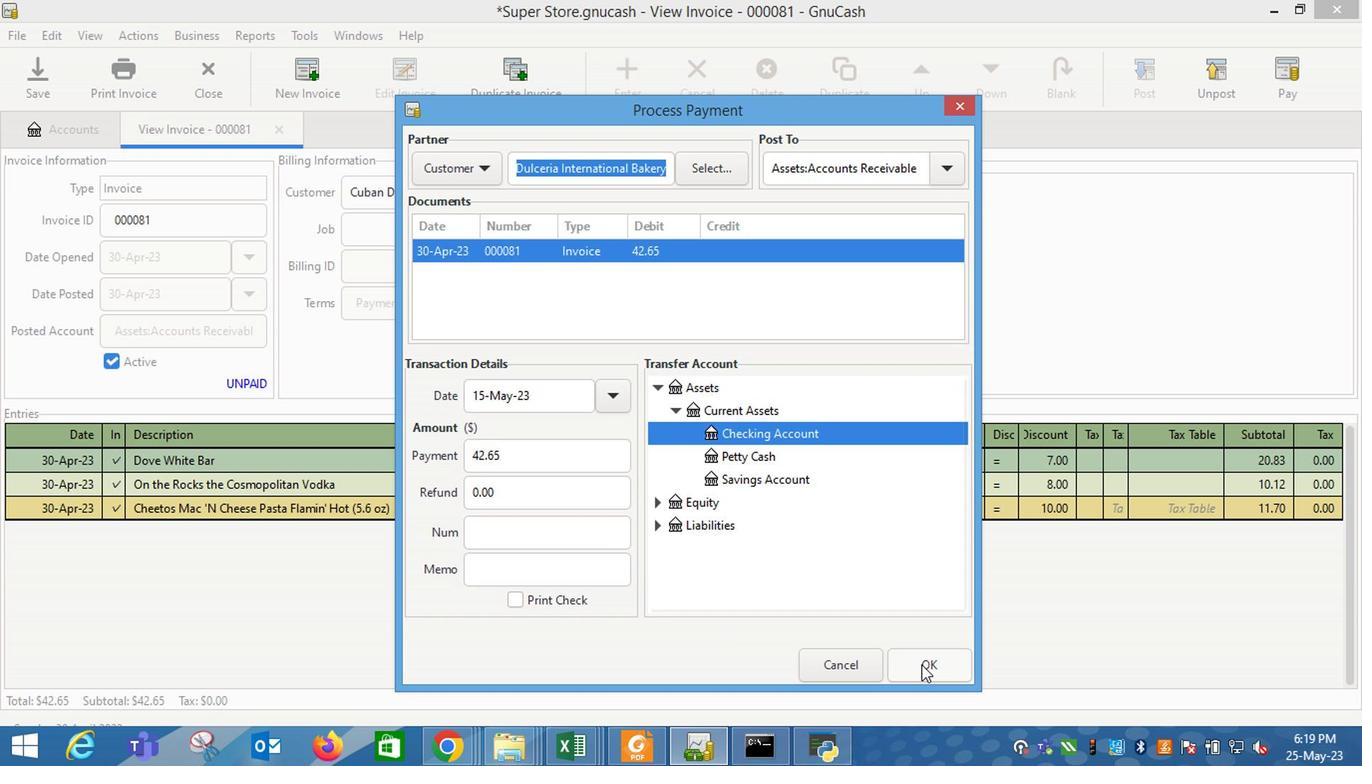 
Action: Mouse moved to (114, 56)
Screenshot: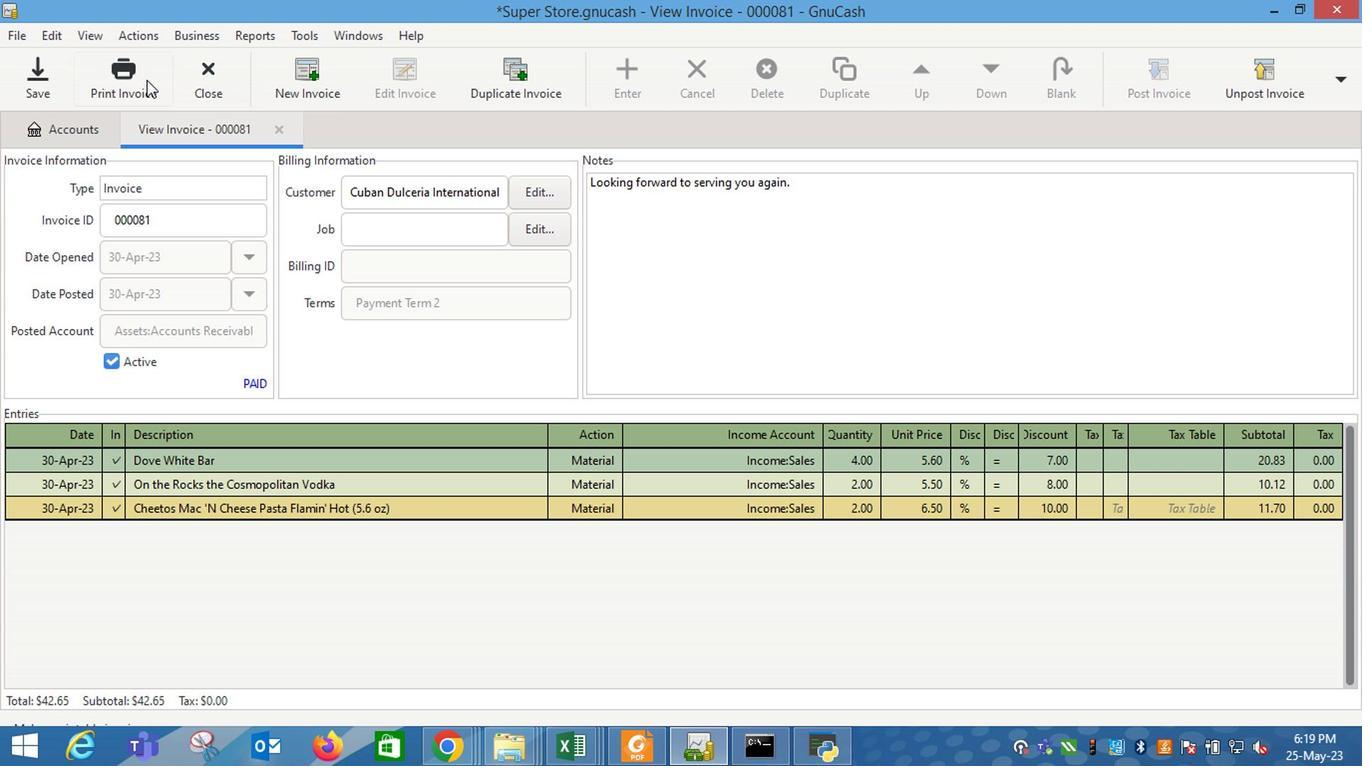 
Action: Mouse pressed left at (114, 56)
Screenshot: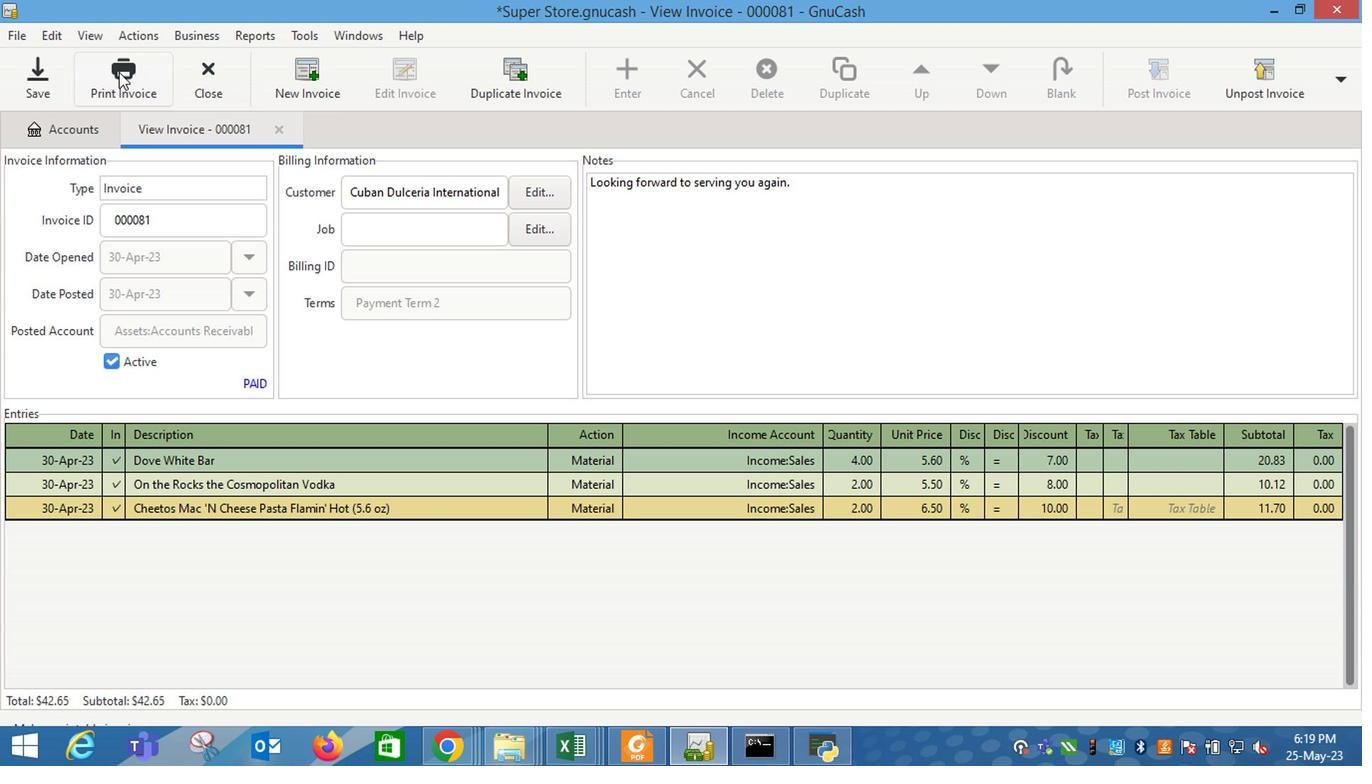 
Action: Mouse moved to (486, 68)
Screenshot: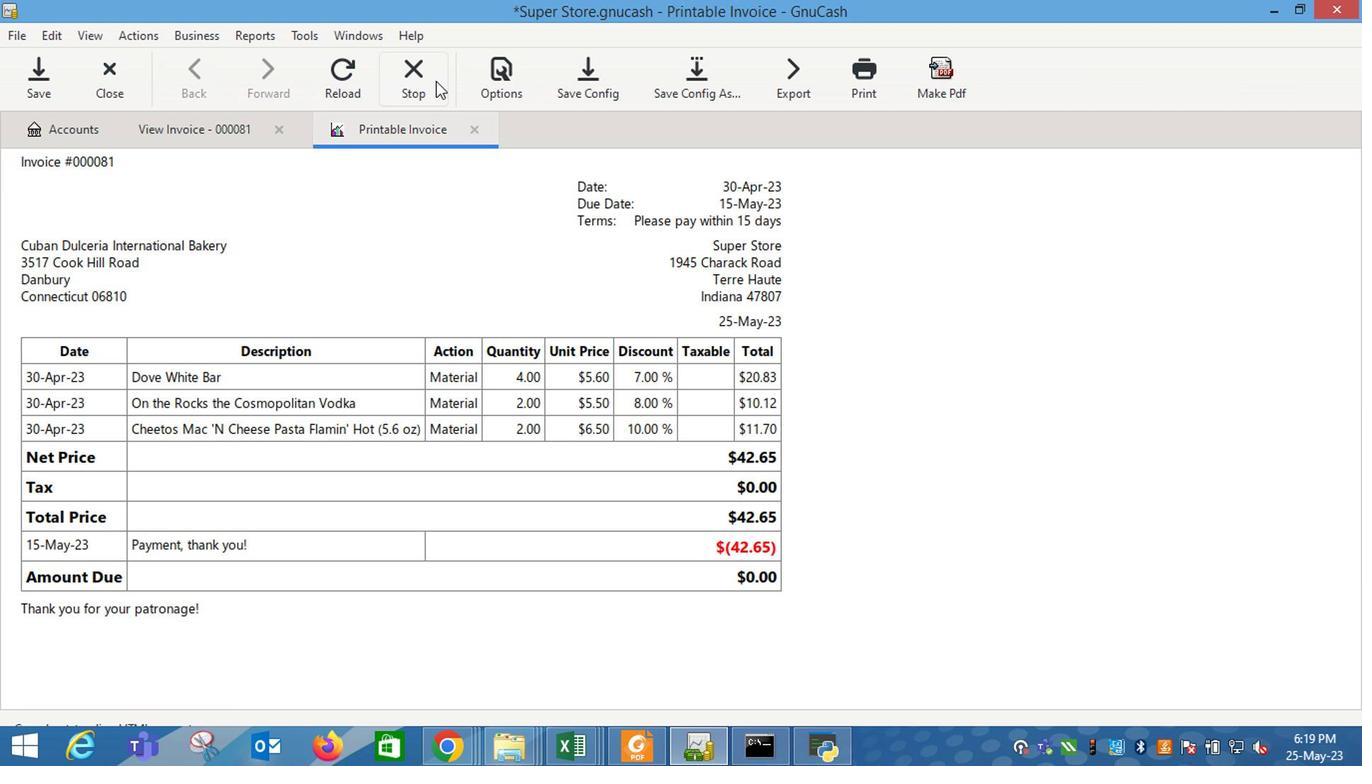 
Action: Mouse pressed left at (486, 68)
Screenshot: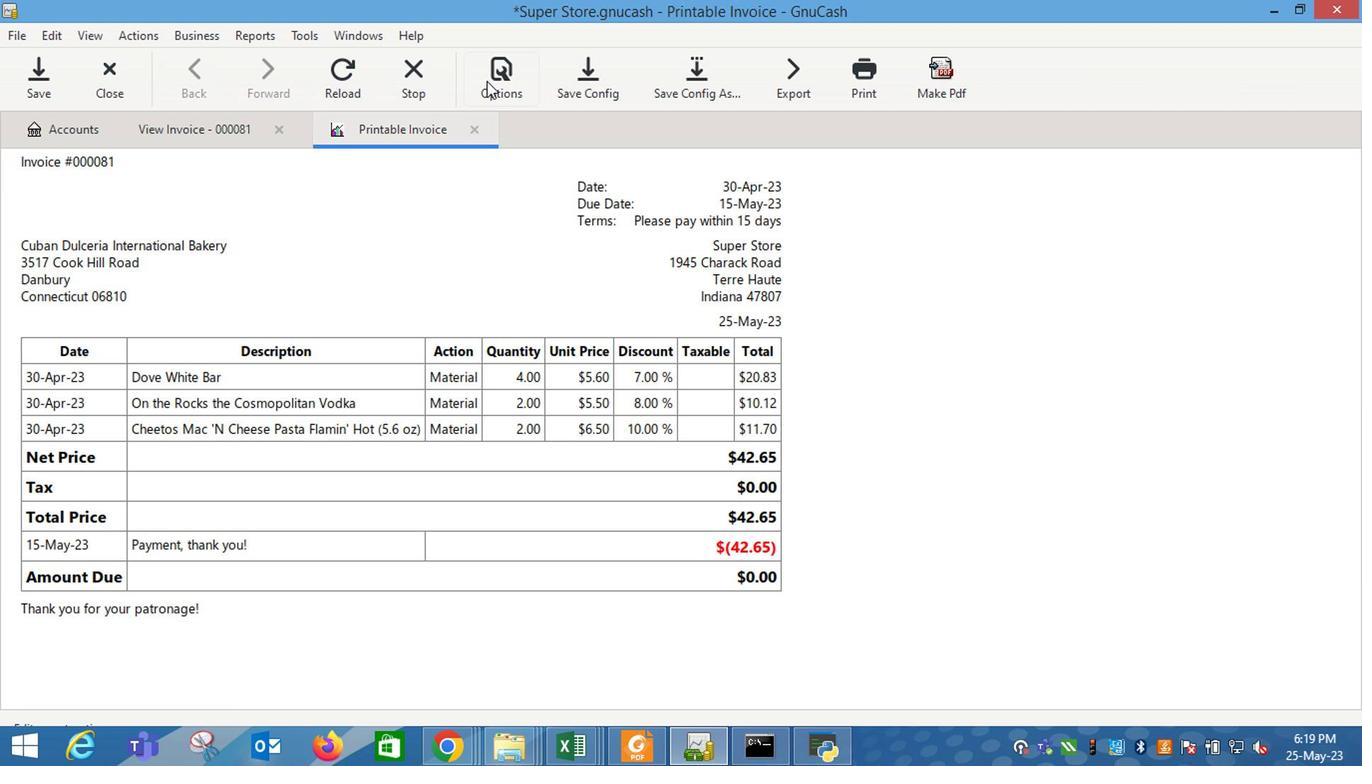 
Action: Mouse moved to (365, 189)
Screenshot: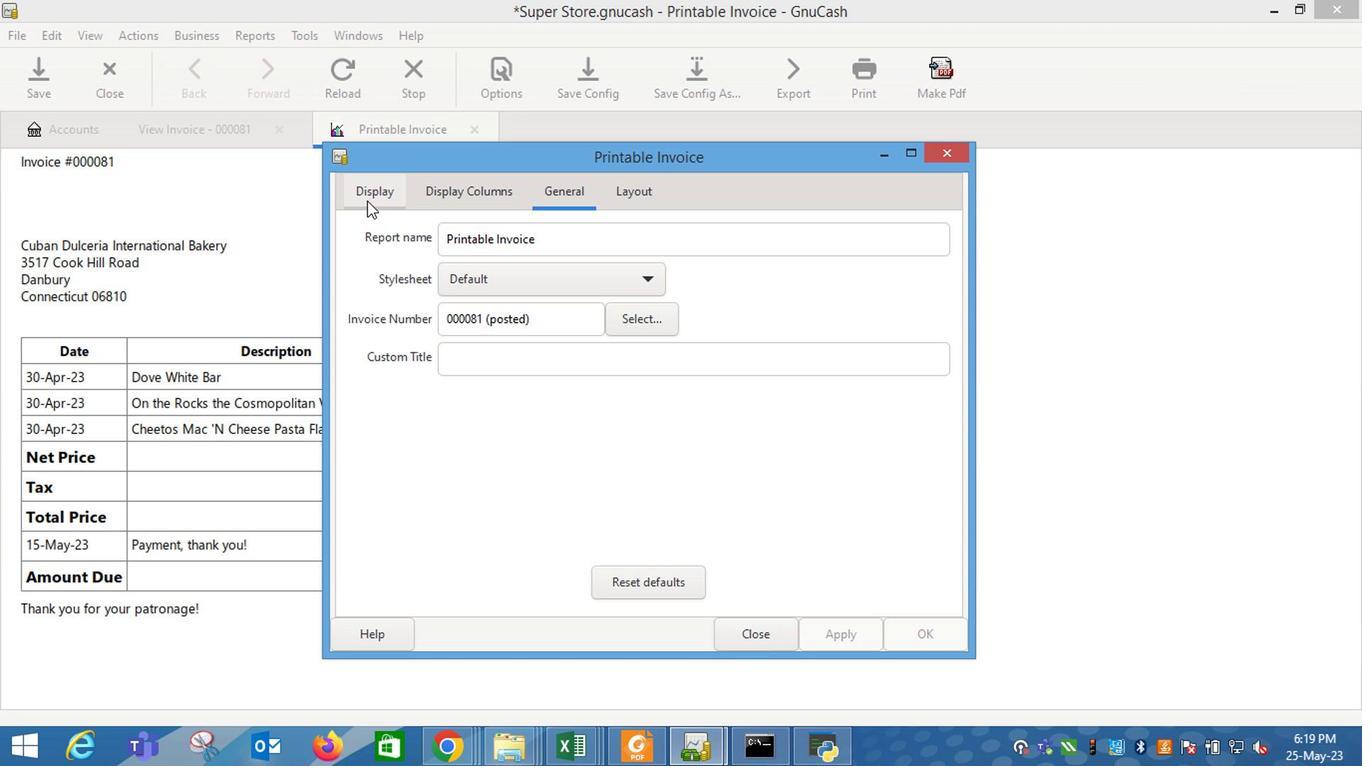 
Action: Mouse pressed left at (366, 189)
Screenshot: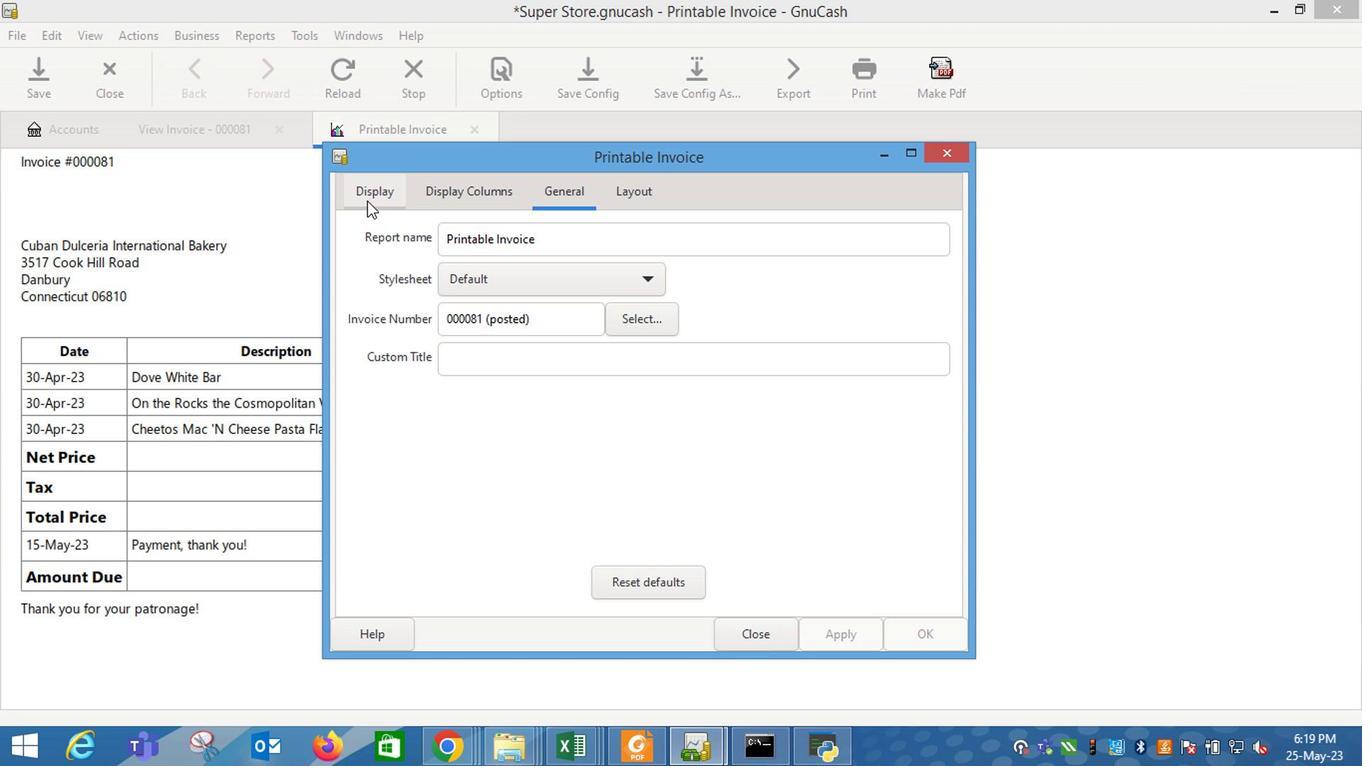 
Action: Mouse moved to (518, 420)
Screenshot: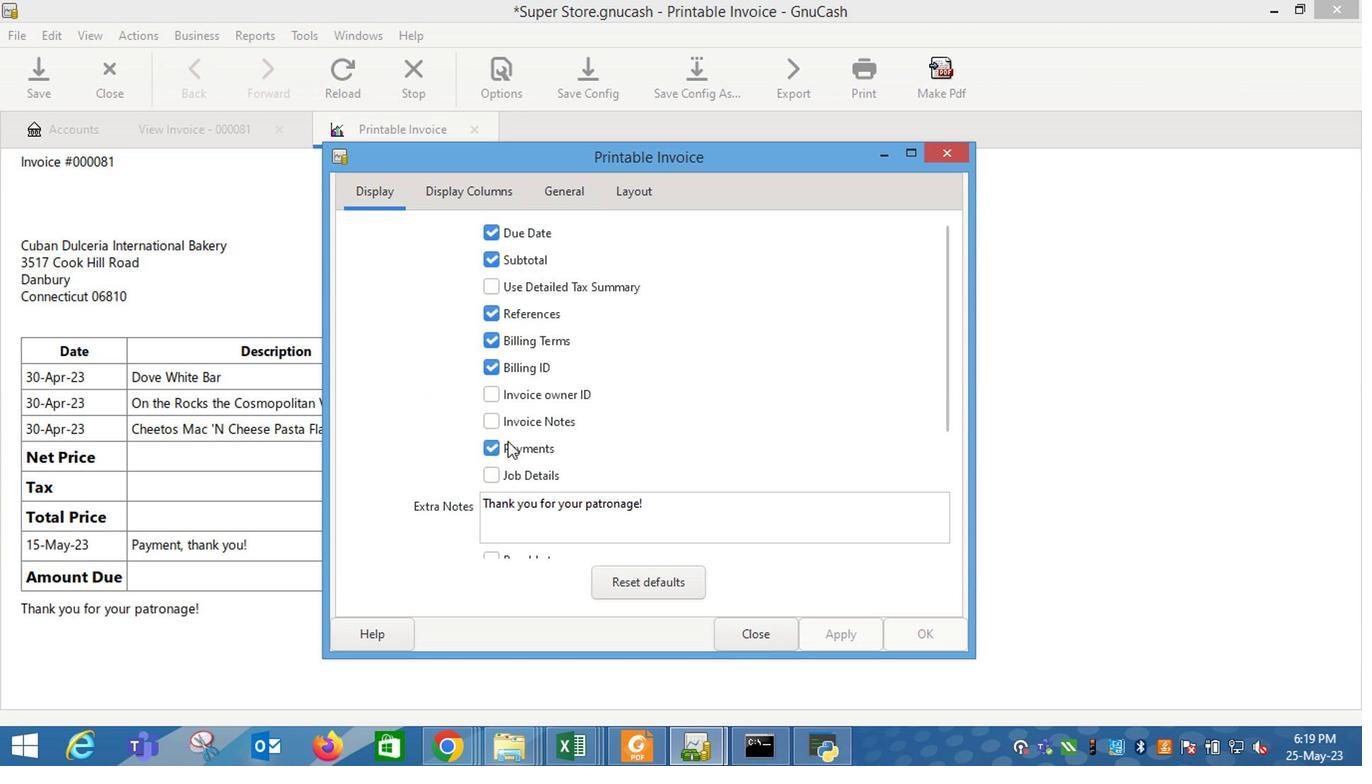 
Action: Mouse pressed left at (518, 420)
Screenshot: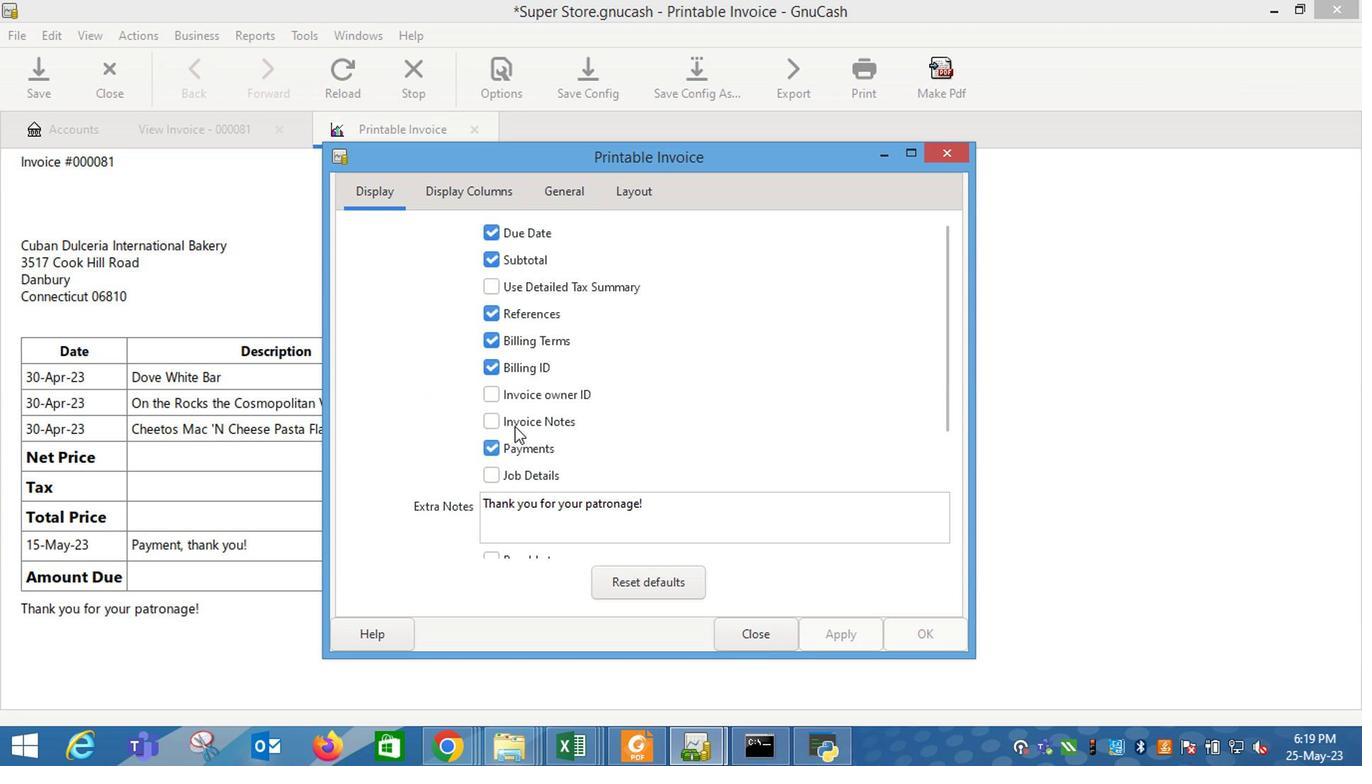 
Action: Mouse moved to (852, 644)
Screenshot: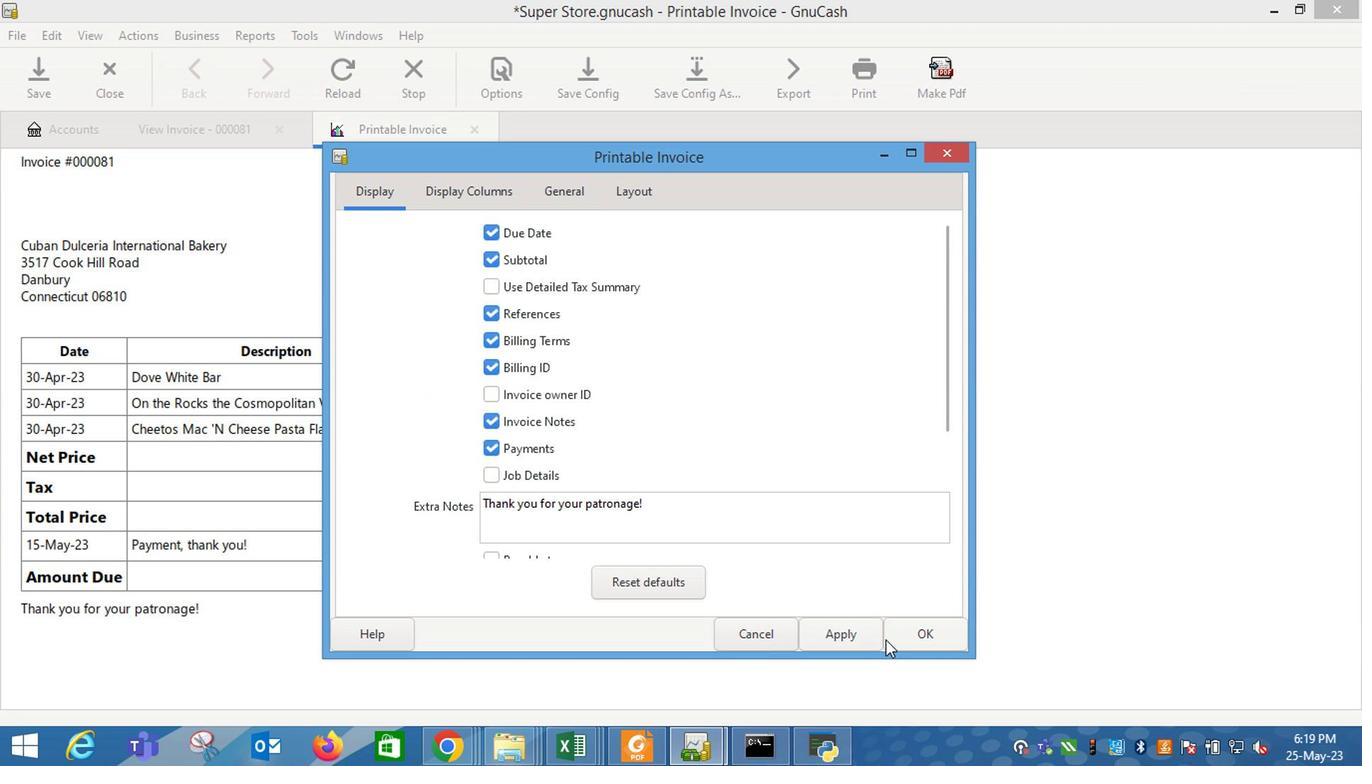 
Action: Mouse pressed left at (852, 644)
Screenshot: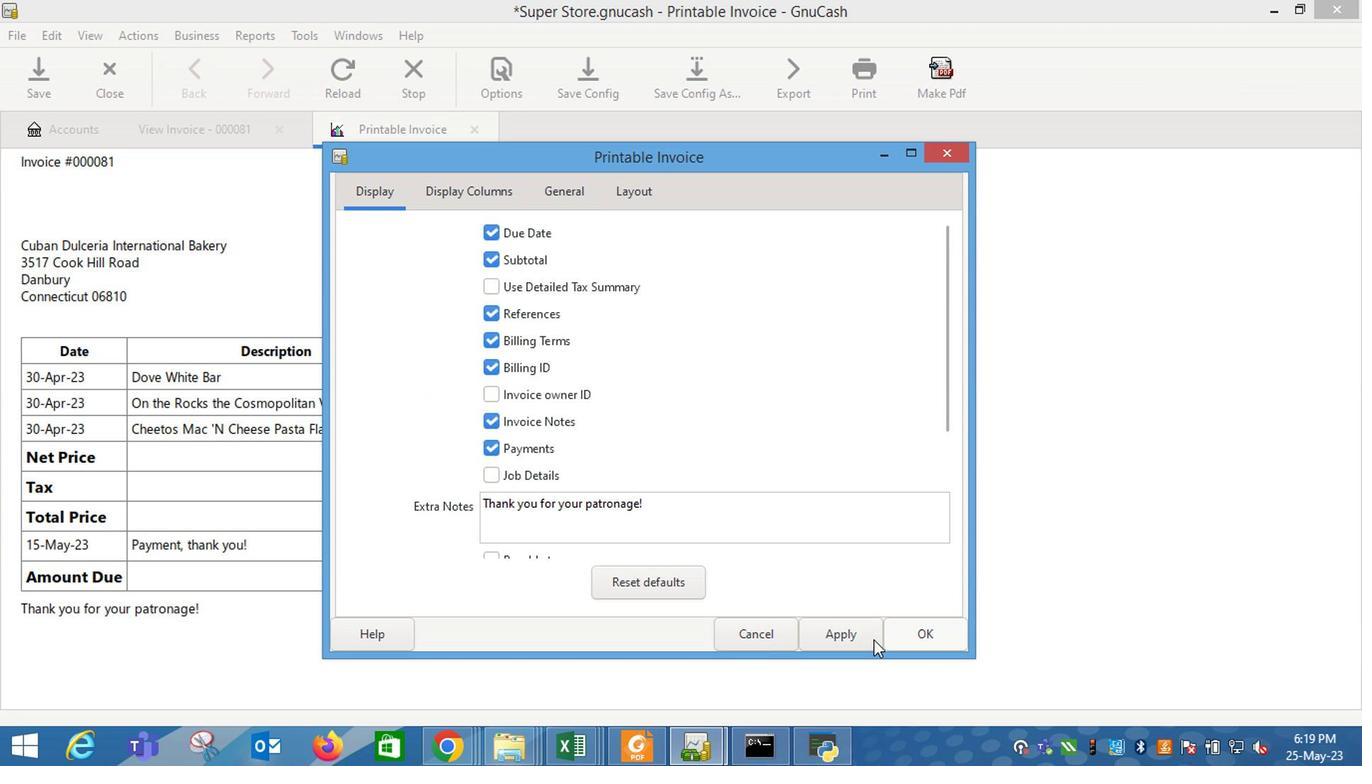
Action: Mouse moved to (782, 644)
Screenshot: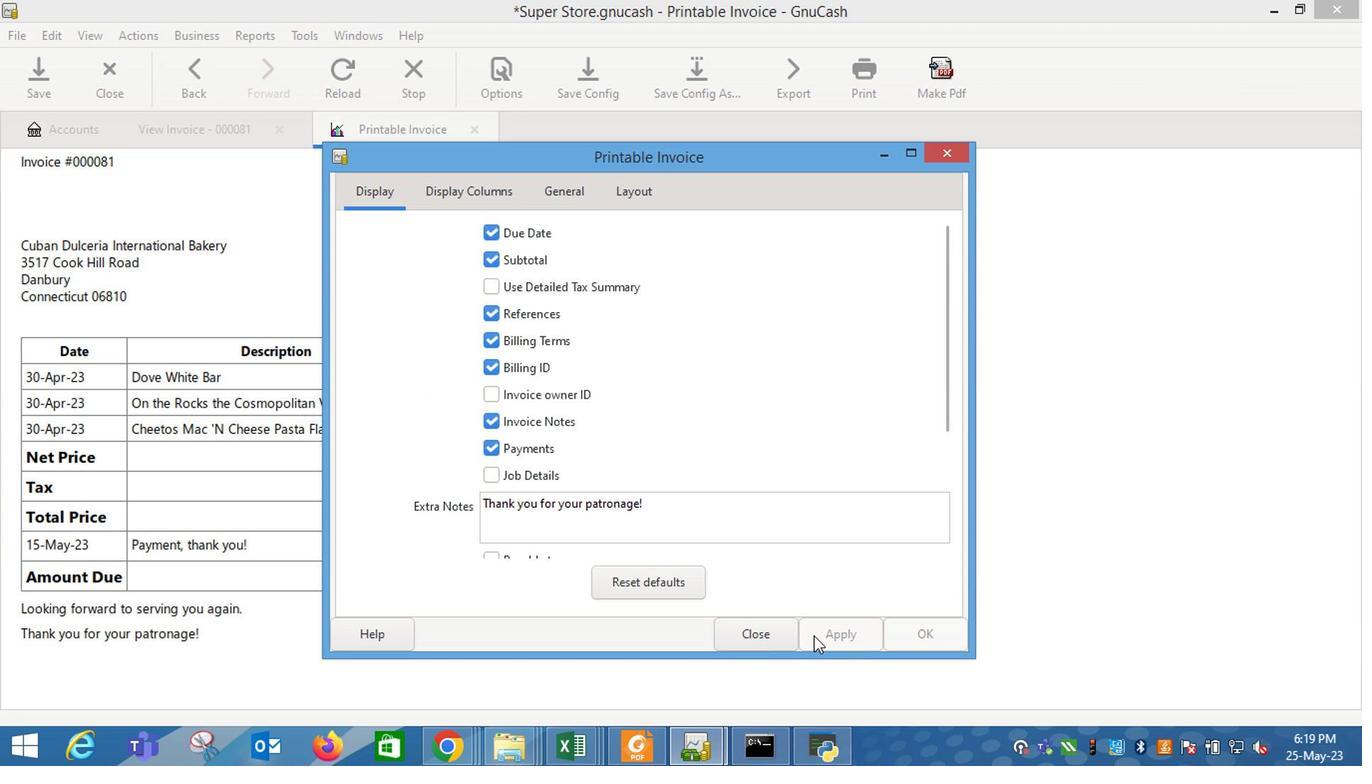 
Action: Mouse pressed left at (782, 644)
Screenshot: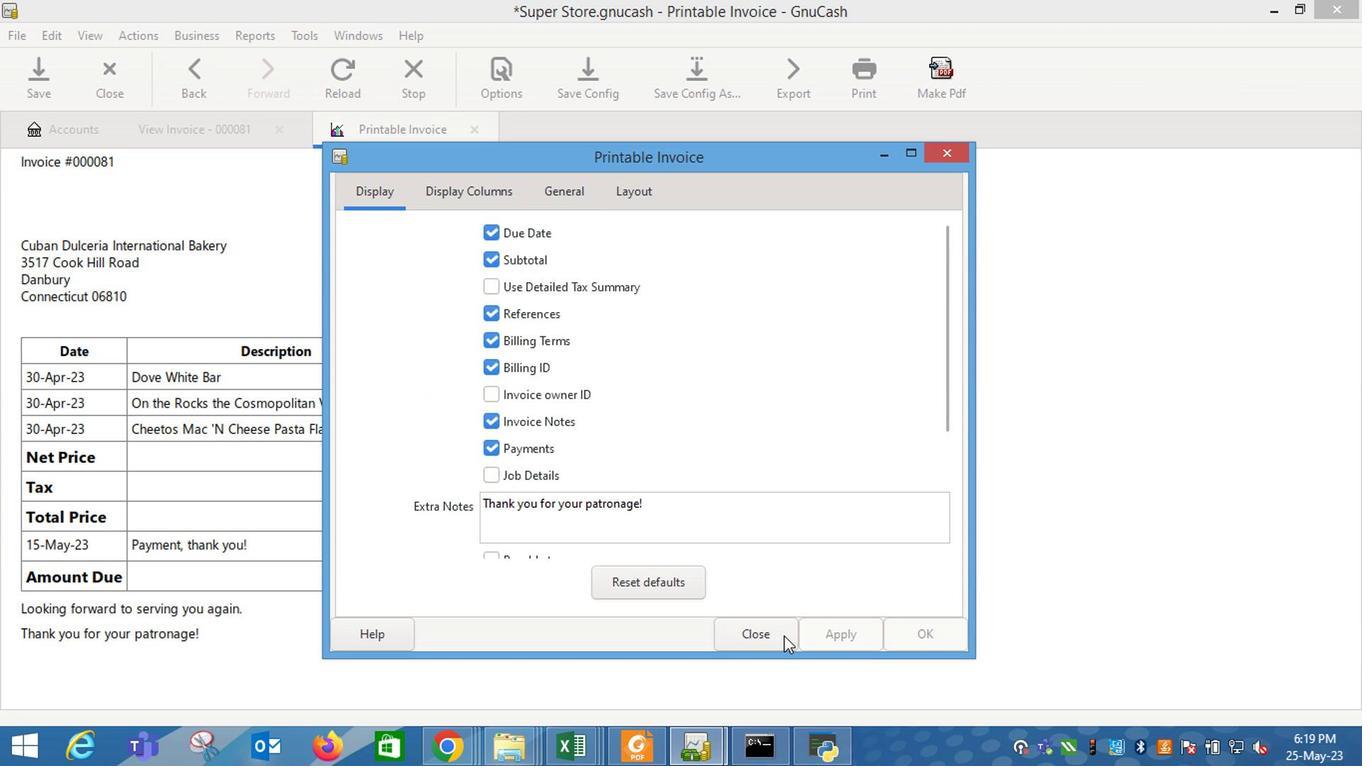 
Action: Mouse moved to (689, 623)
Screenshot: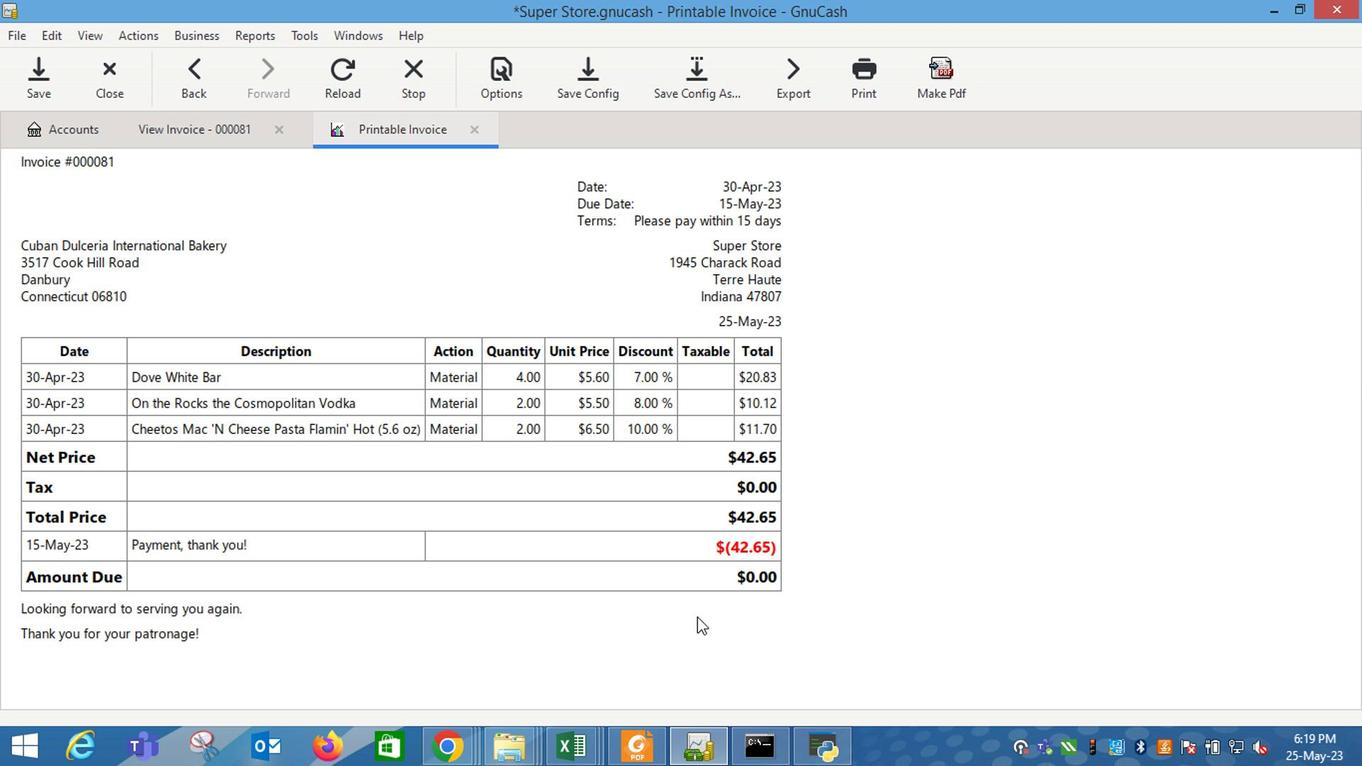 
